 Task: Reply   to Aakash.mishra@softage.net and add a cc to Email0000000002@outlook.com with a subject Subject0000000014 with a message Message0000000014 and with an attachment of Attach0000000004 and upload Attach0000000005 to Onedrive and share. Reply   to Aakash.mishra@softage.net and add a cc to Email0000000002@outlook.com and bcc to Email0000000003@outlook.com@outlook.com with a subject Subject0000000012 with a message Message0000000014 and with an attachment of Attach0000000004 and upload Attach0000000005 to Onedrive and share. Reply   to Email0000000002@outlook.com with a subject Subject0000000015 with a message Message0000000014 and with an attachment of Attach0000000004 and upload Attach0000000005 to Onedrive and share. Reply   to Aakash.mishra@softage.net and add a cc to Email0000000002@outlook.com with a subject Subject0000000015 with a message Message0000000014 and with an attachment of Attach0000000004 and upload Attach0000000005 to Onedrive and share. Reply   to Aakash.mishra@softage.net and add a cc to Email0000000002@outlook.com and bcc to Email0000000003@outlook.com@outlook.com with a subject Subject0000000015 with a message Message0000000014 and with an attachment of Attach0000000004 and upload Attach0000000005 to Onedrive and share
Action: Mouse moved to (134, 171)
Screenshot: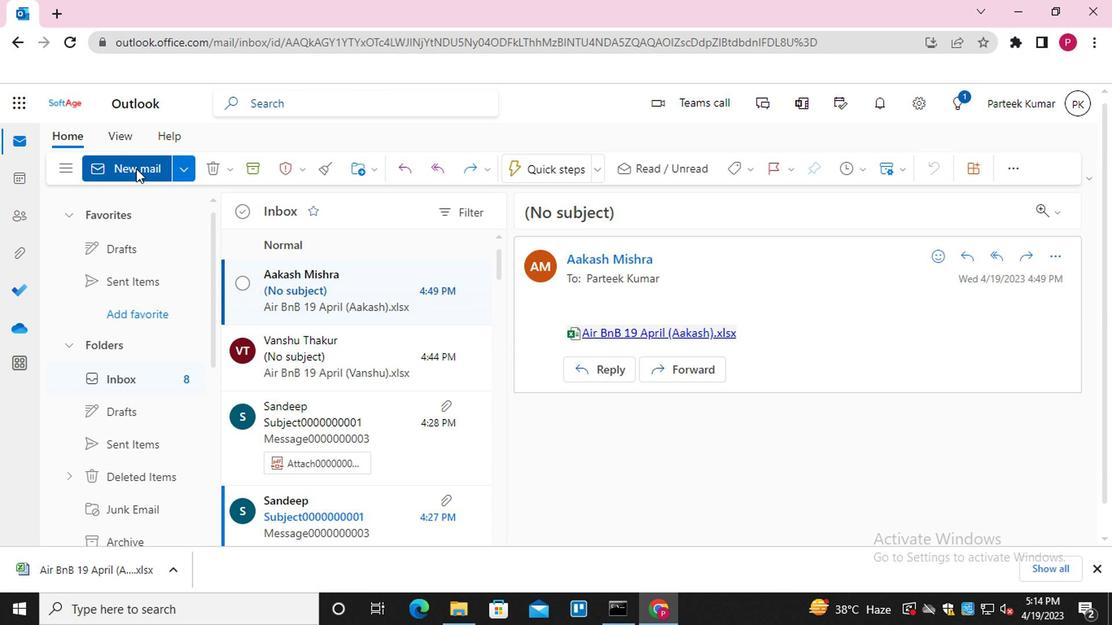 
Action: Mouse pressed left at (134, 171)
Screenshot: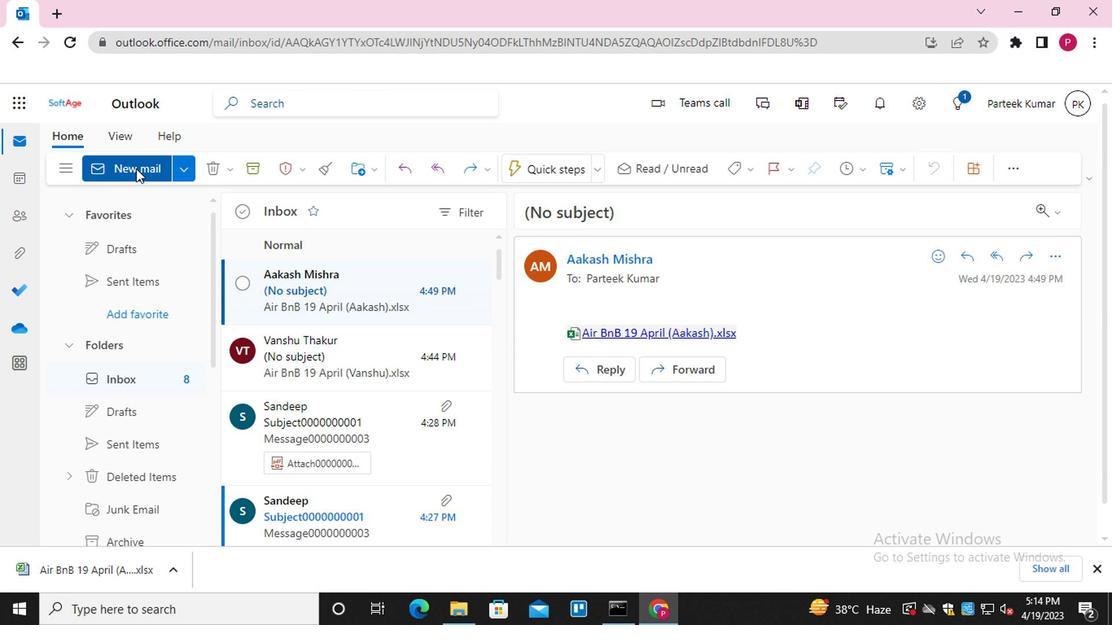 
Action: Mouse moved to (141, 382)
Screenshot: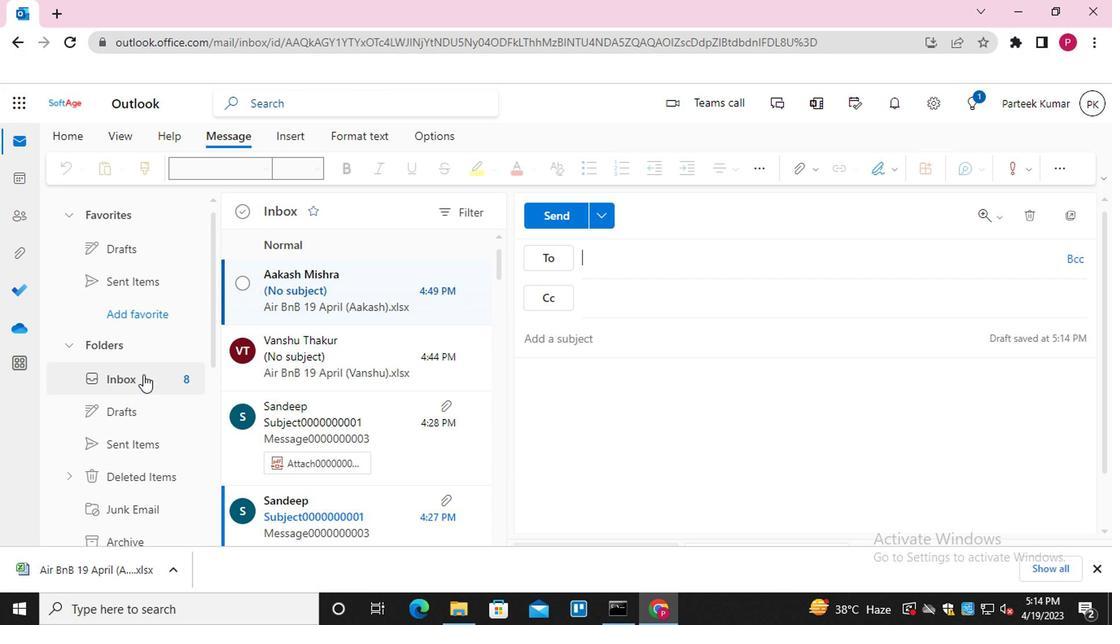 
Action: Mouse pressed left at (141, 382)
Screenshot: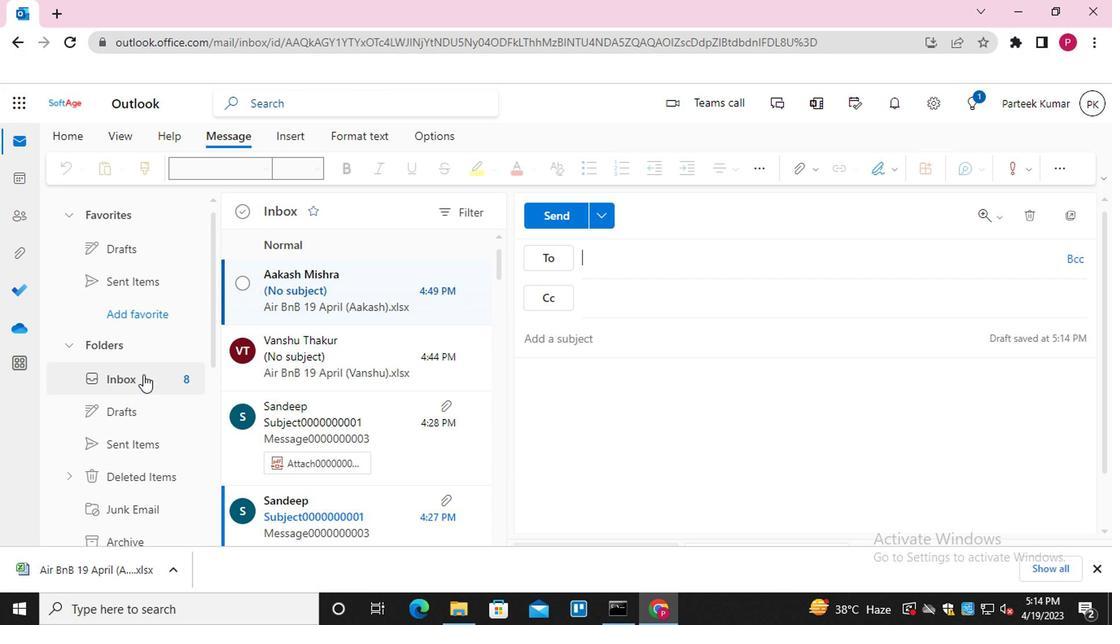 
Action: Mouse moved to (318, 243)
Screenshot: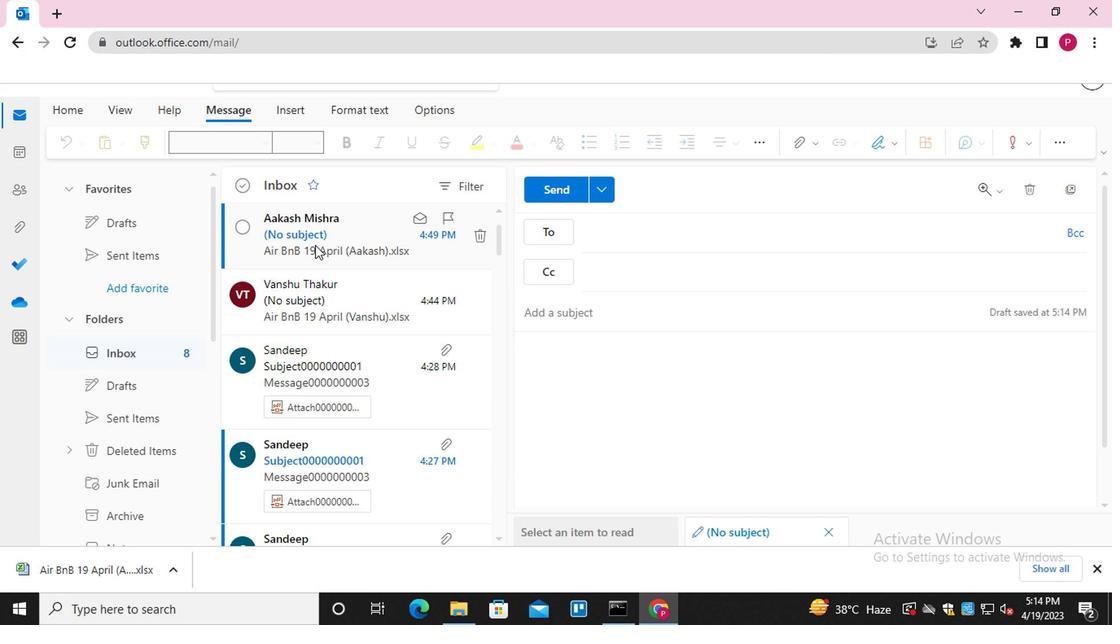 
Action: Mouse pressed left at (318, 243)
Screenshot: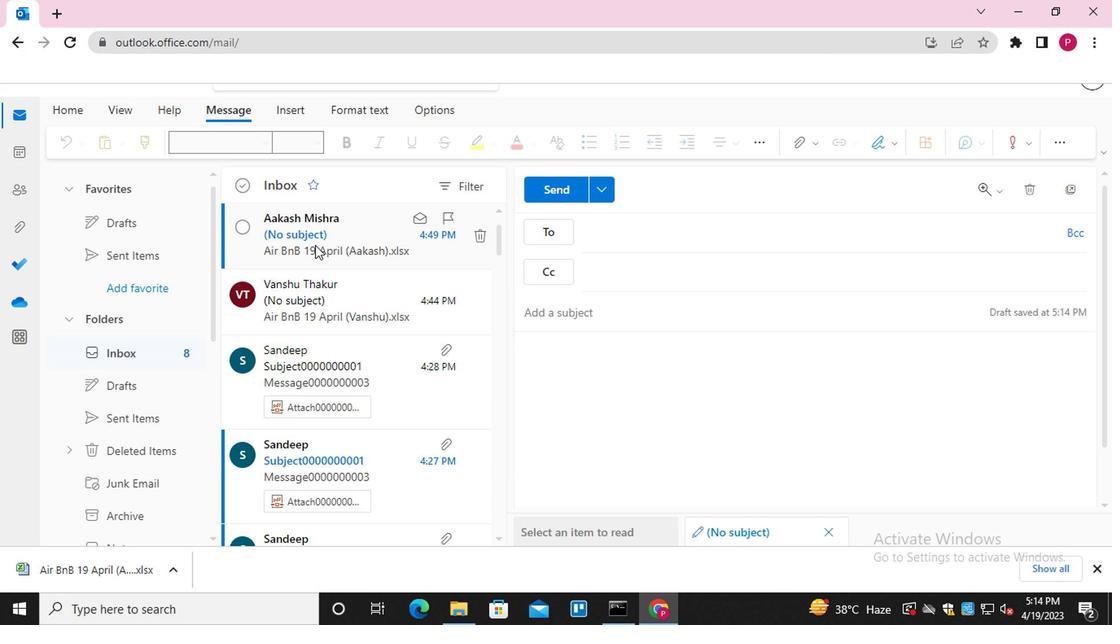 
Action: Mouse moved to (970, 232)
Screenshot: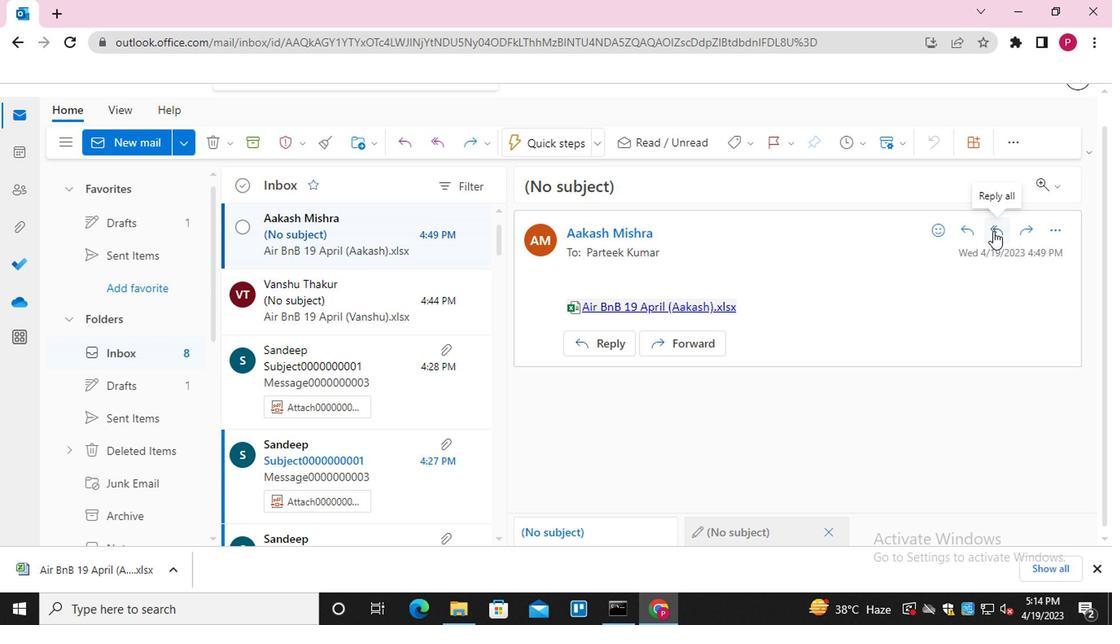 
Action: Mouse pressed left at (970, 232)
Screenshot: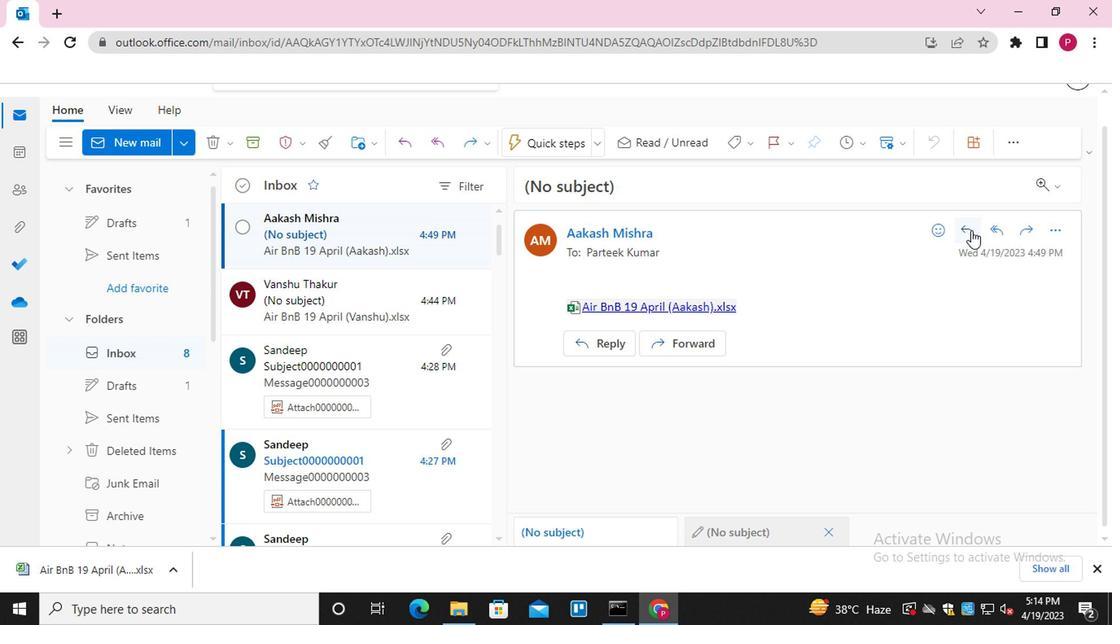 
Action: Mouse moved to (534, 478)
Screenshot: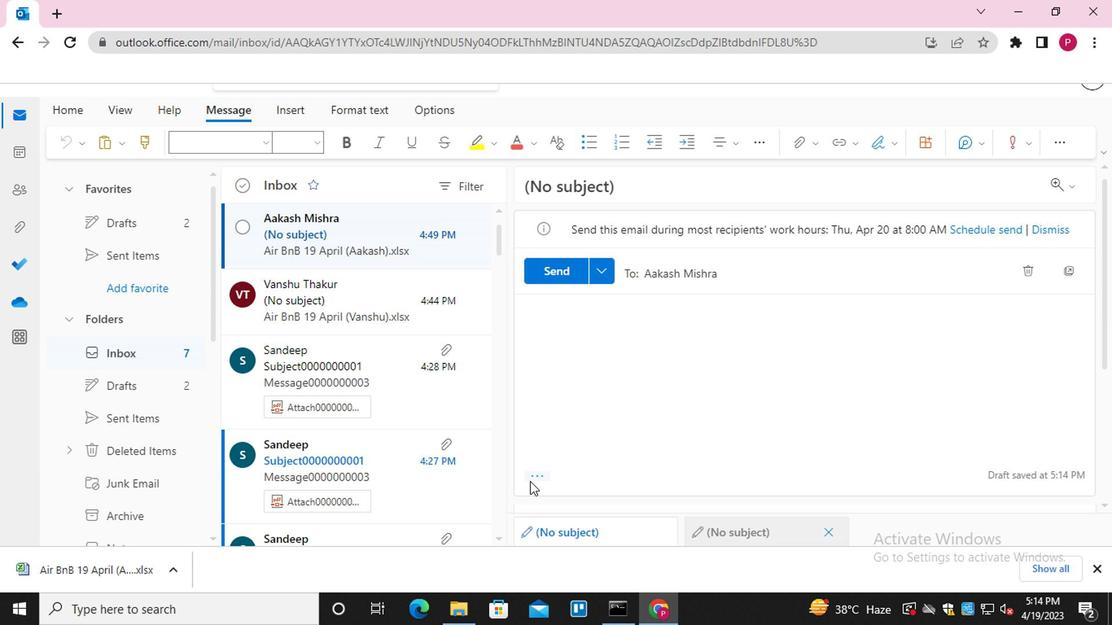 
Action: Mouse pressed left at (534, 478)
Screenshot: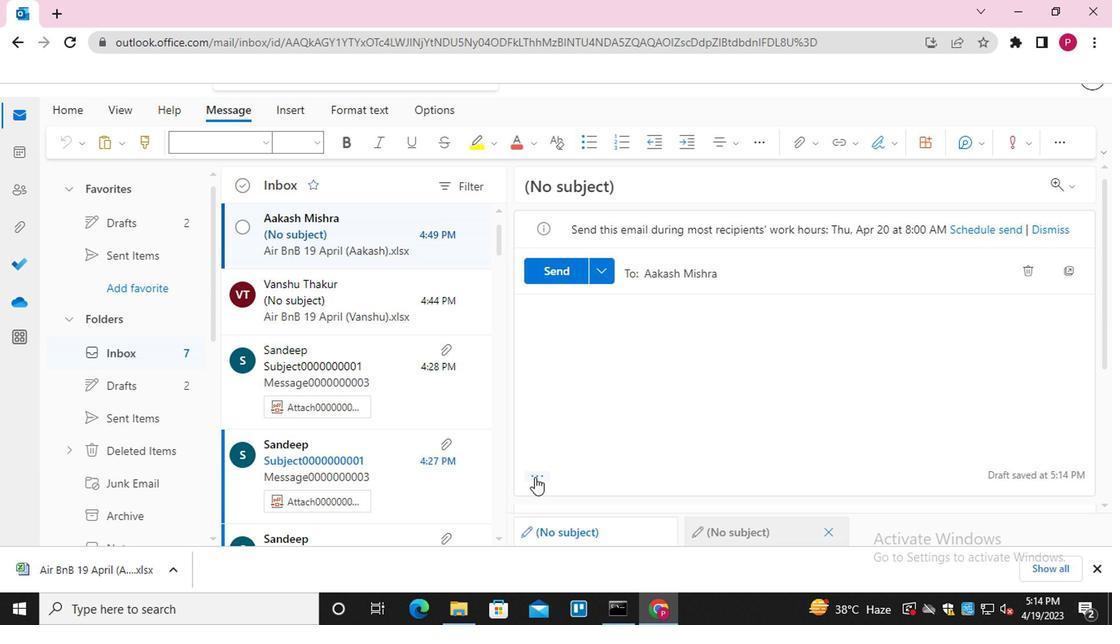 
Action: Mouse moved to (767, 230)
Screenshot: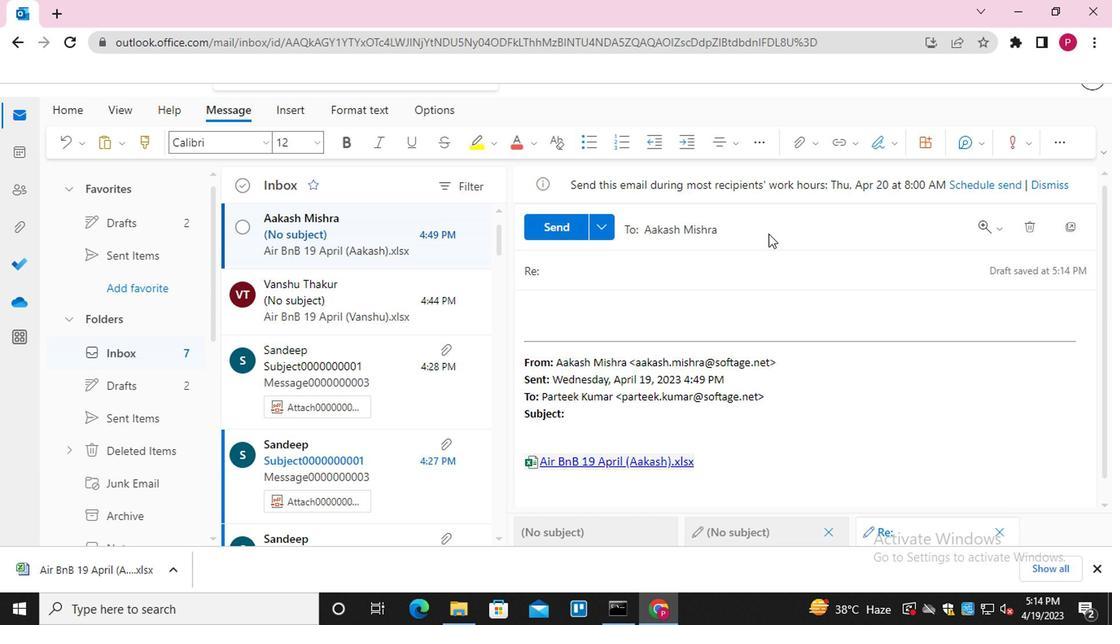 
Action: Mouse pressed left at (767, 230)
Screenshot: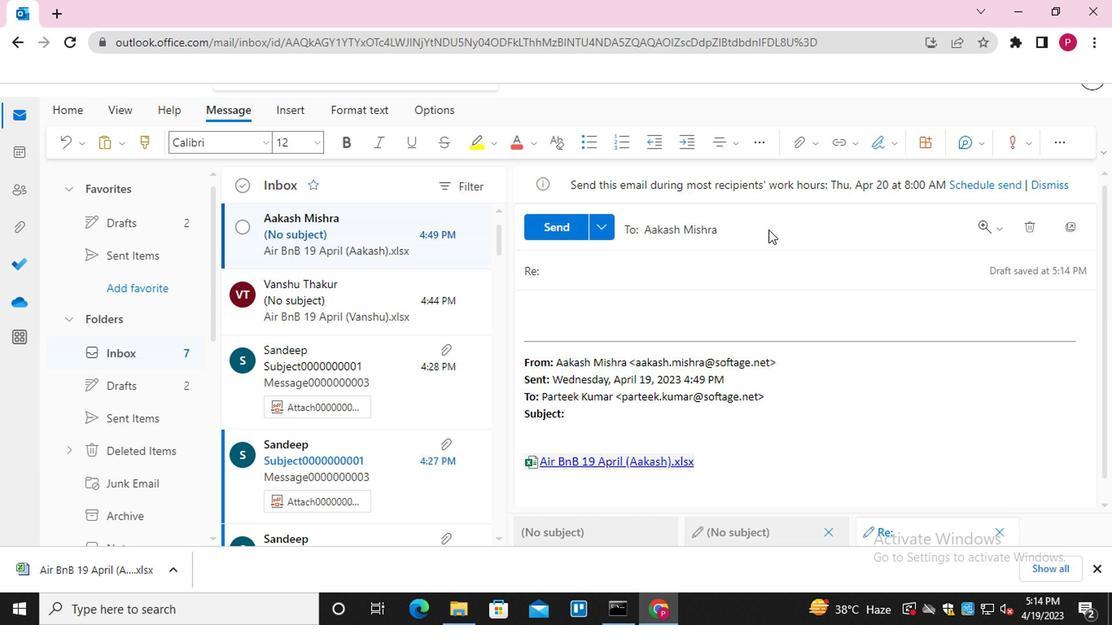 
Action: Mouse moved to (626, 316)
Screenshot: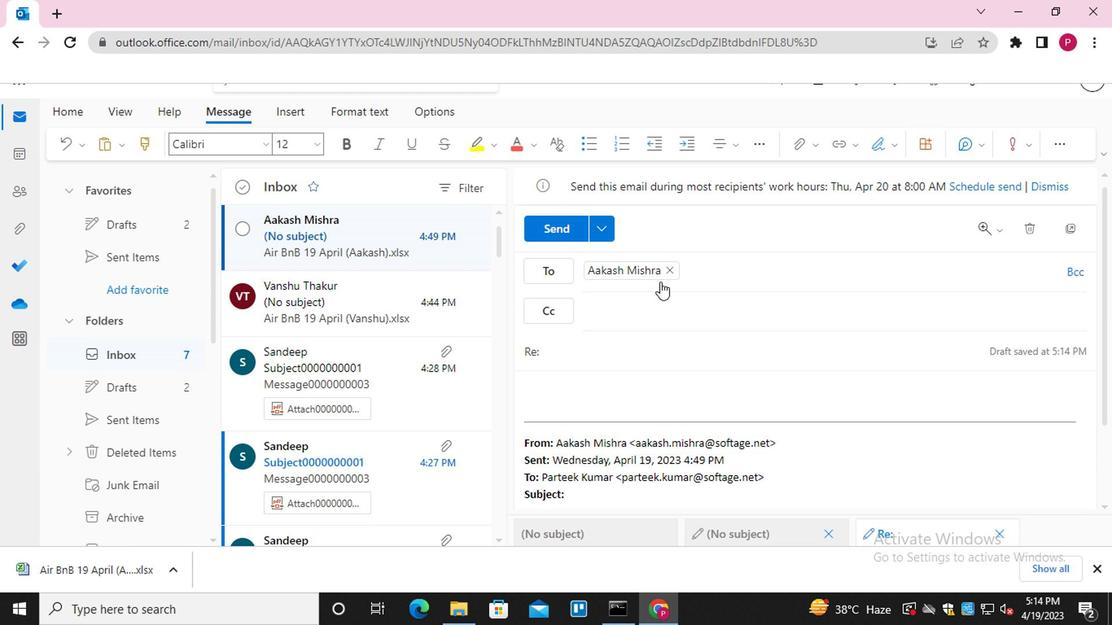 
Action: Mouse pressed left at (626, 316)
Screenshot: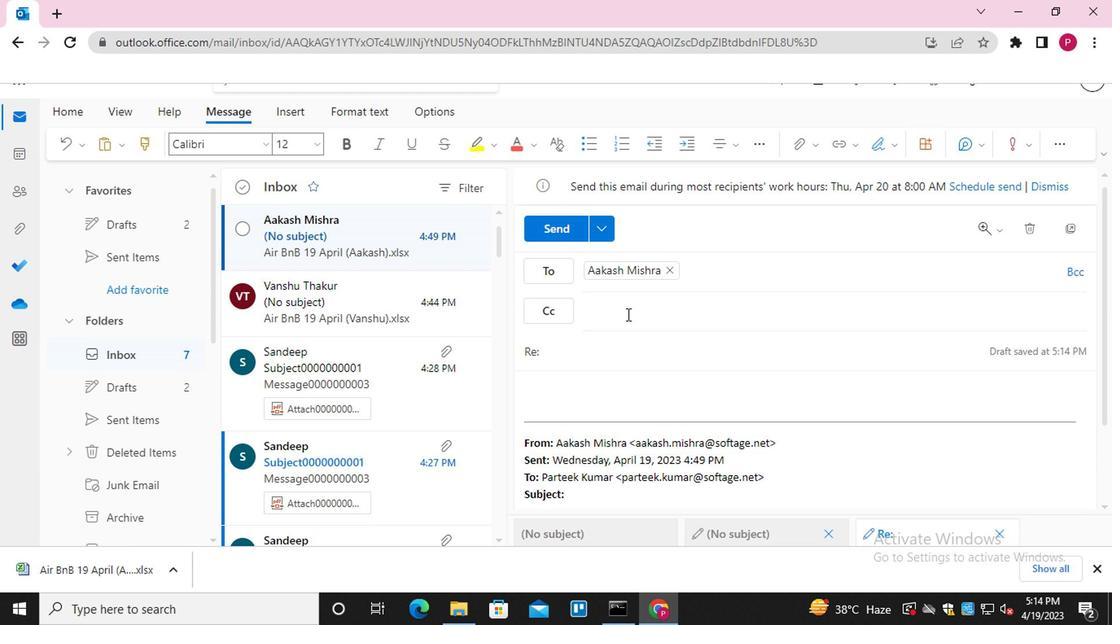 
Action: Key pressed <Key.shift>EMAIL<<96>><<96>><Key.backspace><Key.backspace>000000000<Key.num_lock>2<Key.shift>@OUTLOOK.COM<Key.enter>
Screenshot: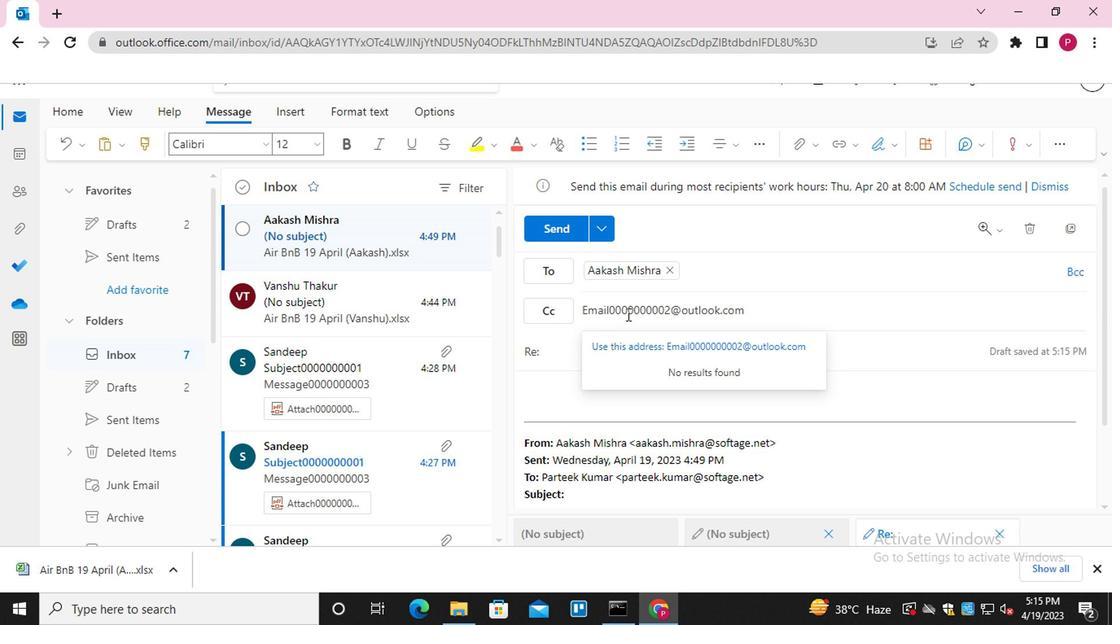 
Action: Mouse moved to (577, 383)
Screenshot: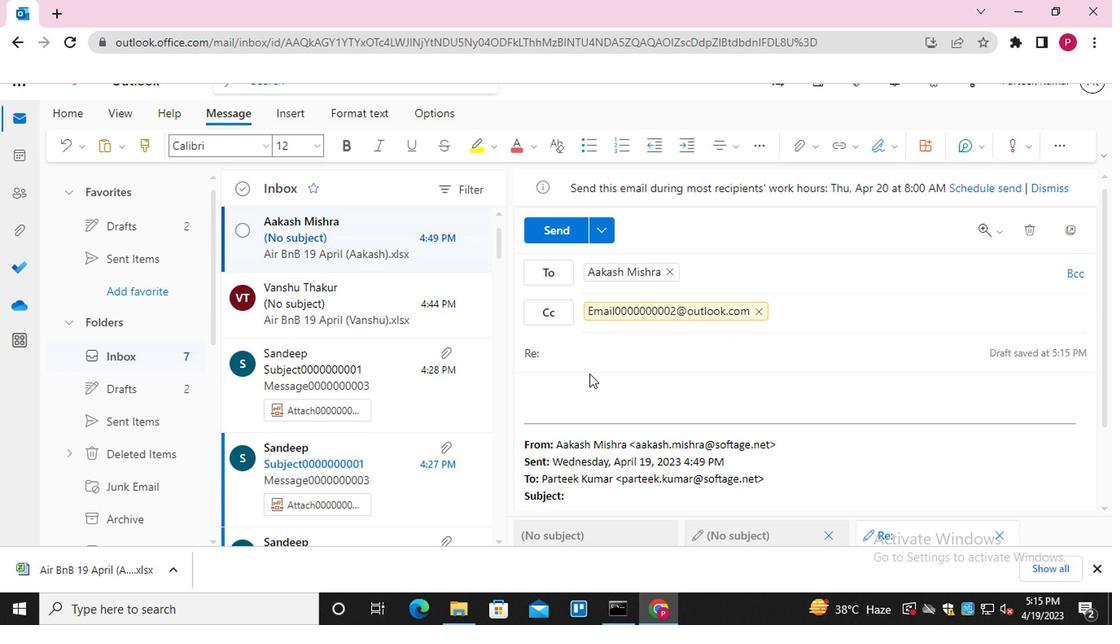
Action: Mouse pressed left at (577, 383)
Screenshot: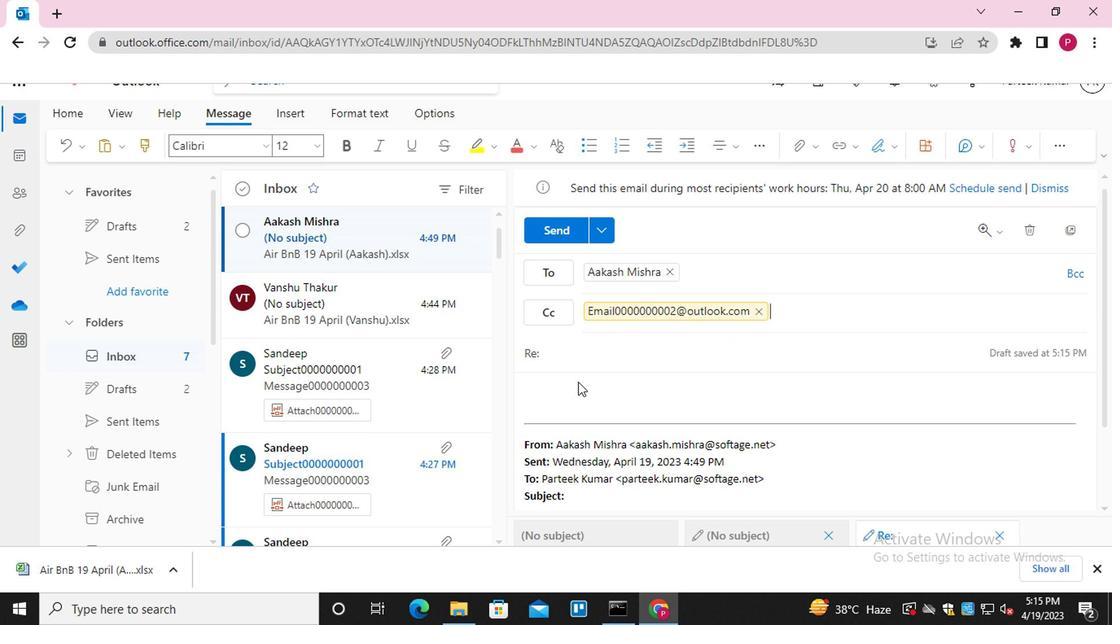 
Action: Mouse moved to (575, 387)
Screenshot: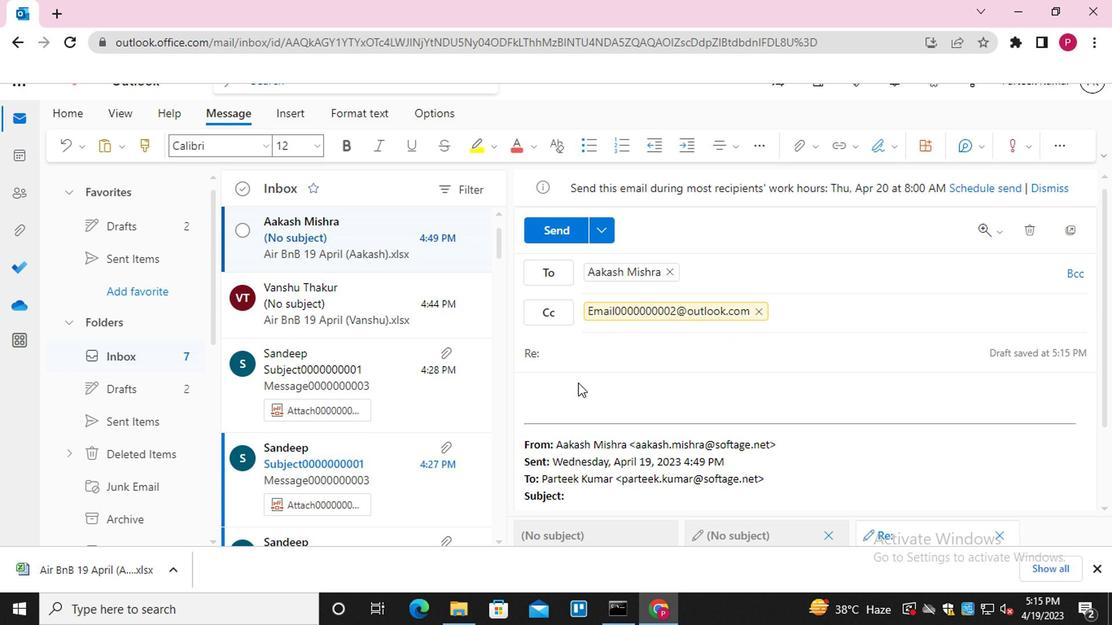 
Action: Mouse pressed left at (575, 387)
Screenshot: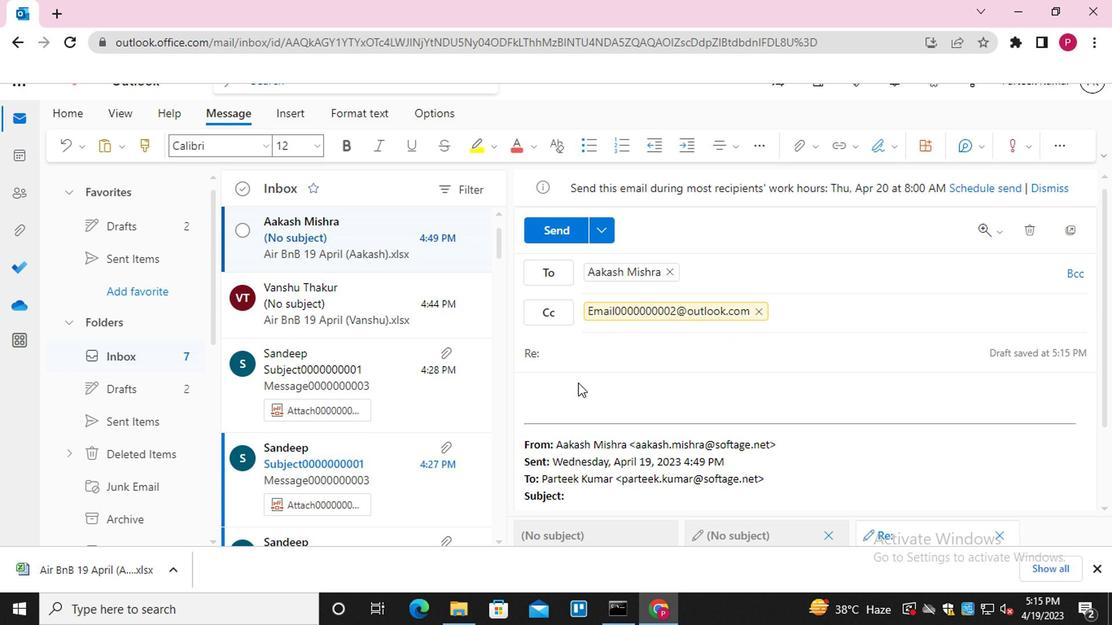 
Action: Mouse moved to (571, 398)
Screenshot: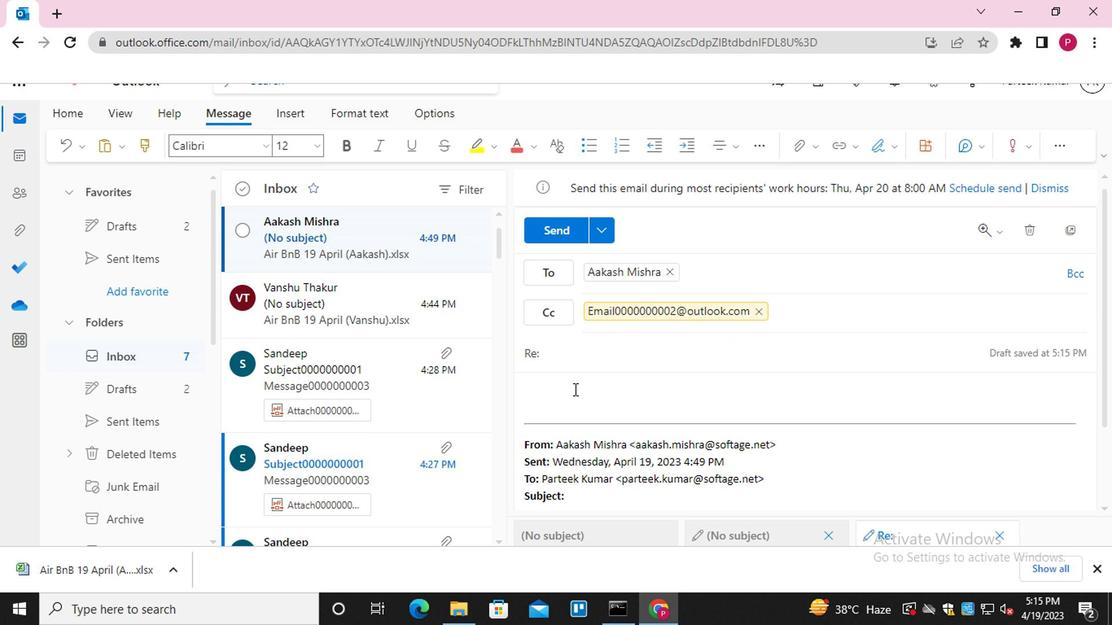 
Action: Mouse pressed left at (571, 398)
Screenshot: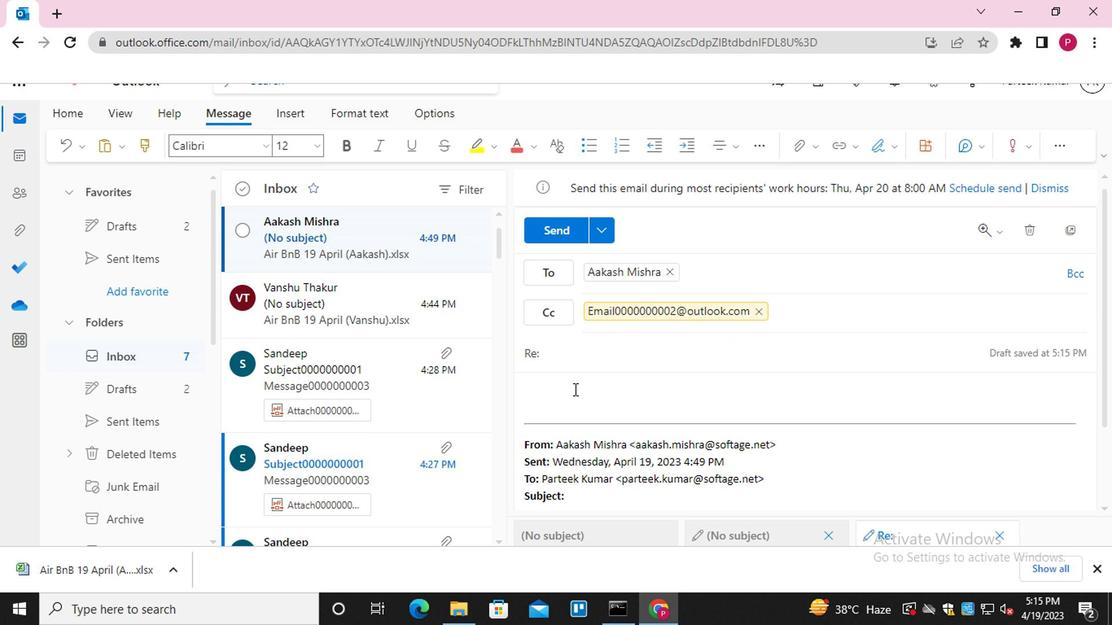 
Action: Mouse moved to (617, 355)
Screenshot: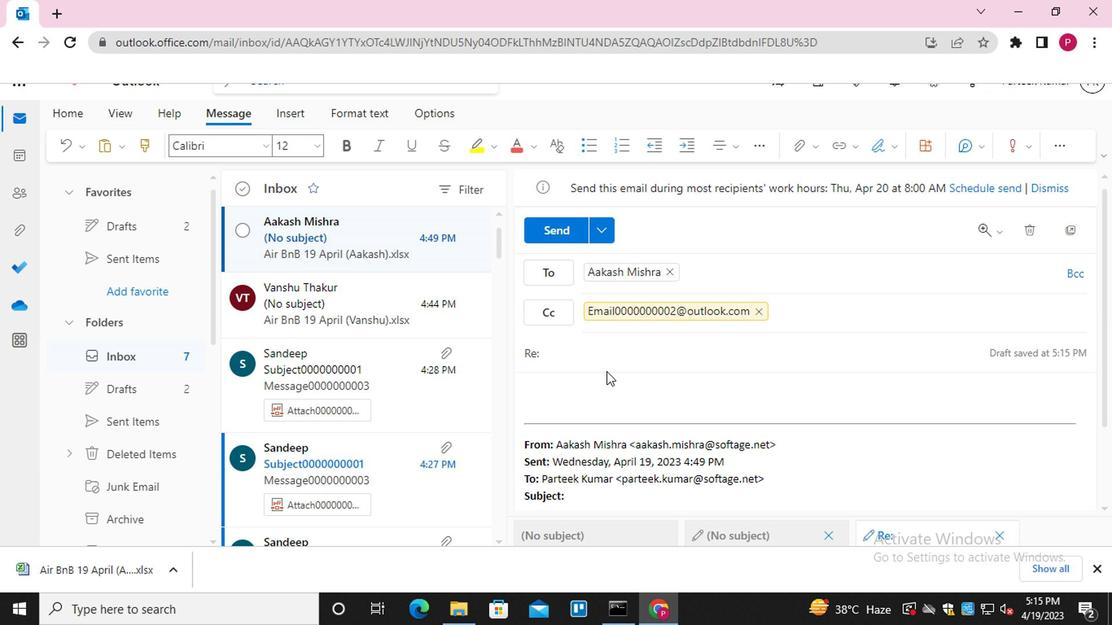 
Action: Mouse pressed left at (617, 355)
Screenshot: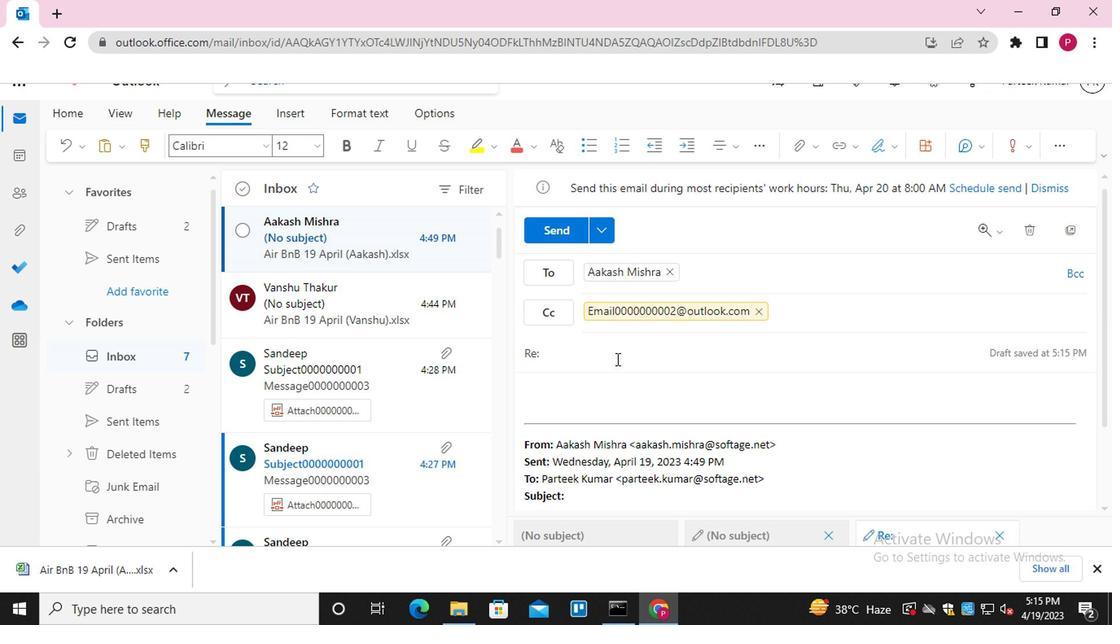 
Action: Mouse moved to (622, 349)
Screenshot: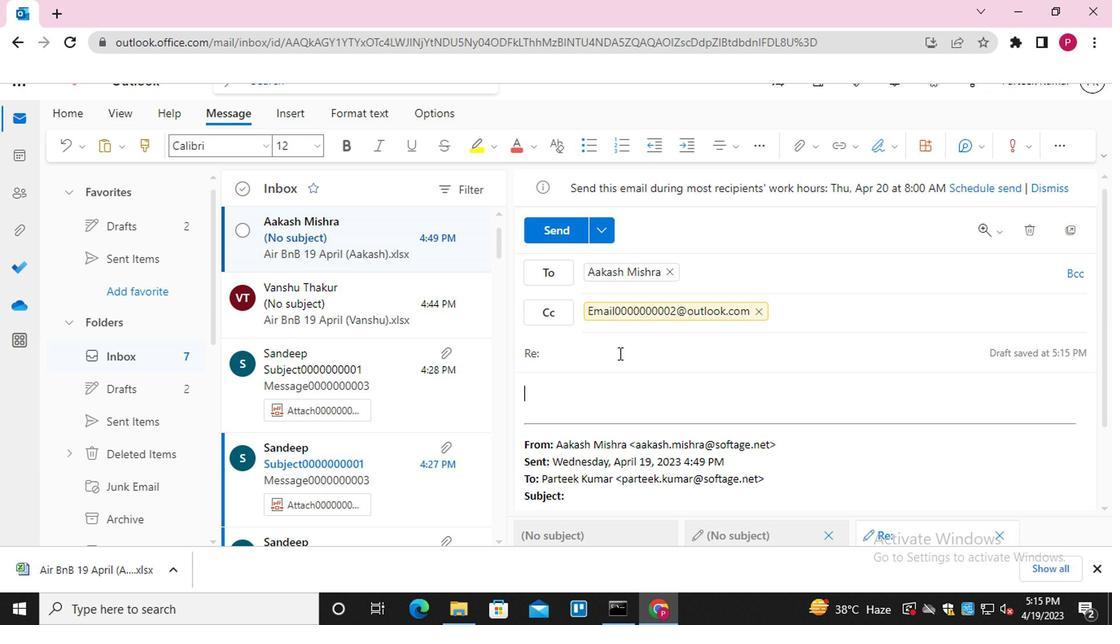 
Action: Key pressed <Key.shift>SUBJJ<Key.backspace>ECT0000000014
Screenshot: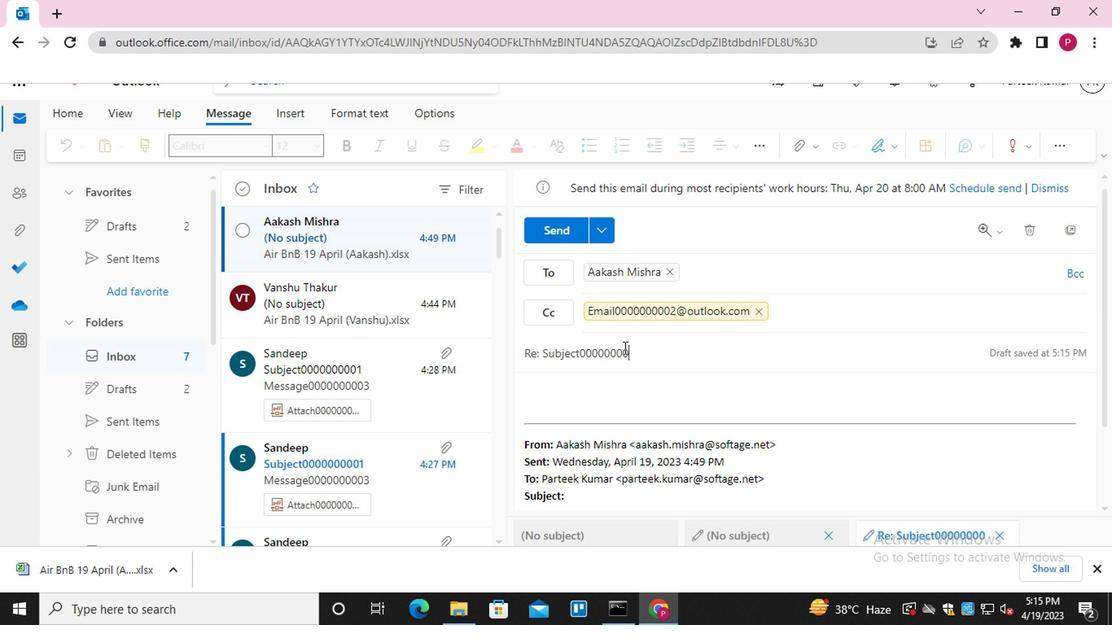 
Action: Mouse moved to (587, 382)
Screenshot: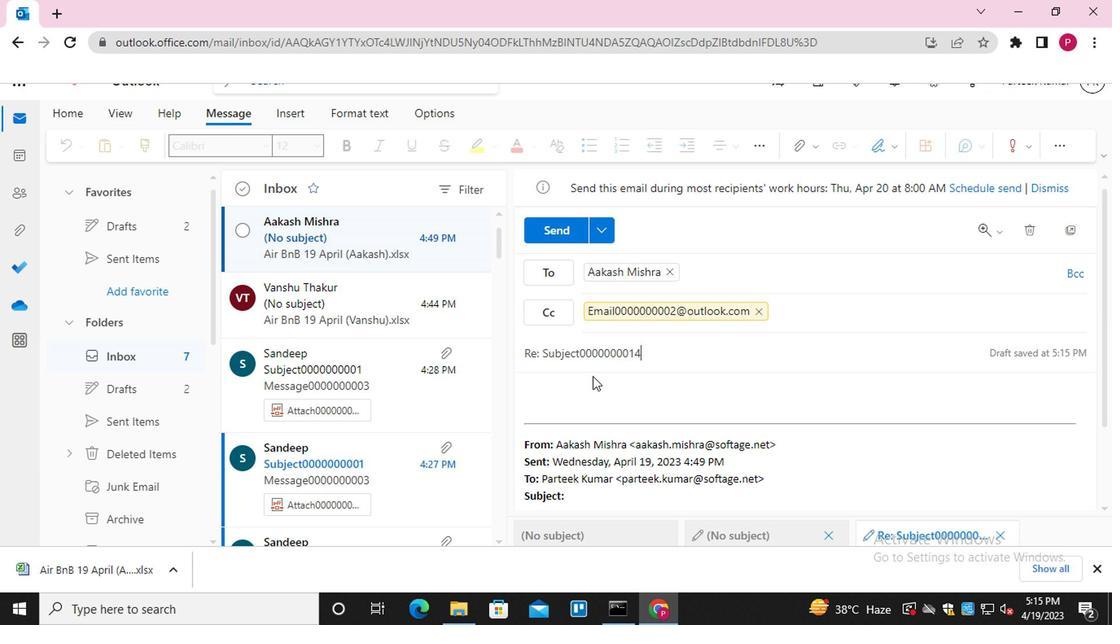
Action: Mouse pressed left at (587, 382)
Screenshot: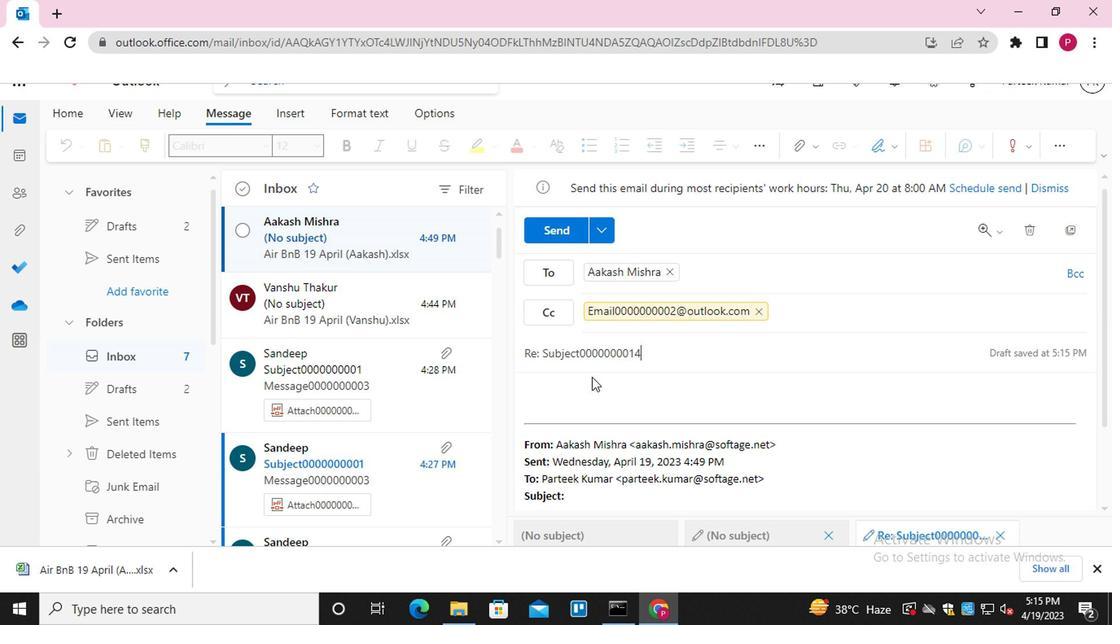 
Action: Mouse moved to (574, 389)
Screenshot: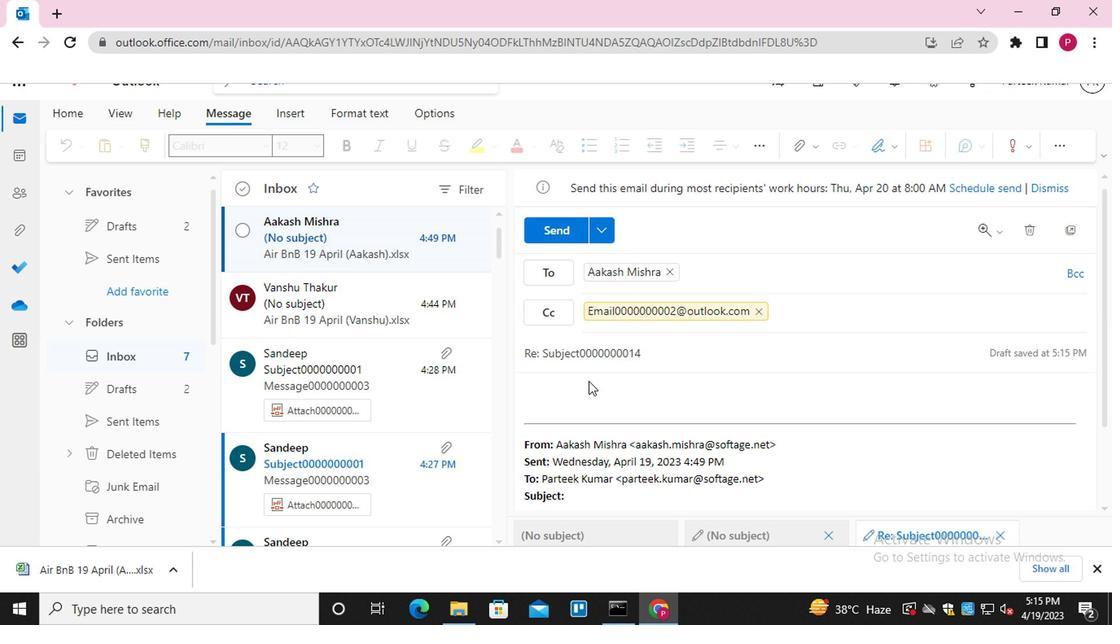 
Action: Mouse pressed left at (574, 389)
Screenshot: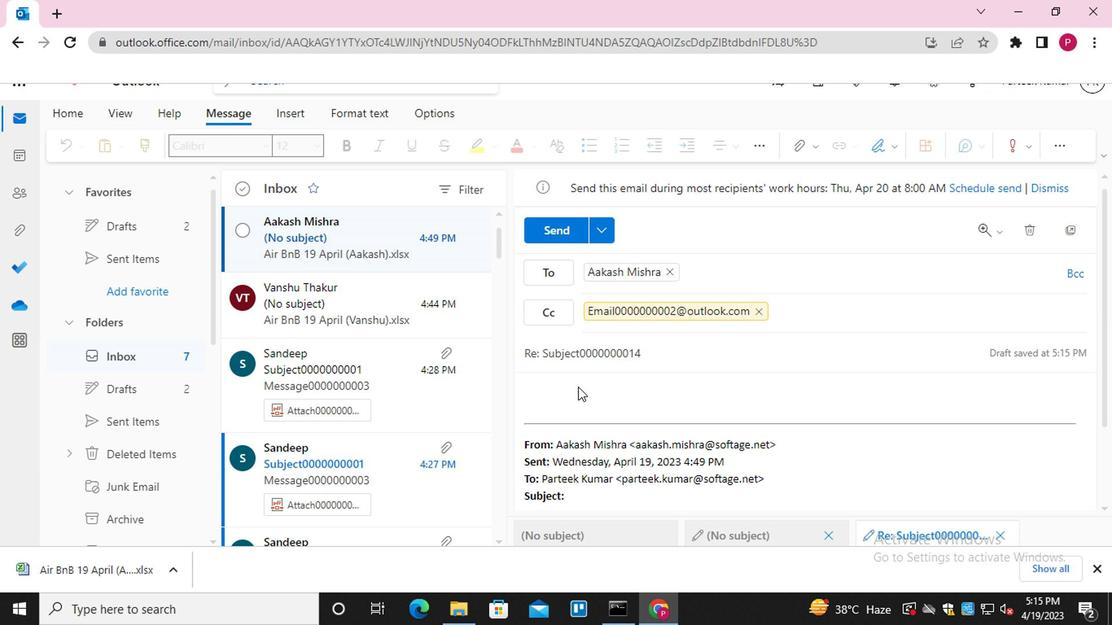 
Action: Key pressed <Key.shift>MESSAGE0000000014
Screenshot: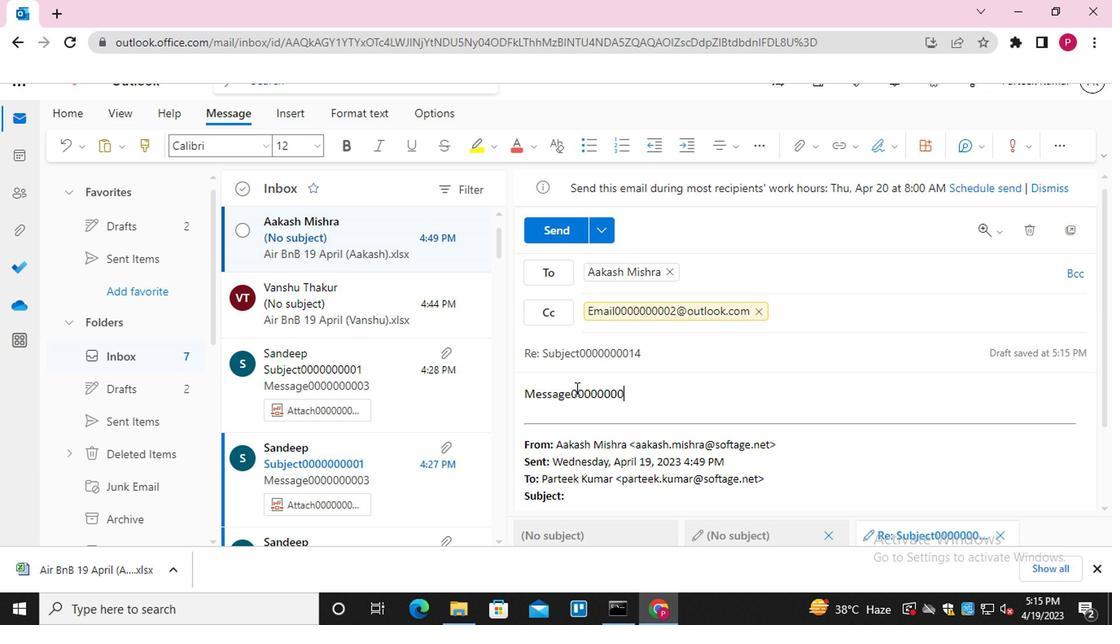 
Action: Mouse moved to (804, 151)
Screenshot: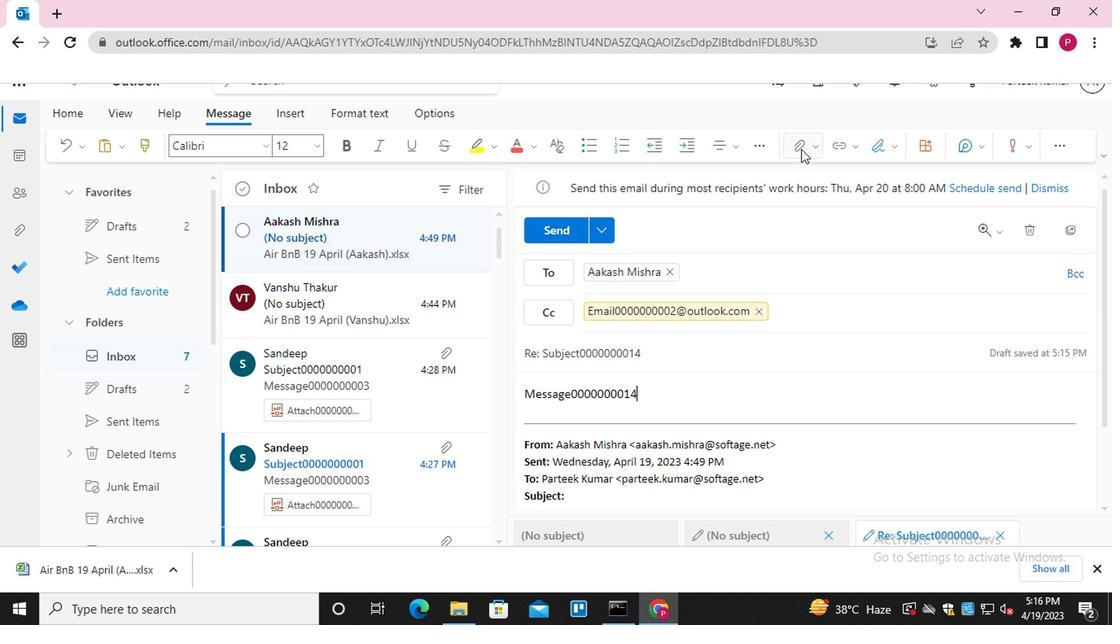 
Action: Mouse pressed left at (804, 151)
Screenshot: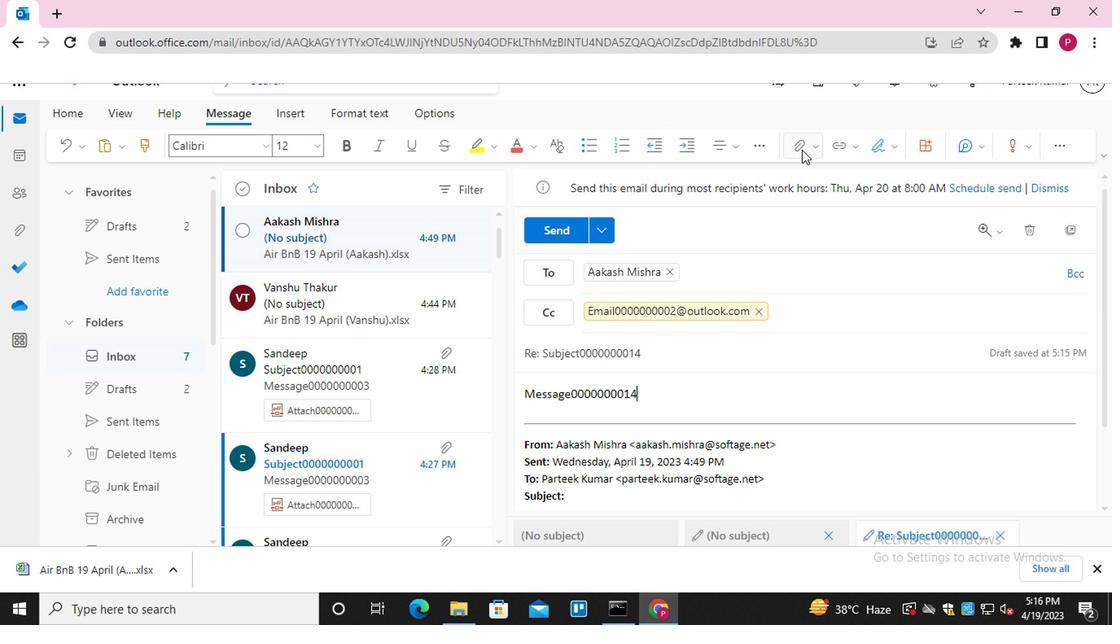 
Action: Mouse moved to (705, 187)
Screenshot: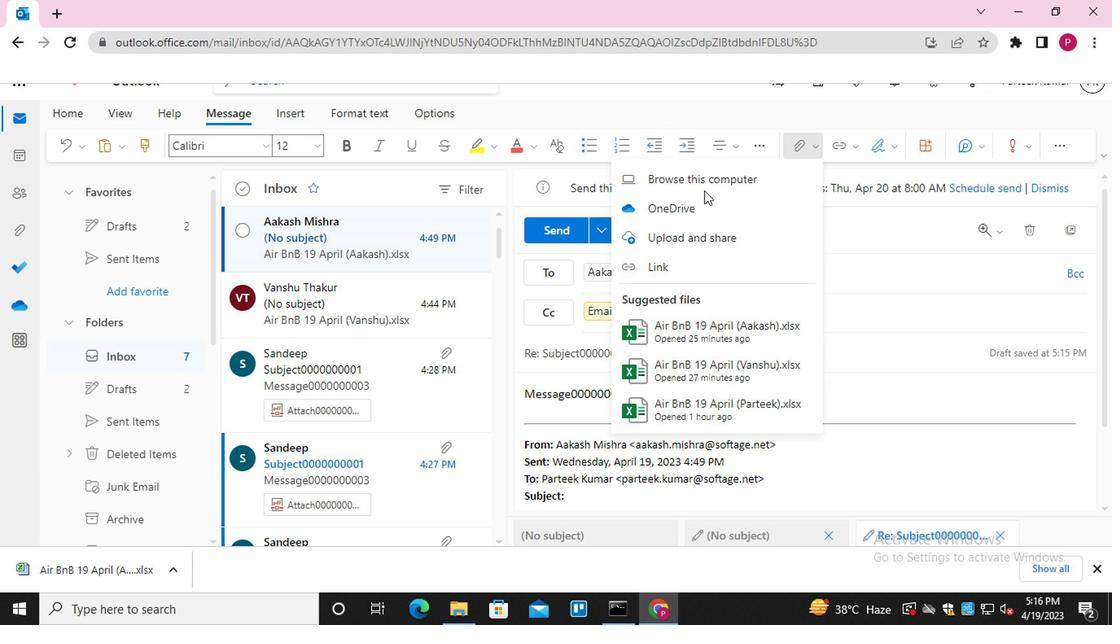 
Action: Mouse pressed left at (705, 187)
Screenshot: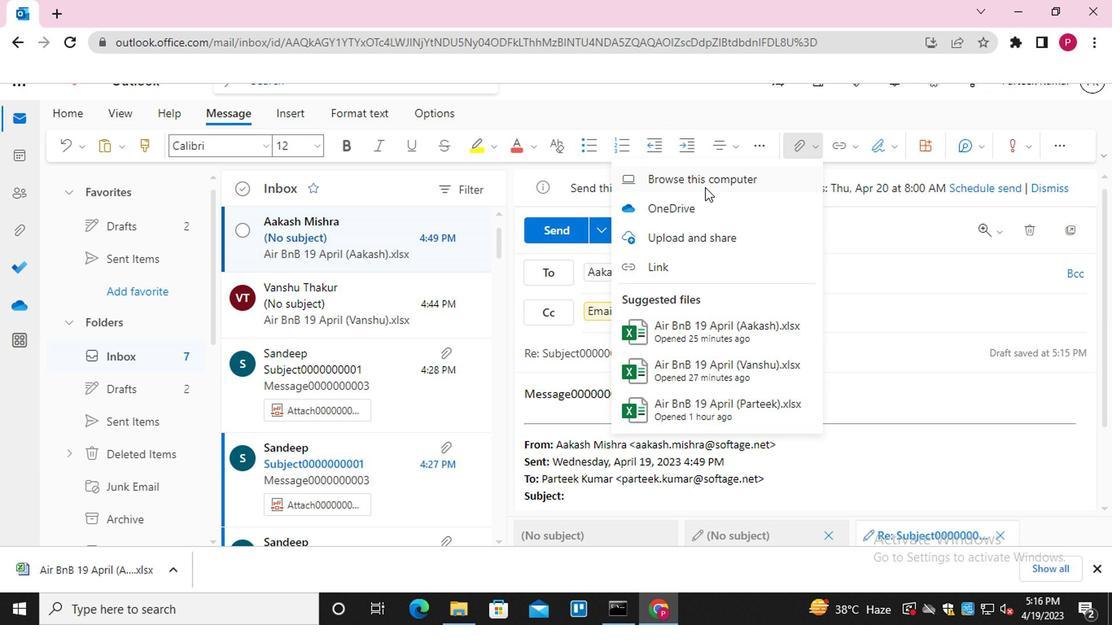
Action: Mouse moved to (293, 118)
Screenshot: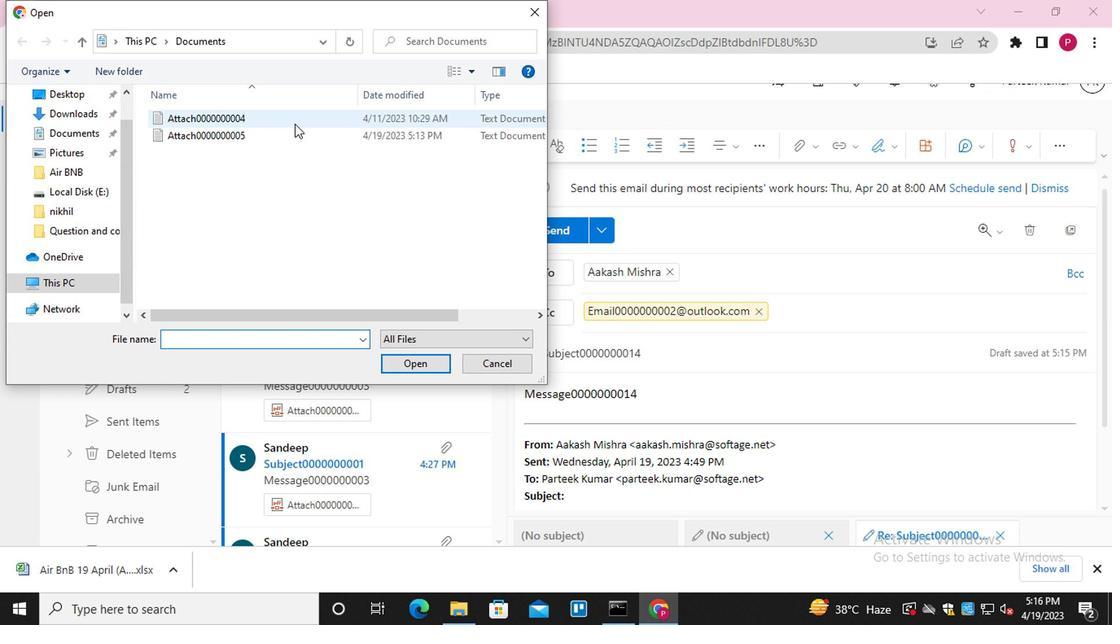 
Action: Mouse pressed left at (293, 118)
Screenshot: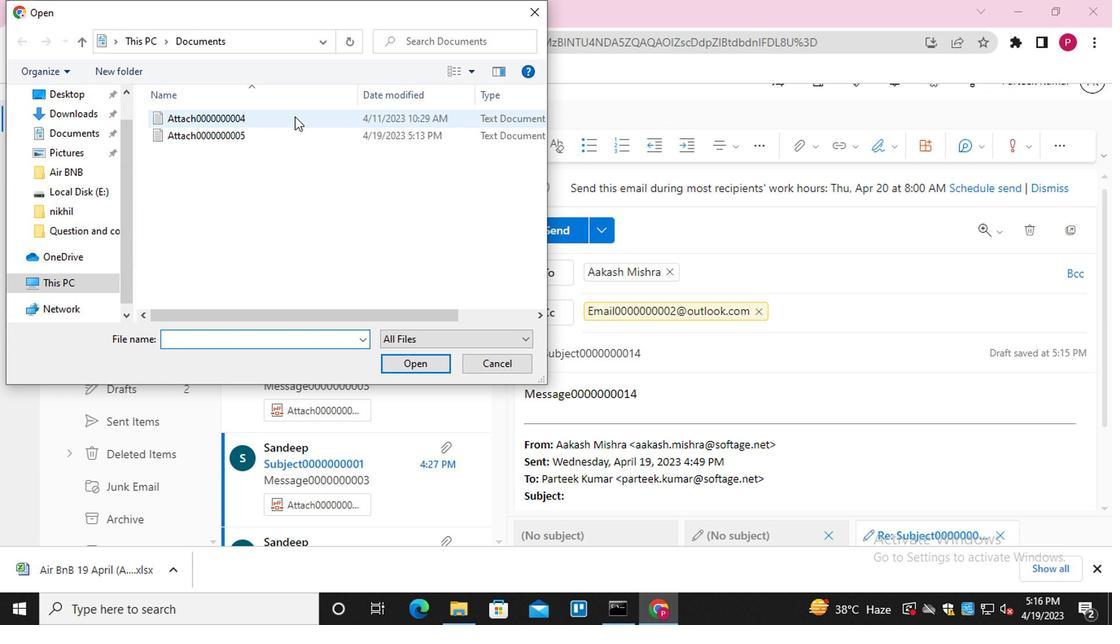 
Action: Mouse moved to (421, 365)
Screenshot: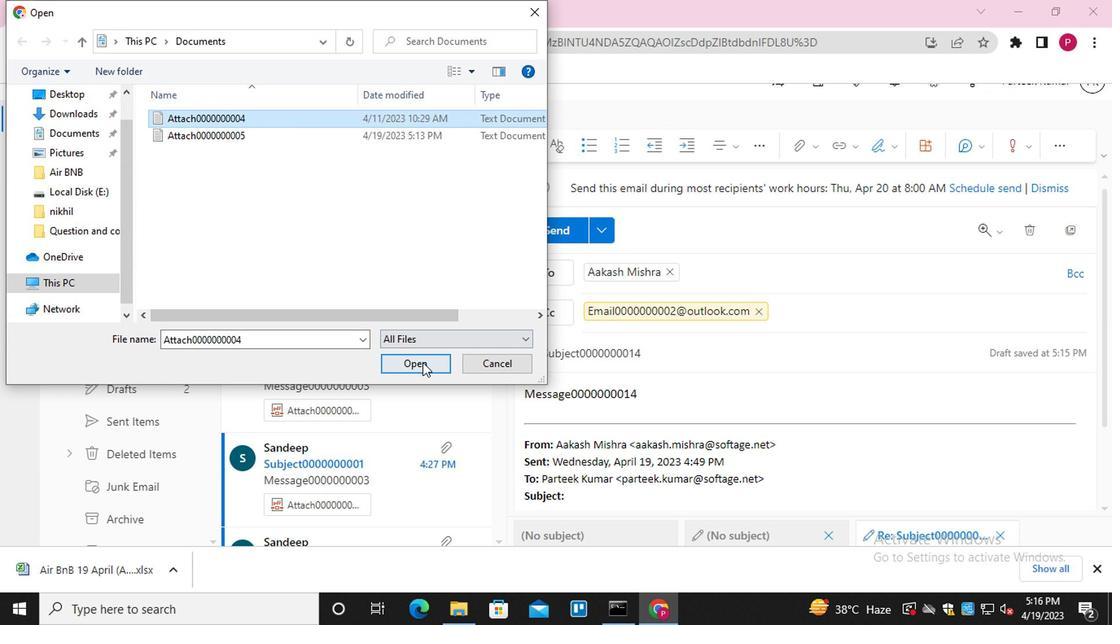 
Action: Mouse pressed left at (421, 365)
Screenshot: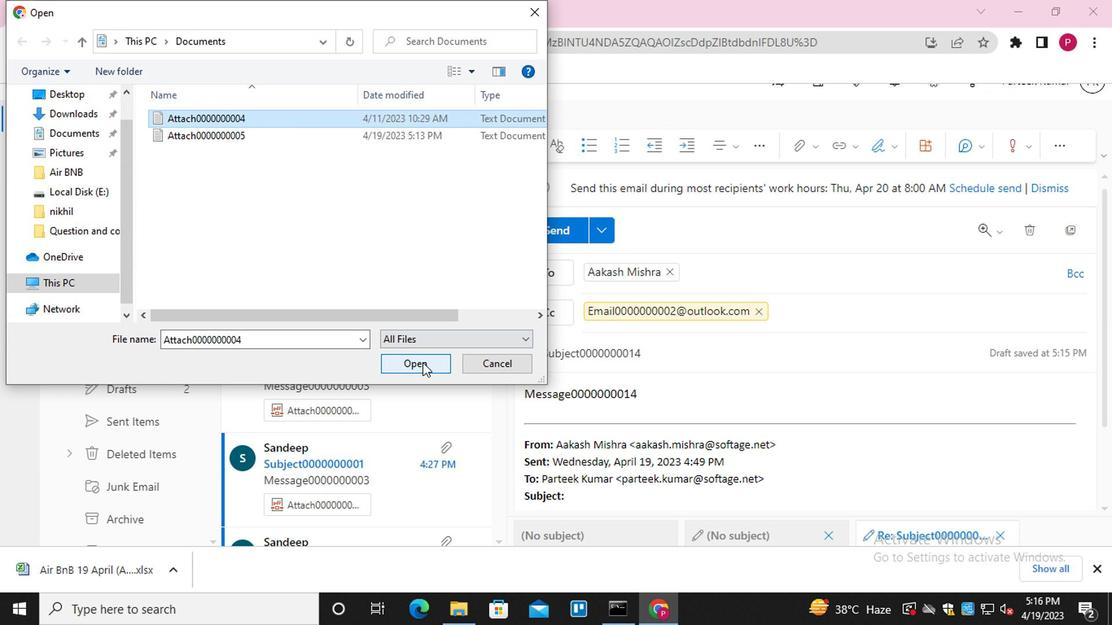 
Action: Mouse moved to (793, 150)
Screenshot: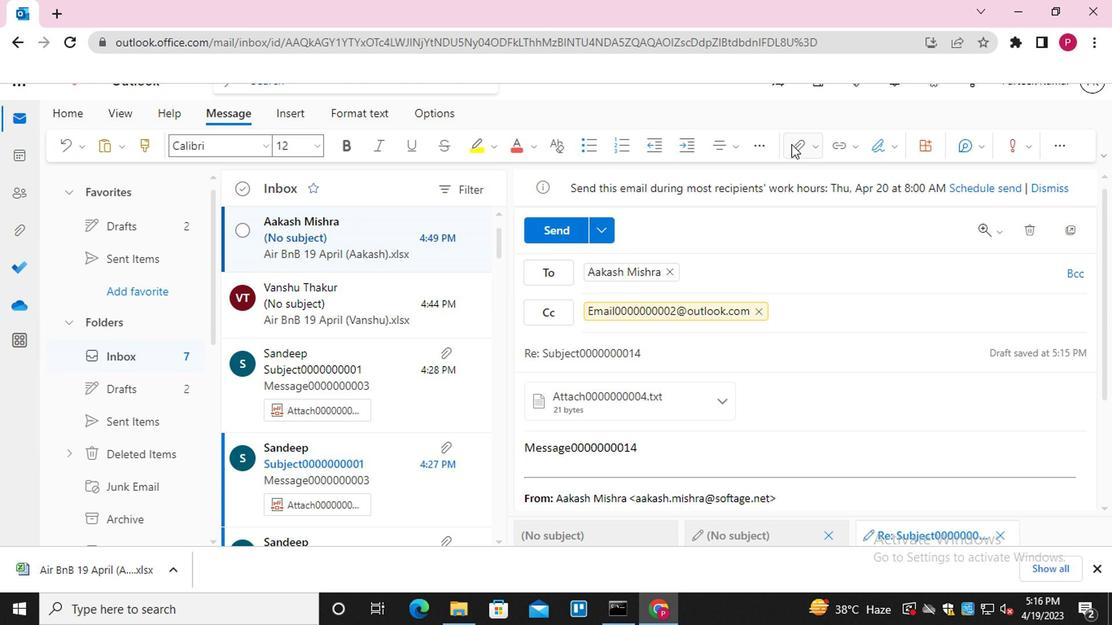 
Action: Mouse pressed left at (793, 150)
Screenshot: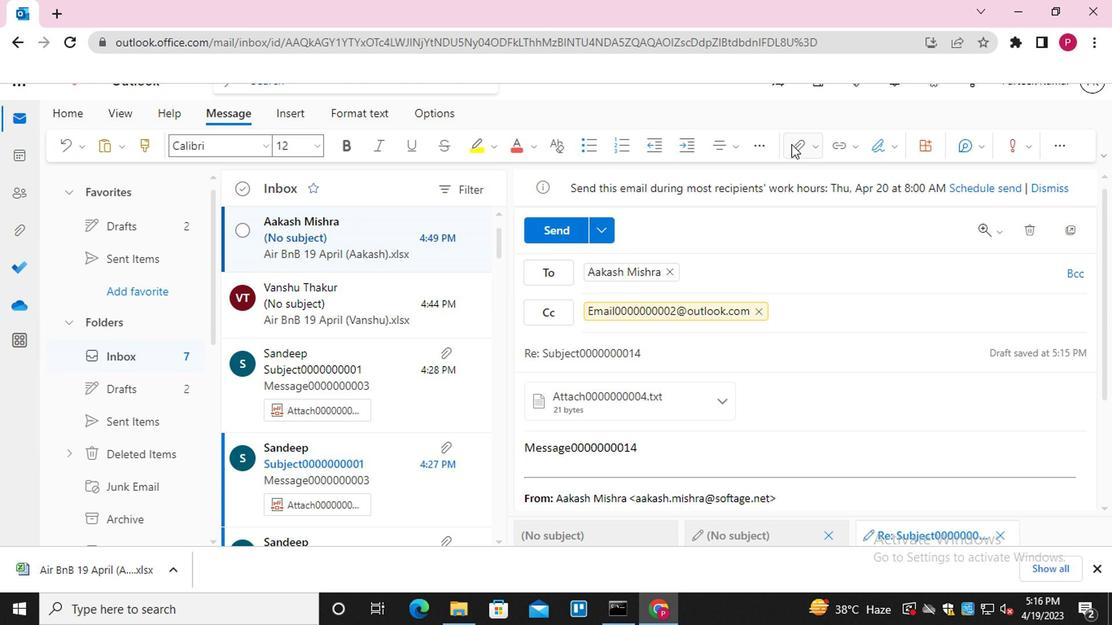 
Action: Mouse moved to (682, 244)
Screenshot: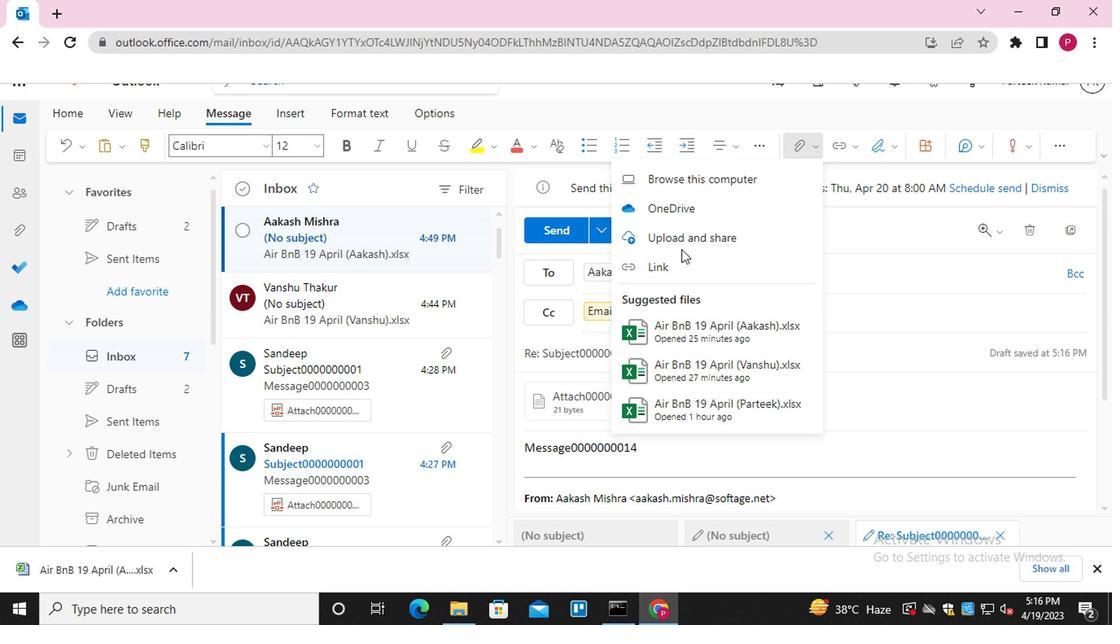 
Action: Mouse pressed left at (682, 244)
Screenshot: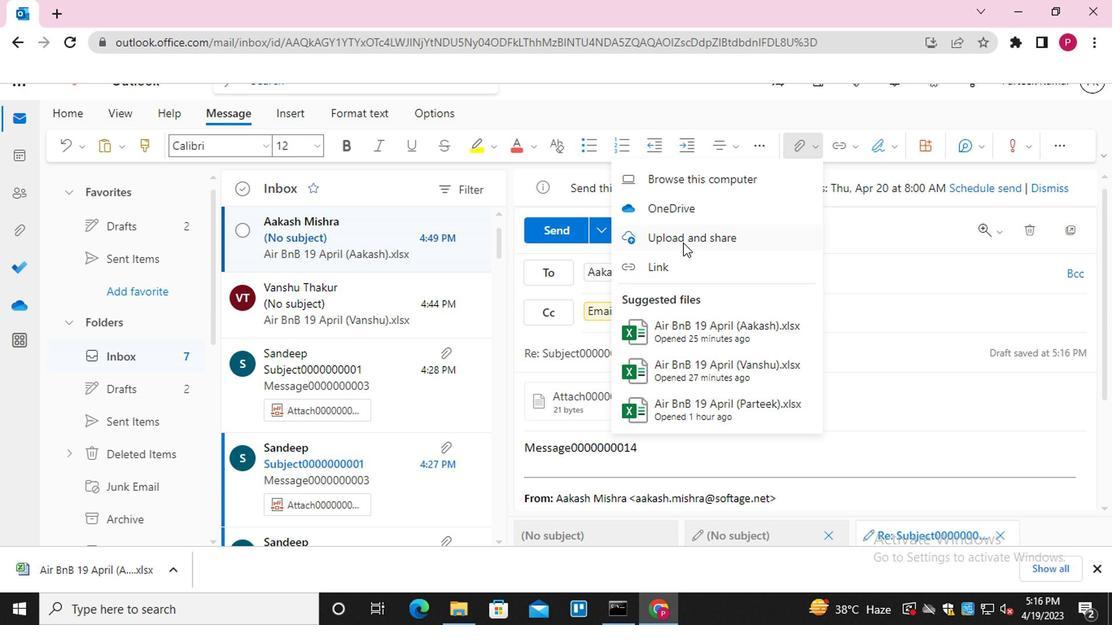 
Action: Mouse moved to (293, 142)
Screenshot: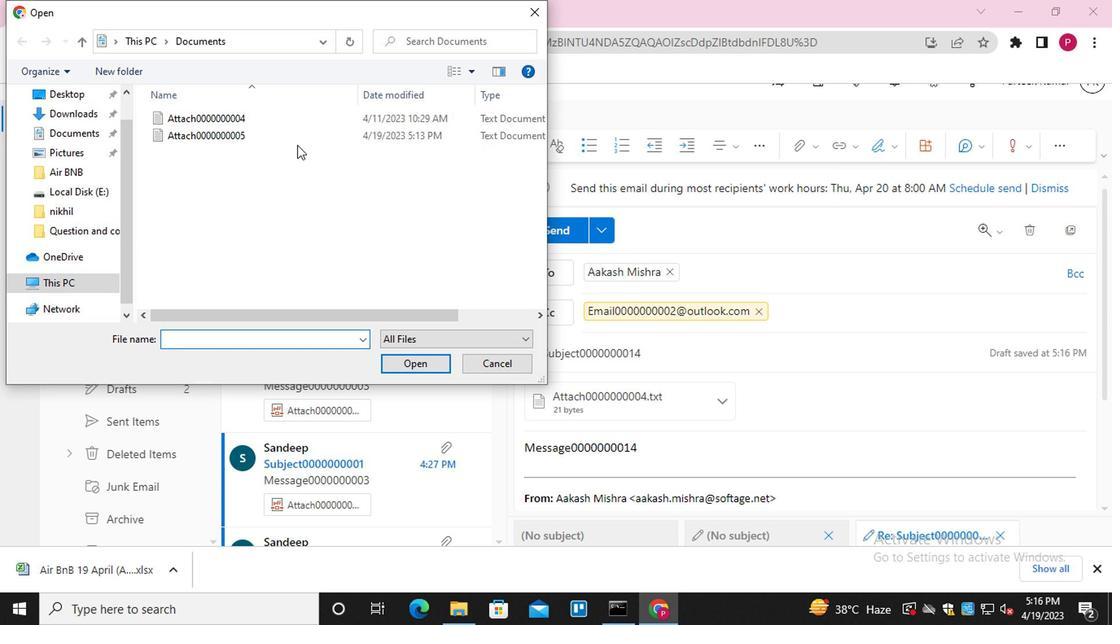 
Action: Mouse pressed left at (293, 142)
Screenshot: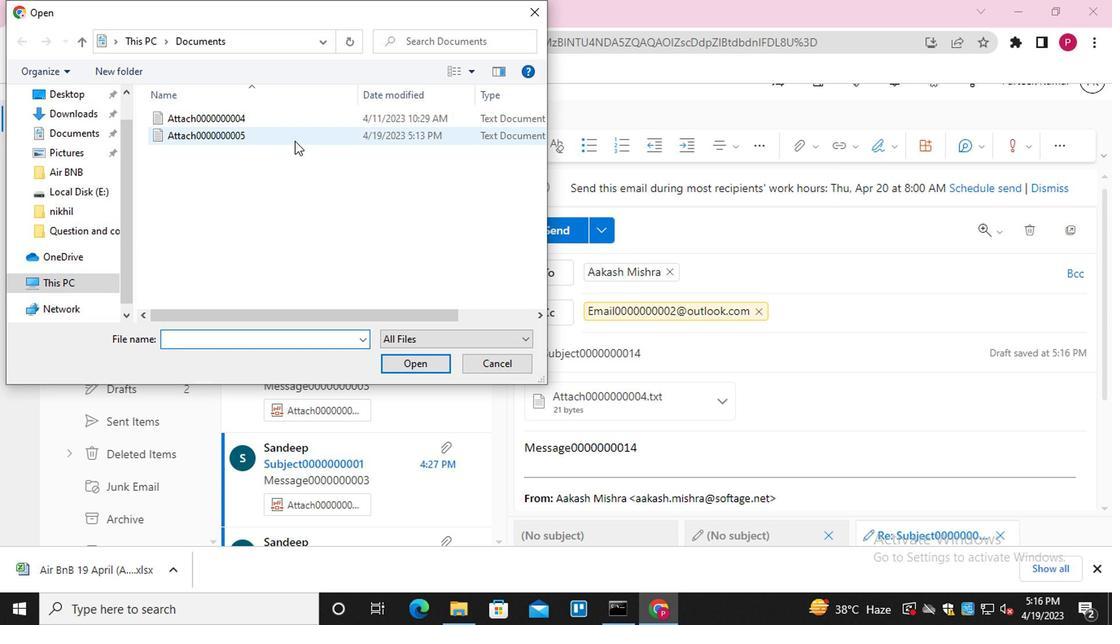
Action: Mouse moved to (403, 365)
Screenshot: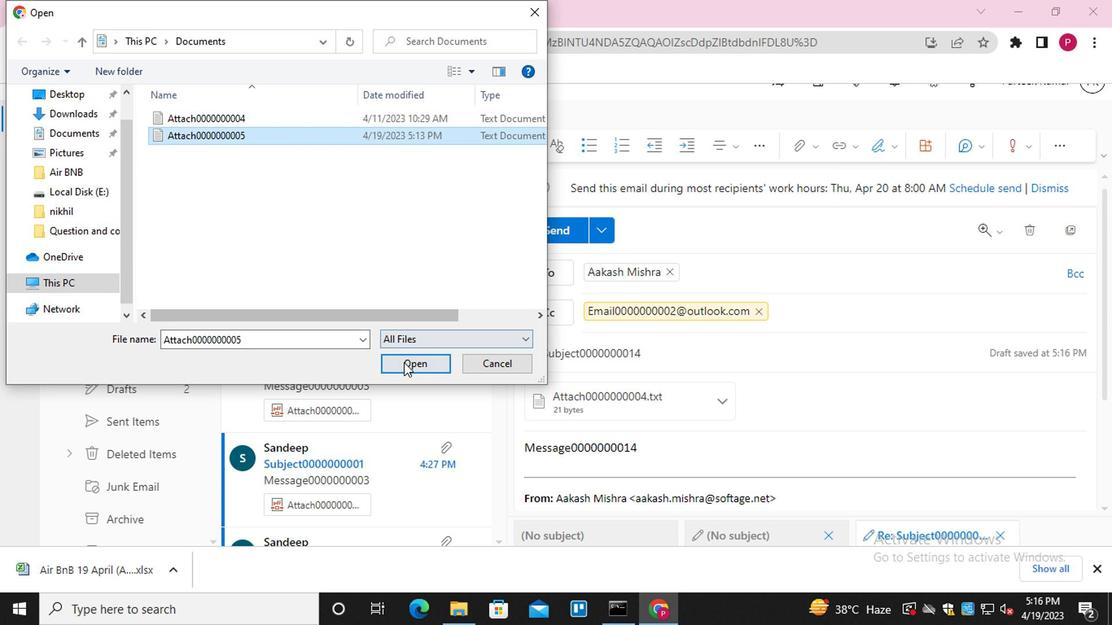 
Action: Mouse pressed left at (403, 365)
Screenshot: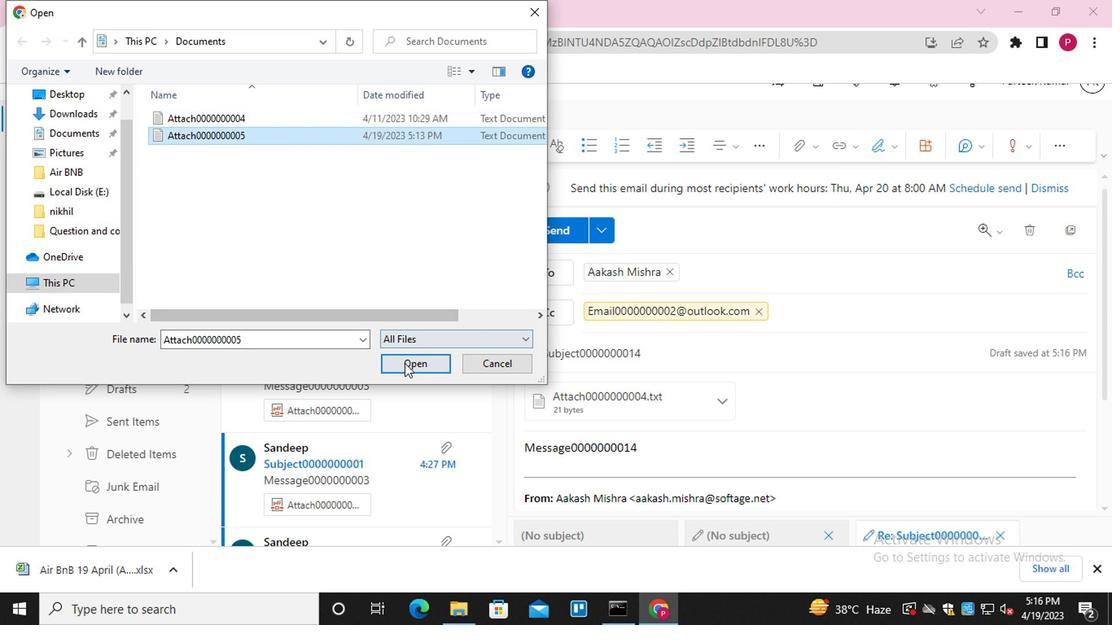 
Action: Mouse moved to (586, 379)
Screenshot: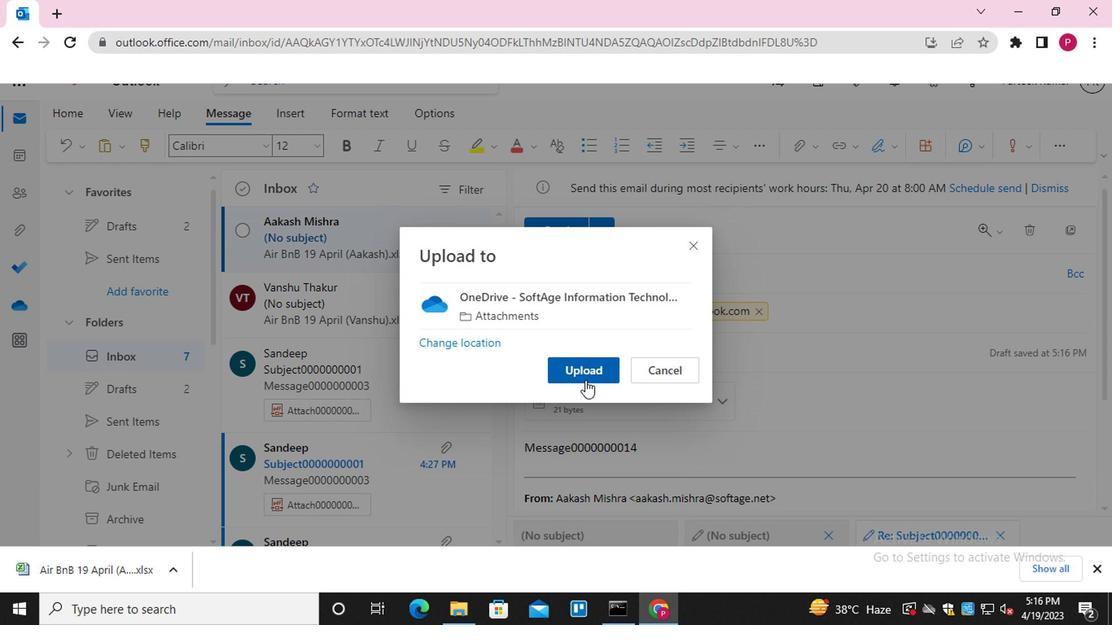 
Action: Mouse pressed left at (586, 379)
Screenshot: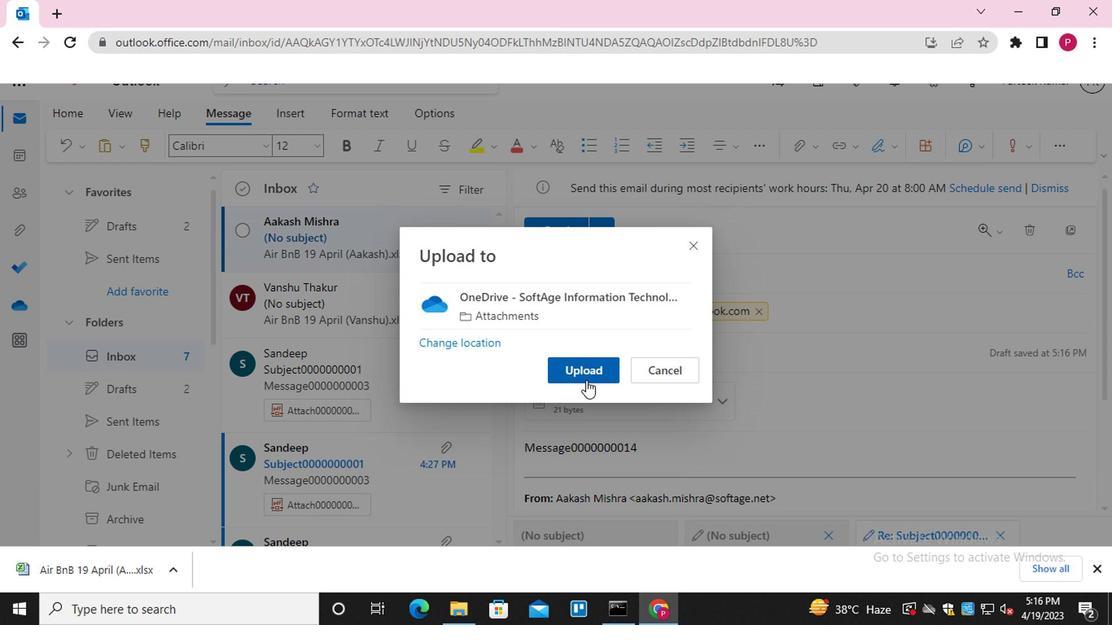 
Action: Mouse moved to (558, 229)
Screenshot: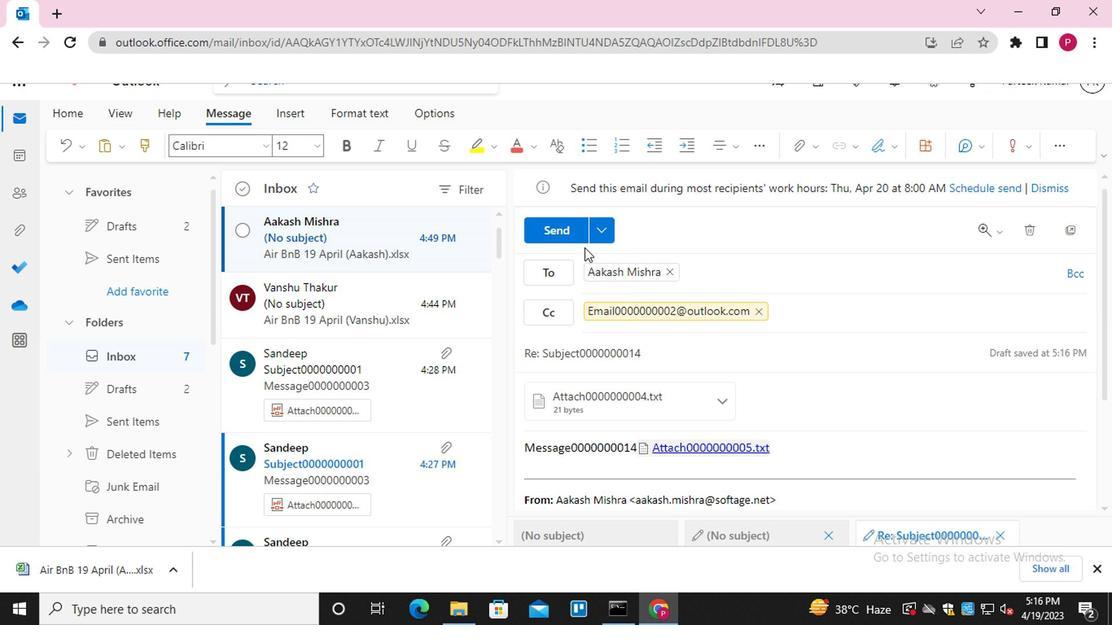 
Action: Mouse pressed left at (558, 229)
Screenshot: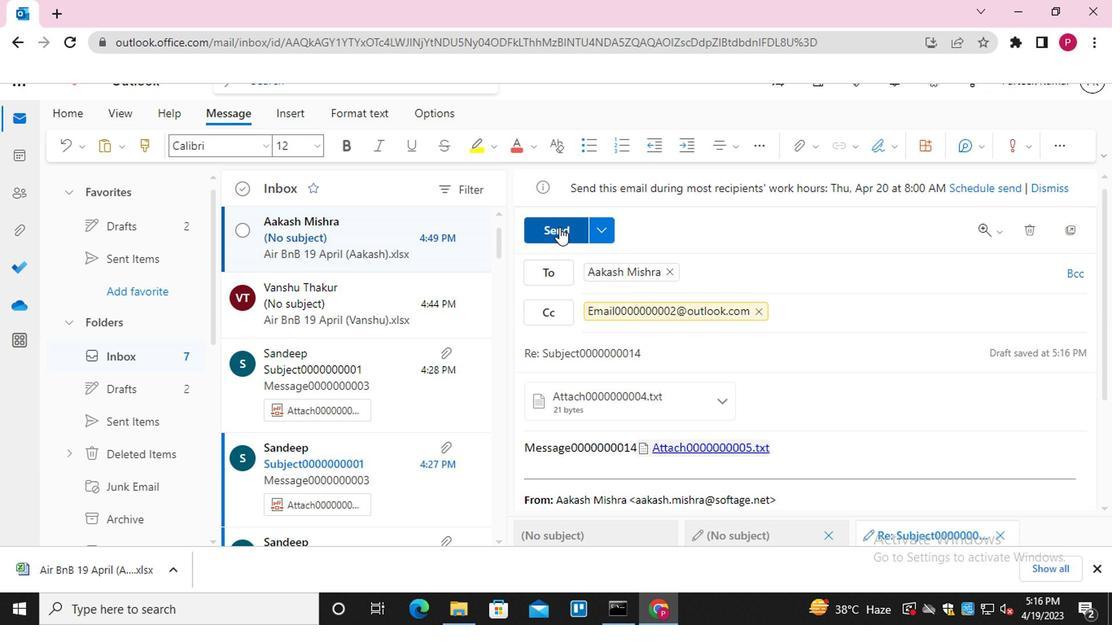 
Action: Mouse moved to (321, 359)
Screenshot: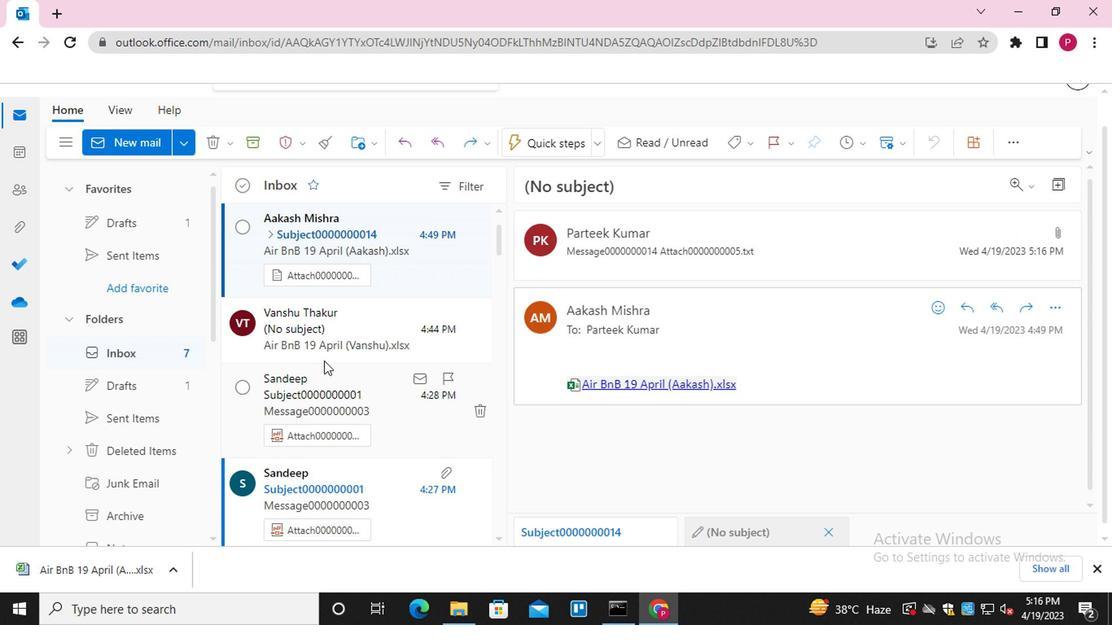 
Action: Mouse scrolled (321, 359) with delta (0, 0)
Screenshot: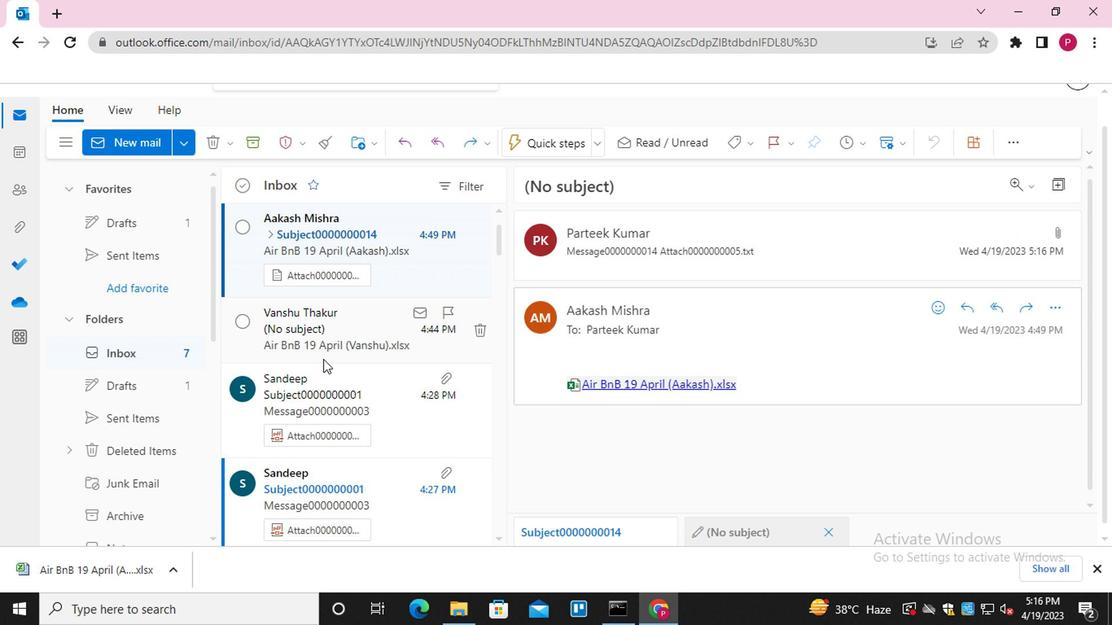 
Action: Mouse scrolled (321, 359) with delta (0, 0)
Screenshot: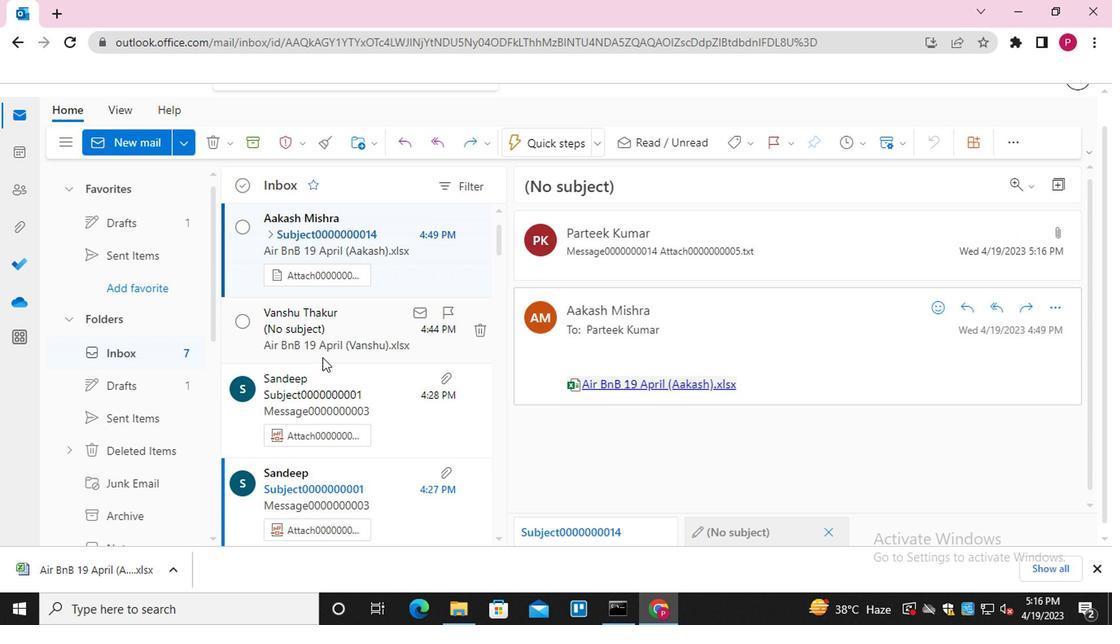 
Action: Mouse scrolled (321, 359) with delta (0, 0)
Screenshot: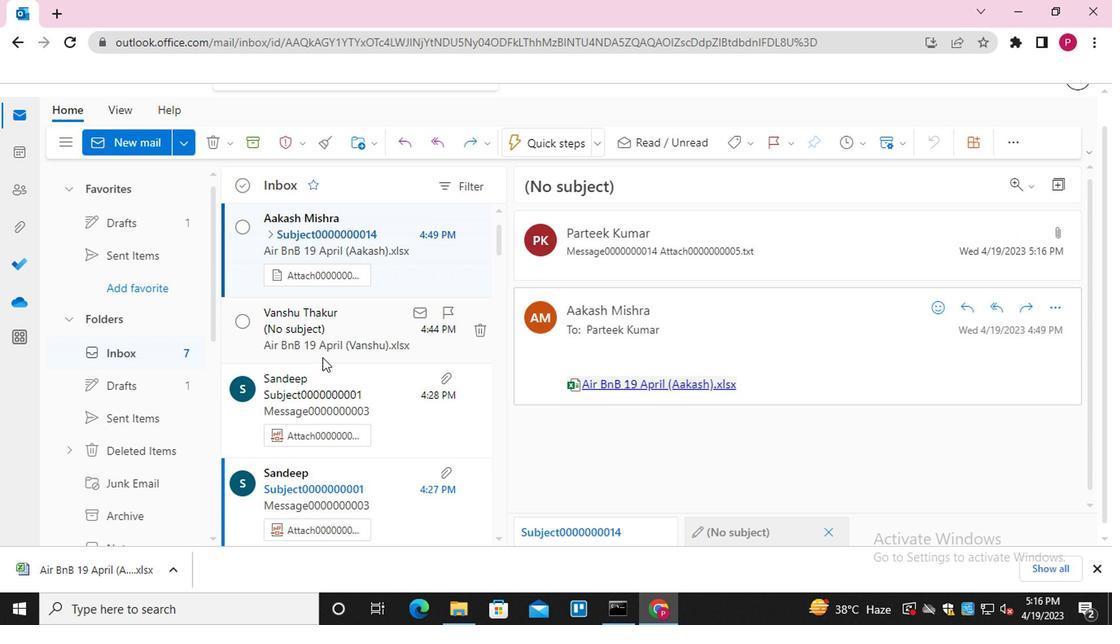 
Action: Mouse moved to (318, 407)
Screenshot: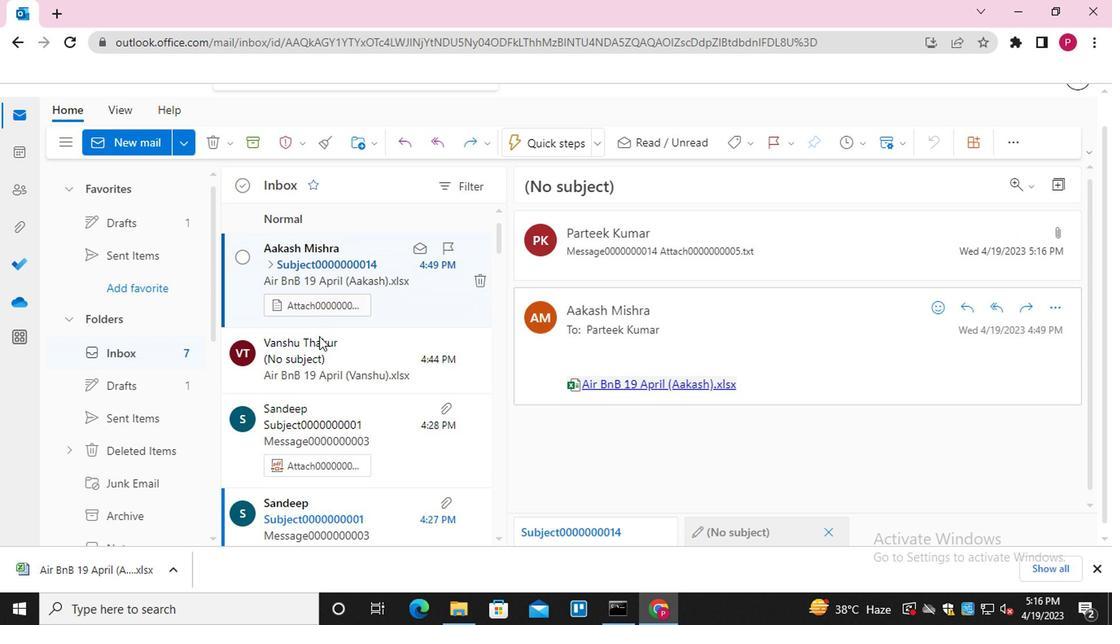 
Action: Mouse scrolled (318, 406) with delta (0, -1)
Screenshot: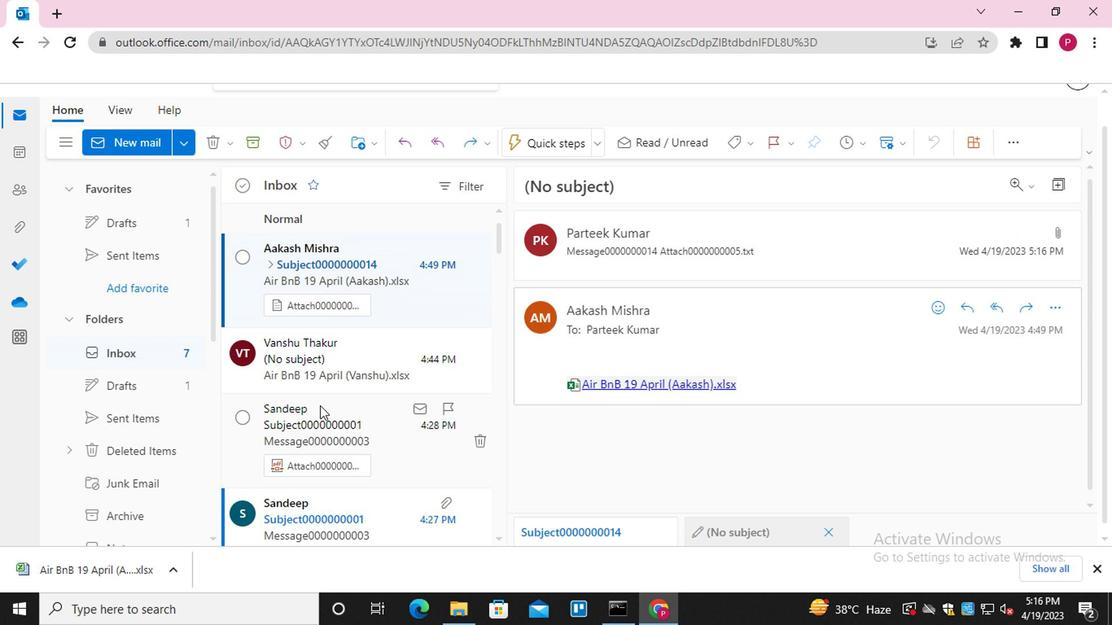 
Action: Mouse moved to (318, 407)
Screenshot: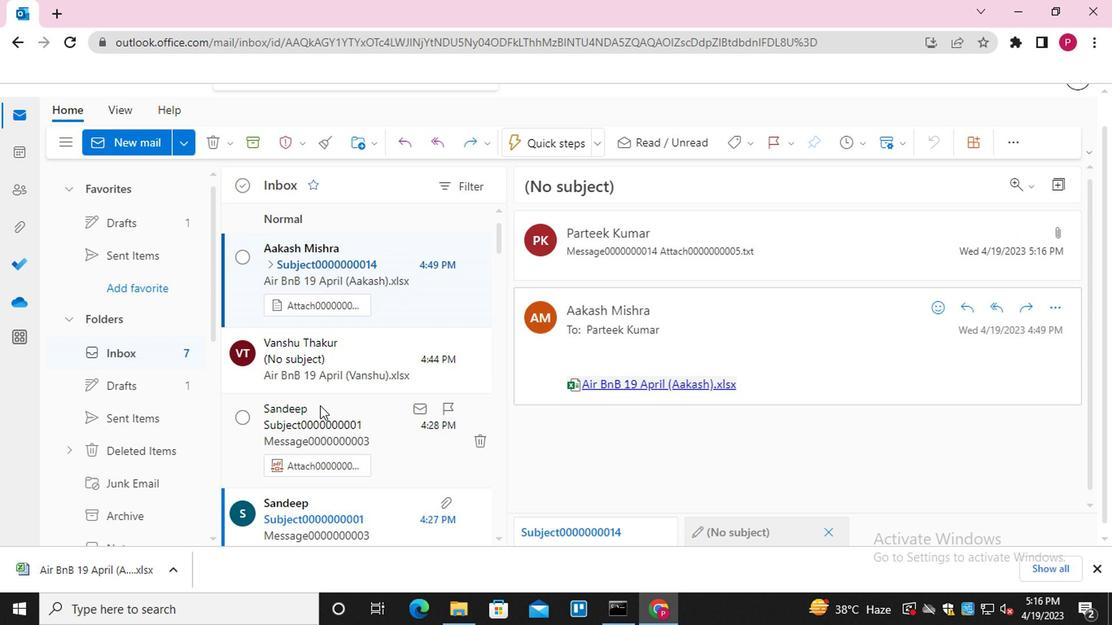 
Action: Mouse scrolled (318, 407) with delta (0, 0)
Screenshot: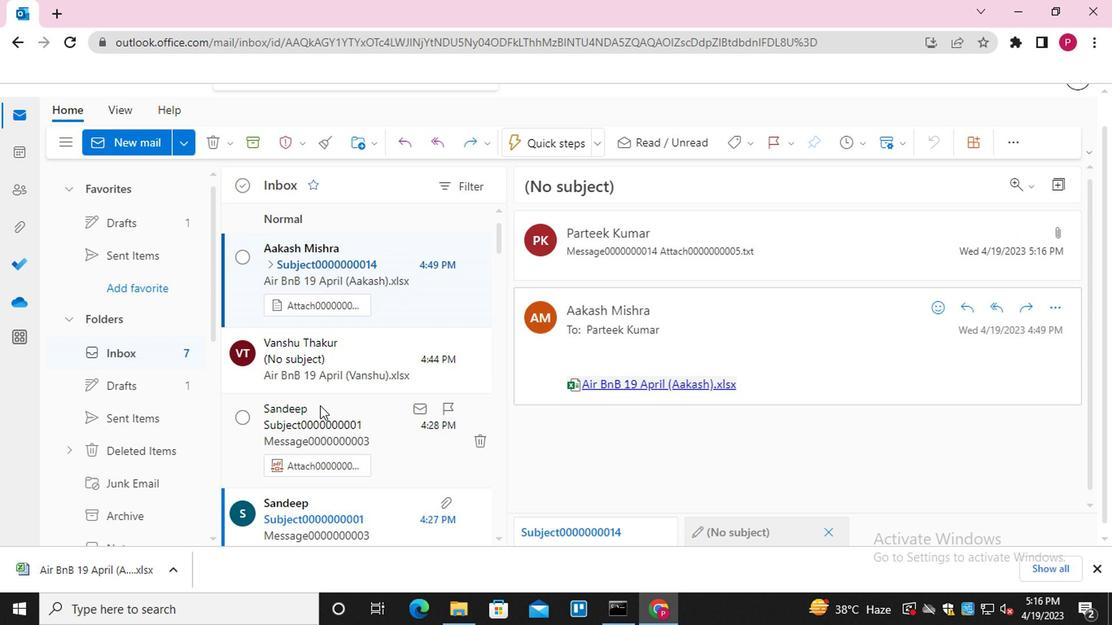 
Action: Mouse scrolled (318, 407) with delta (0, 0)
Screenshot: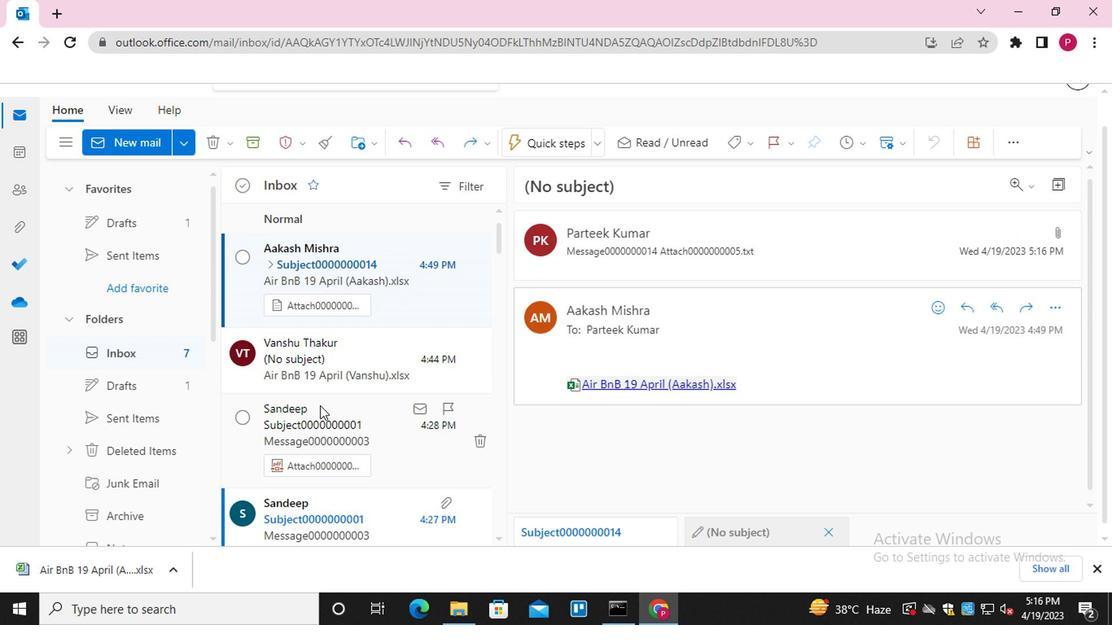
Action: Mouse moved to (330, 388)
Screenshot: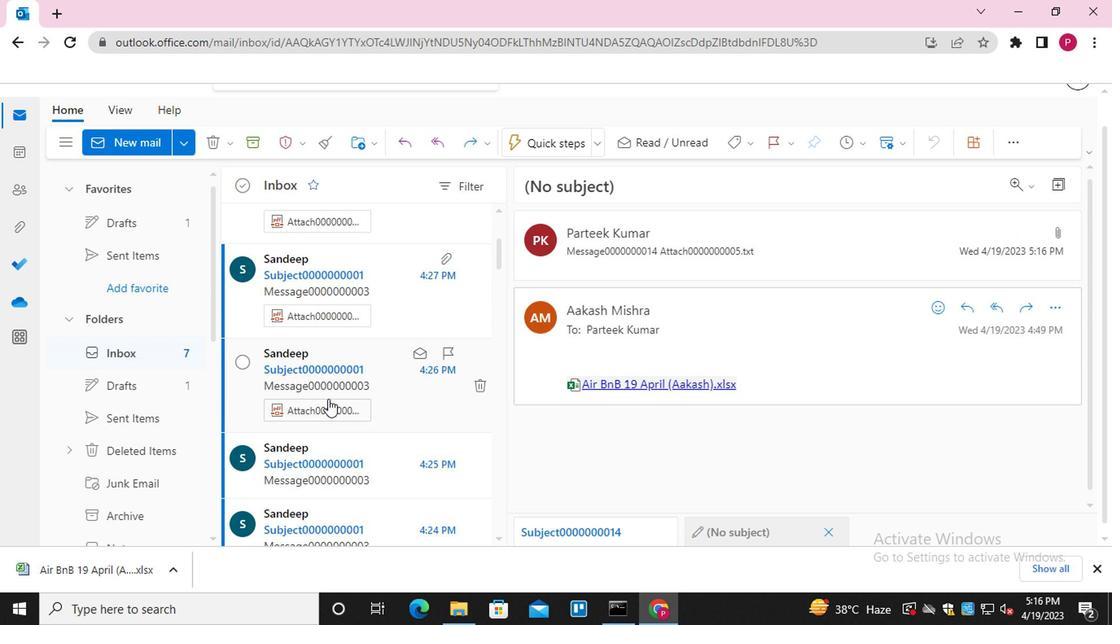 
Action: Mouse scrolled (330, 387) with delta (0, 0)
Screenshot: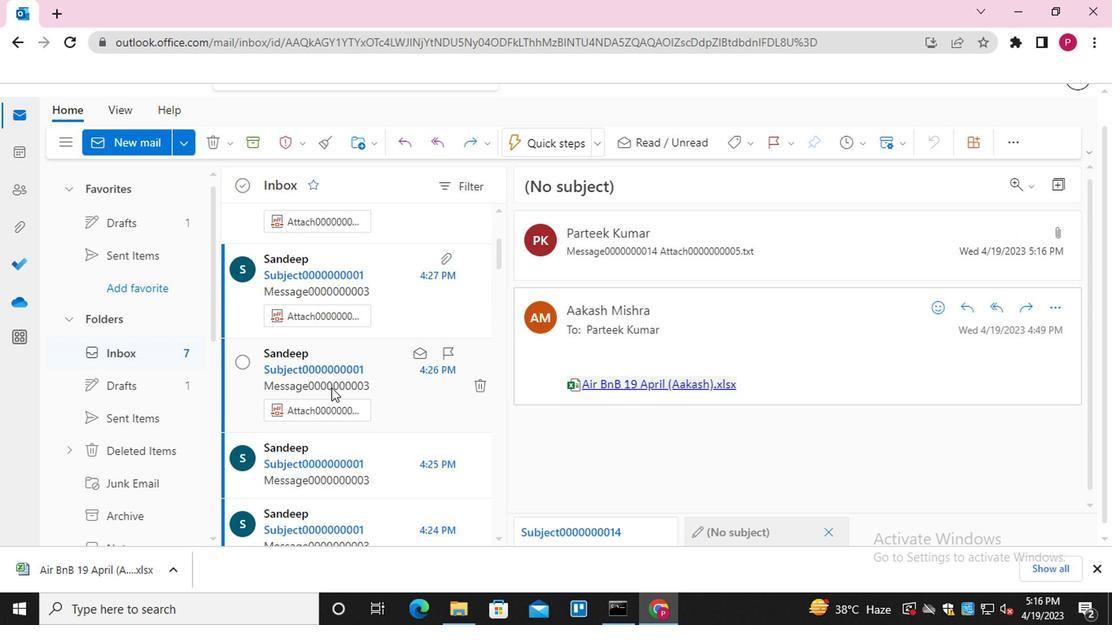 
Action: Mouse scrolled (330, 387) with delta (0, 0)
Screenshot: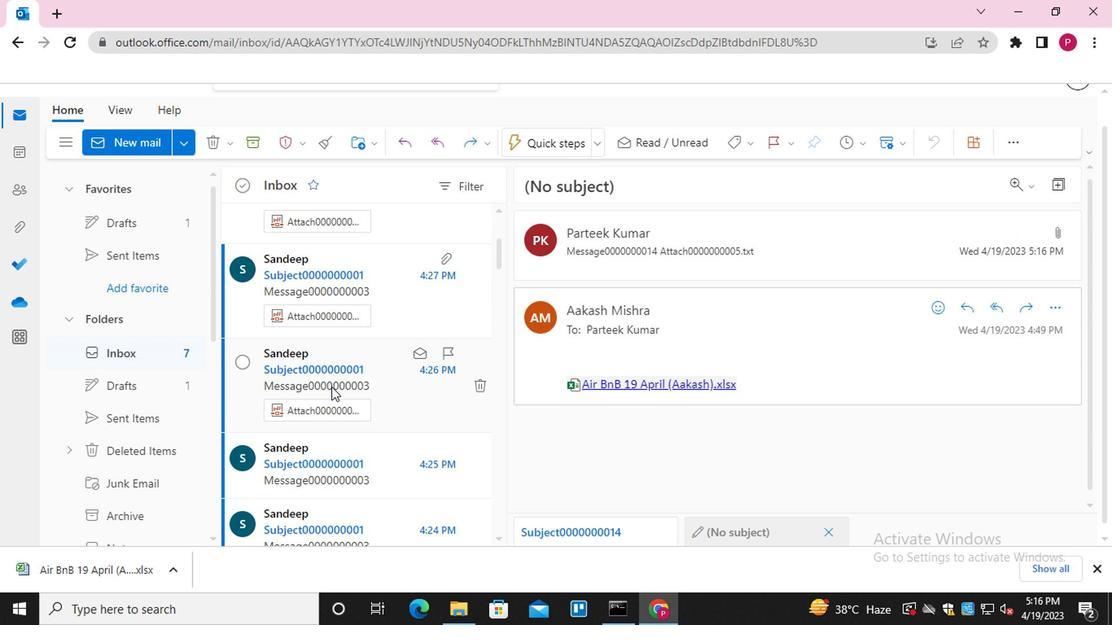 
Action: Mouse scrolled (330, 387) with delta (0, 0)
Screenshot: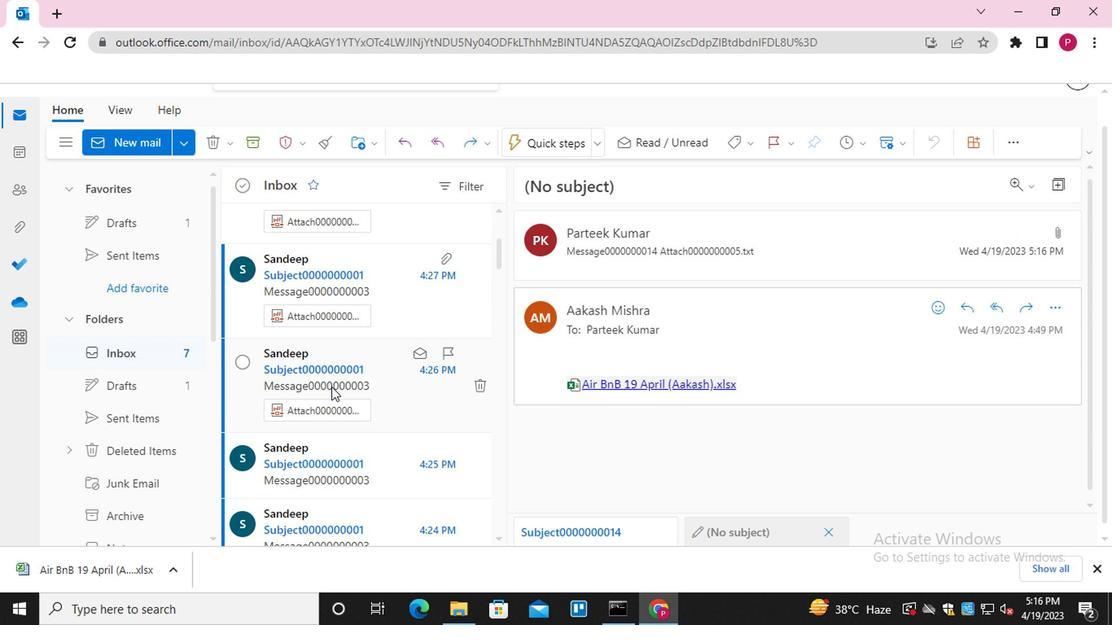 
Action: Mouse moved to (329, 391)
Screenshot: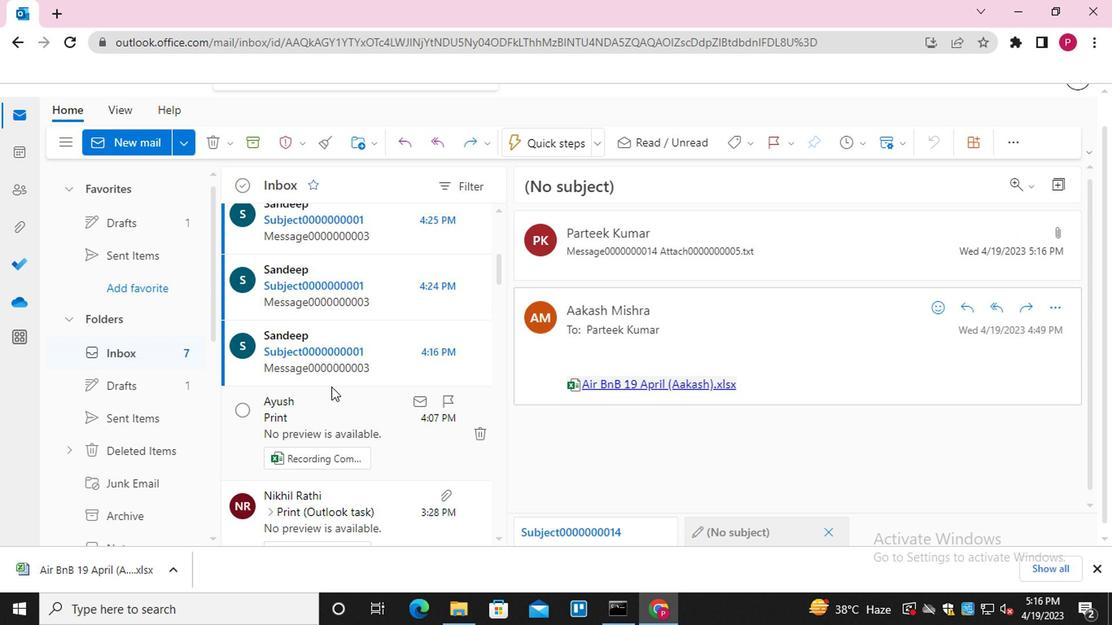 
Action: Mouse scrolled (329, 392) with delta (0, 0)
Screenshot: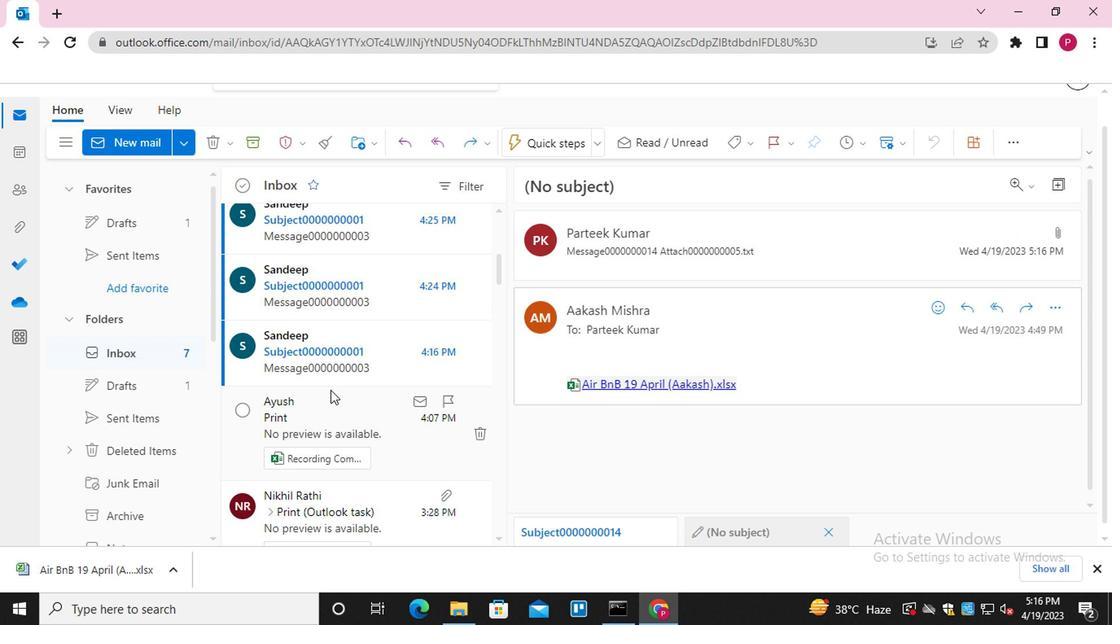 
Action: Mouse scrolled (329, 392) with delta (0, 0)
Screenshot: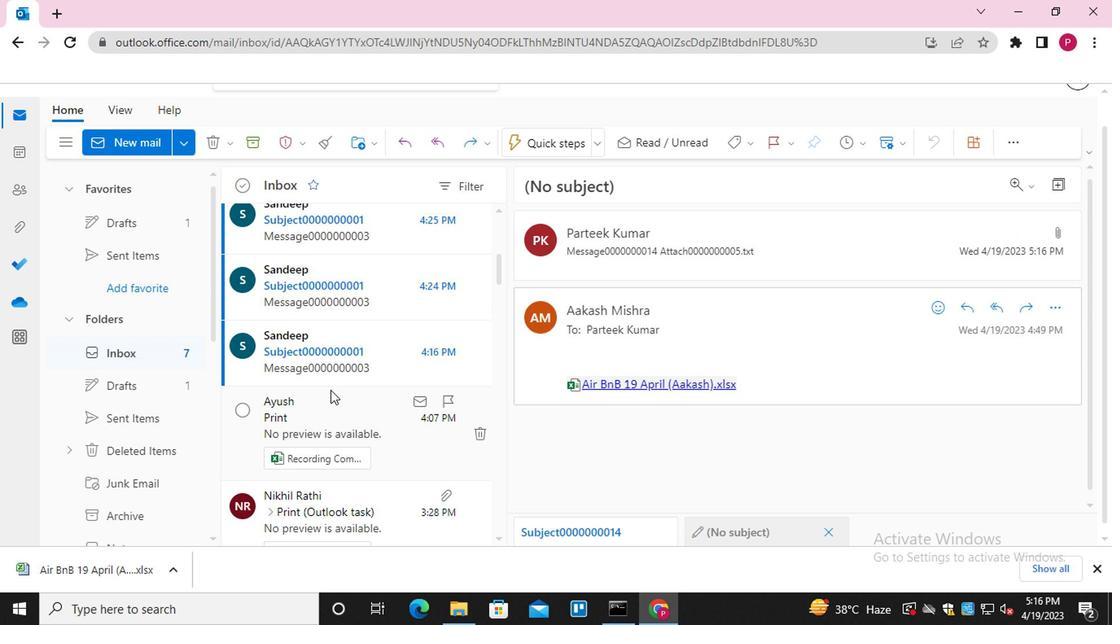 
Action: Mouse scrolled (329, 392) with delta (0, 0)
Screenshot: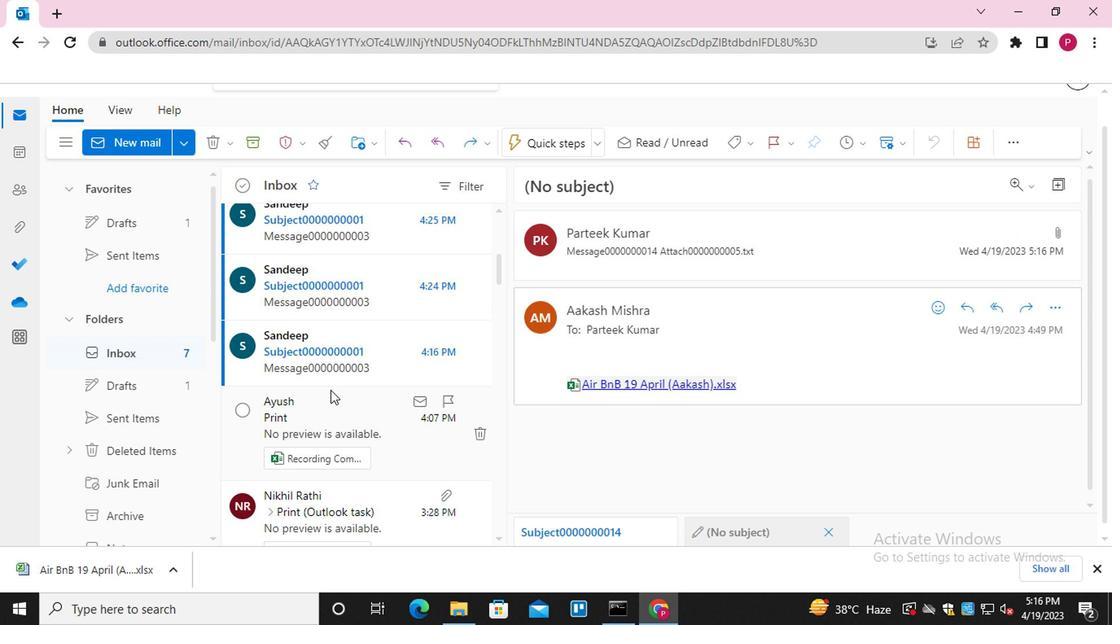 
Action: Mouse scrolled (329, 392) with delta (0, 0)
Screenshot: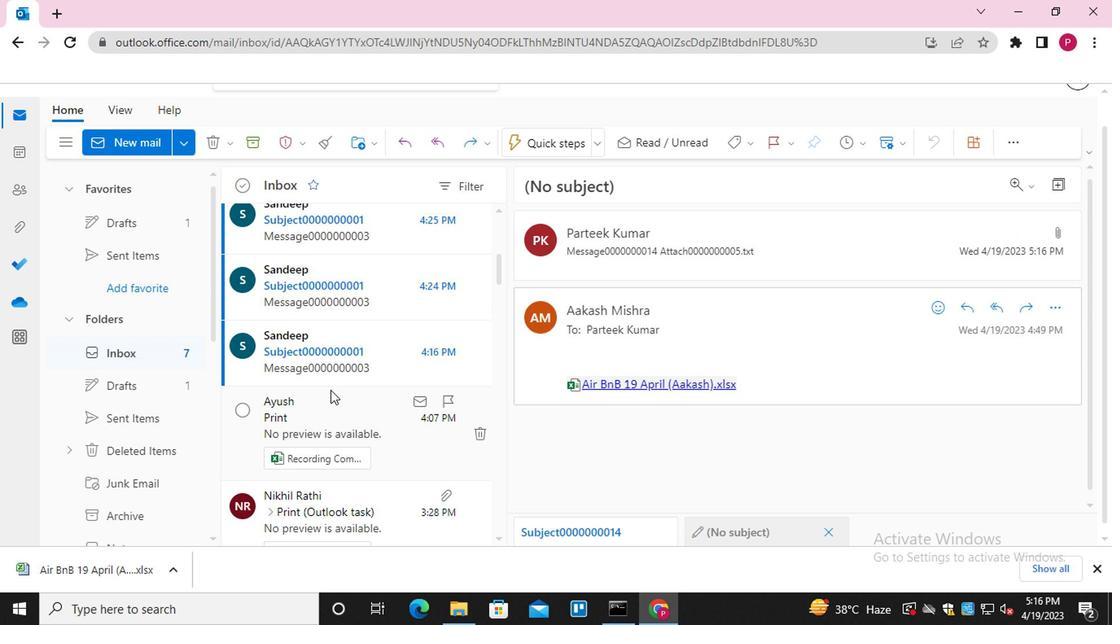 
Action: Mouse scrolled (329, 392) with delta (0, 0)
Screenshot: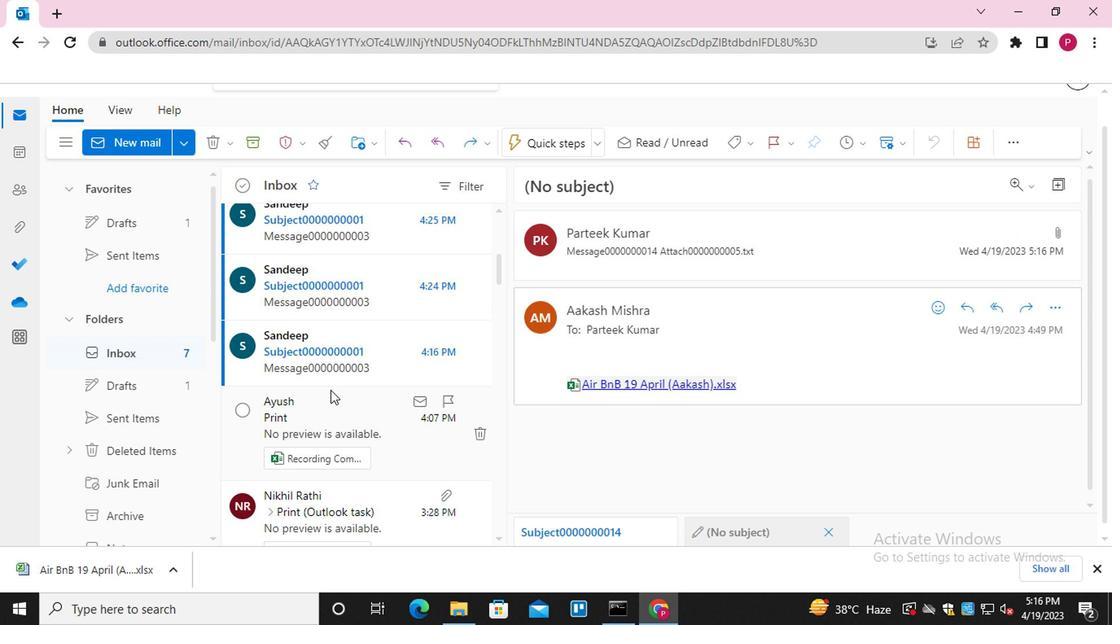
Action: Mouse scrolled (329, 392) with delta (0, 0)
Screenshot: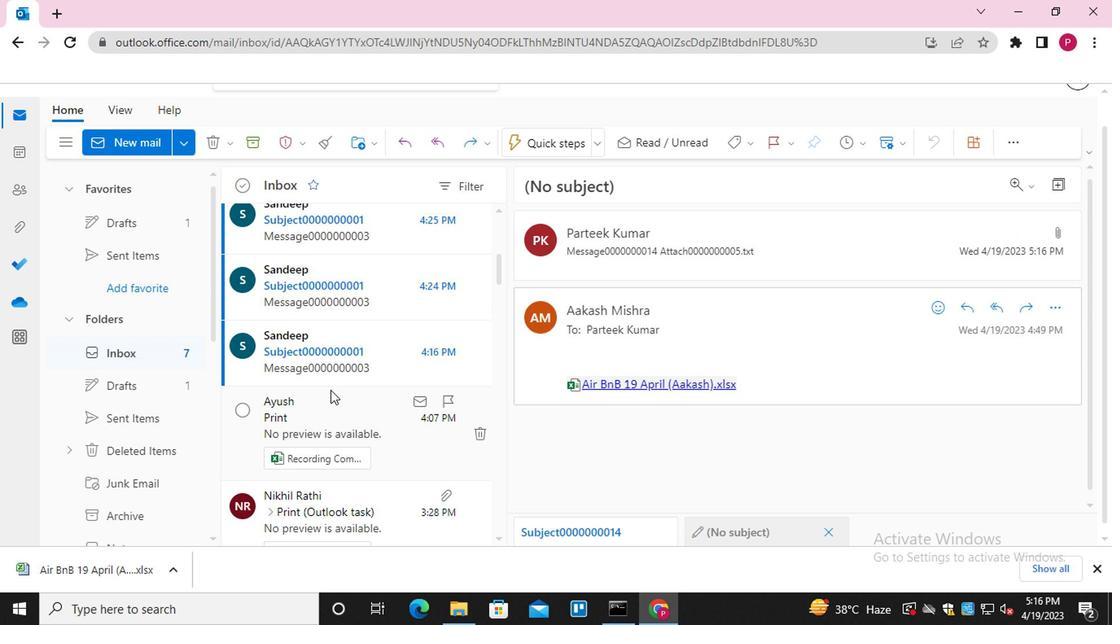 
Action: Mouse moved to (380, 264)
Screenshot: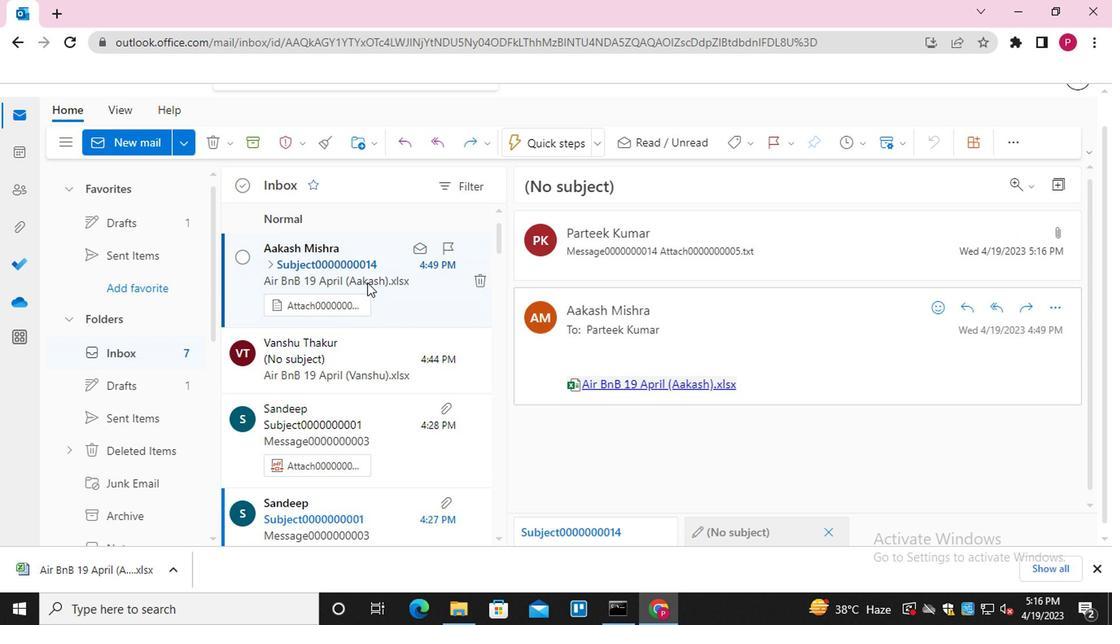 
Action: Mouse pressed left at (380, 264)
Screenshot: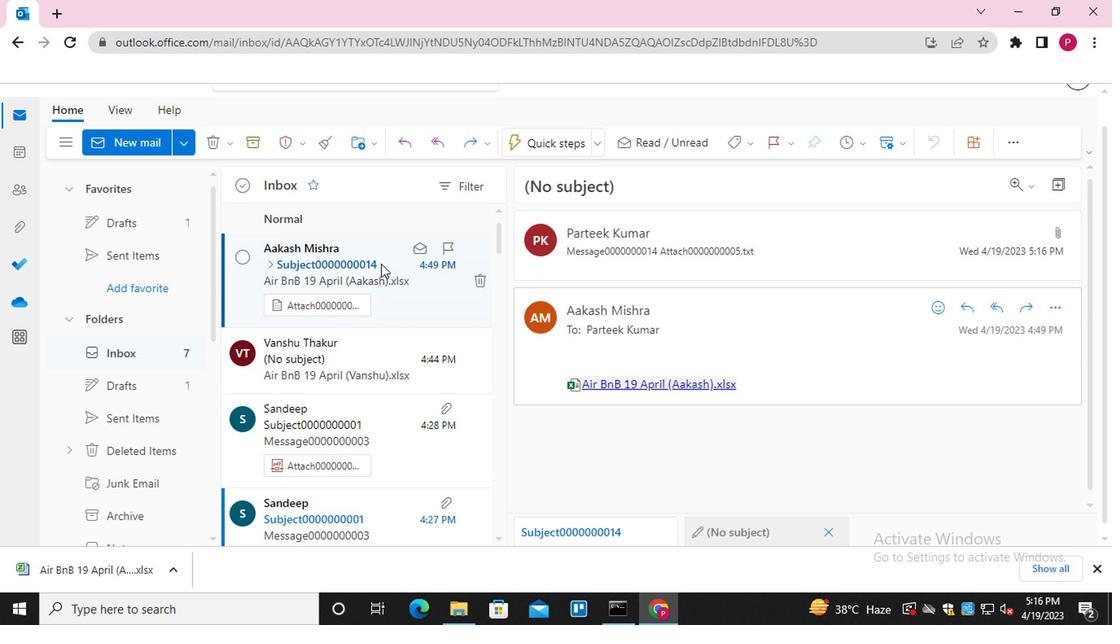 
Action: Mouse moved to (964, 311)
Screenshot: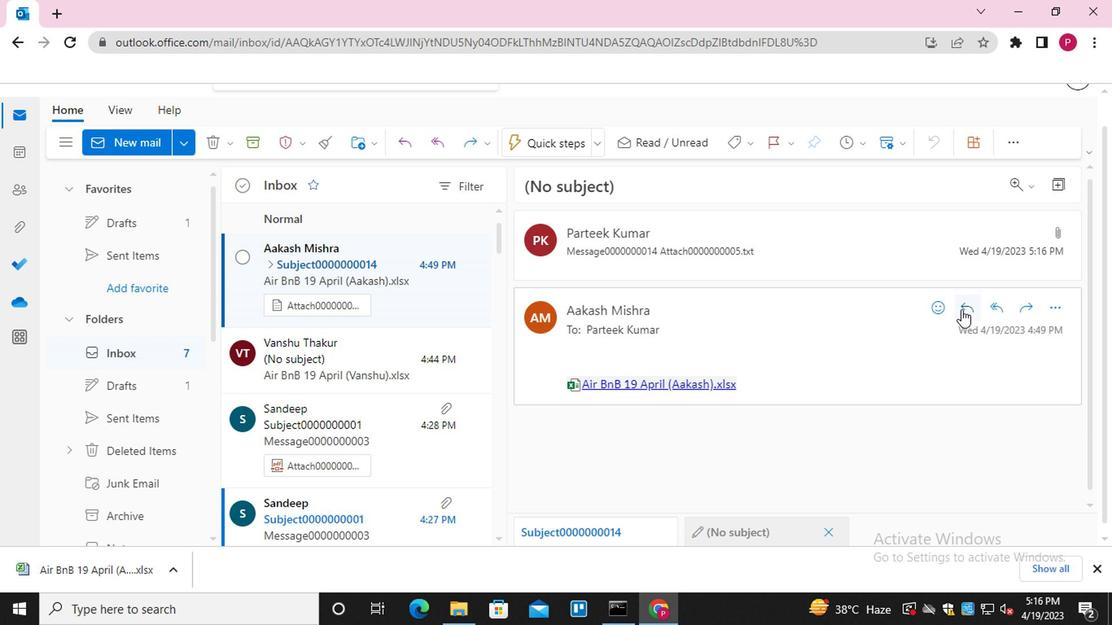 
Action: Mouse pressed left at (964, 311)
Screenshot: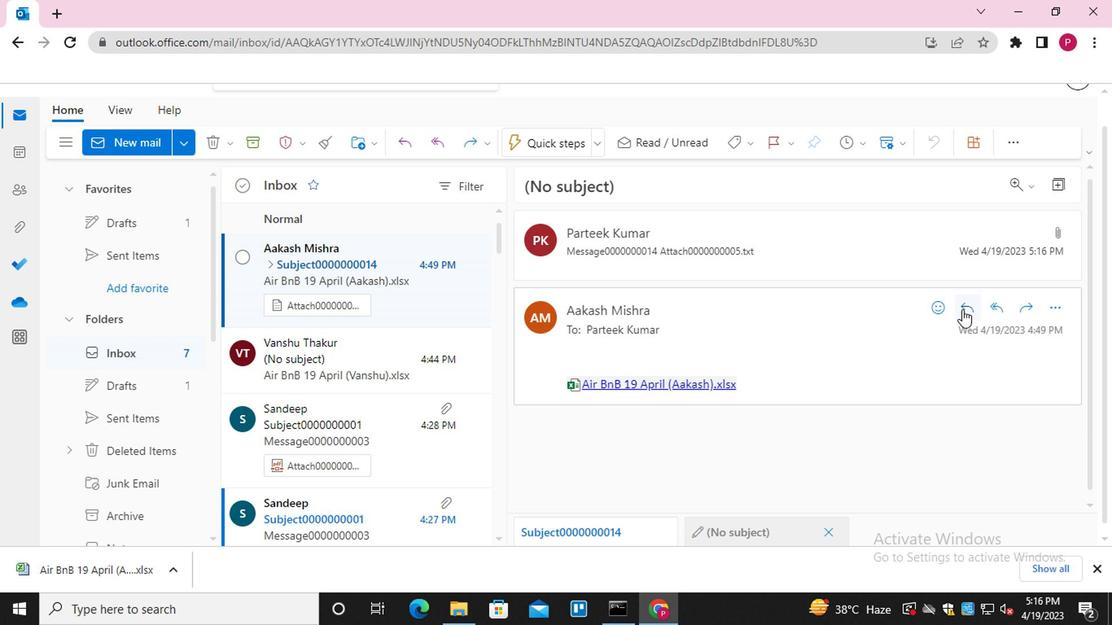 
Action: Mouse moved to (536, 490)
Screenshot: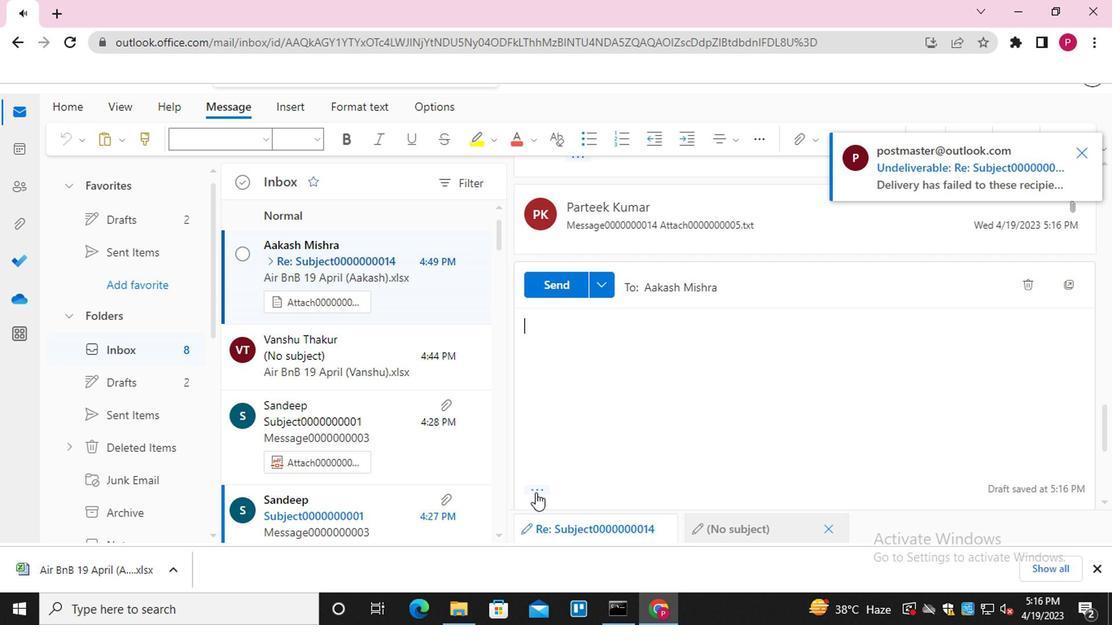 
Action: Mouse pressed left at (536, 490)
Screenshot: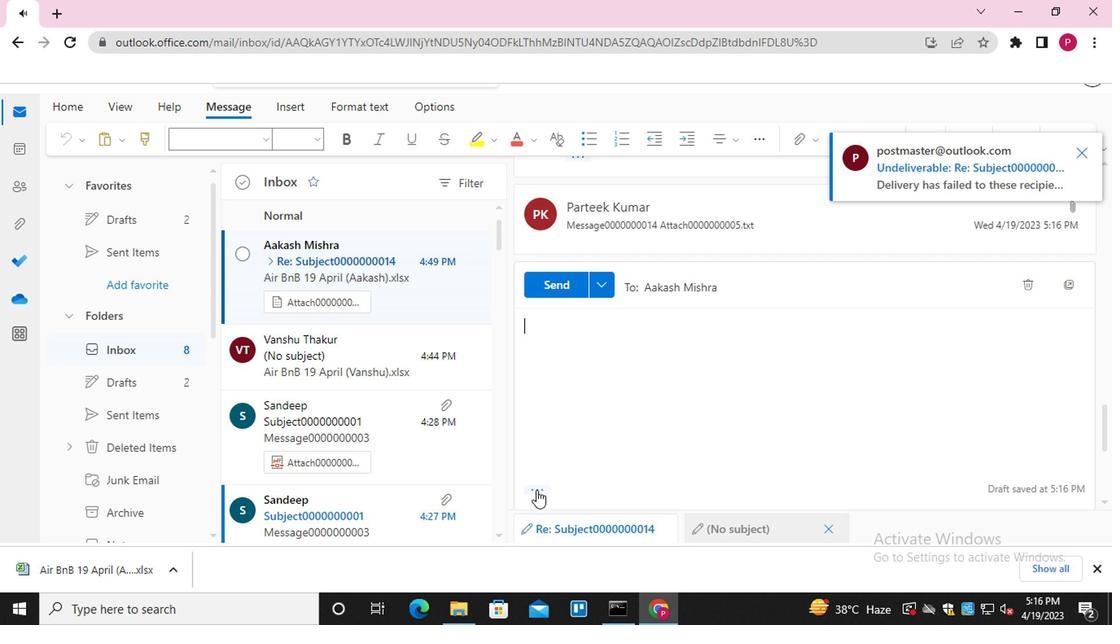 
Action: Mouse moved to (739, 193)
Screenshot: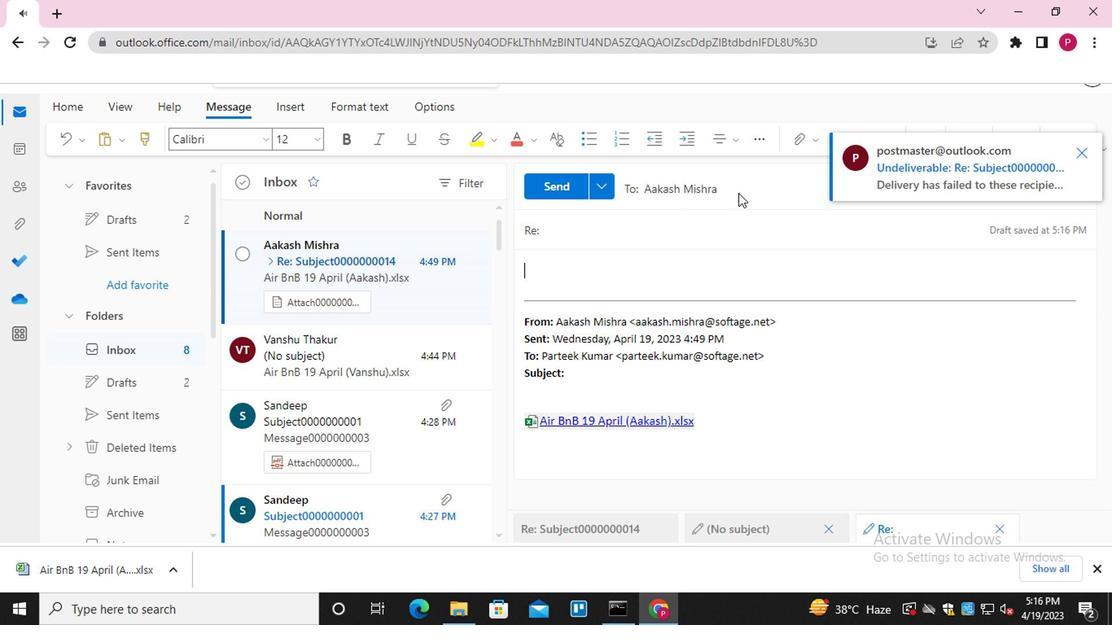 
Action: Mouse pressed left at (739, 193)
Screenshot: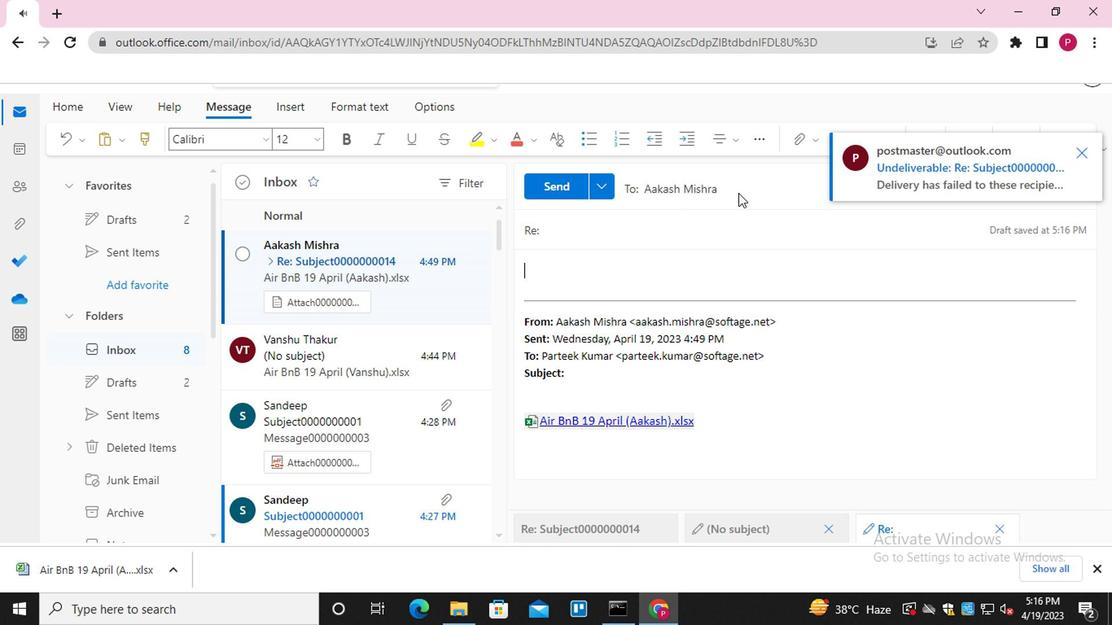 
Action: Mouse moved to (734, 229)
Screenshot: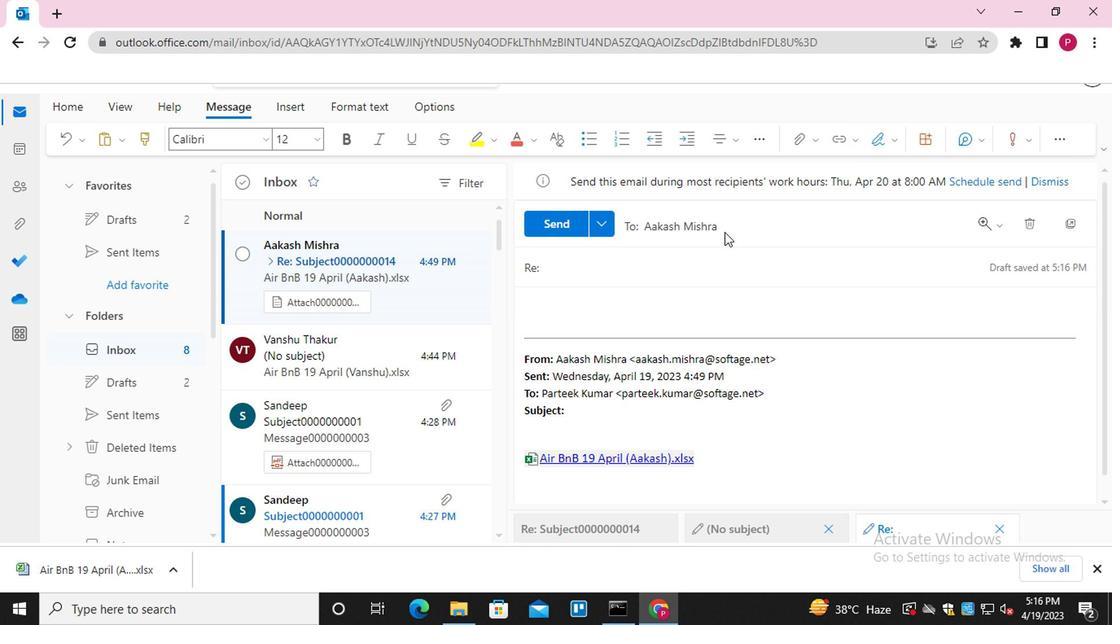 
Action: Mouse pressed left at (734, 229)
Screenshot: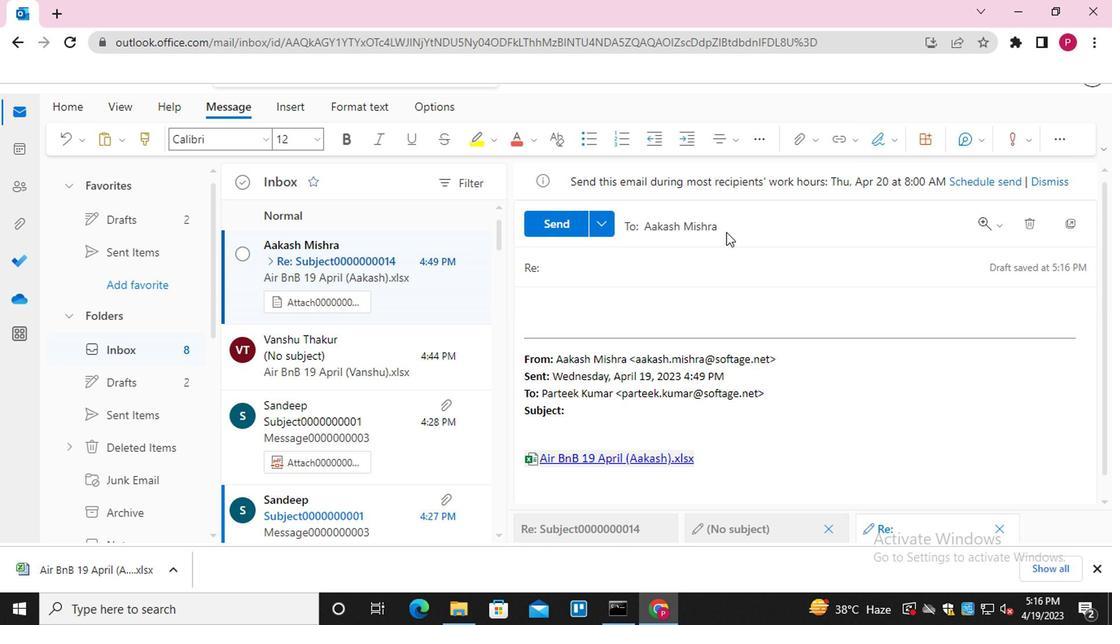 
Action: Mouse moved to (627, 315)
Screenshot: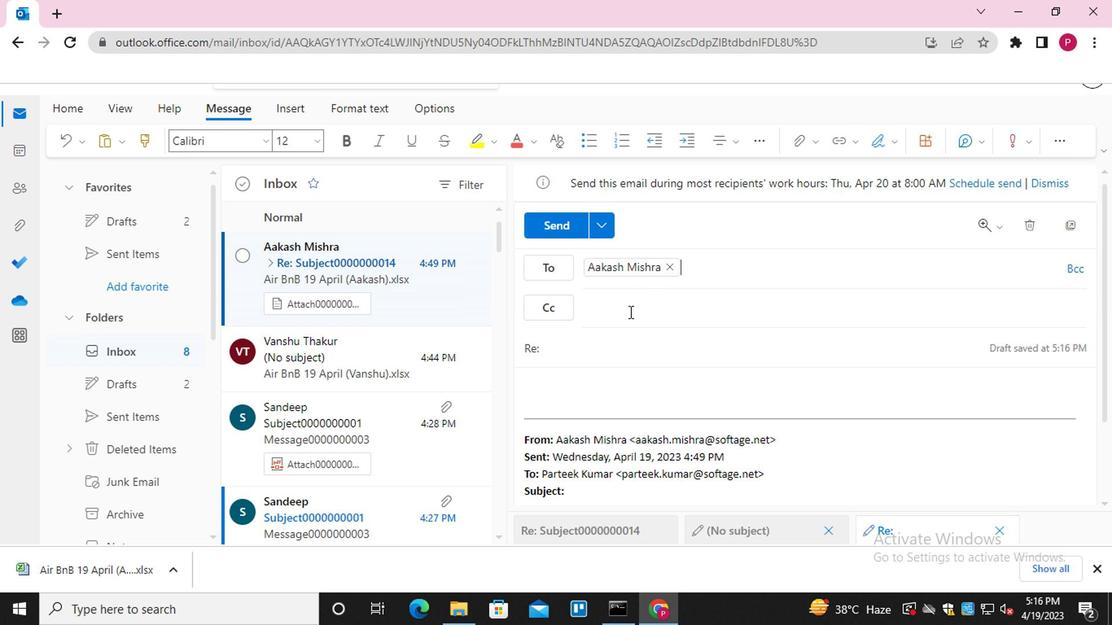 
Action: Mouse pressed left at (627, 315)
Screenshot: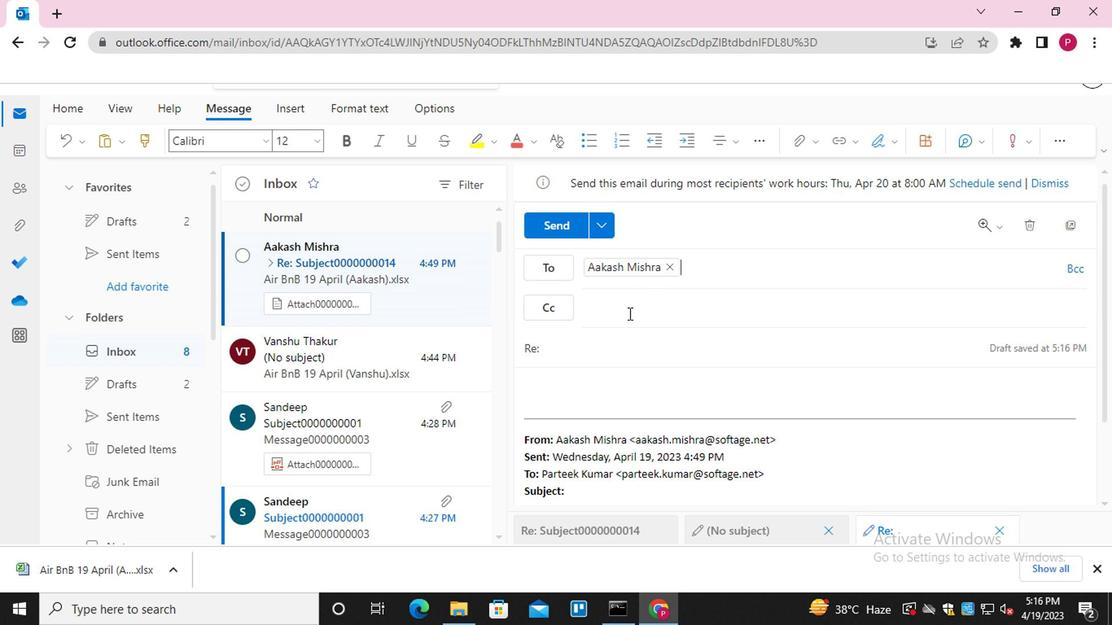 
Action: Key pressed <Key.shift>EMAIL0000000002<Key.shift>@OUTLOOK.COM<Key.enter>
Screenshot: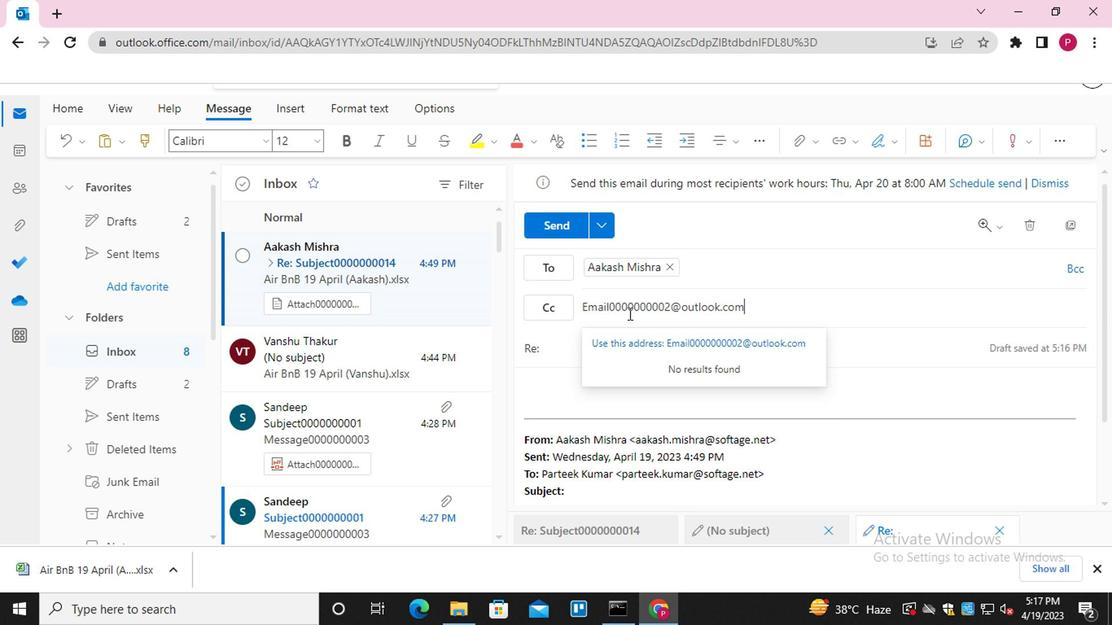 
Action: Mouse moved to (590, 352)
Screenshot: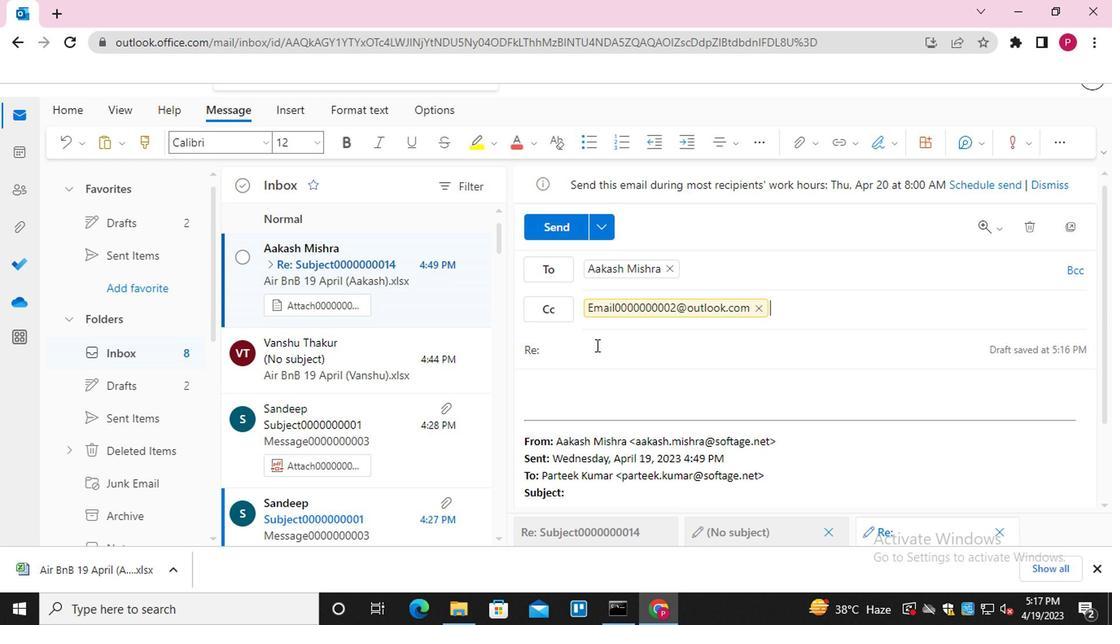 
Action: Mouse pressed left at (590, 352)
Screenshot: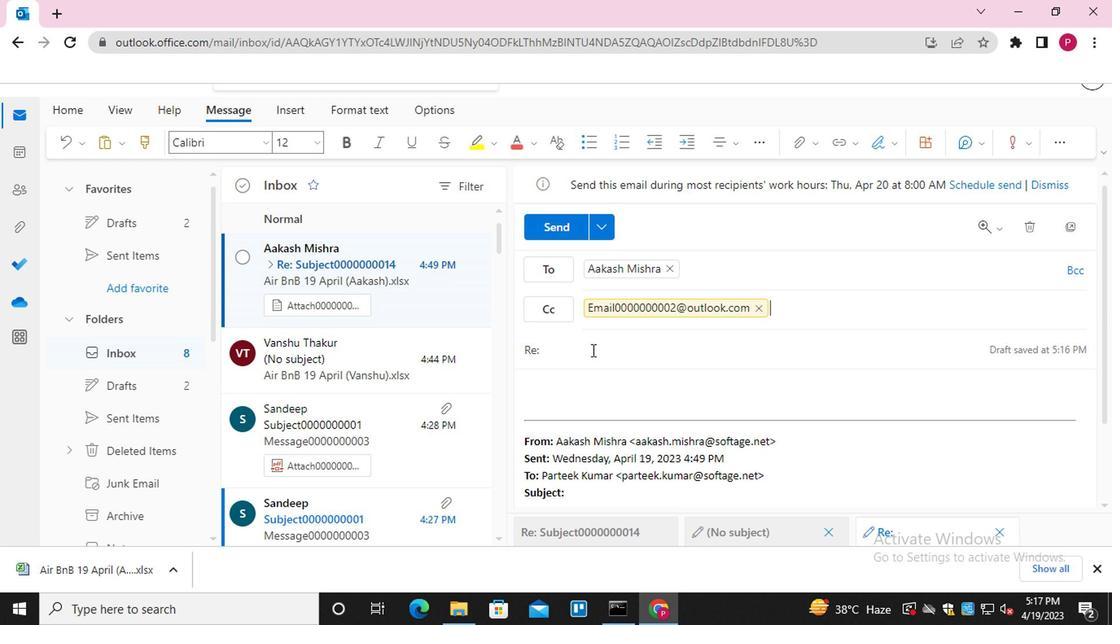 
Action: Mouse moved to (1077, 270)
Screenshot: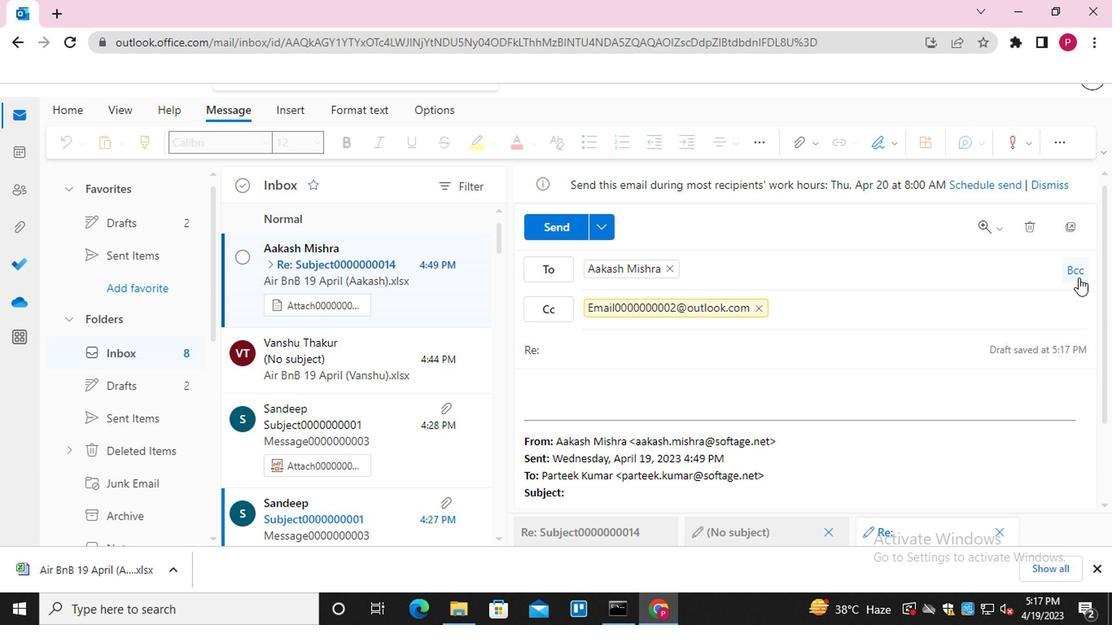 
Action: Mouse pressed left at (1077, 270)
Screenshot: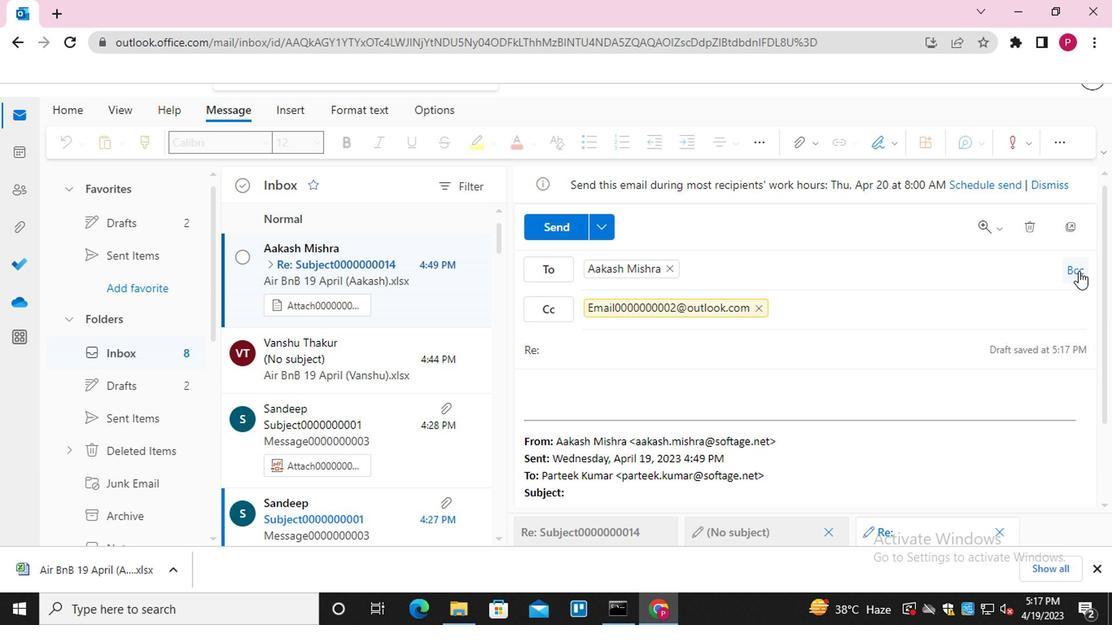 
Action: Mouse moved to (677, 355)
Screenshot: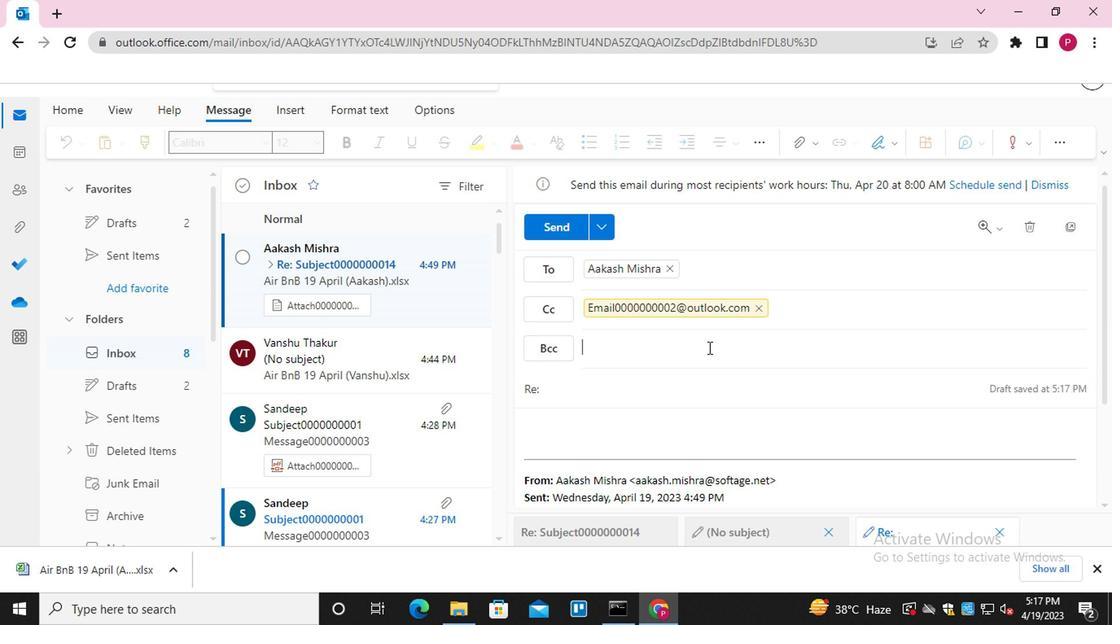 
Action: Key pressed <Key.shift><Key.shift><Key.shift><Key.shift><Key.shift><Key.shift><Key.shift>EMAIL0000000003<Key.shift>@OUTLOOK.COM<Key.enter>
Screenshot: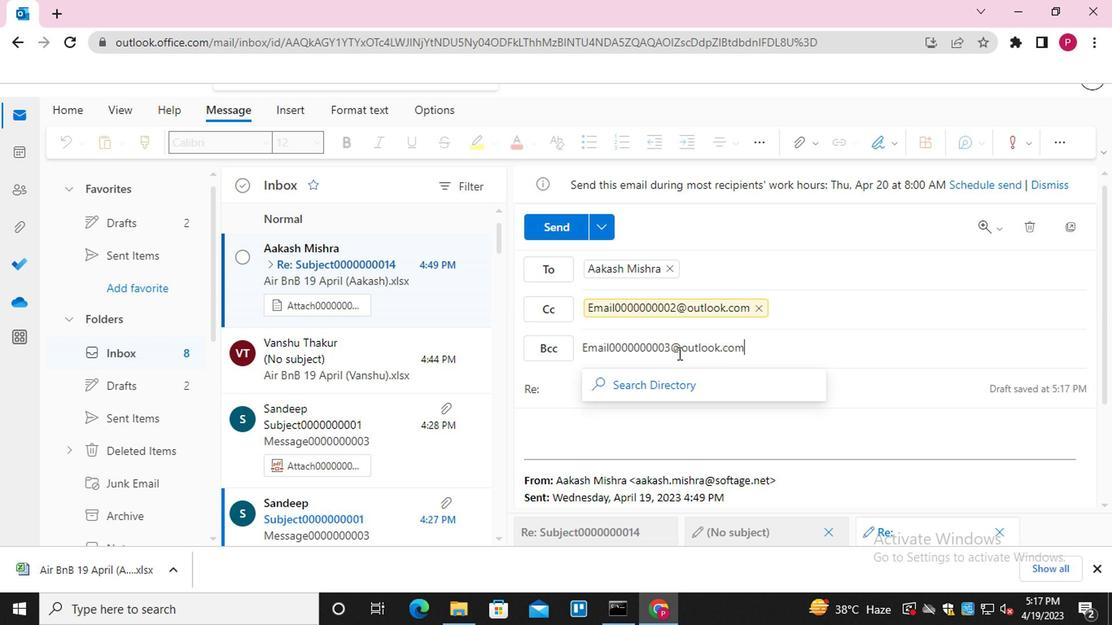 
Action: Mouse moved to (749, 348)
Screenshot: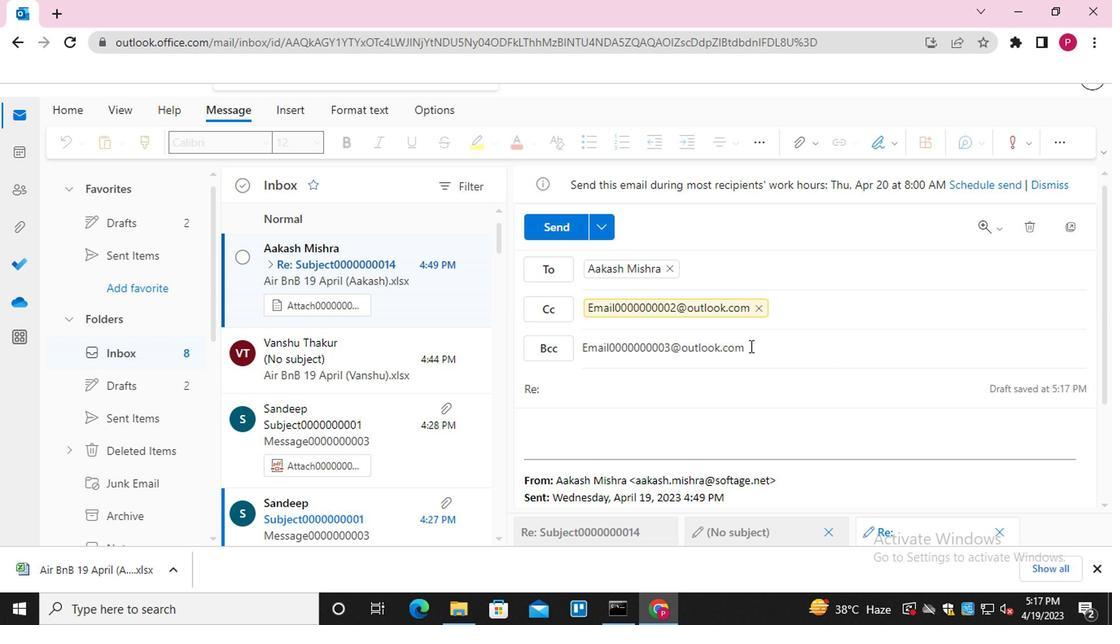 
Action: Mouse pressed left at (749, 348)
Screenshot: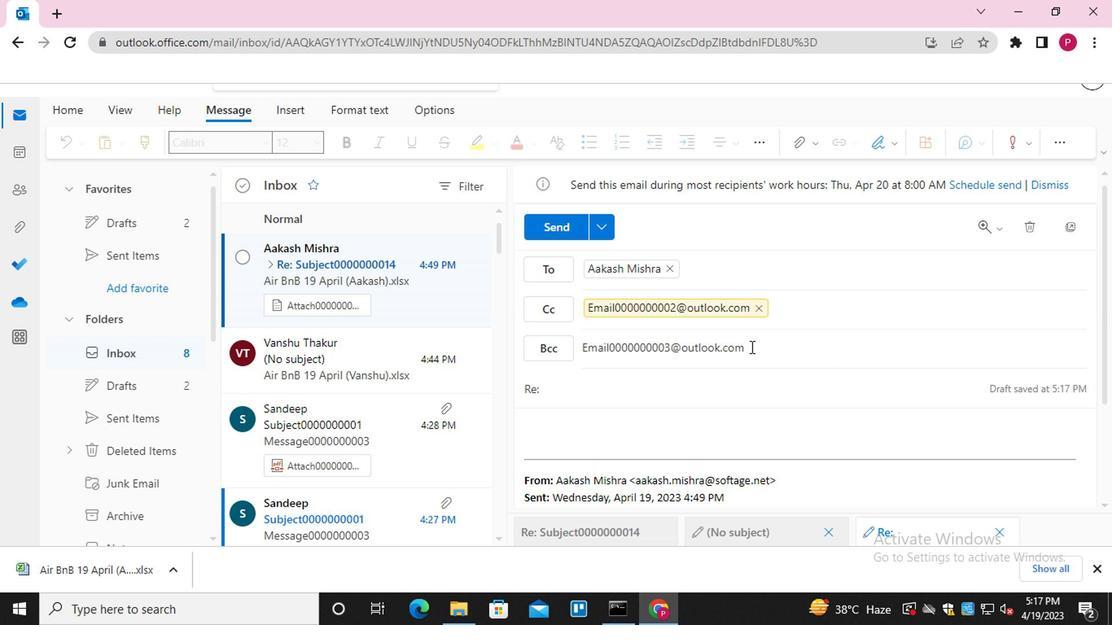 
Action: Mouse moved to (741, 356)
Screenshot: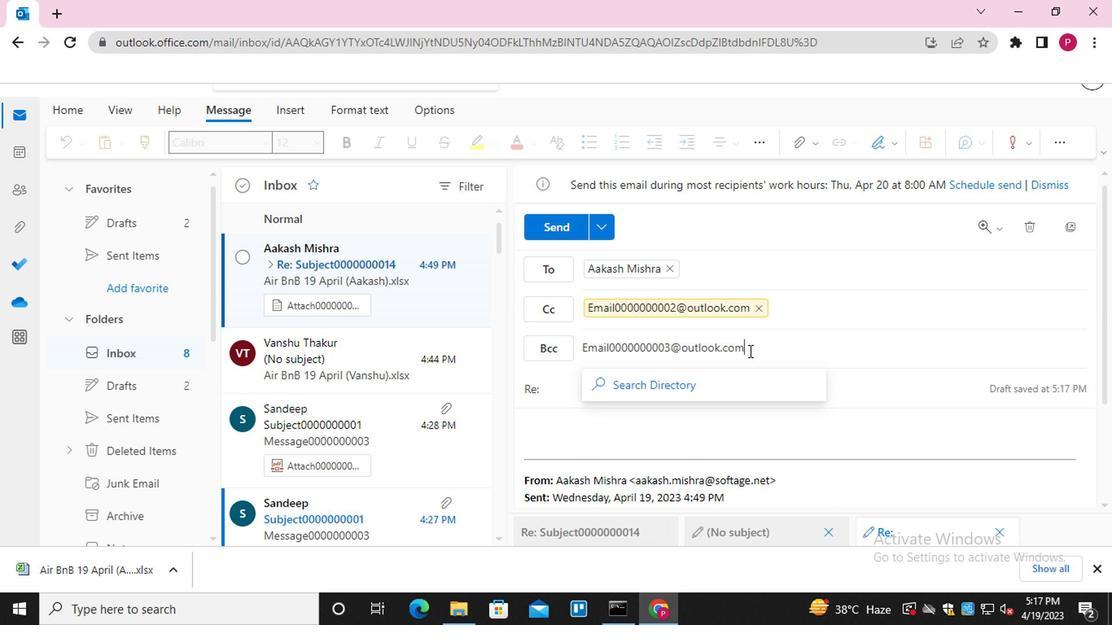 
Action: Key pressed <Key.space><Key.enter><Key.space><Key.enter><Key.space><Key.enter><Key.space><Key.enter><Key.space><Key.enter><Key.space><Key.enter><Key.backspace><Key.backspace><Key.backspace><Key.backspace><Key.backspace><Key.backspace><Key.backspace>M<Key.enter>
Screenshot: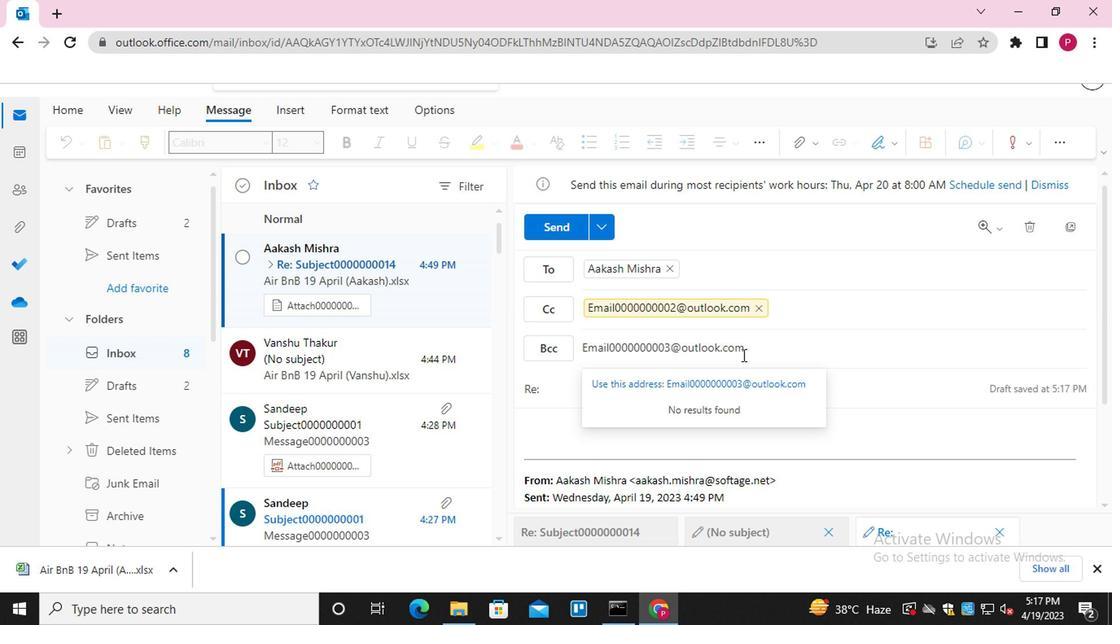 
Action: Mouse moved to (618, 379)
Screenshot: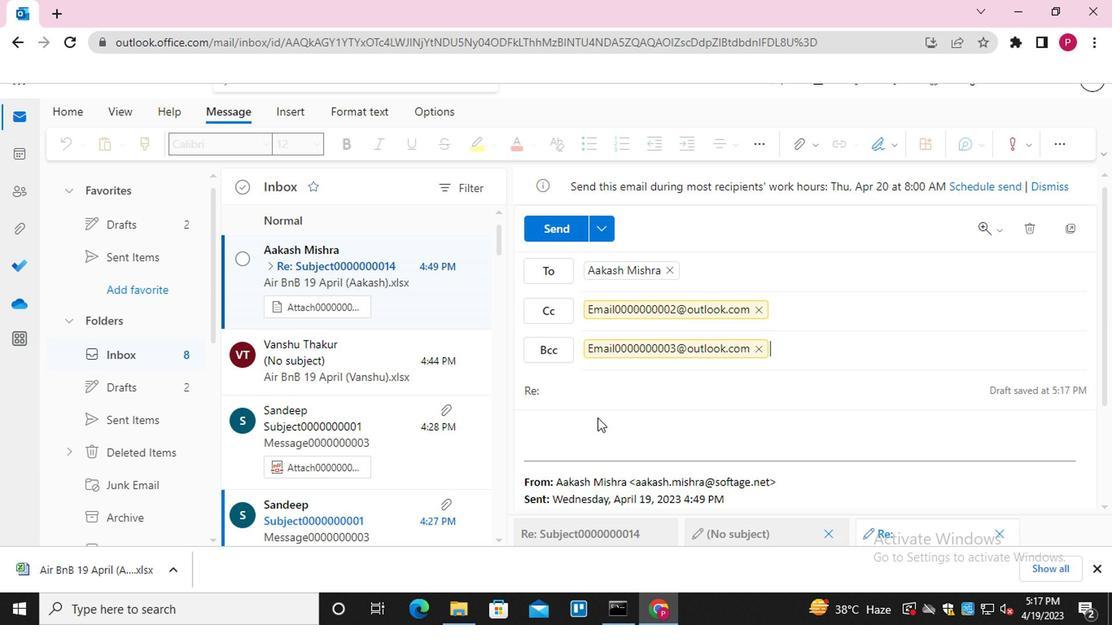 
Action: Mouse pressed left at (618, 379)
Screenshot: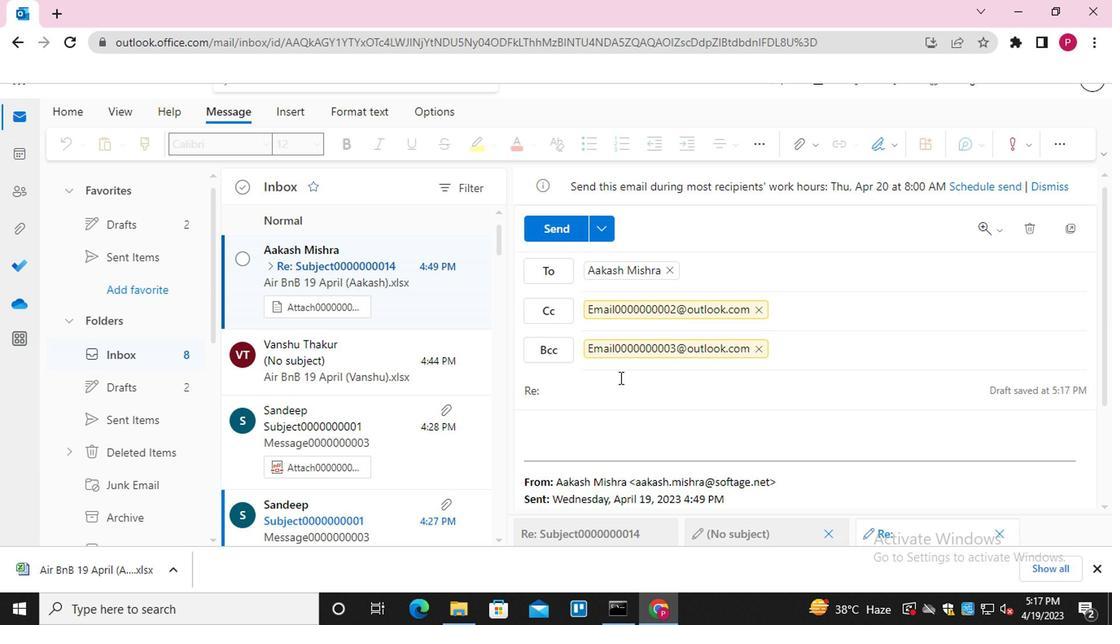 
Action: Mouse moved to (612, 382)
Screenshot: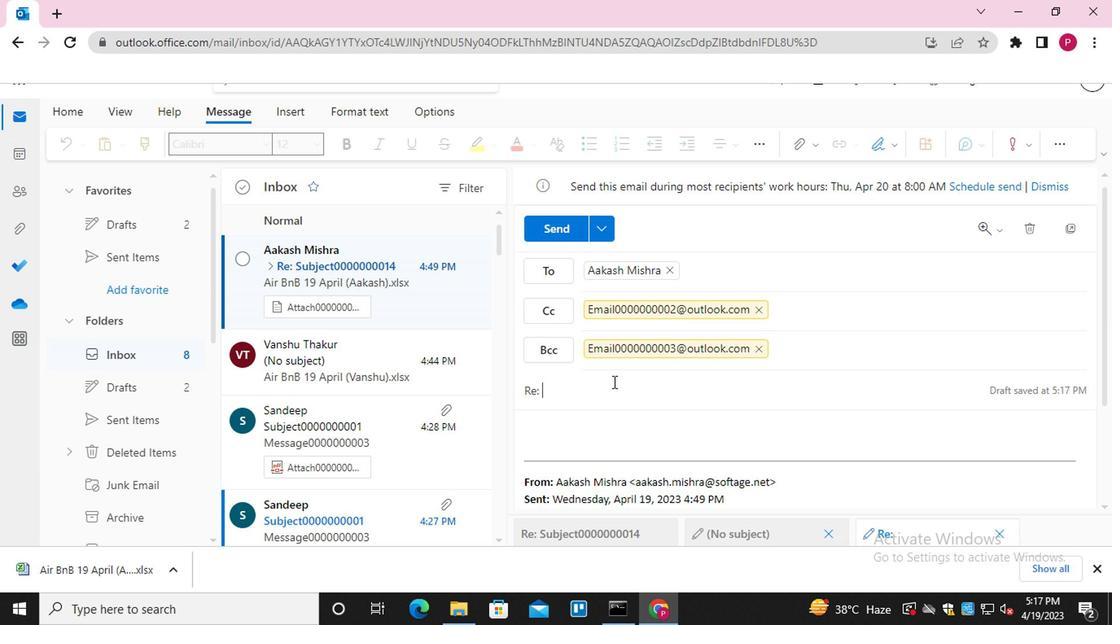 
Action: Key pressed SU<Key.backspace><Key.backspace><Key.shift>SUBJECT0000000012
Screenshot: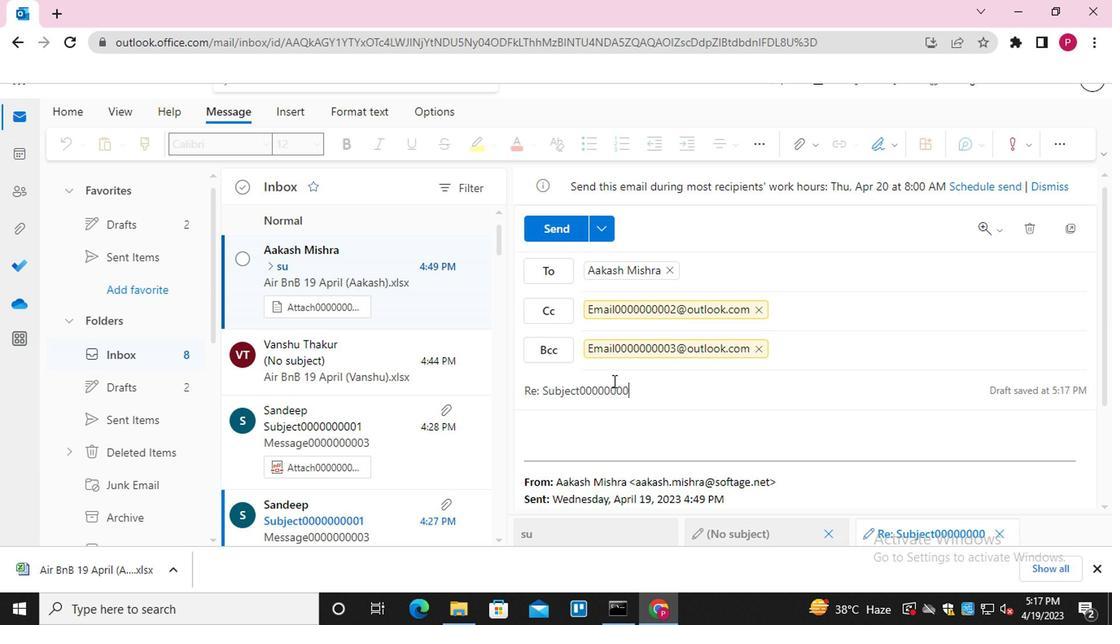 
Action: Mouse moved to (589, 430)
Screenshot: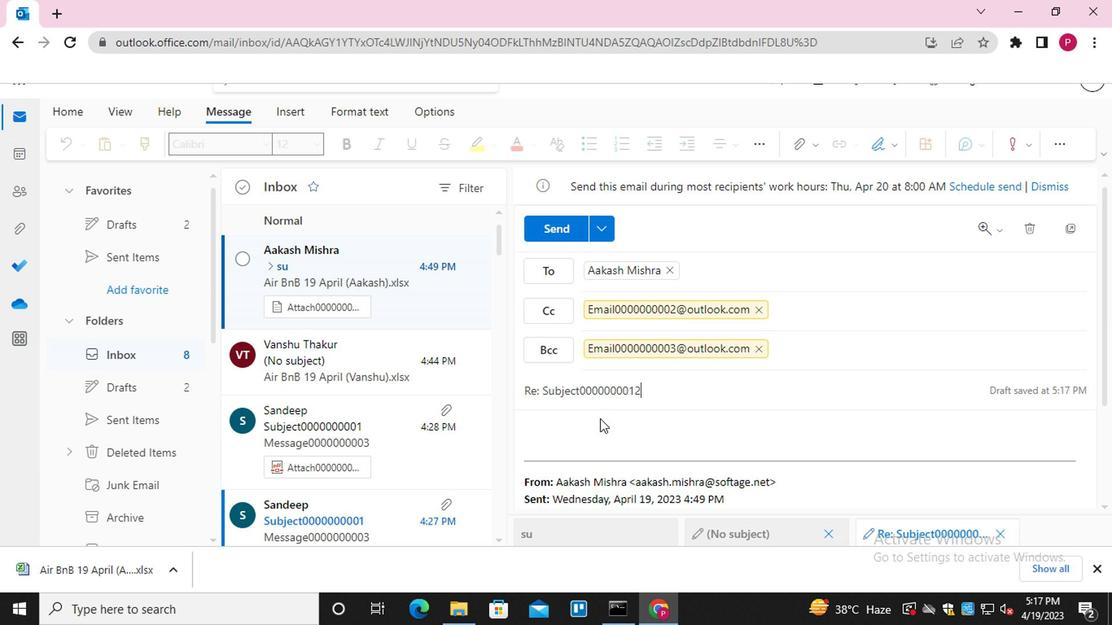 
Action: Mouse pressed left at (589, 430)
Screenshot: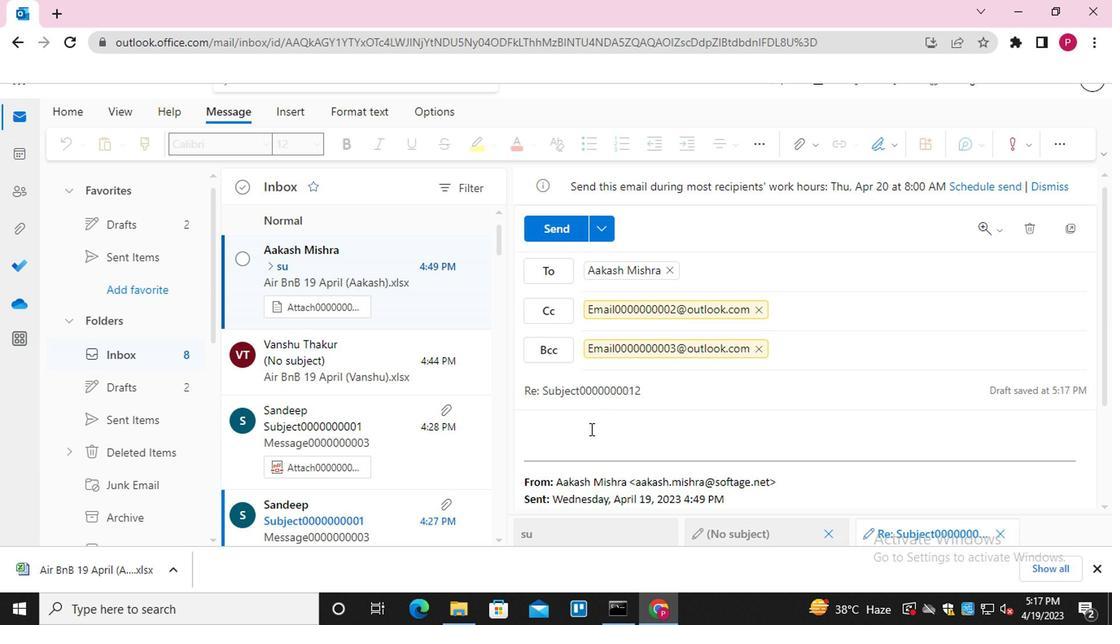 
Action: Mouse moved to (583, 436)
Screenshot: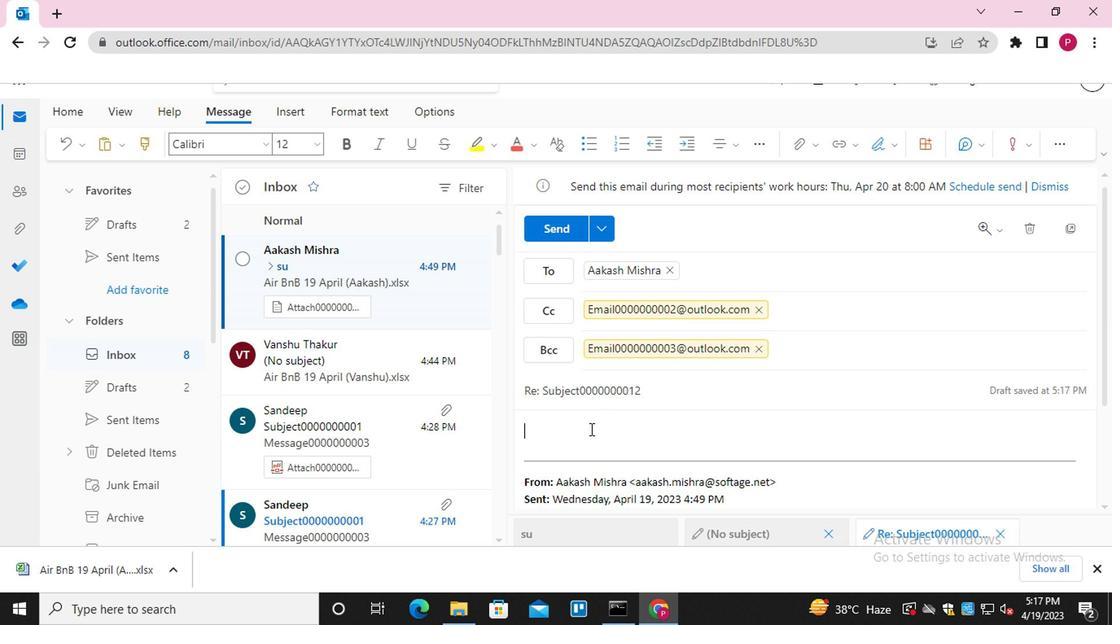 
Action: Key pressed <Key.shift>MESSAGE0000000014
Screenshot: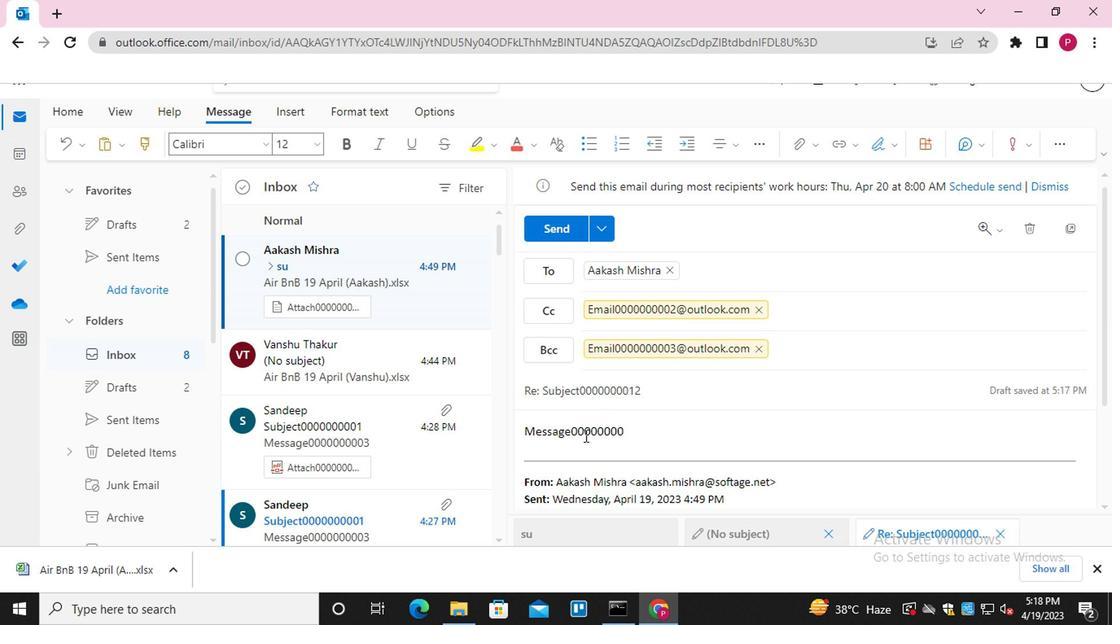 
Action: Mouse moved to (799, 146)
Screenshot: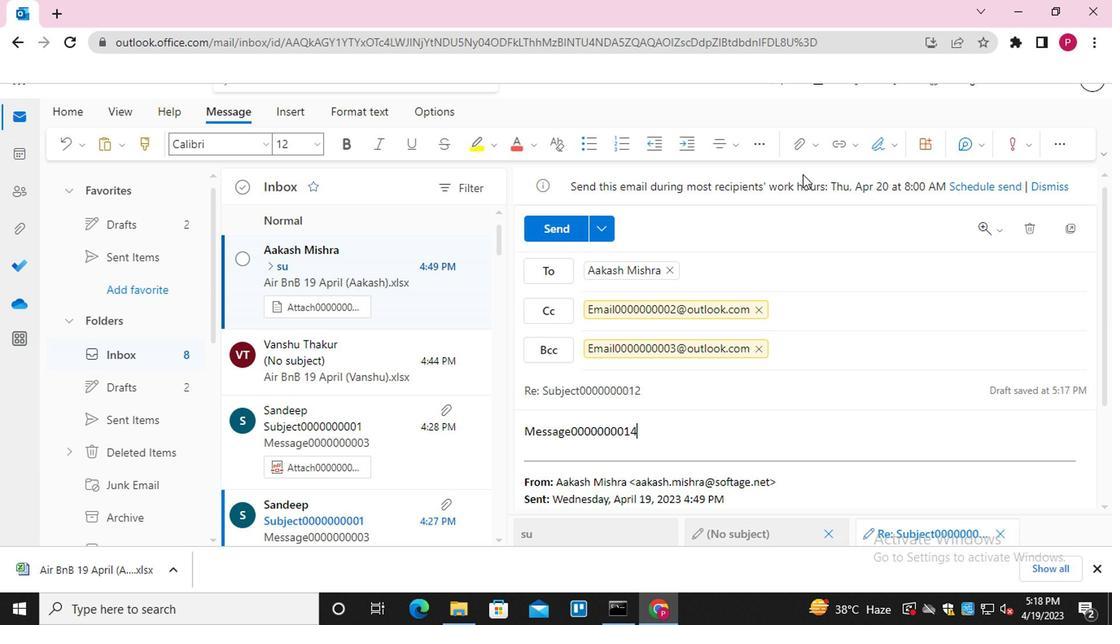 
Action: Mouse pressed left at (799, 146)
Screenshot: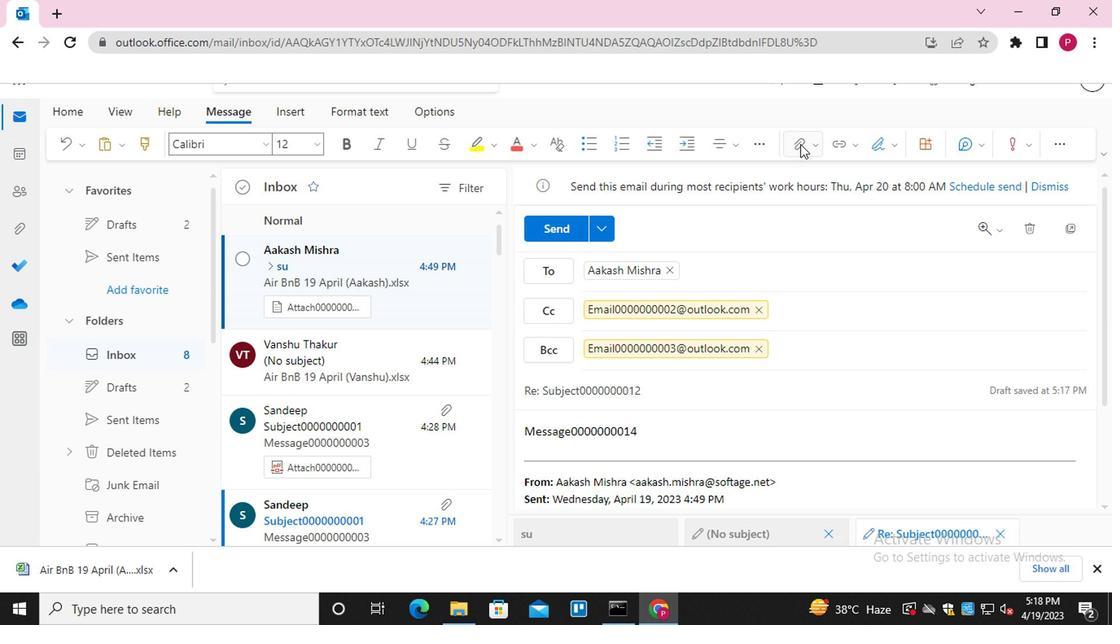
Action: Mouse moved to (735, 184)
Screenshot: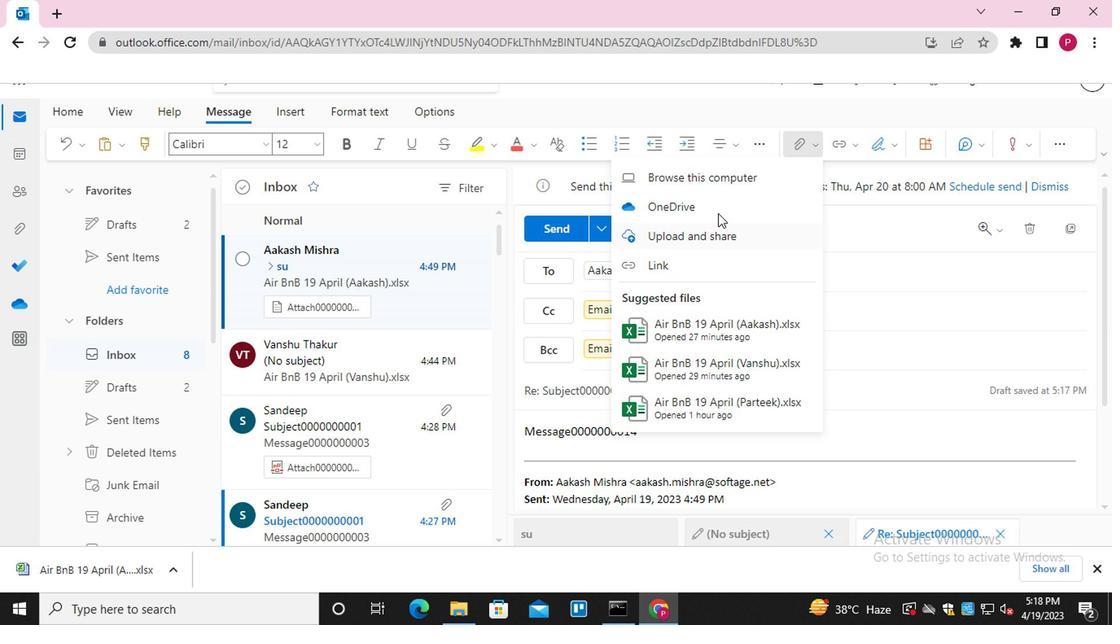 
Action: Mouse pressed left at (735, 184)
Screenshot: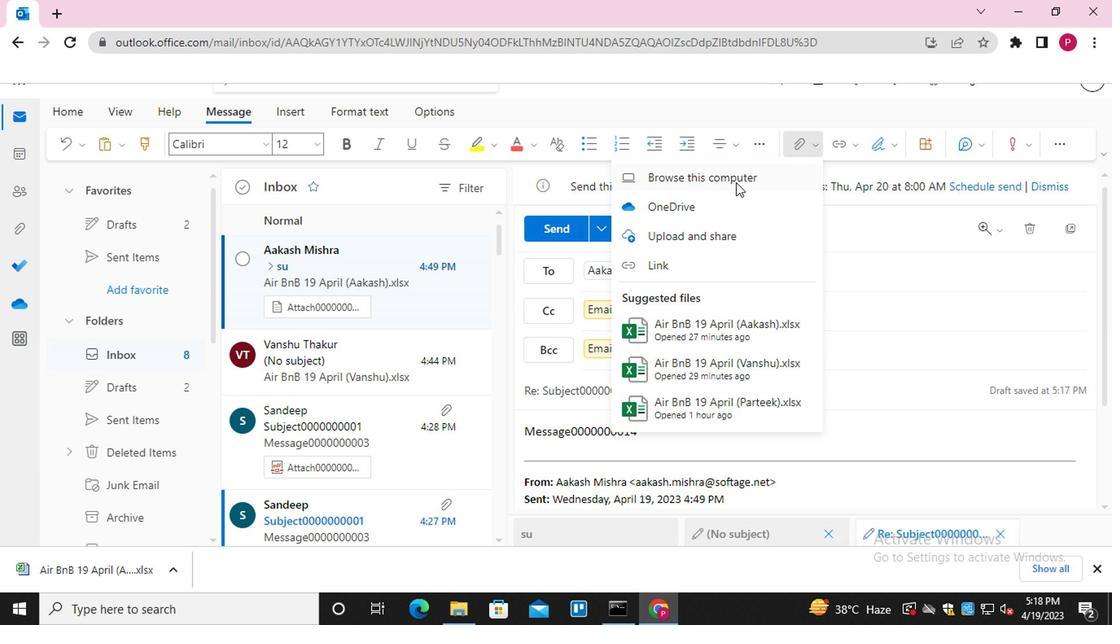 
Action: Mouse moved to (270, 120)
Screenshot: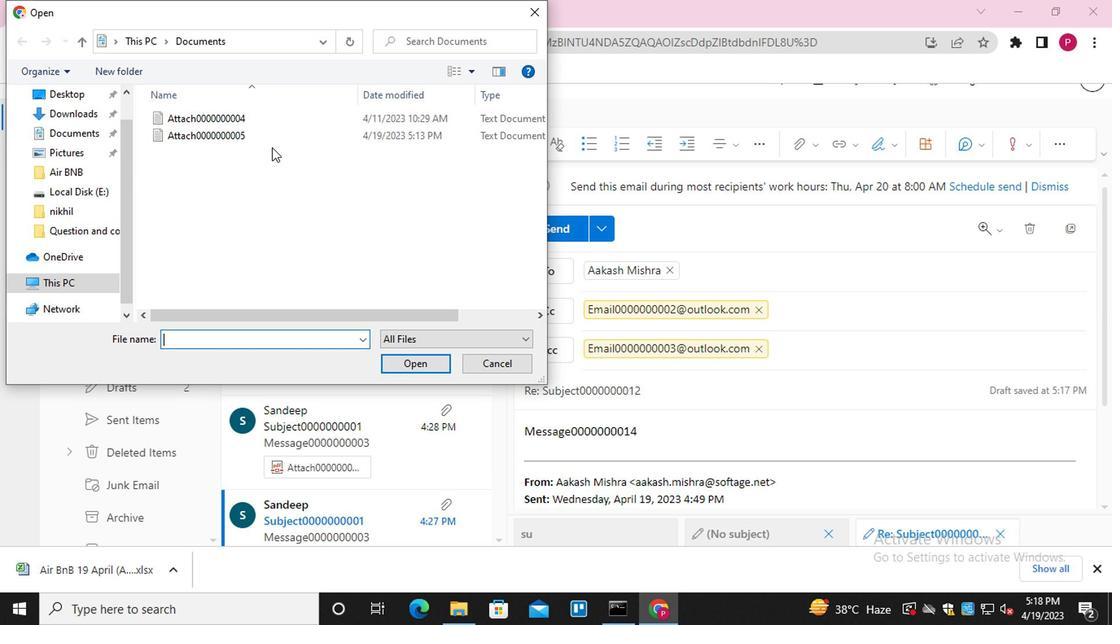 
Action: Mouse pressed left at (270, 120)
Screenshot: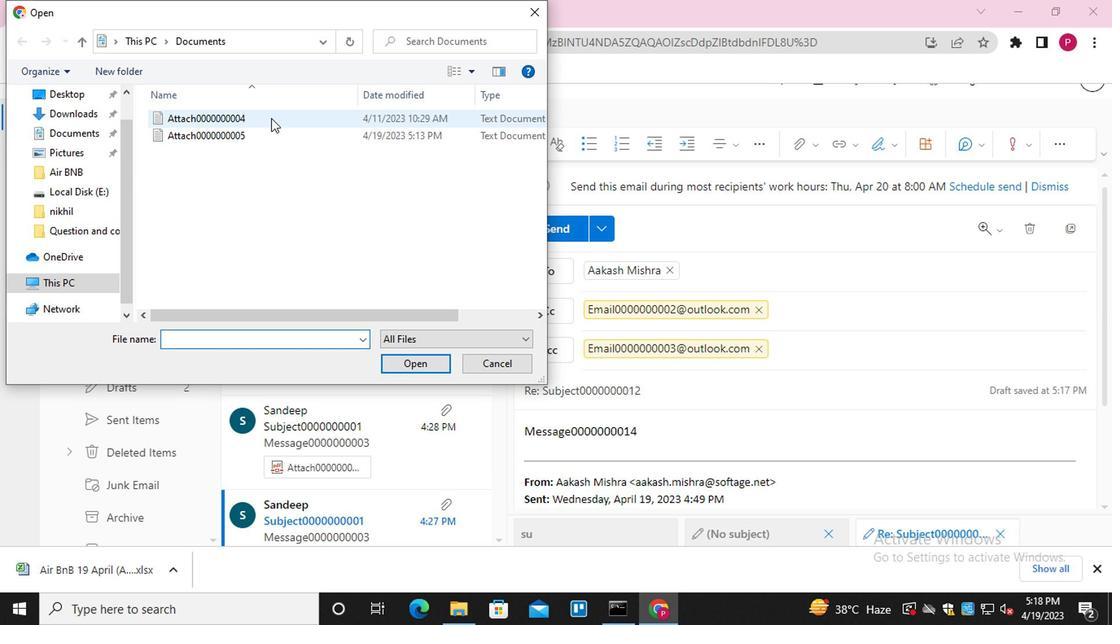 
Action: Mouse moved to (398, 366)
Screenshot: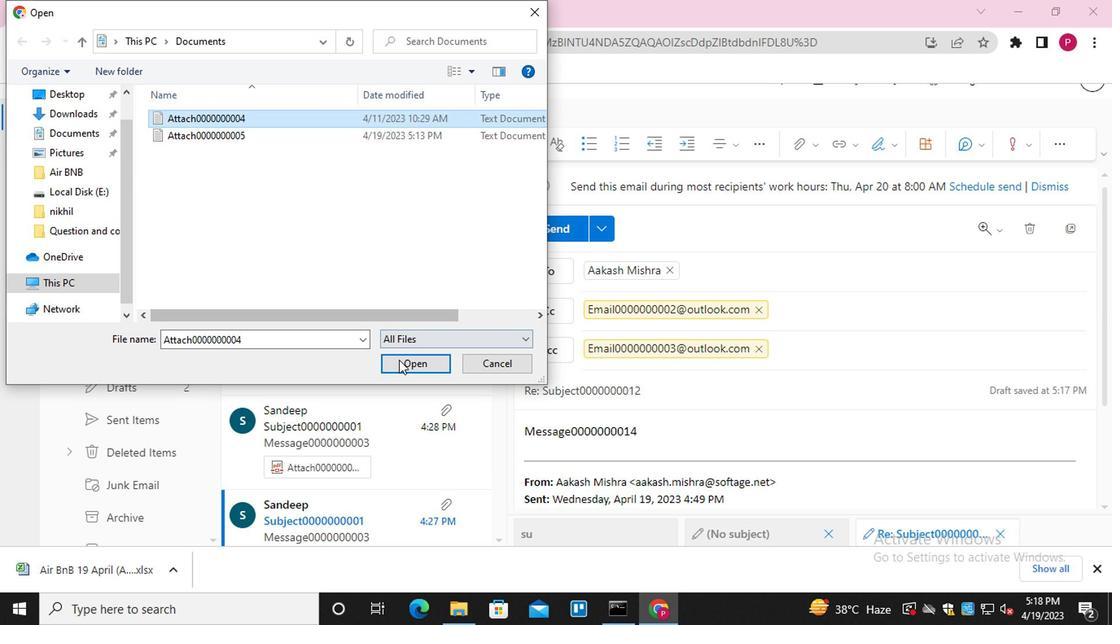 
Action: Mouse pressed left at (398, 366)
Screenshot: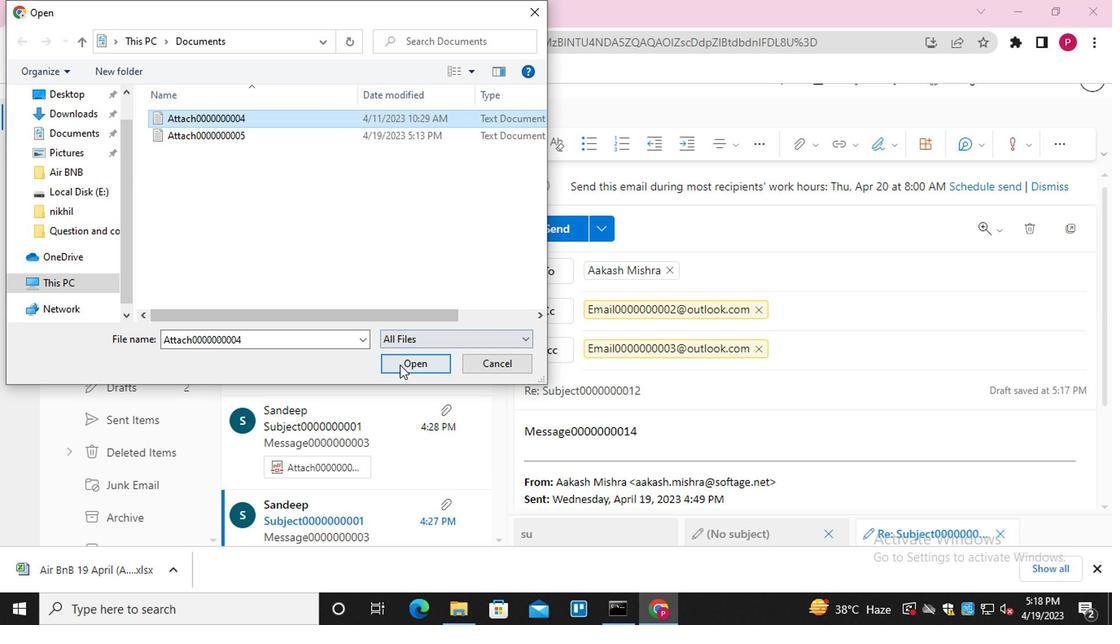 
Action: Mouse moved to (801, 146)
Screenshot: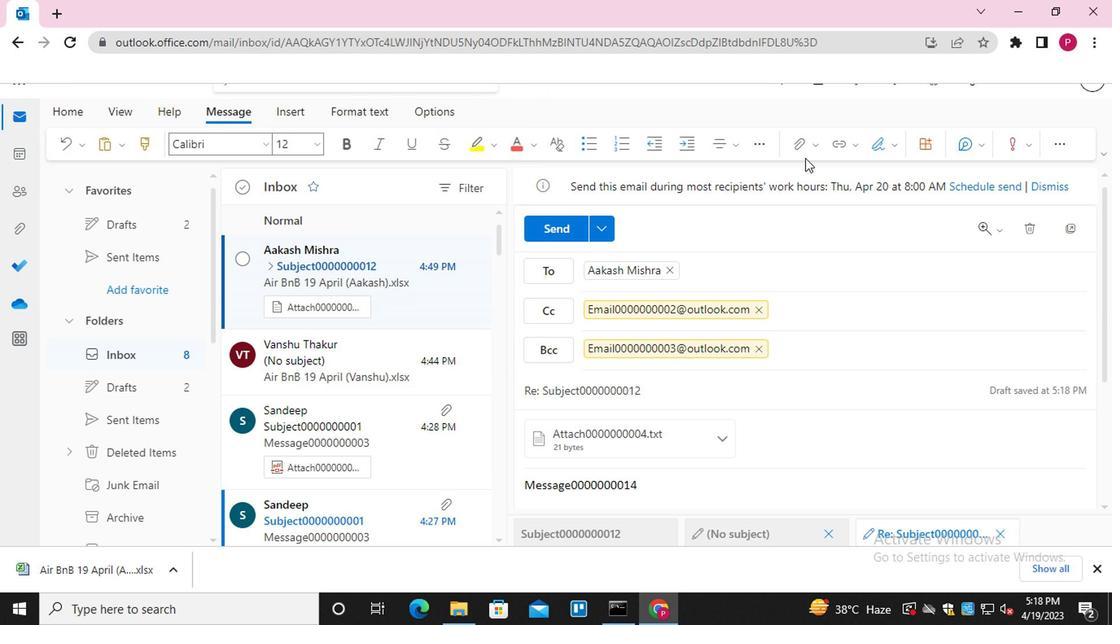 
Action: Mouse pressed left at (801, 146)
Screenshot: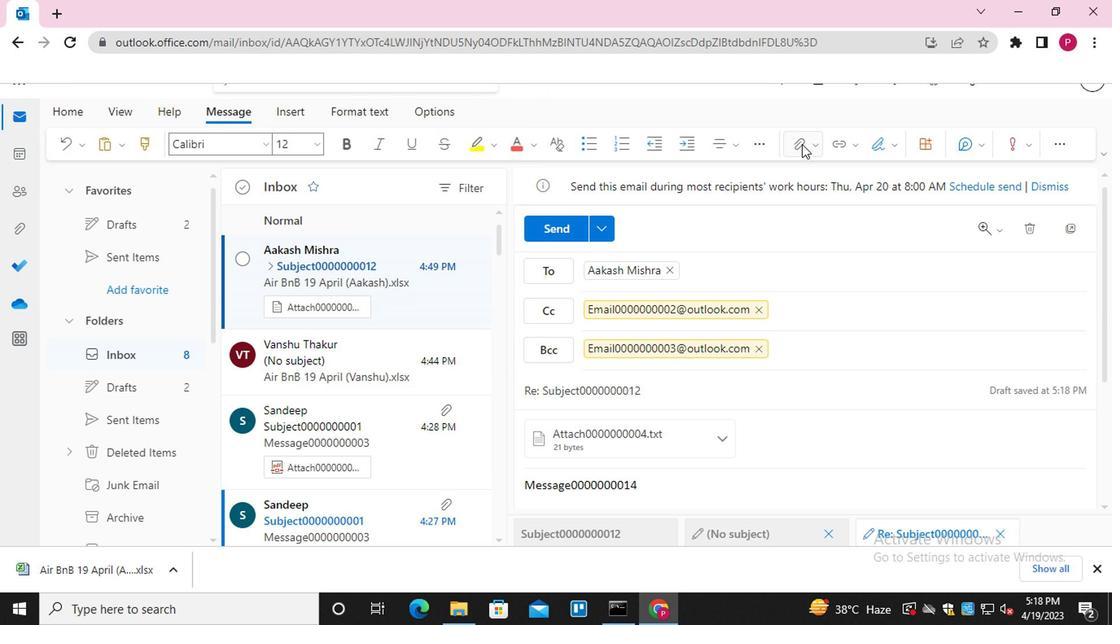 
Action: Mouse moved to (677, 236)
Screenshot: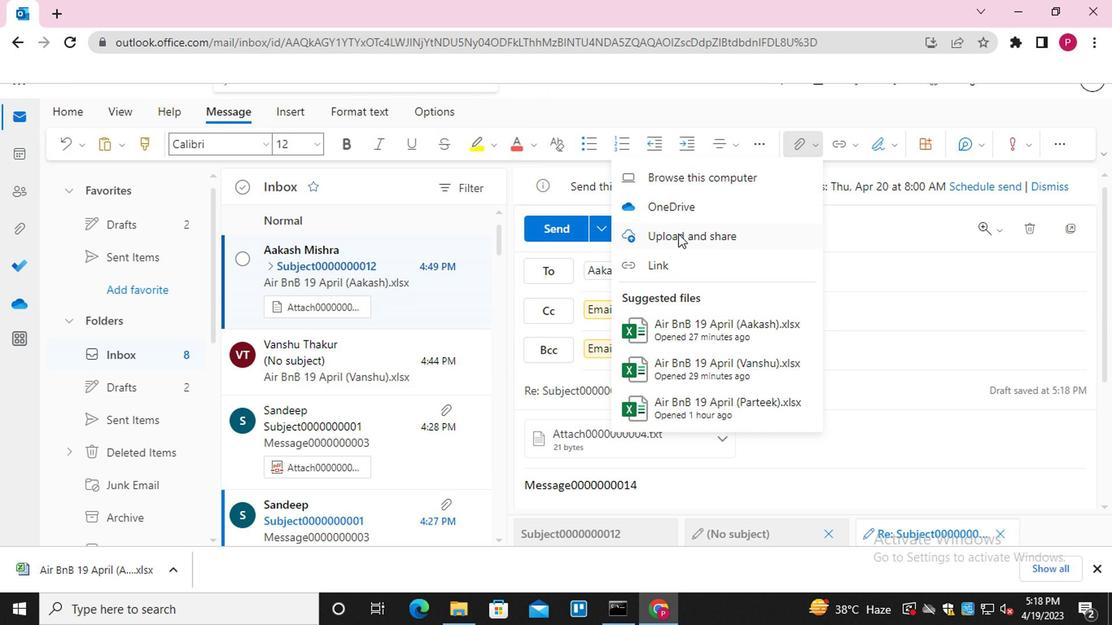 
Action: Mouse pressed left at (677, 236)
Screenshot: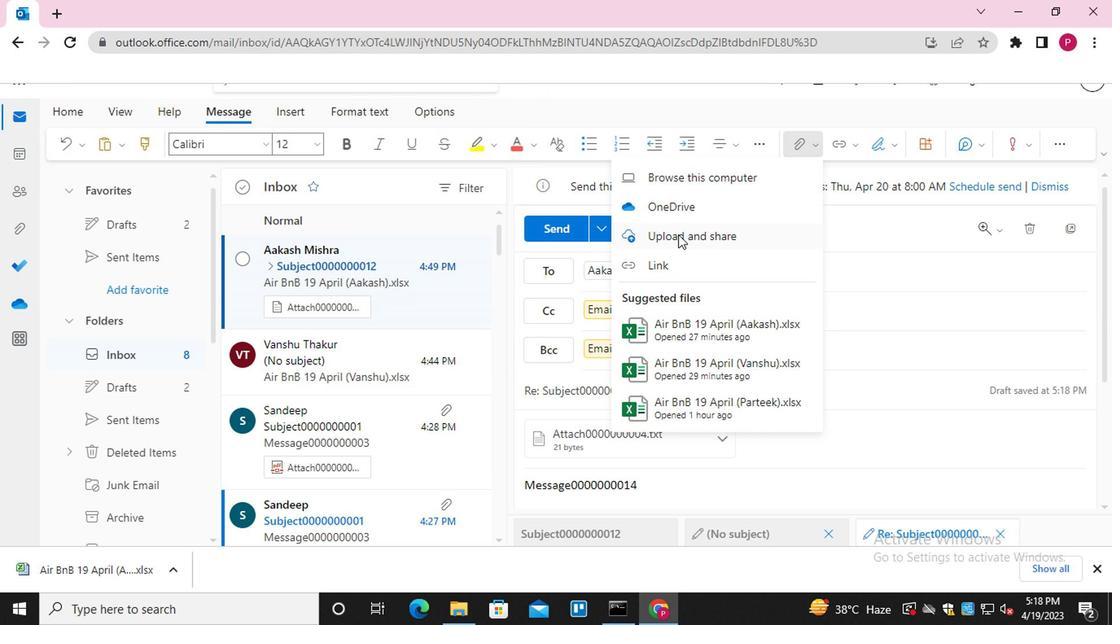 
Action: Mouse moved to (277, 132)
Screenshot: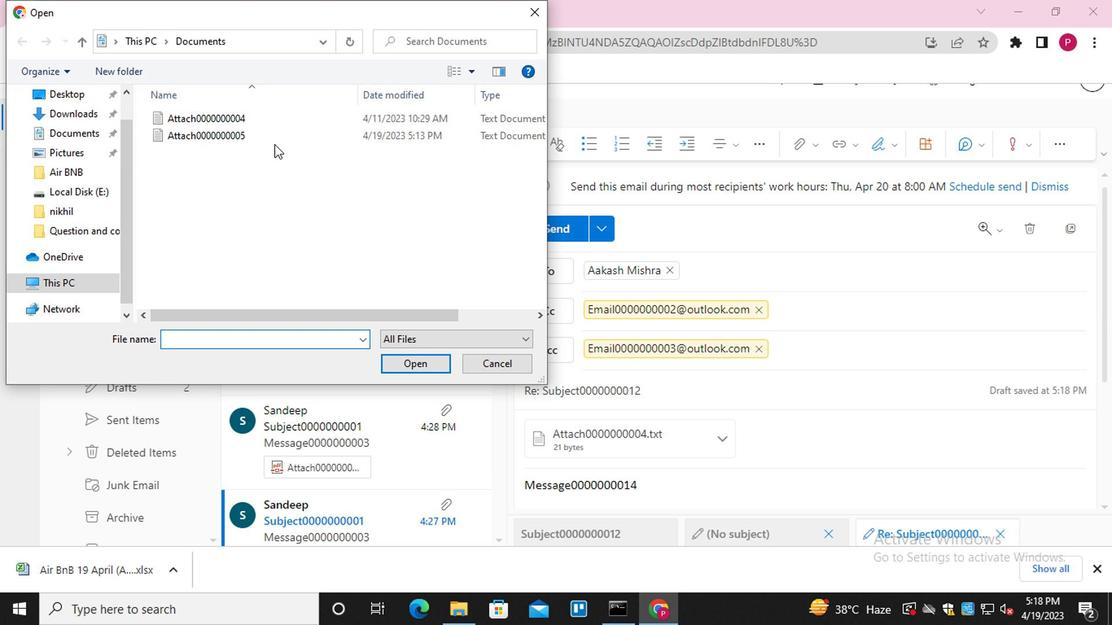 
Action: Mouse pressed left at (277, 132)
Screenshot: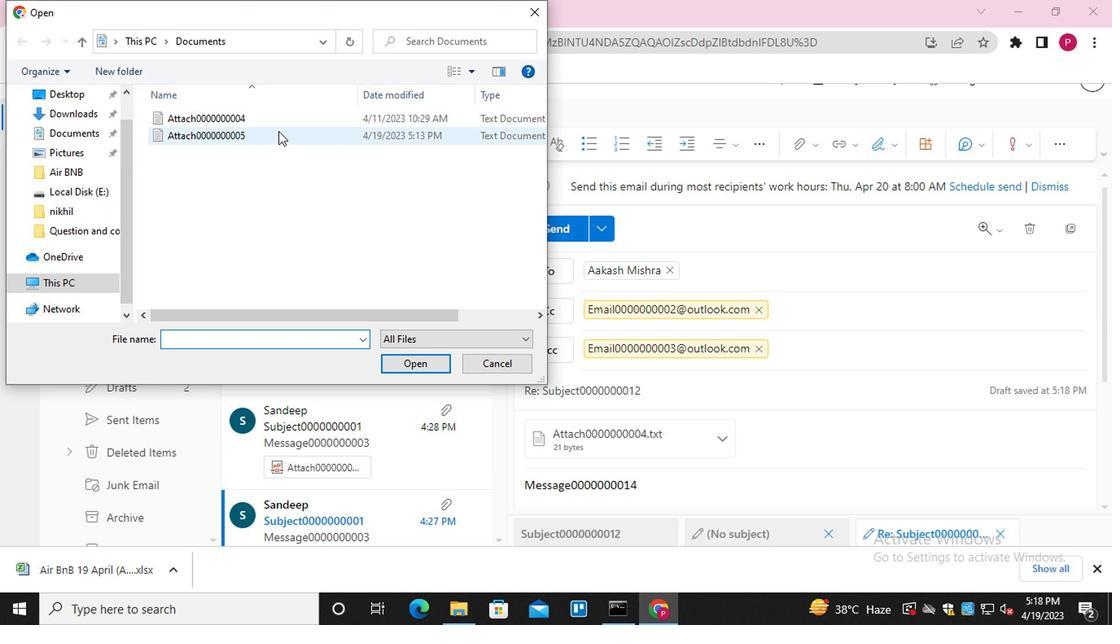 
Action: Mouse moved to (418, 367)
Screenshot: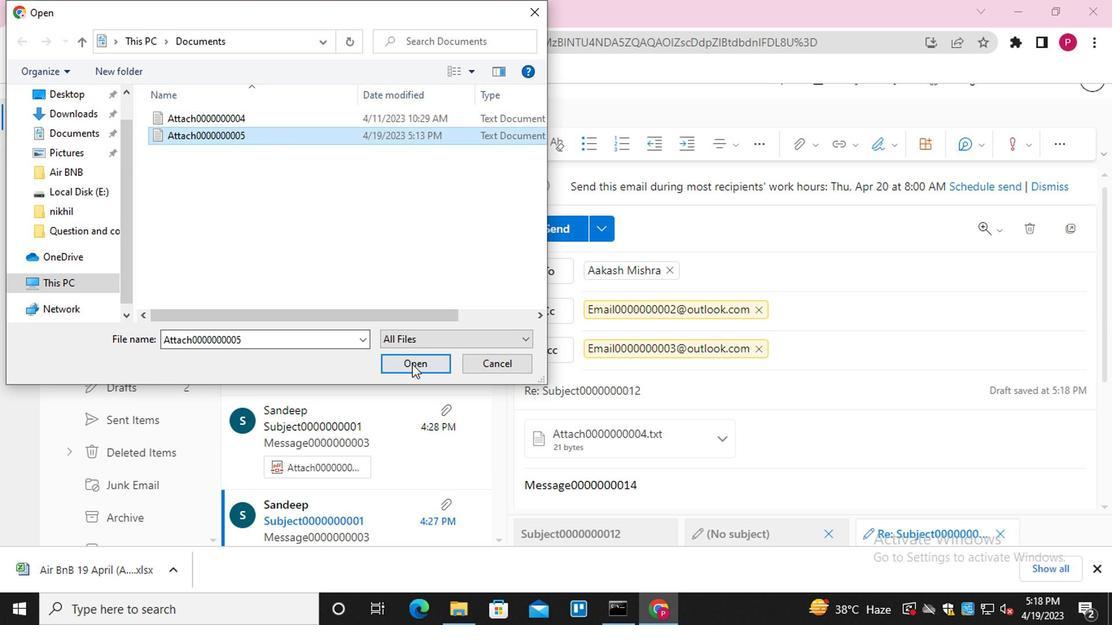 
Action: Mouse pressed left at (418, 367)
Screenshot: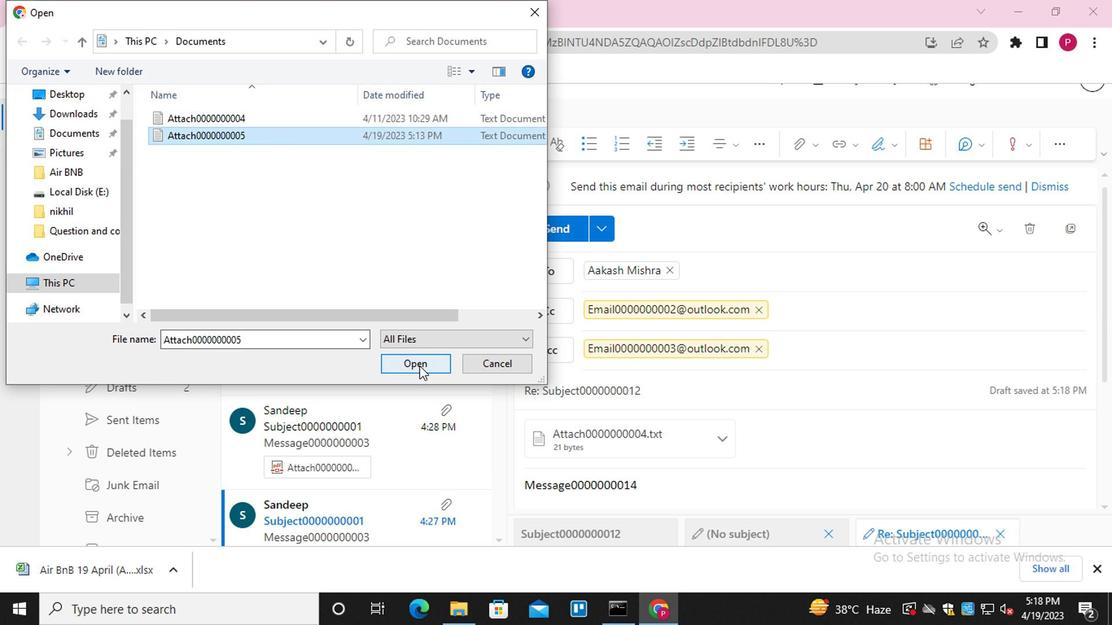 
Action: Mouse moved to (586, 367)
Screenshot: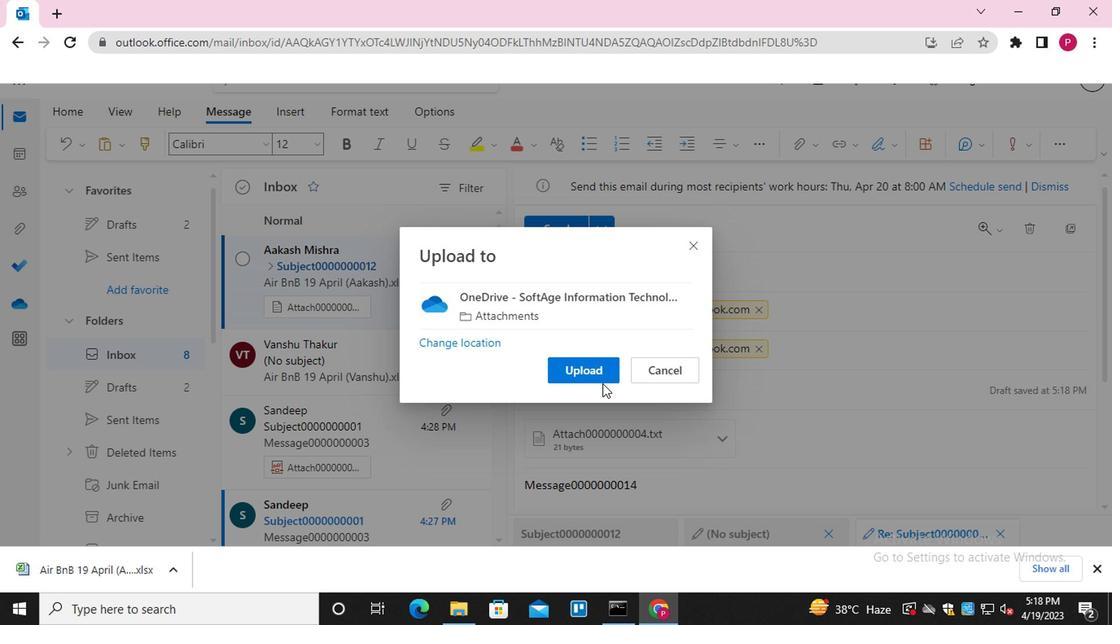 
Action: Mouse pressed left at (586, 367)
Screenshot: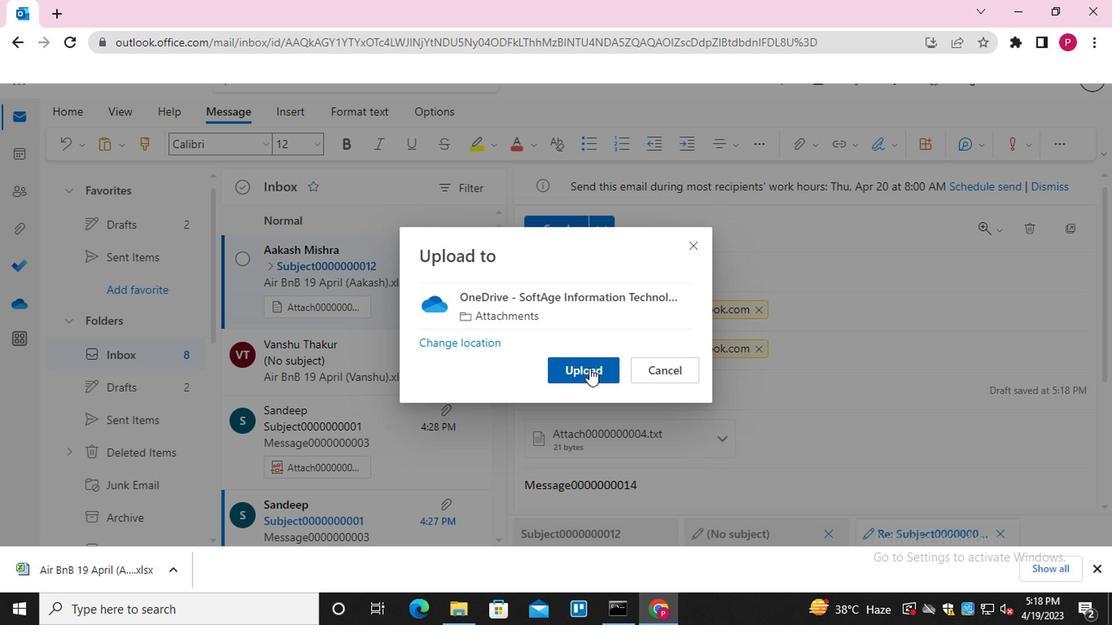 
Action: Mouse moved to (561, 230)
Screenshot: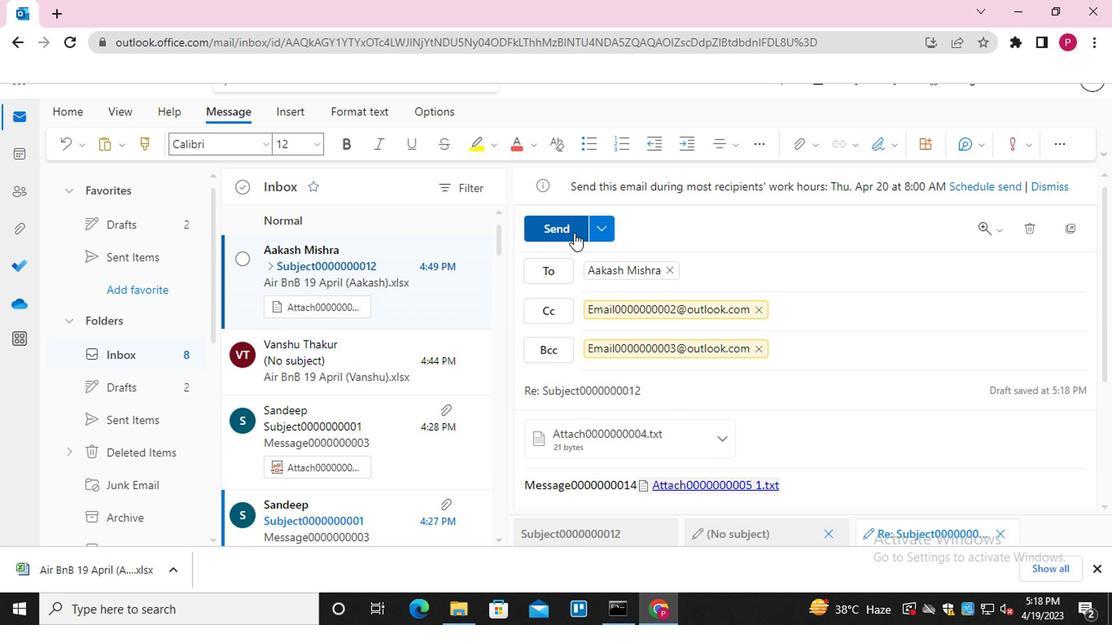 
Action: Mouse pressed left at (561, 230)
Screenshot: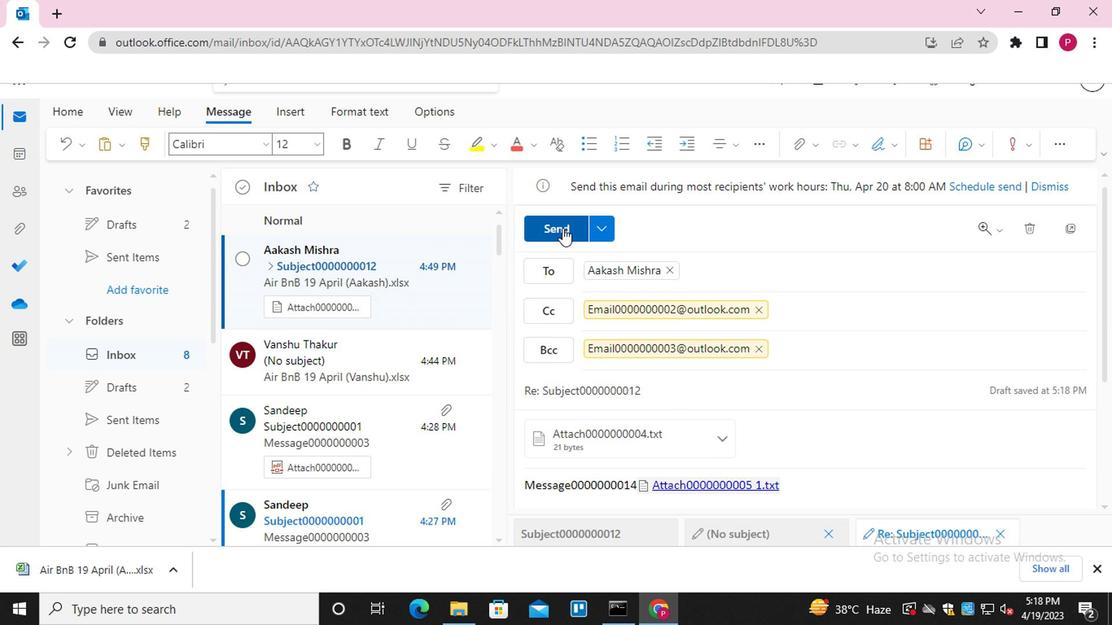 
Action: Mouse moved to (305, 369)
Screenshot: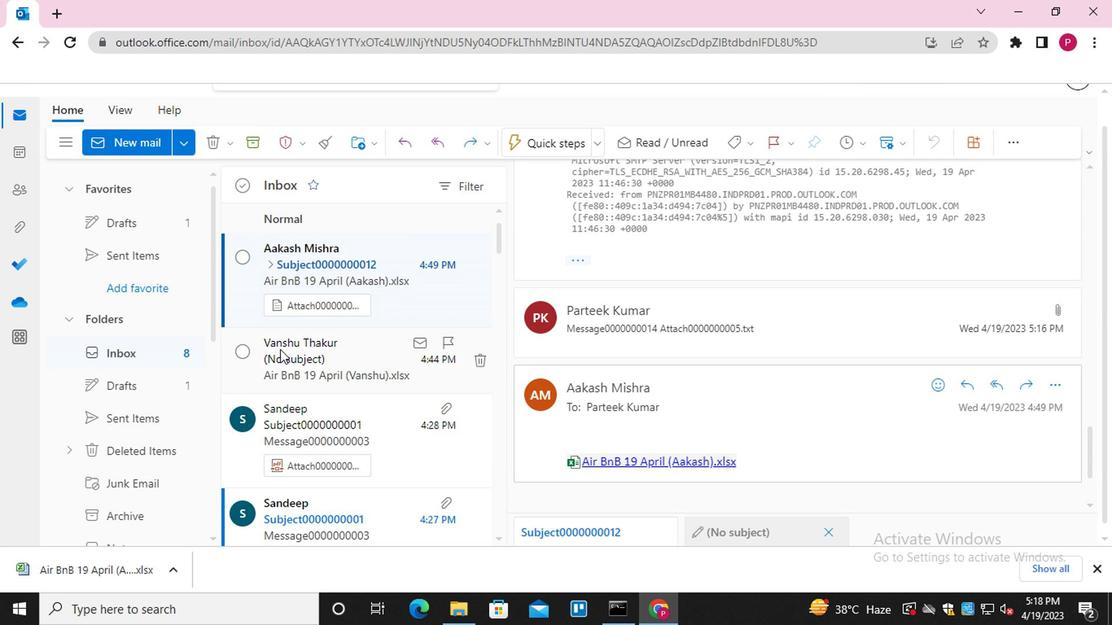 
Action: Mouse pressed left at (305, 369)
Screenshot: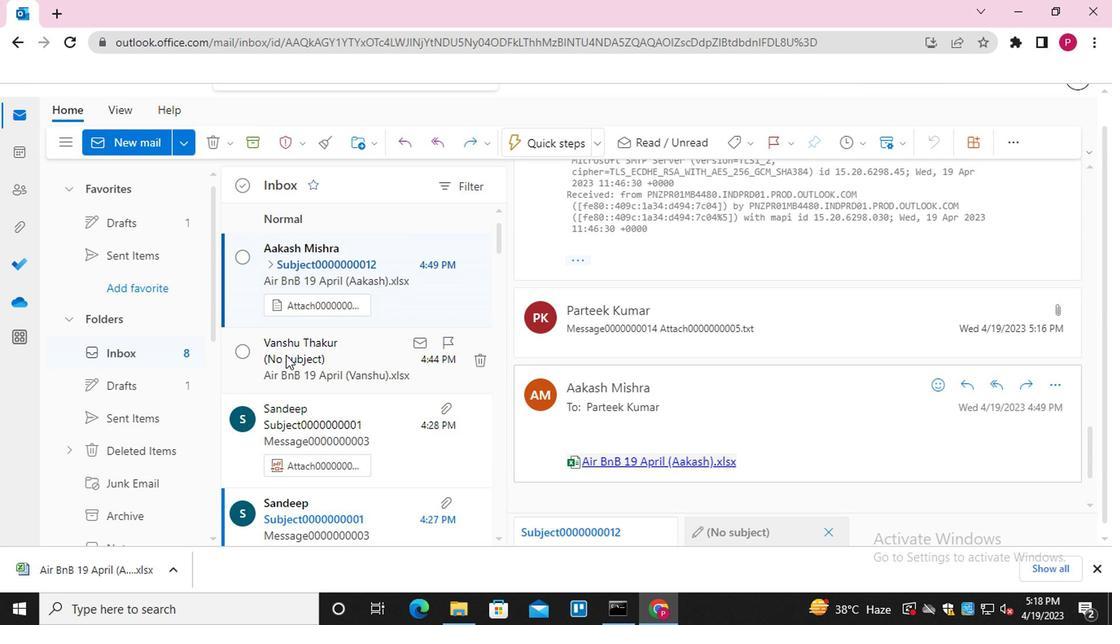 
Action: Mouse moved to (325, 442)
Screenshot: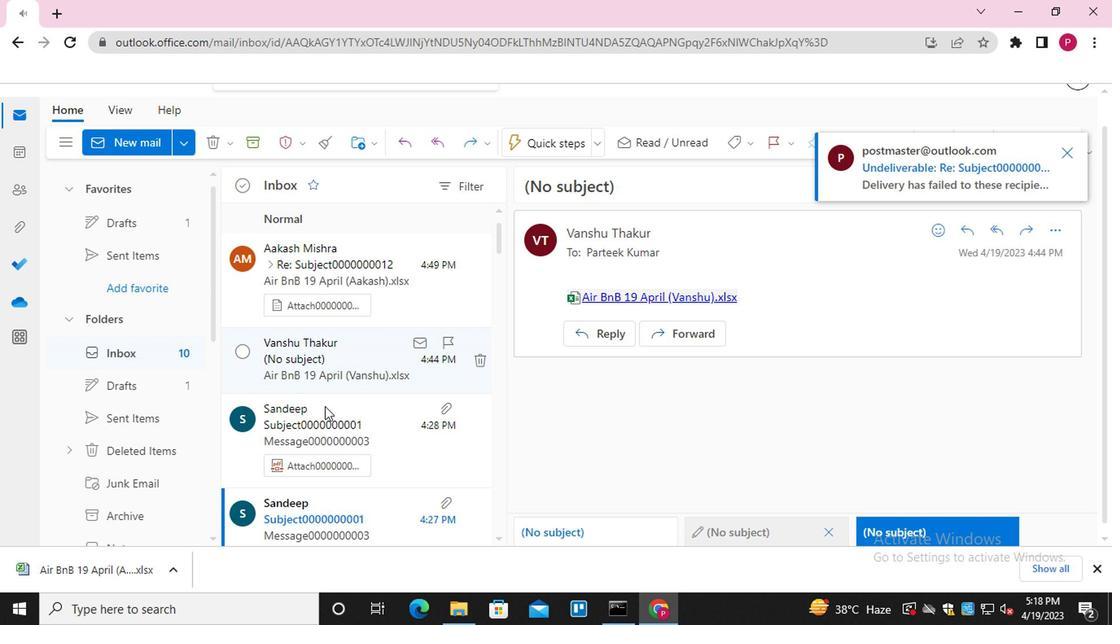 
Action: Mouse pressed left at (325, 442)
Screenshot: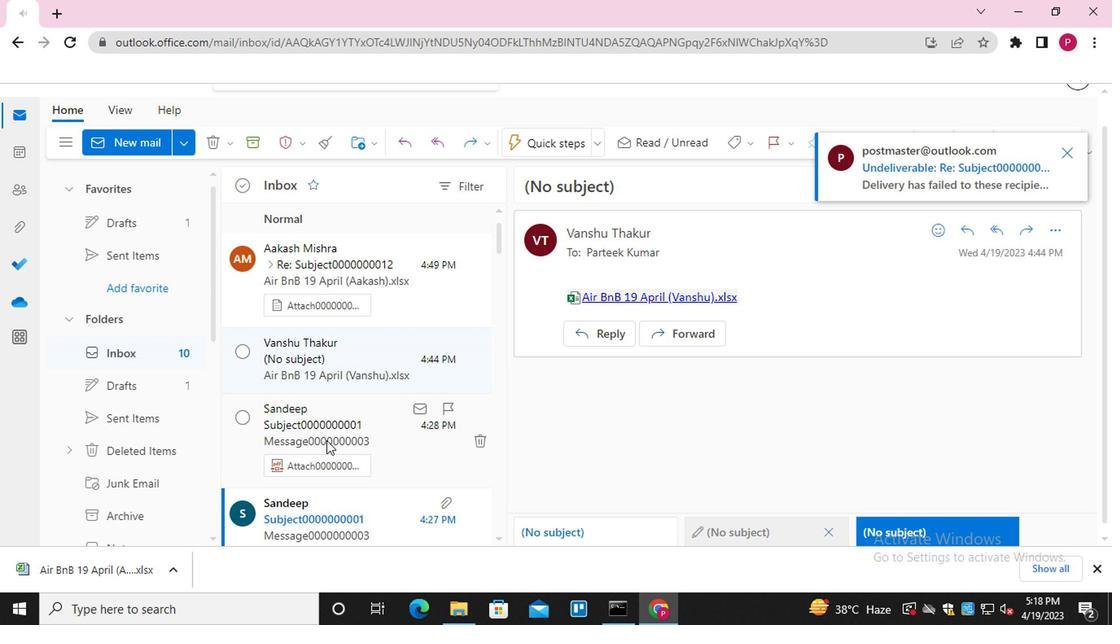 
Action: Mouse moved to (965, 253)
Screenshot: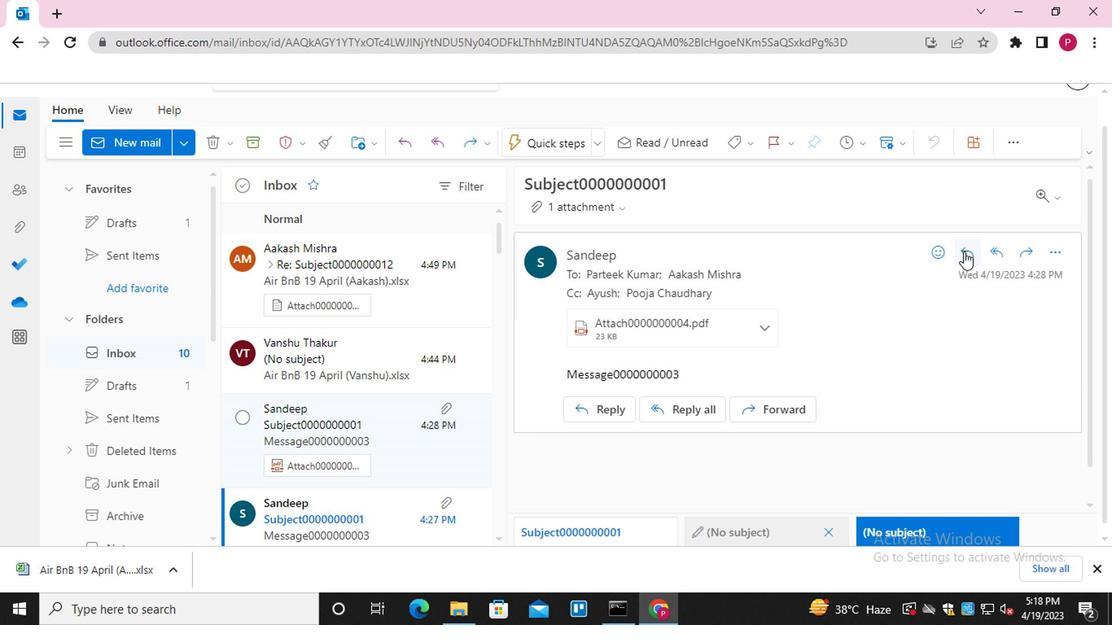 
Action: Mouse pressed left at (965, 253)
Screenshot: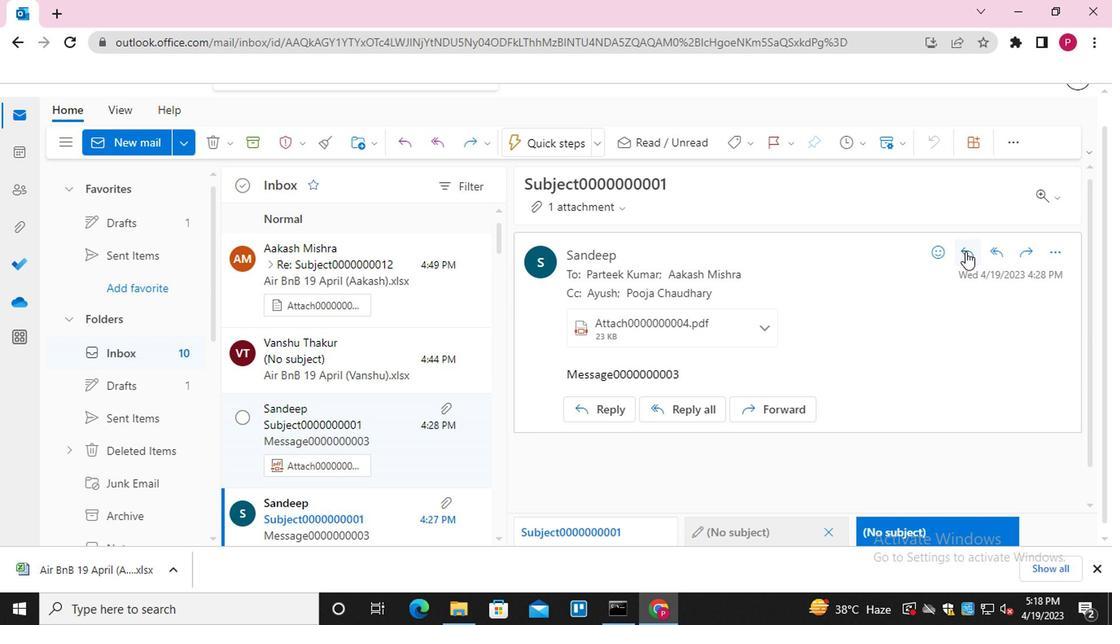 
Action: Mouse moved to (541, 462)
Screenshot: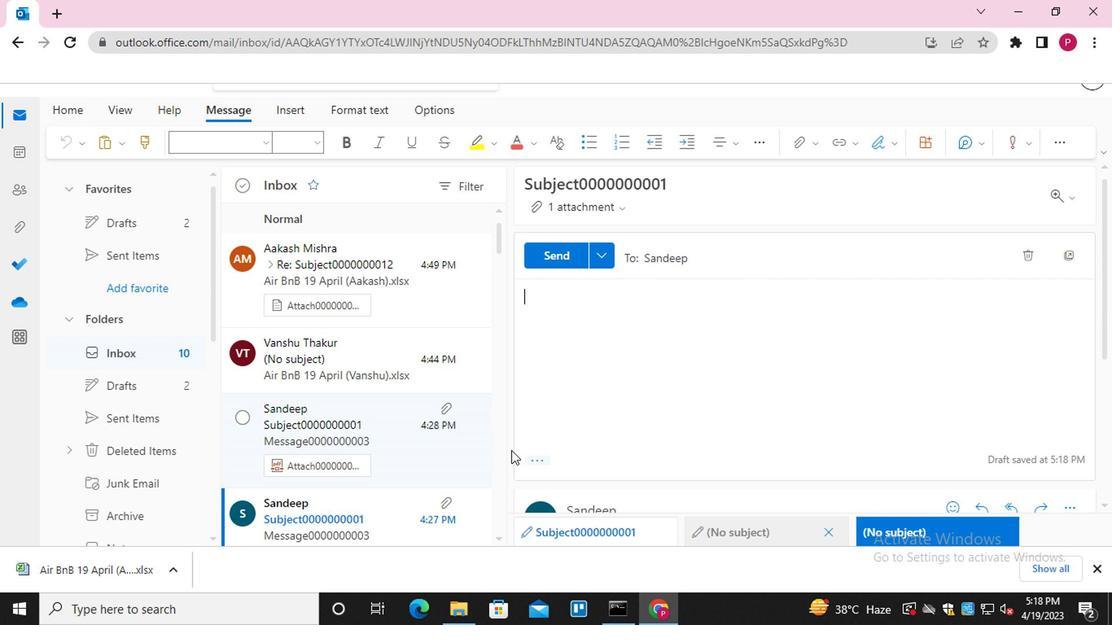 
Action: Mouse pressed left at (541, 462)
Screenshot: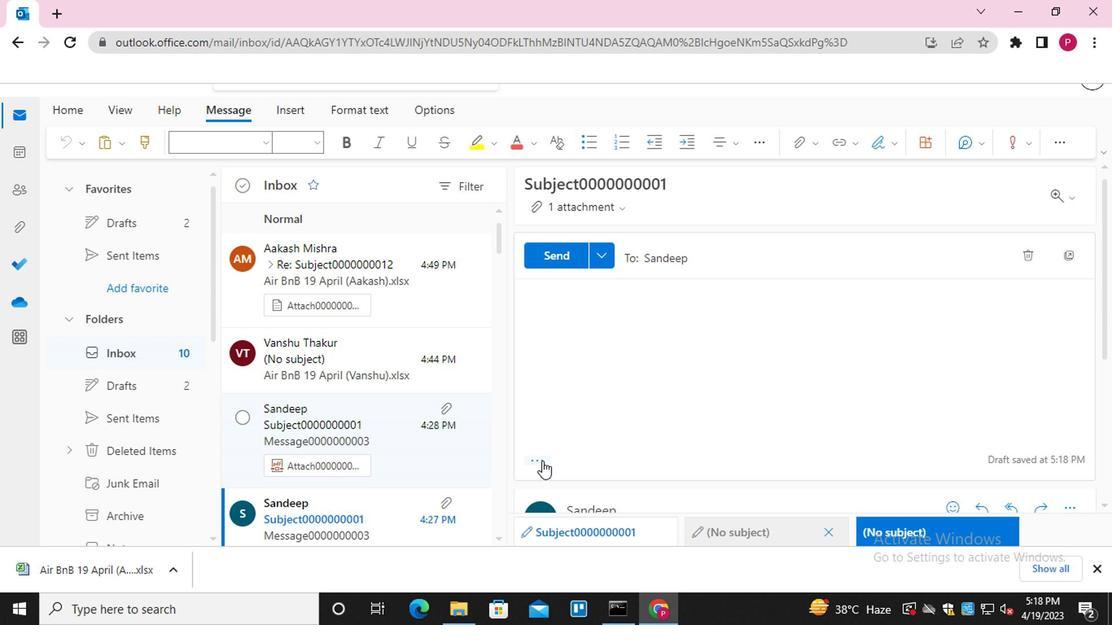 
Action: Mouse moved to (661, 268)
Screenshot: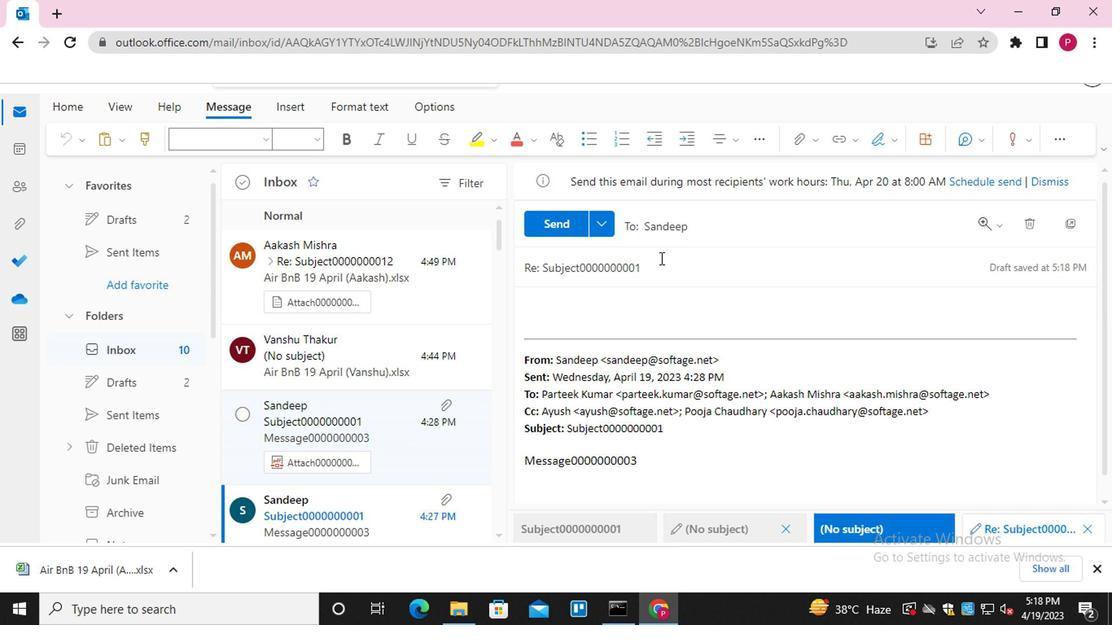
Action: Mouse pressed left at (661, 268)
Screenshot: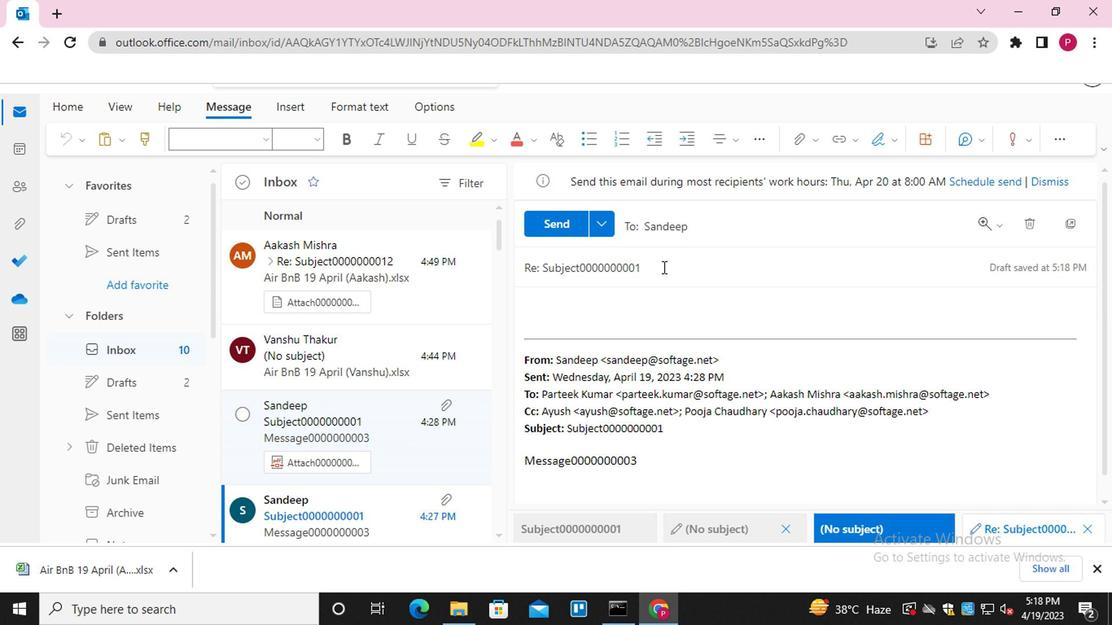 
Action: Mouse moved to (536, 274)
Screenshot: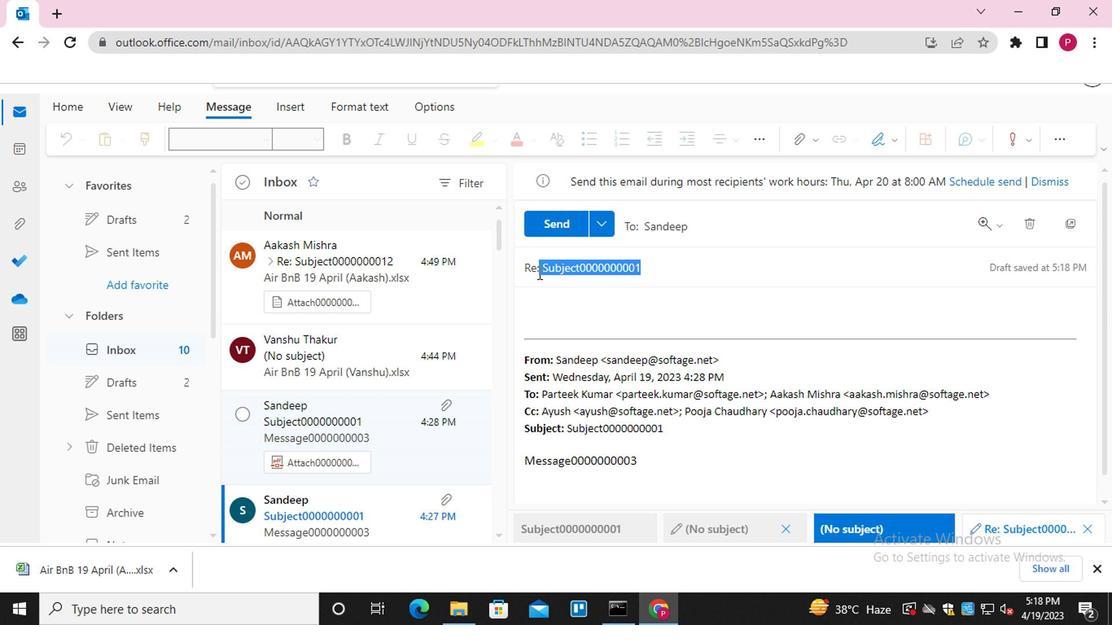
Action: Key pressed <Key.shift>SUBJECT0000000015
Screenshot: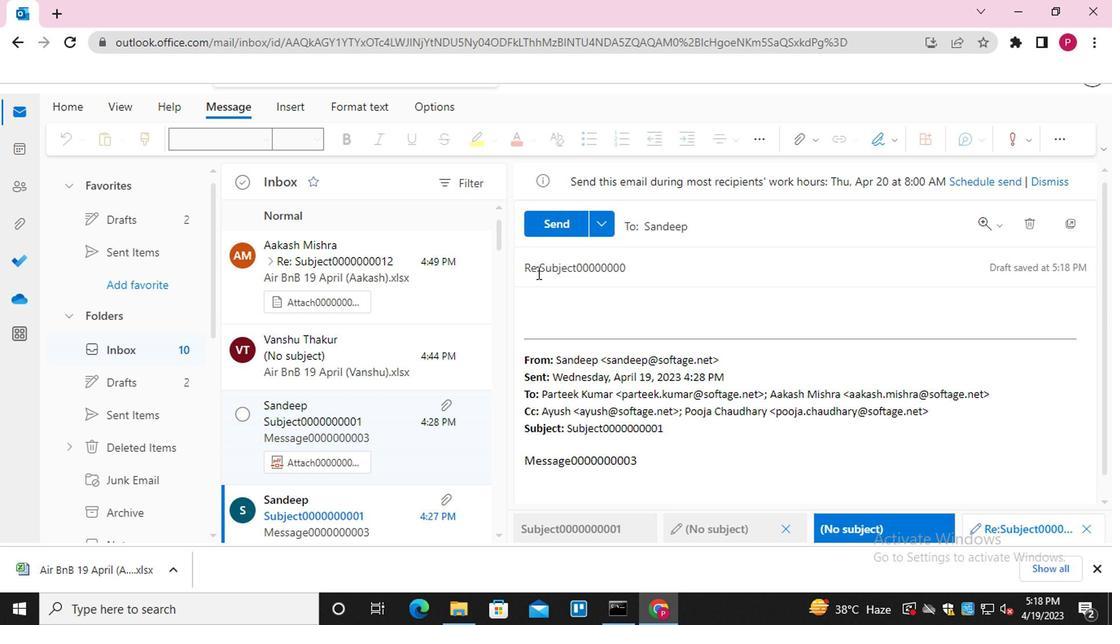 
Action: Mouse moved to (586, 319)
Screenshot: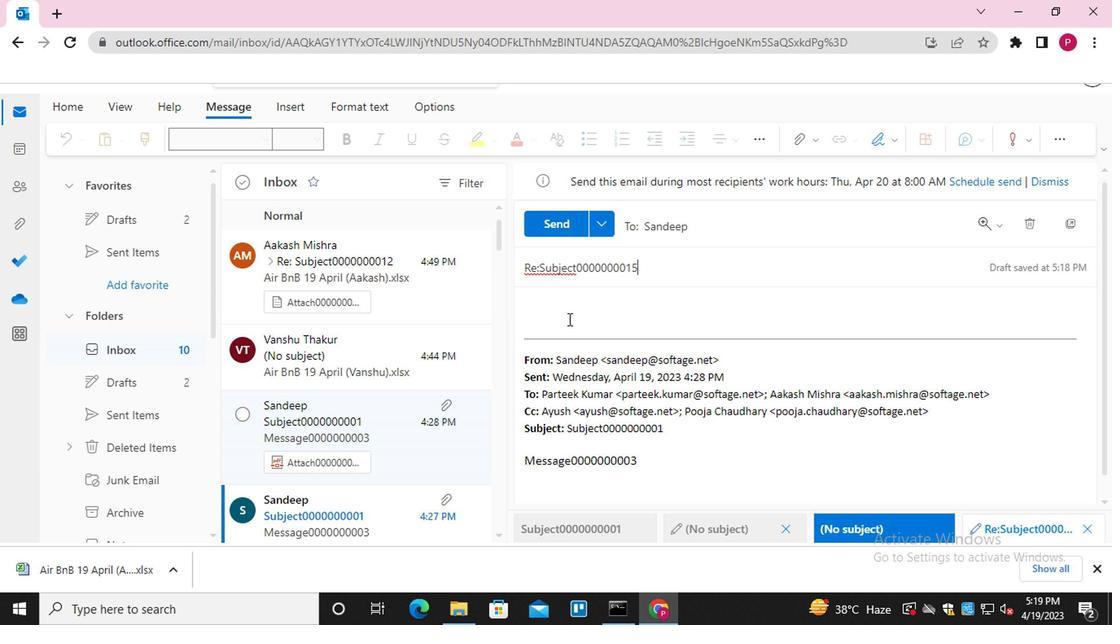 
Action: Mouse pressed left at (586, 319)
Screenshot: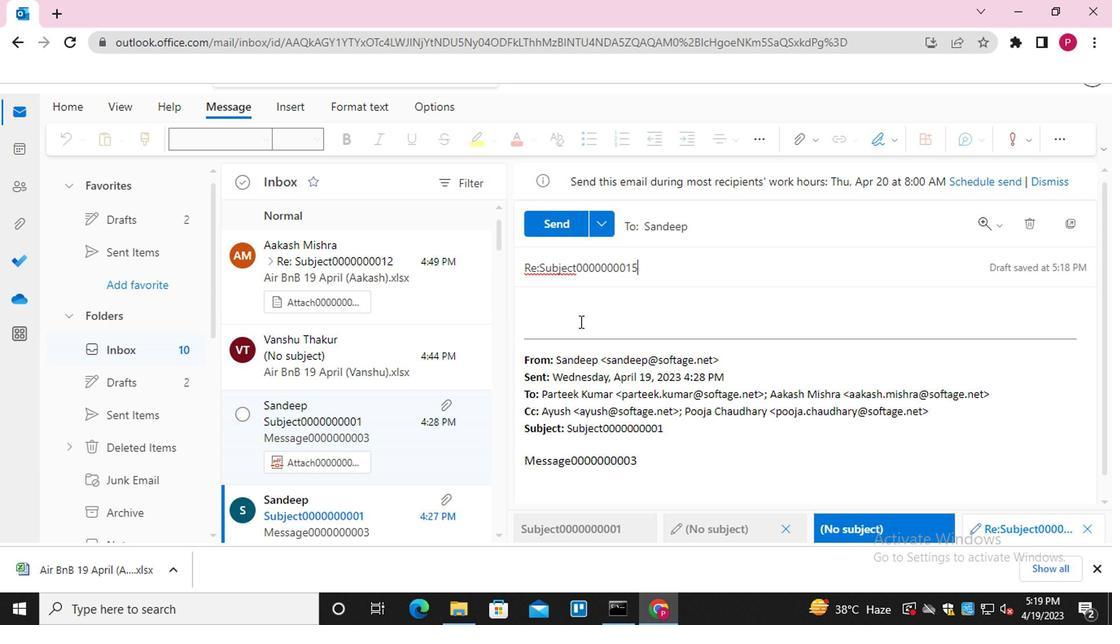 
Action: Mouse moved to (583, 320)
Screenshot: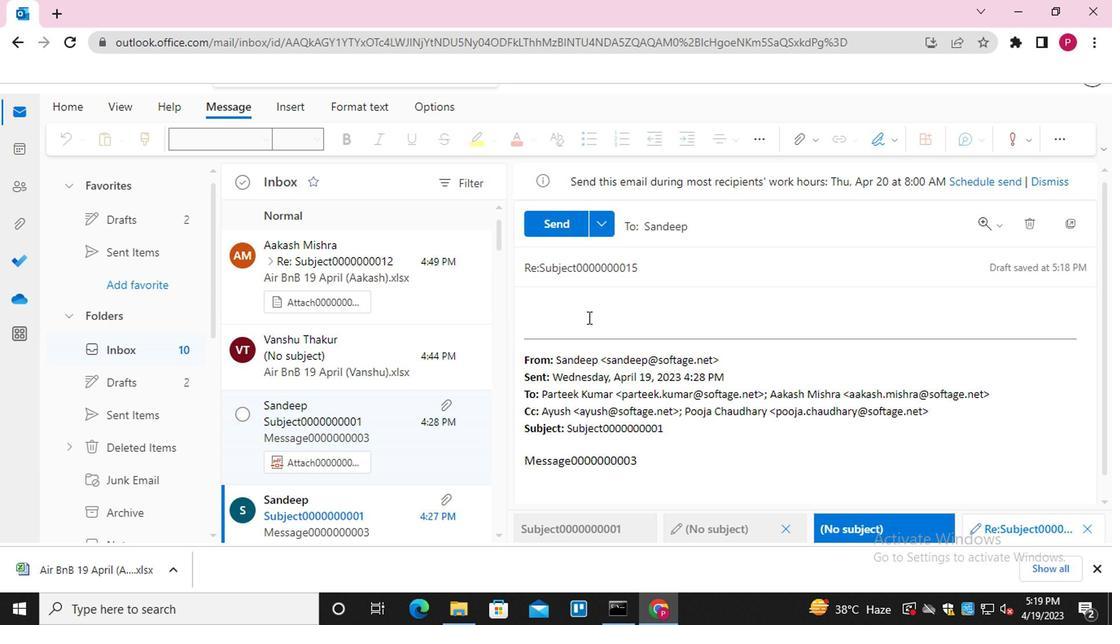 
Action: Key pressed <Key.shift>MESSAGE0000000014
Screenshot: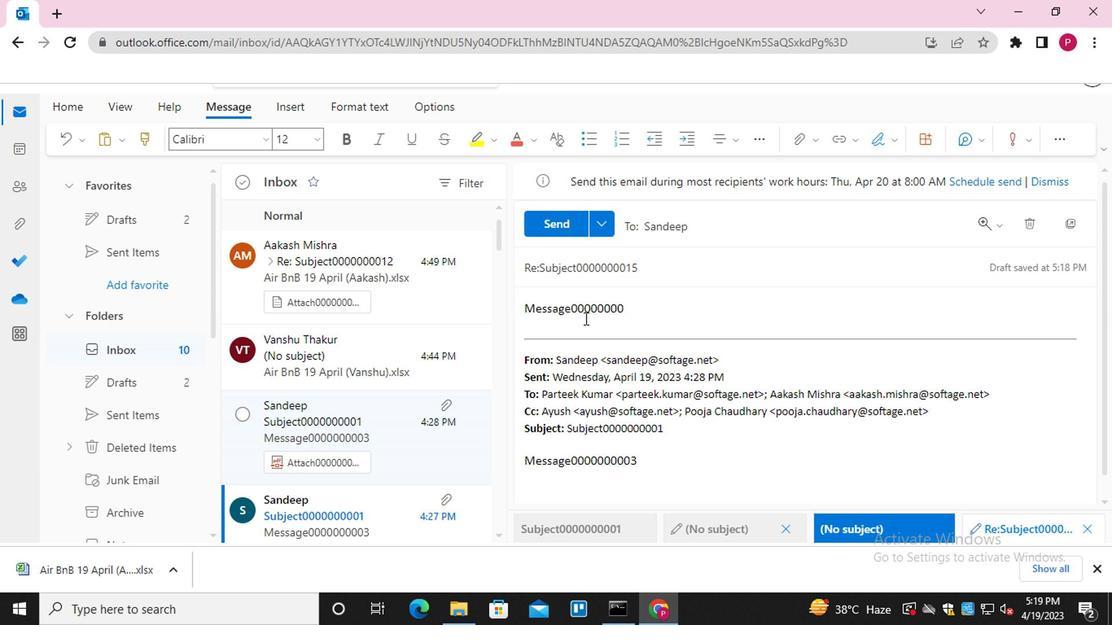 
Action: Mouse moved to (797, 138)
Screenshot: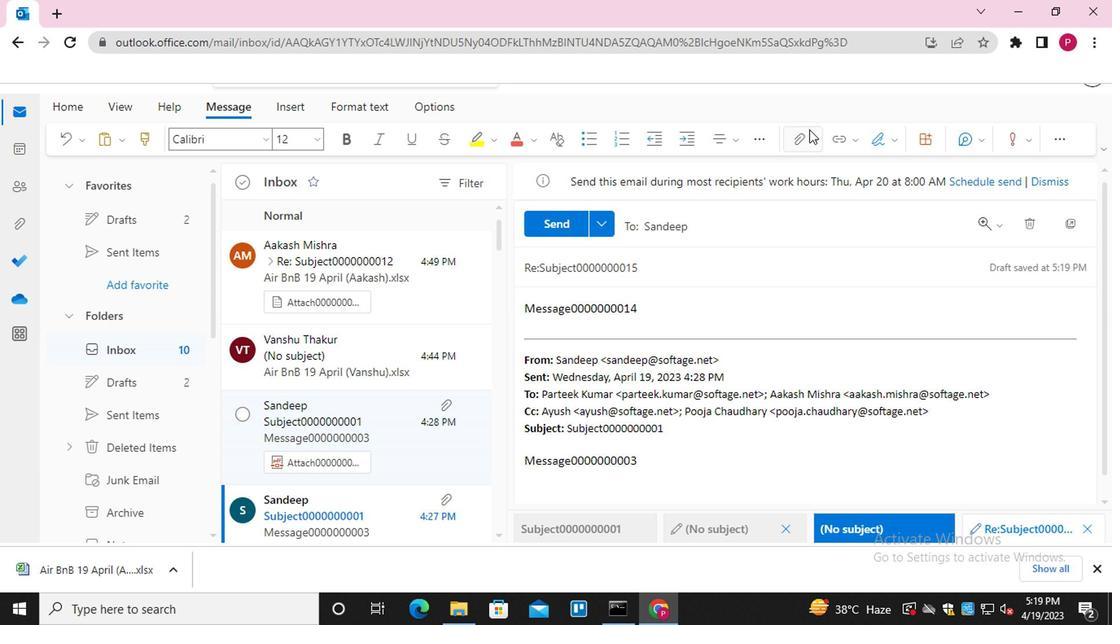 
Action: Mouse pressed left at (797, 138)
Screenshot: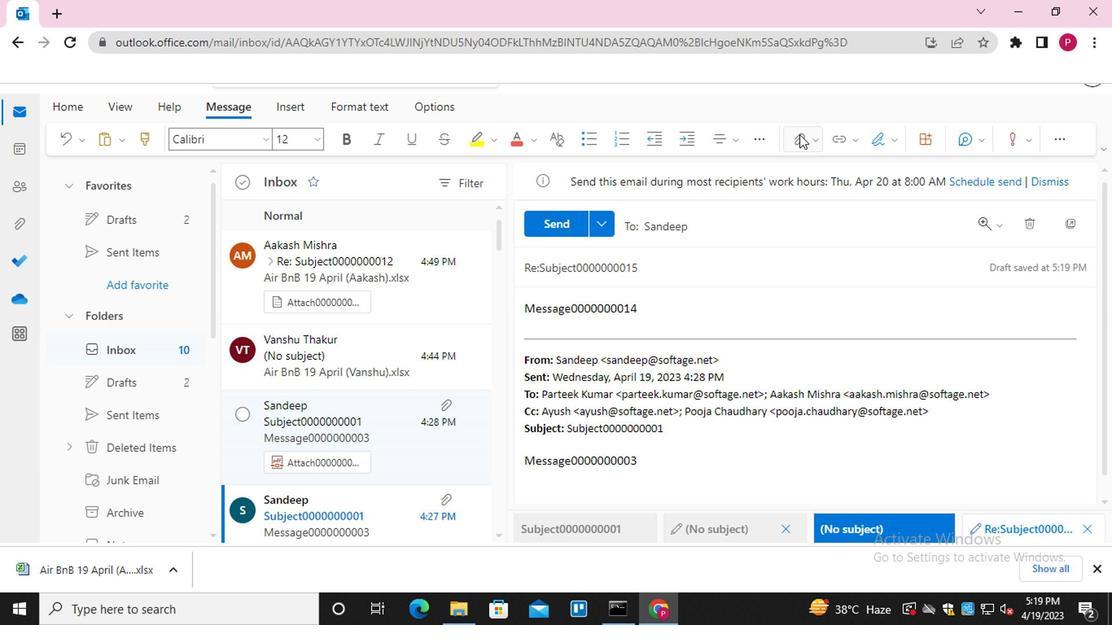 
Action: Mouse moved to (727, 171)
Screenshot: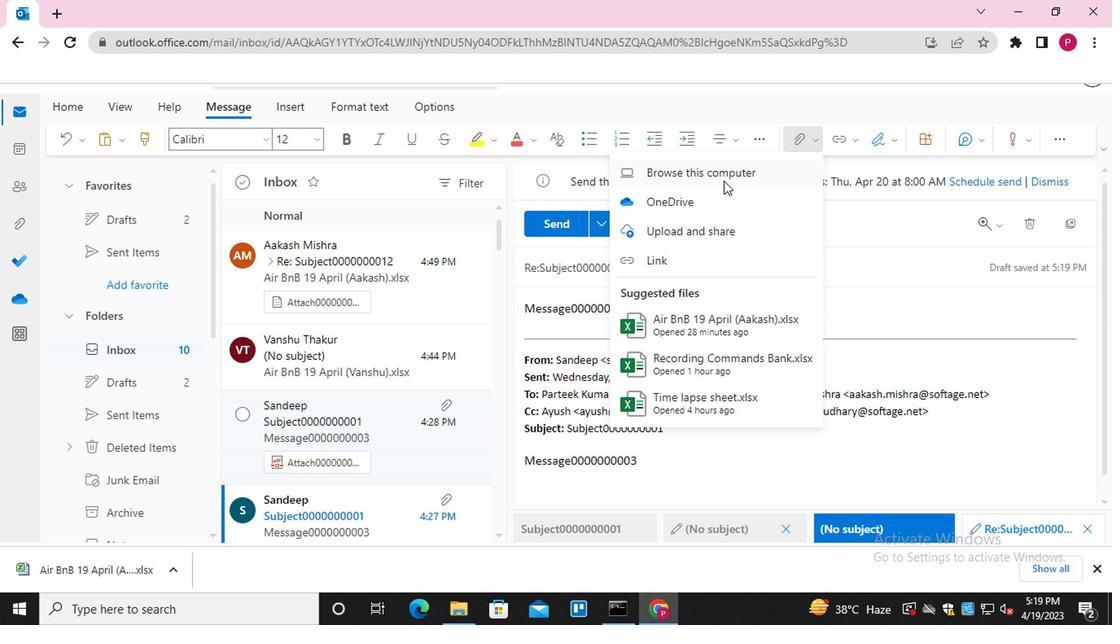 
Action: Mouse pressed left at (727, 171)
Screenshot: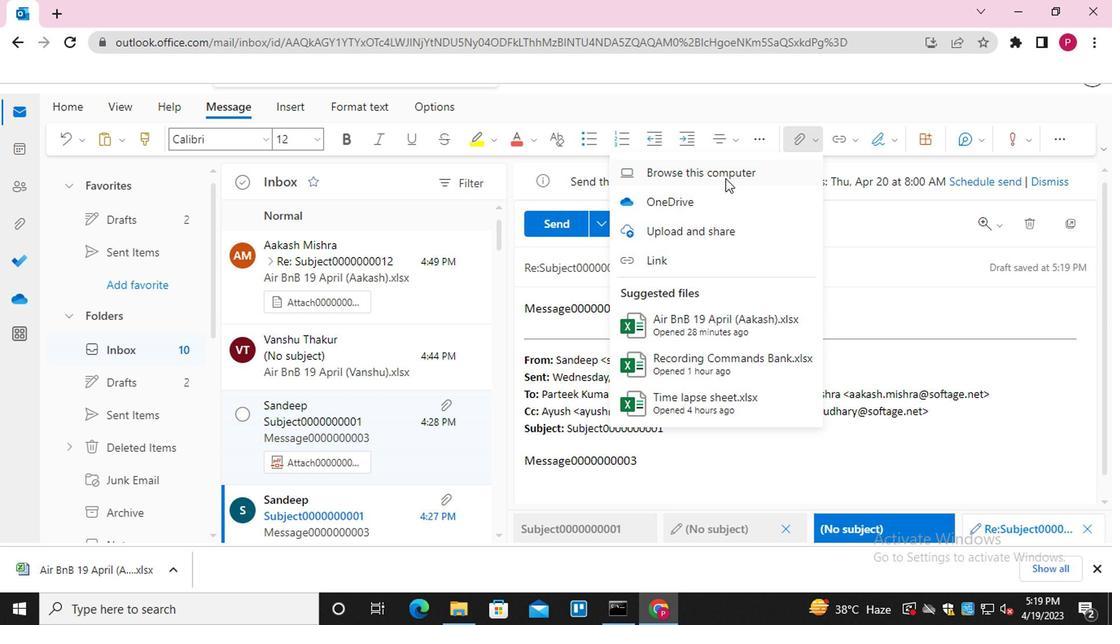 
Action: Mouse moved to (262, 120)
Screenshot: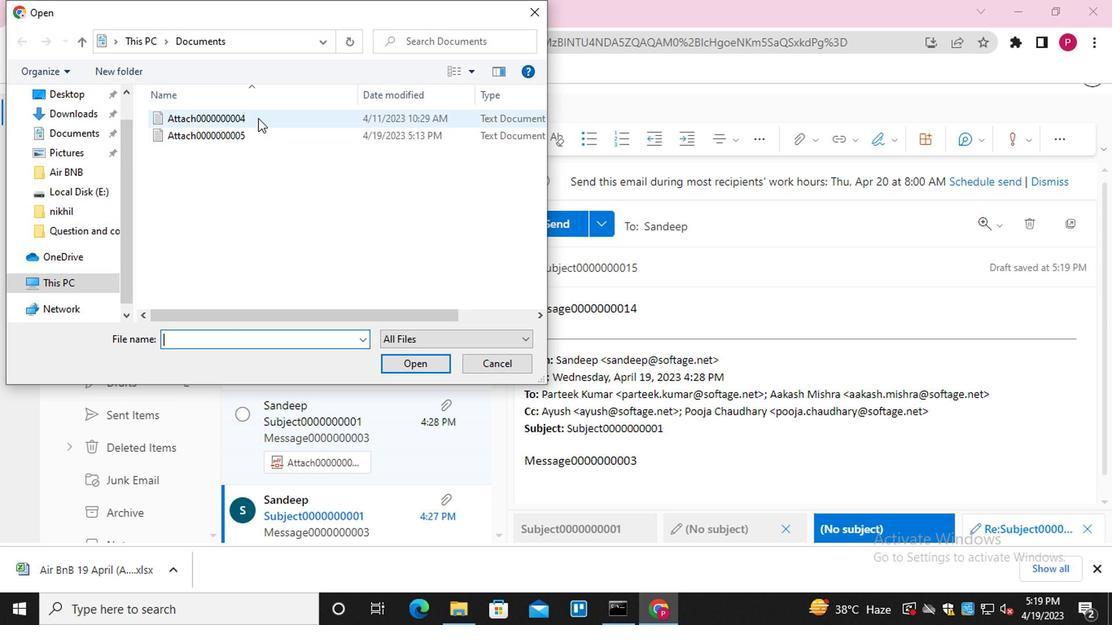
Action: Mouse pressed left at (262, 120)
Screenshot: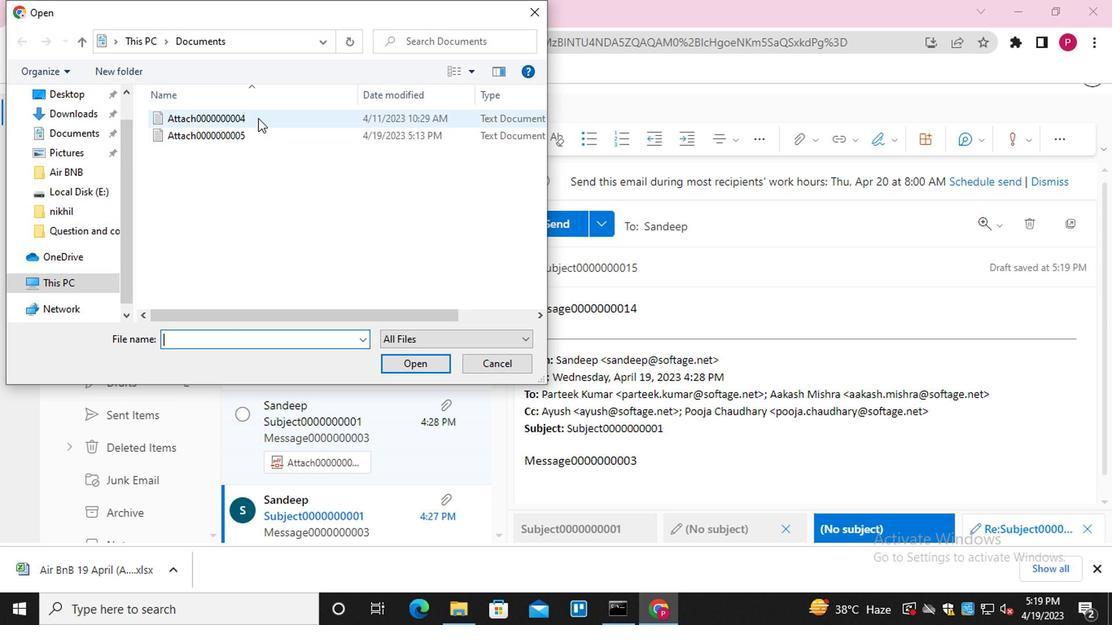 
Action: Mouse moved to (409, 367)
Screenshot: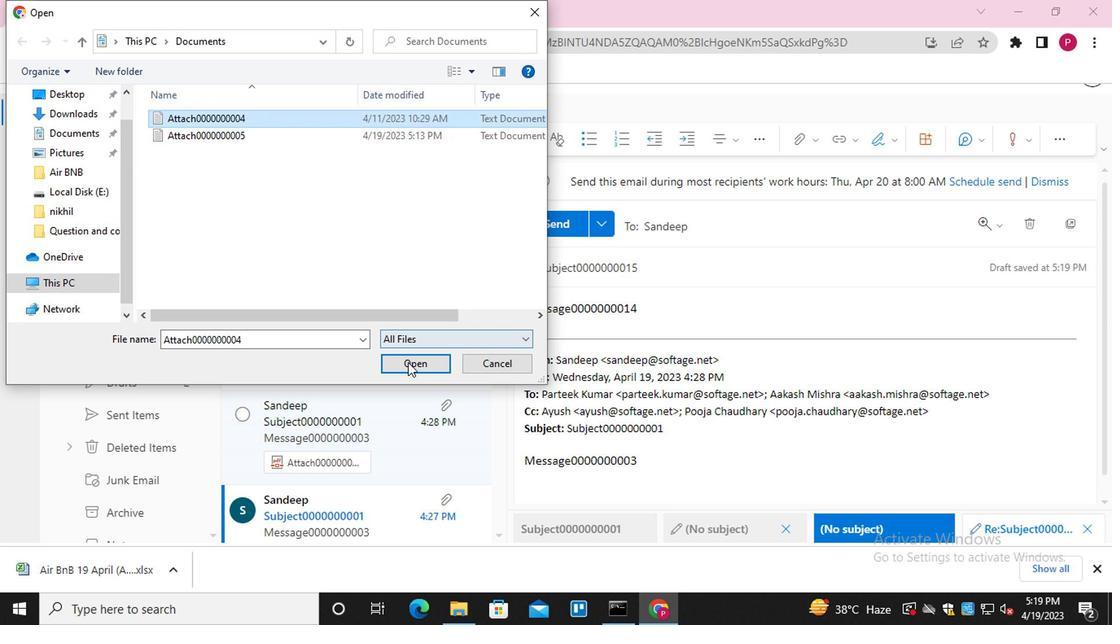 
Action: Mouse pressed left at (409, 367)
Screenshot: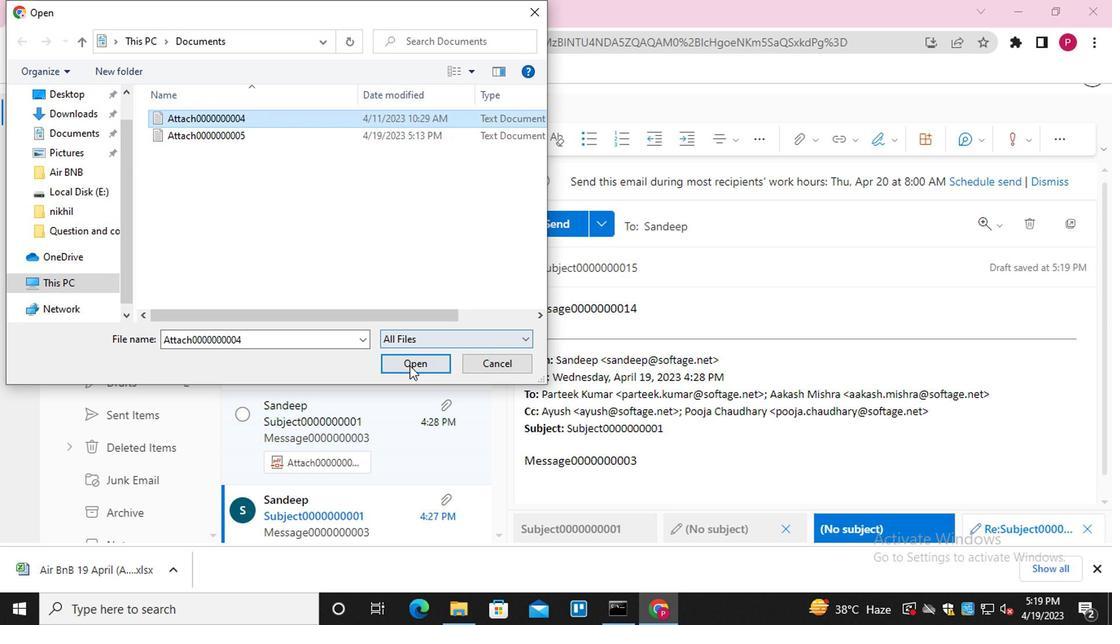 
Action: Mouse moved to (799, 144)
Screenshot: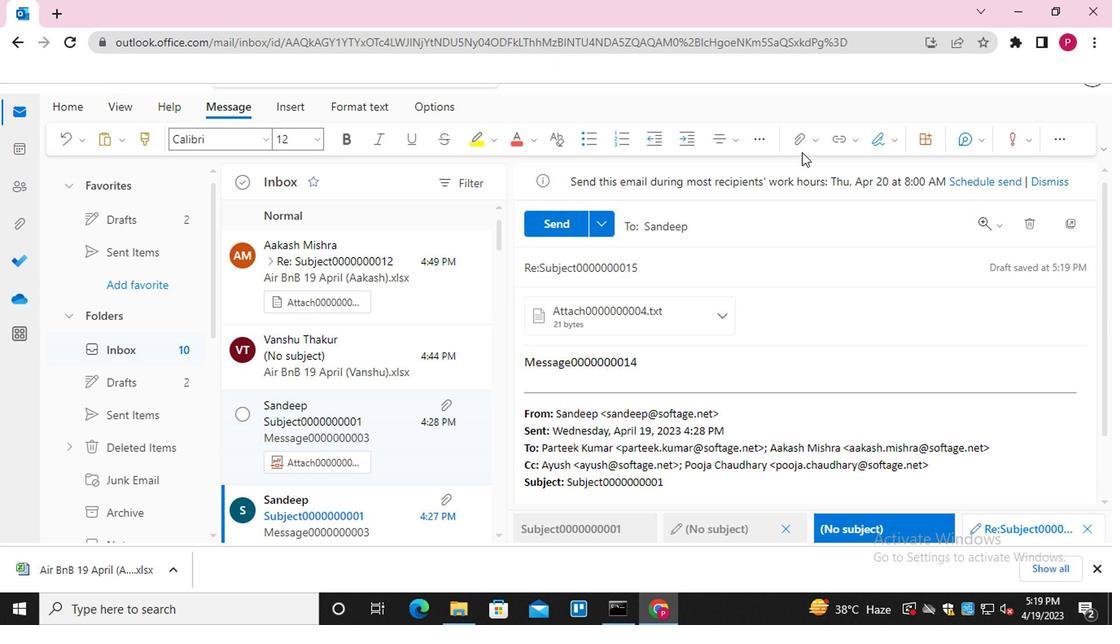 
Action: Mouse pressed left at (799, 144)
Screenshot: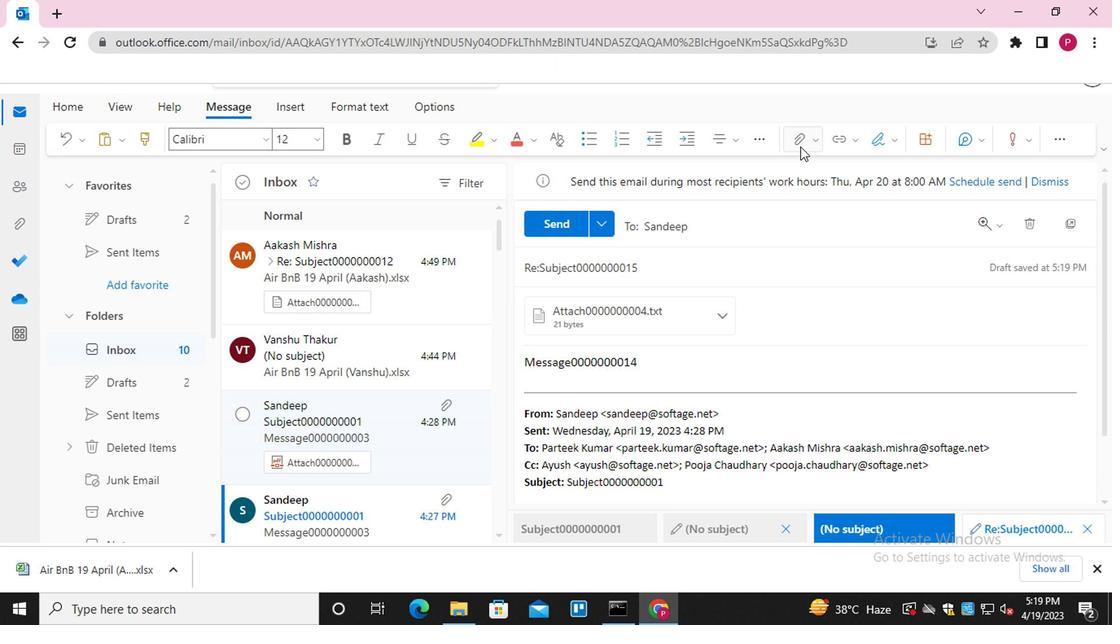 
Action: Mouse moved to (687, 234)
Screenshot: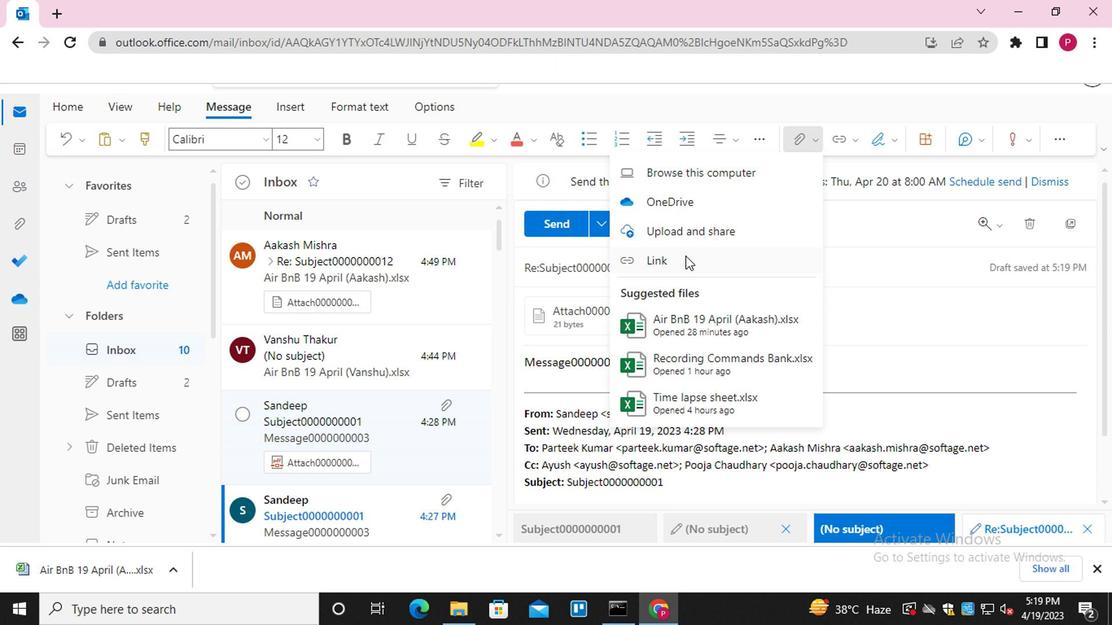 
Action: Mouse pressed left at (687, 234)
Screenshot: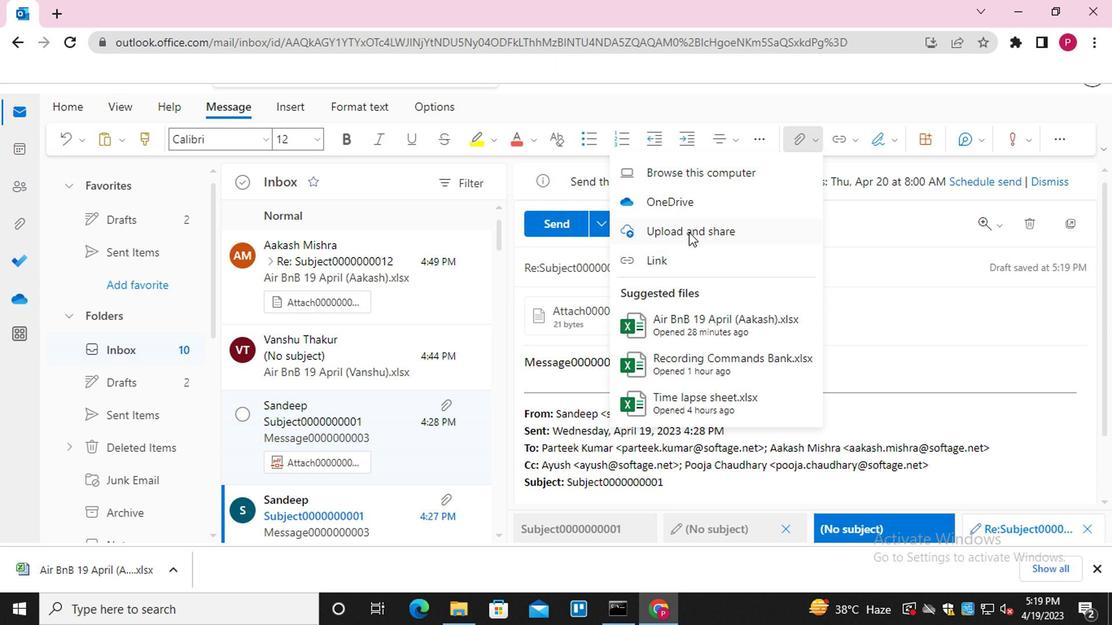 
Action: Mouse moved to (316, 138)
Screenshot: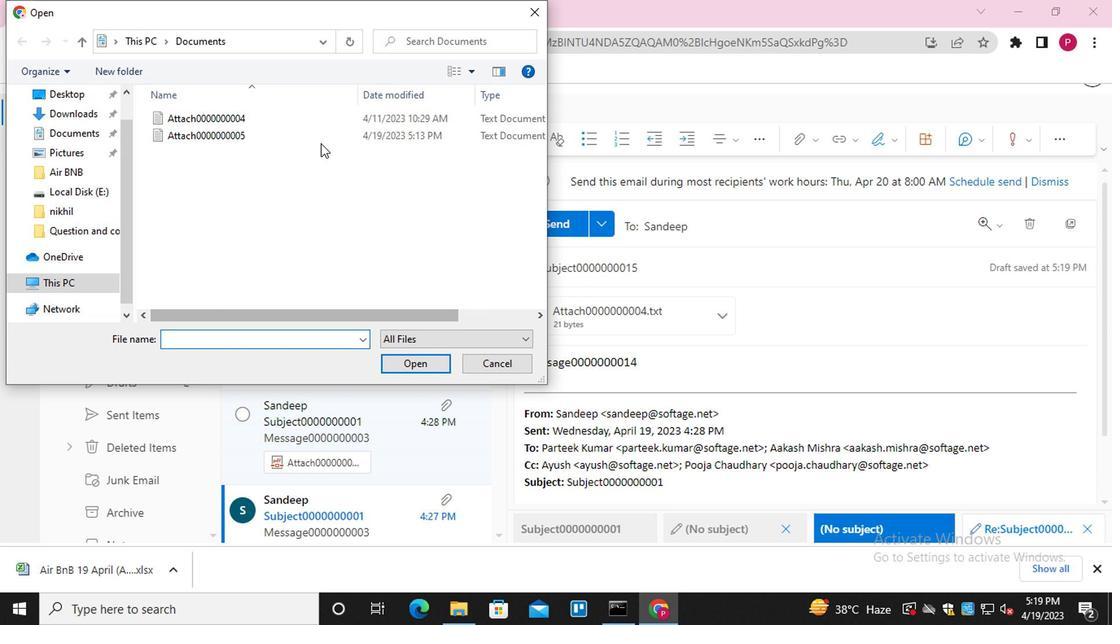 
Action: Mouse pressed left at (316, 138)
Screenshot: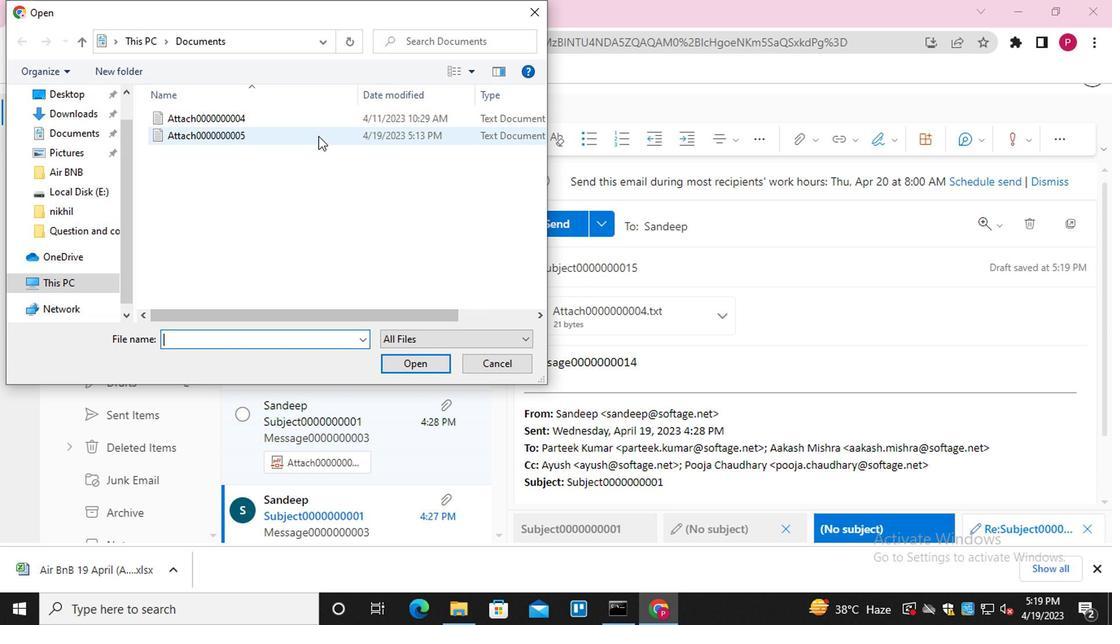 
Action: Mouse moved to (410, 373)
Screenshot: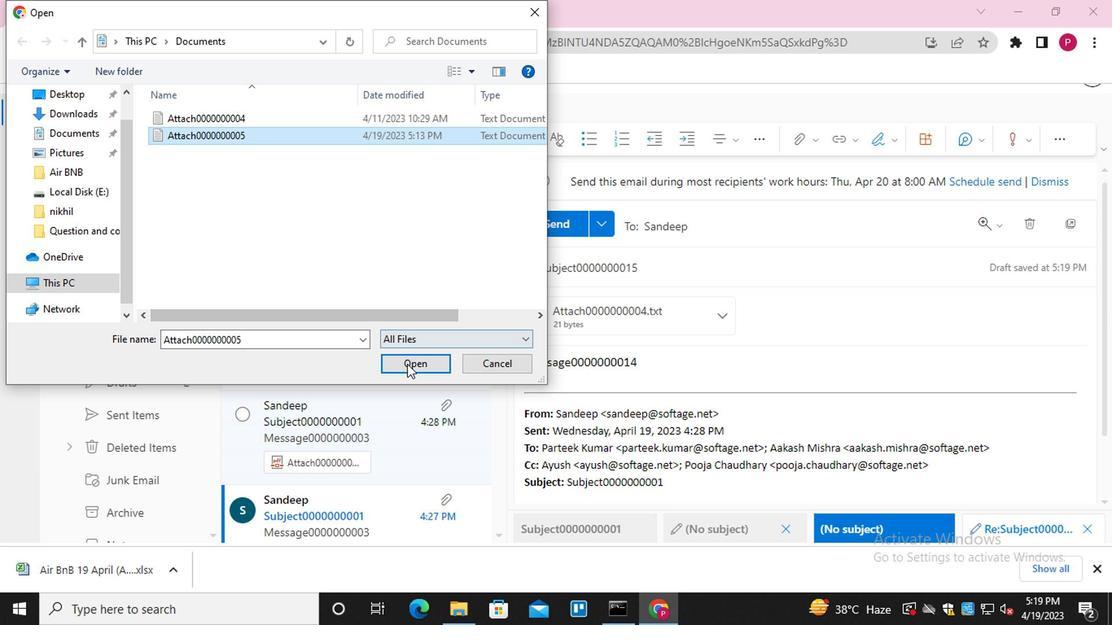 
Action: Mouse pressed left at (410, 373)
Screenshot: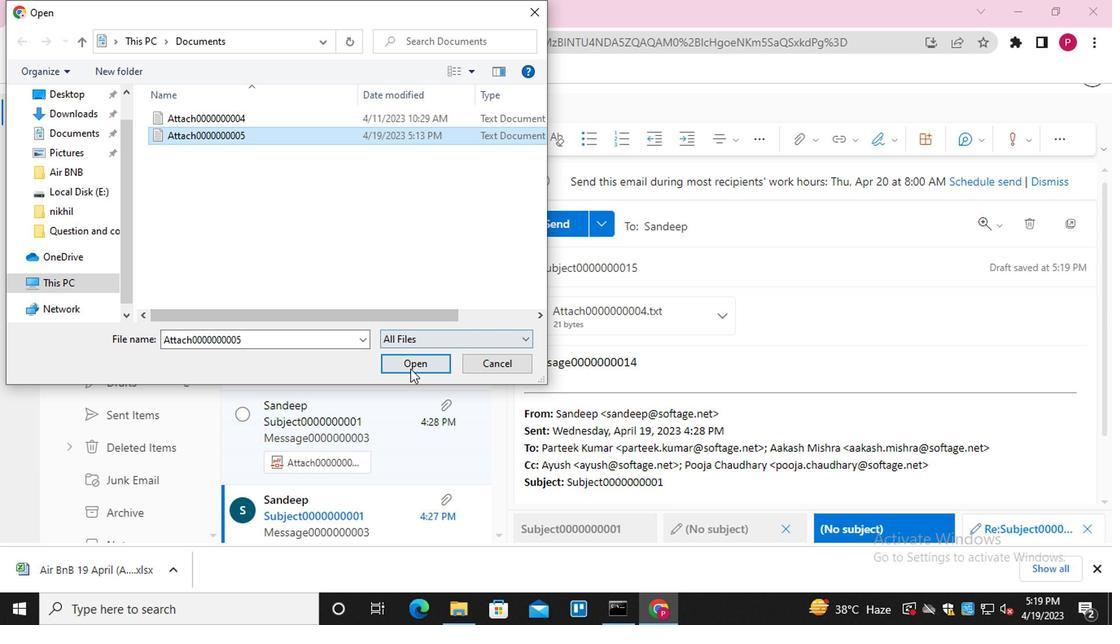 
Action: Mouse moved to (589, 371)
Screenshot: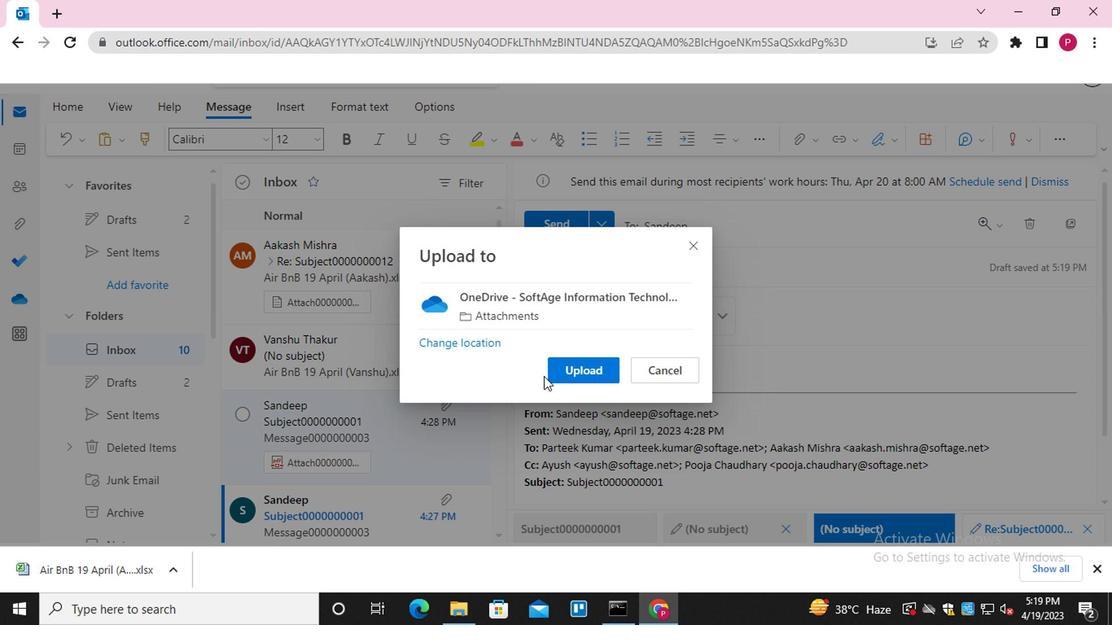
Action: Mouse pressed left at (589, 371)
Screenshot: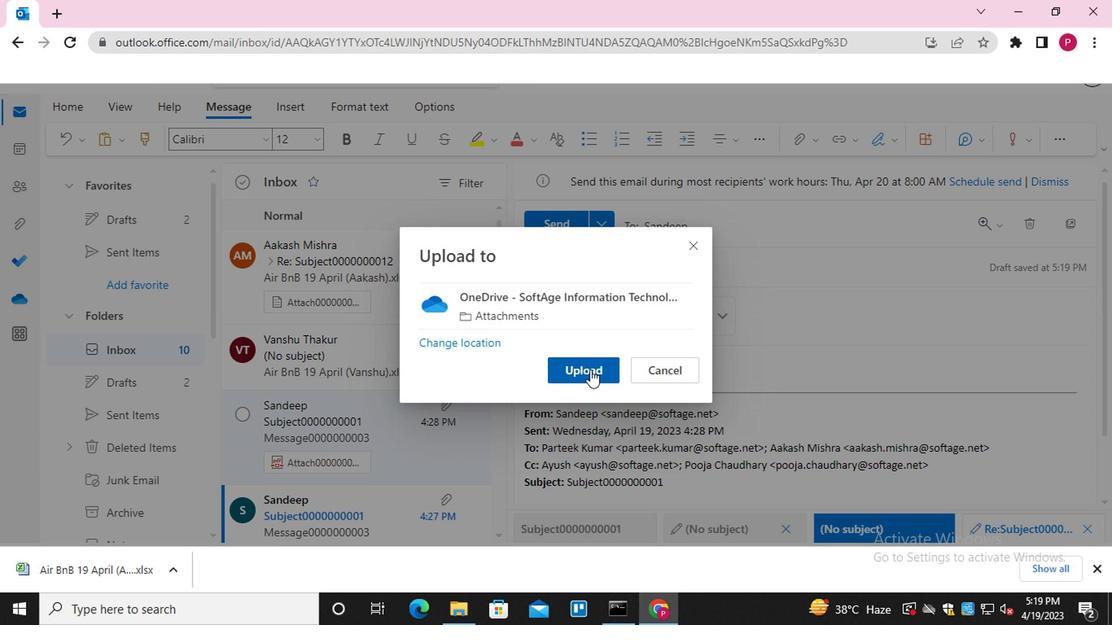 
Action: Mouse moved to (563, 231)
Screenshot: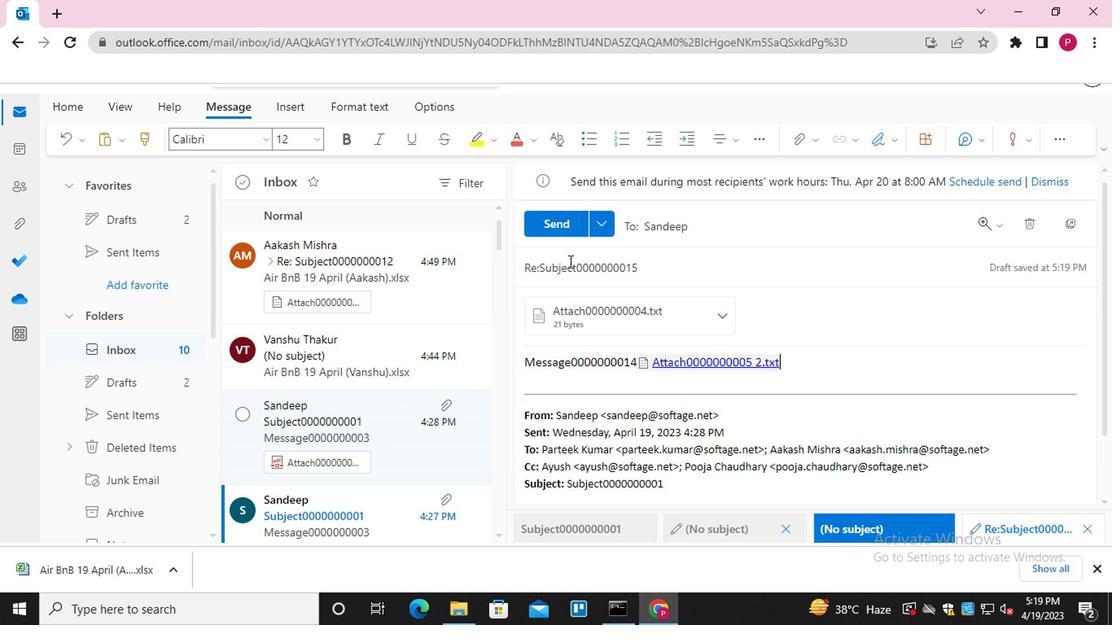 
Action: Mouse pressed left at (563, 231)
Screenshot: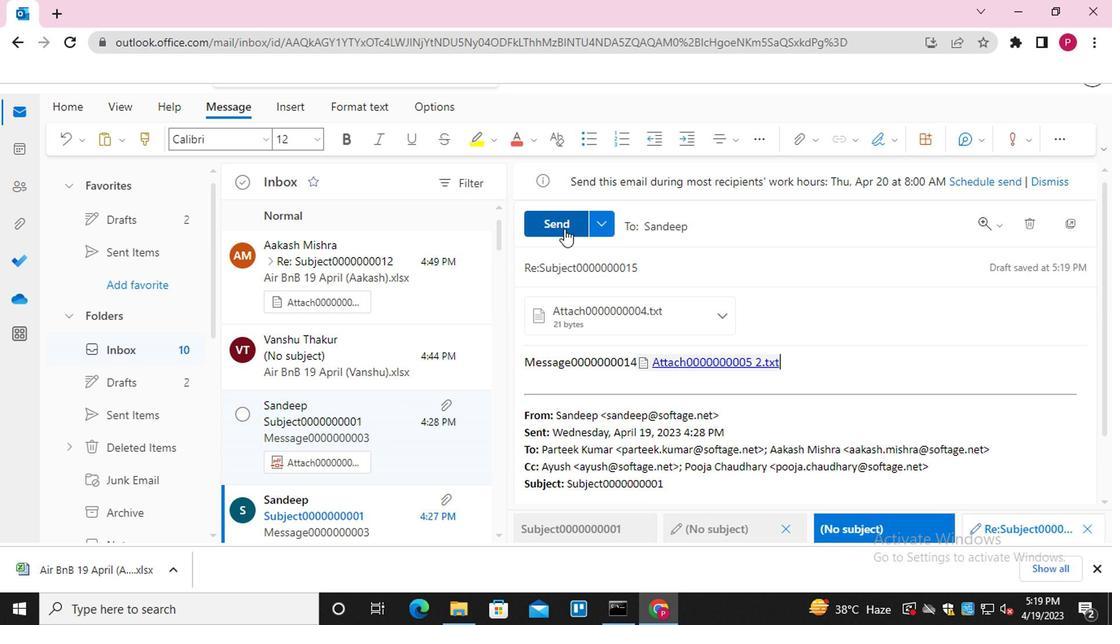 
Action: Mouse moved to (348, 261)
Screenshot: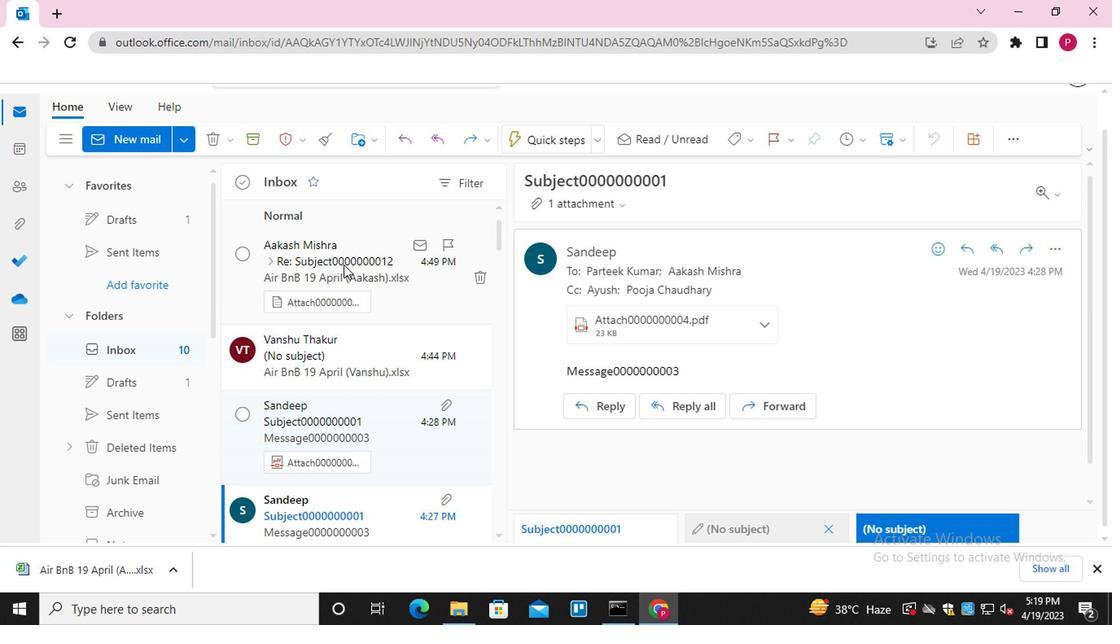 
Action: Mouse pressed left at (348, 261)
Screenshot: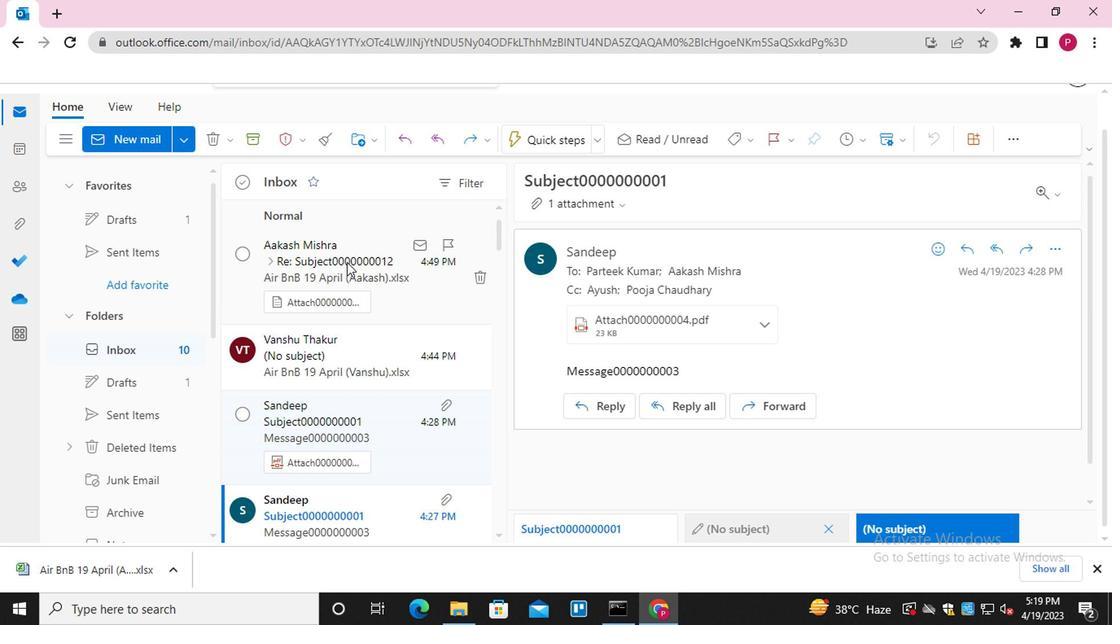 
Action: Mouse moved to (961, 302)
Screenshot: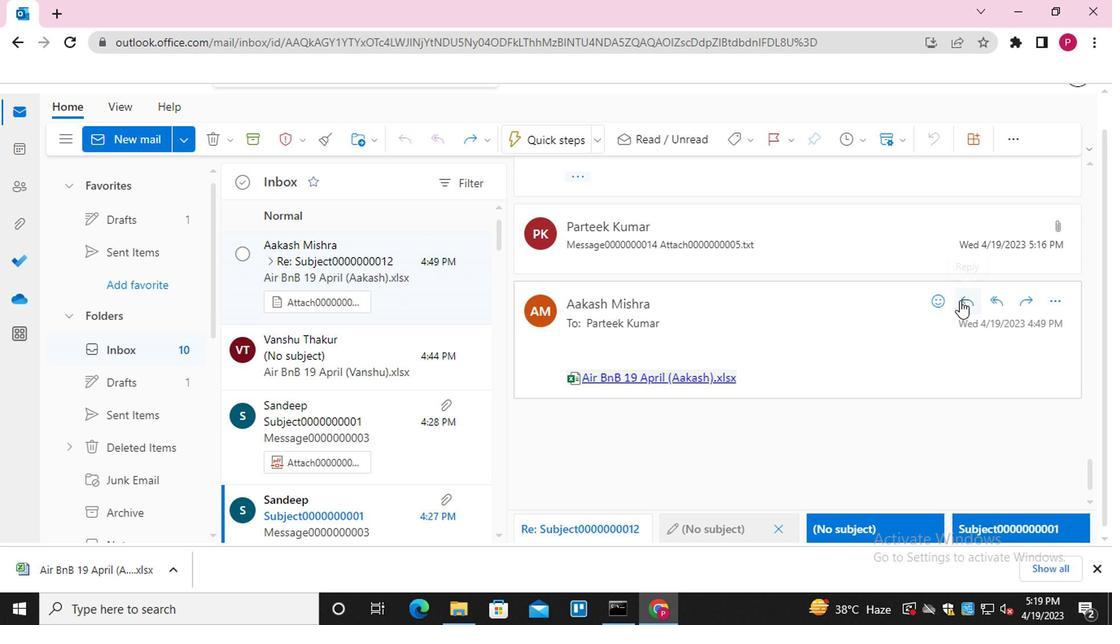 
Action: Mouse pressed left at (961, 302)
Screenshot: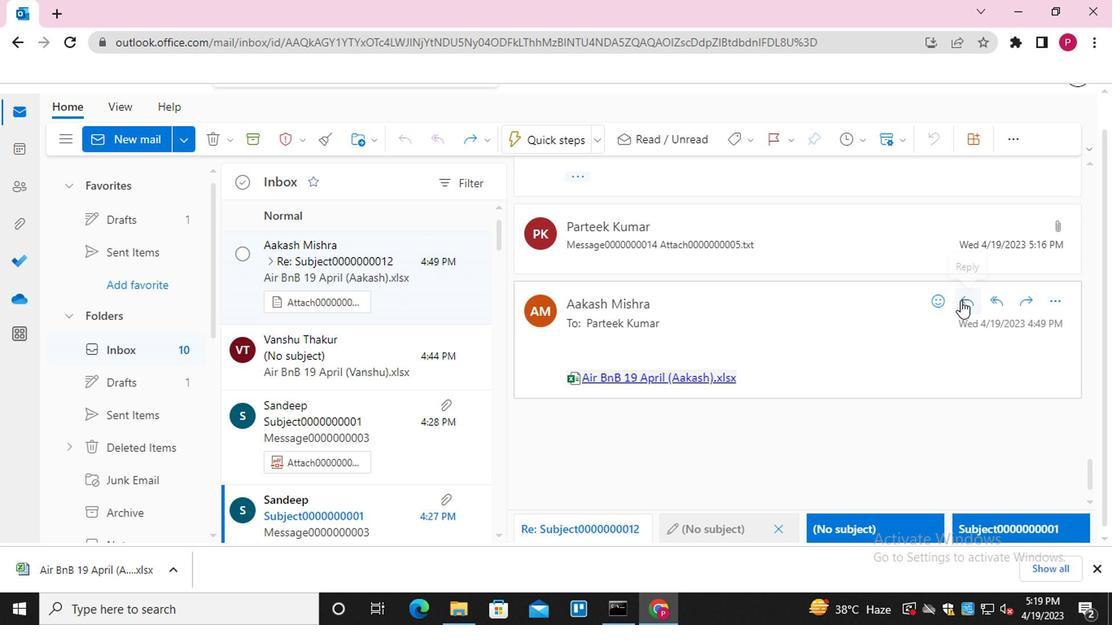 
Action: Mouse moved to (535, 488)
Screenshot: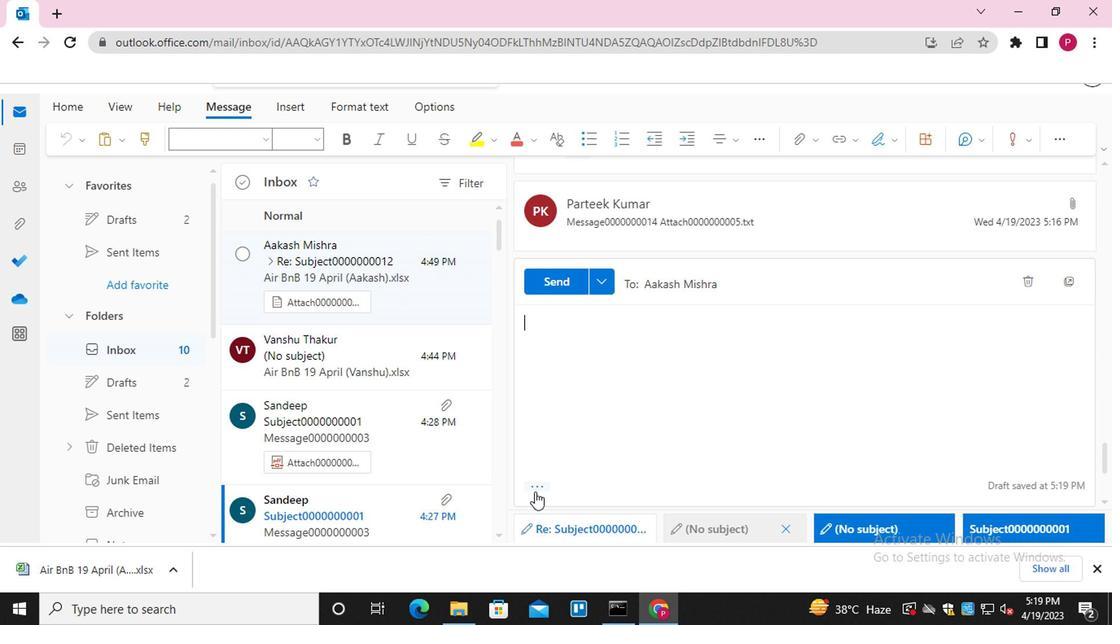 
Action: Mouse pressed left at (535, 488)
Screenshot: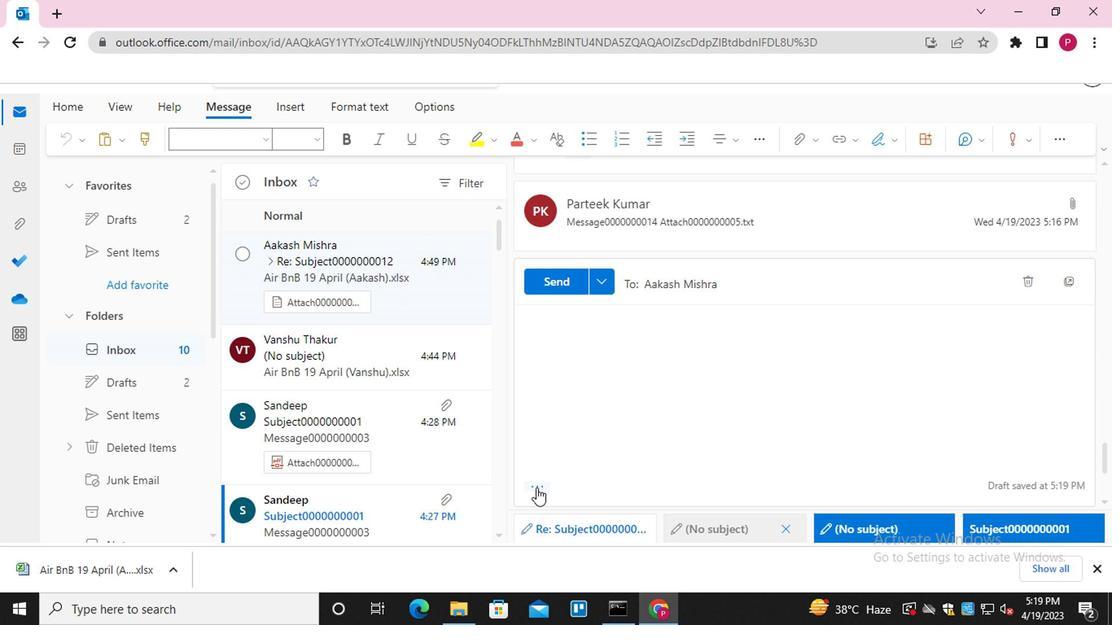 
Action: Mouse moved to (749, 193)
Screenshot: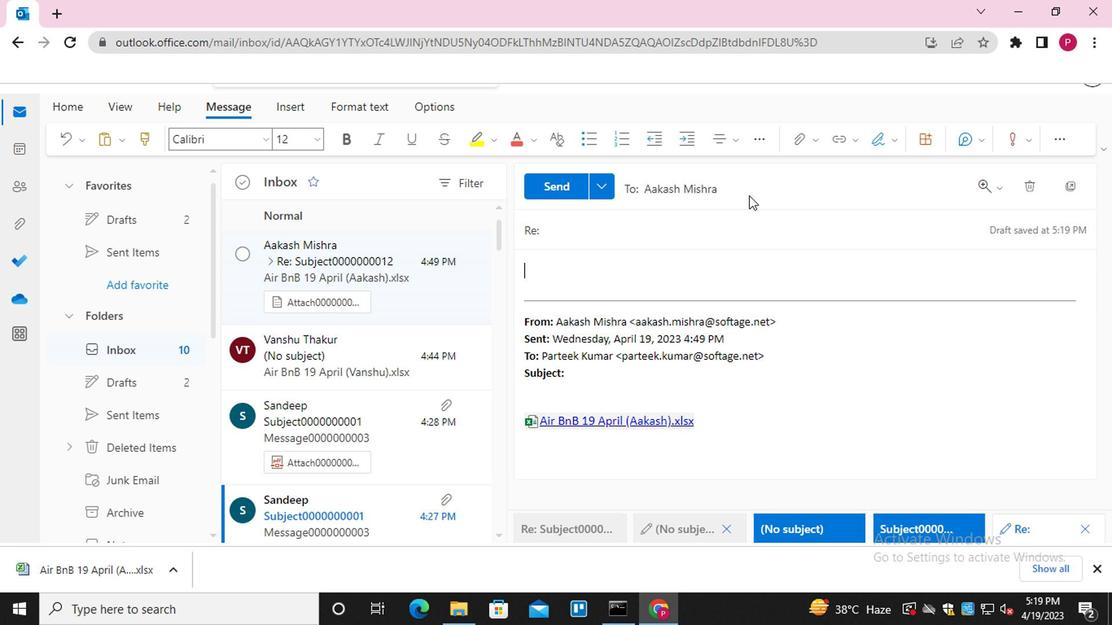 
Action: Mouse pressed left at (749, 193)
Screenshot: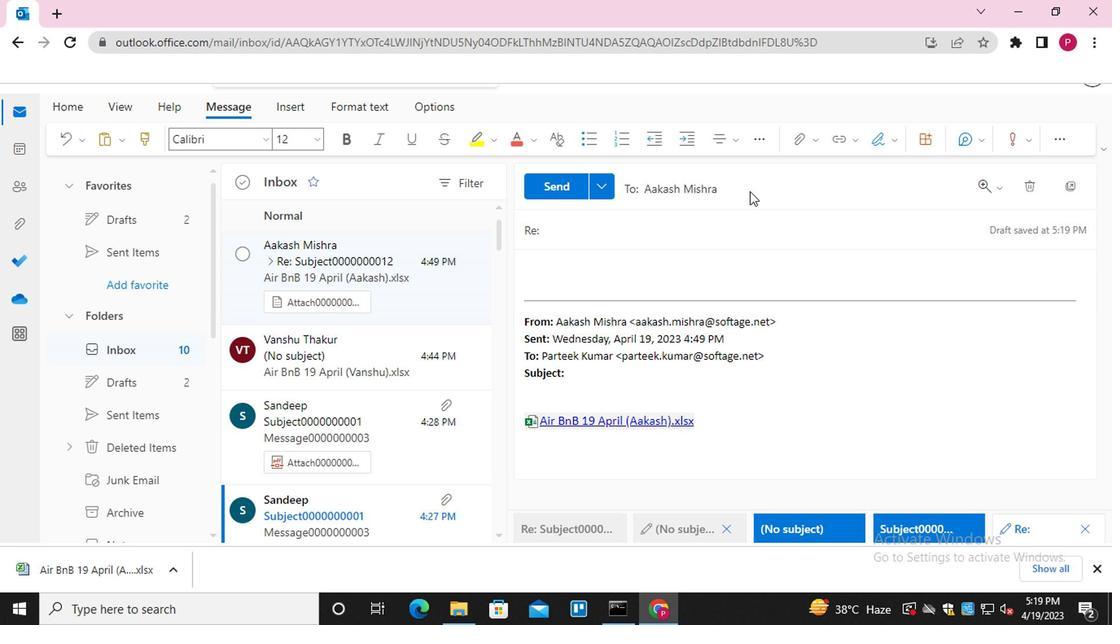 
Action: Mouse moved to (631, 271)
Screenshot: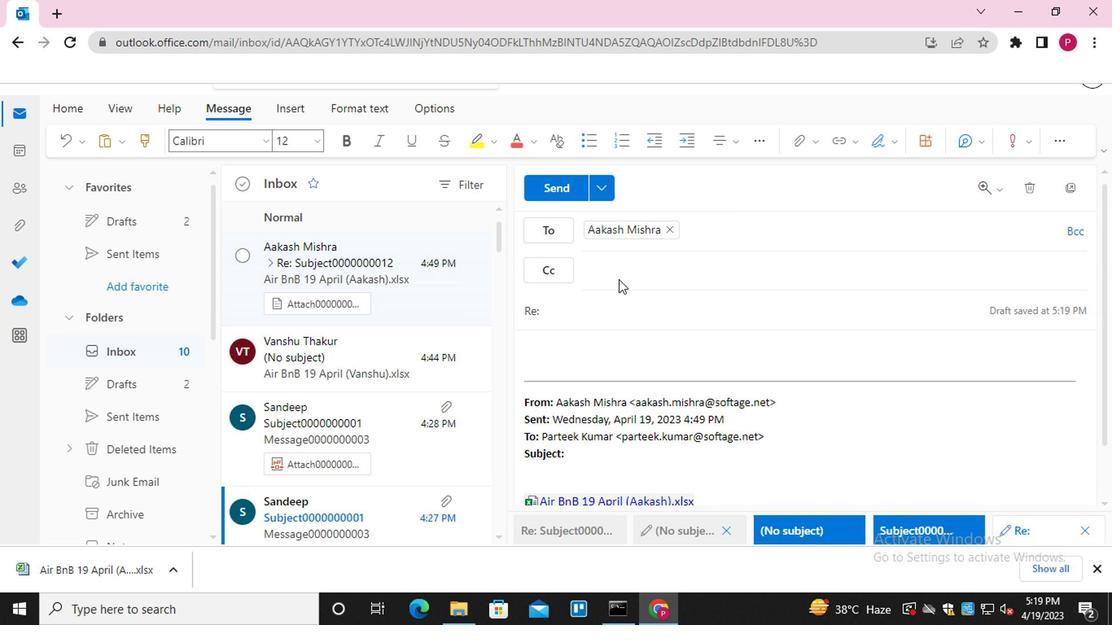 
Action: Mouse pressed left at (631, 271)
Screenshot: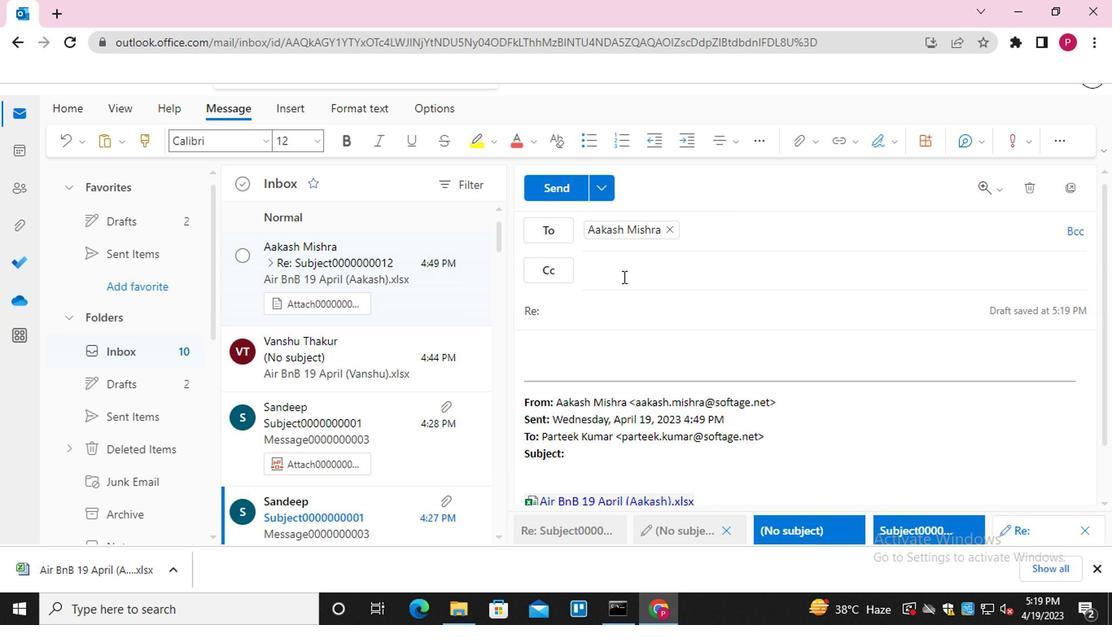 
Action: Mouse moved to (631, 271)
Screenshot: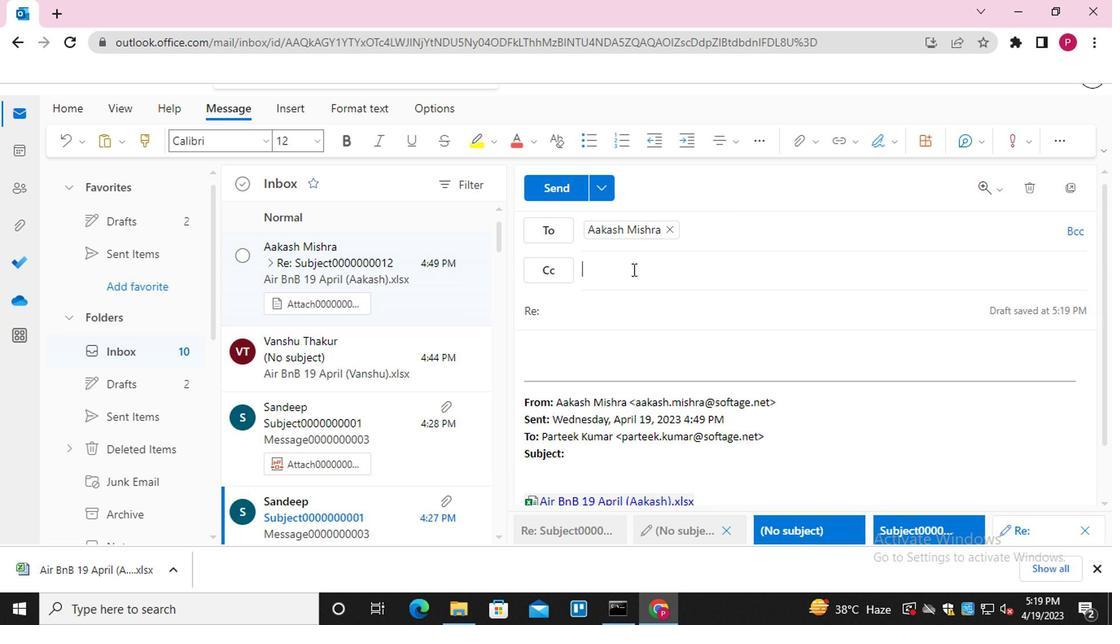 
Action: Key pressed <Key.shift><Key.shift><Key.shift><Key.shift><Key.shift>EMAIL0000000002<Key.enter>
Screenshot: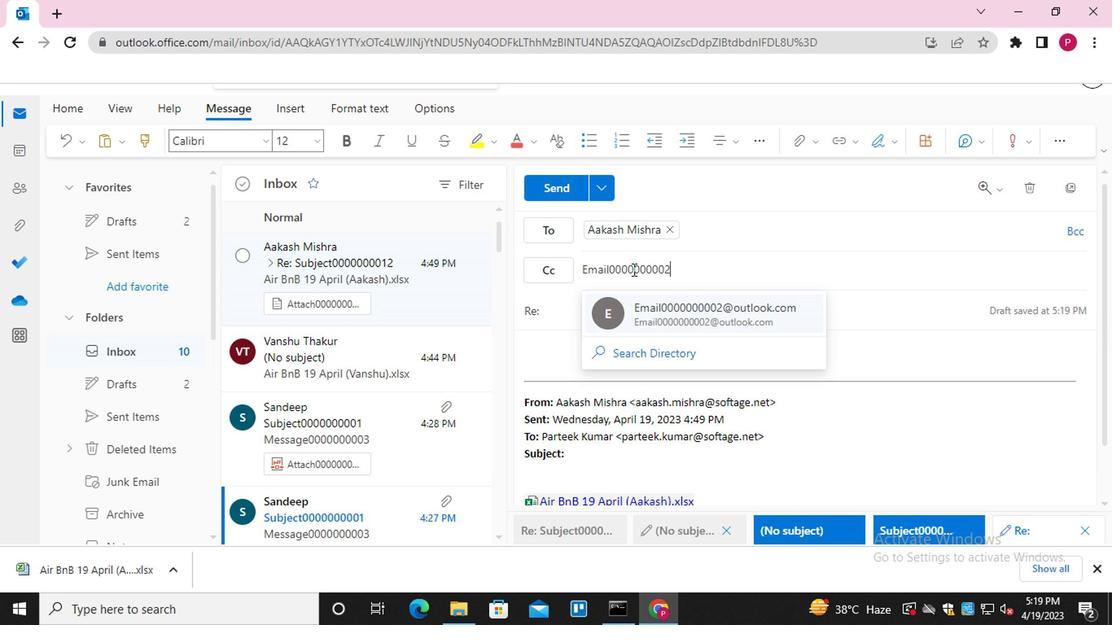 
Action: Mouse moved to (567, 308)
Screenshot: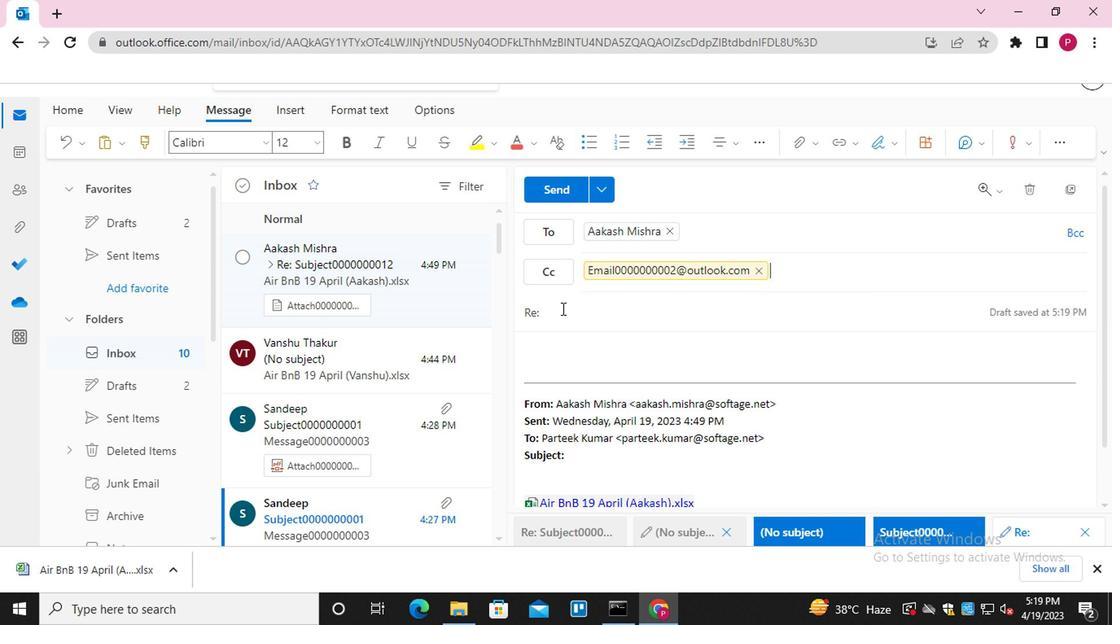 
Action: Mouse pressed left at (567, 308)
Screenshot: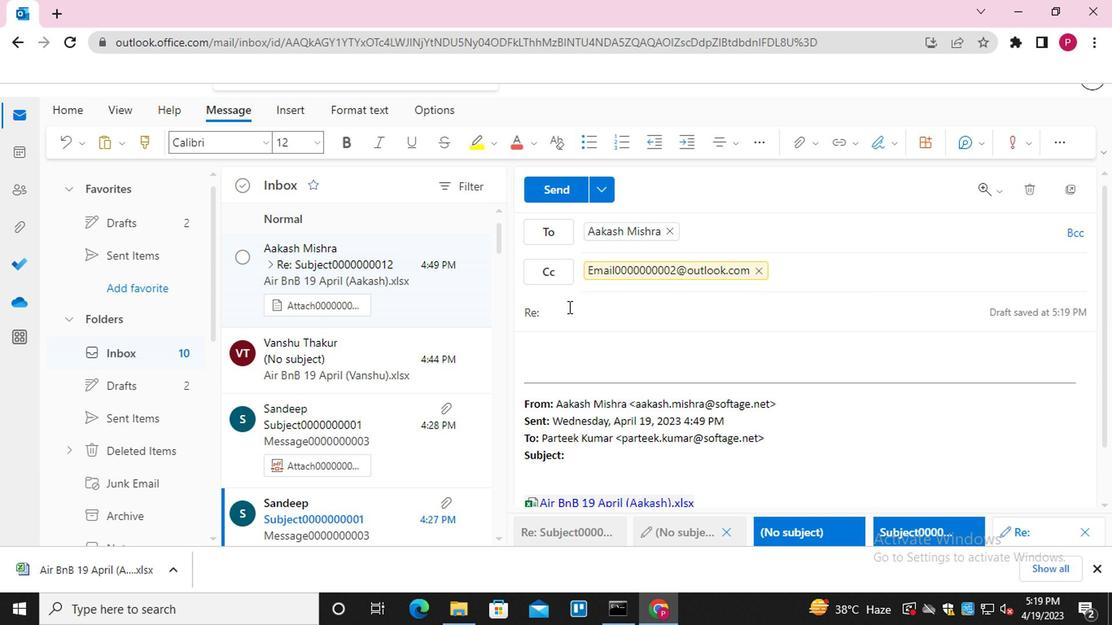 
Action: Key pressed <Key.shift>SUBJECT0000000015
Screenshot: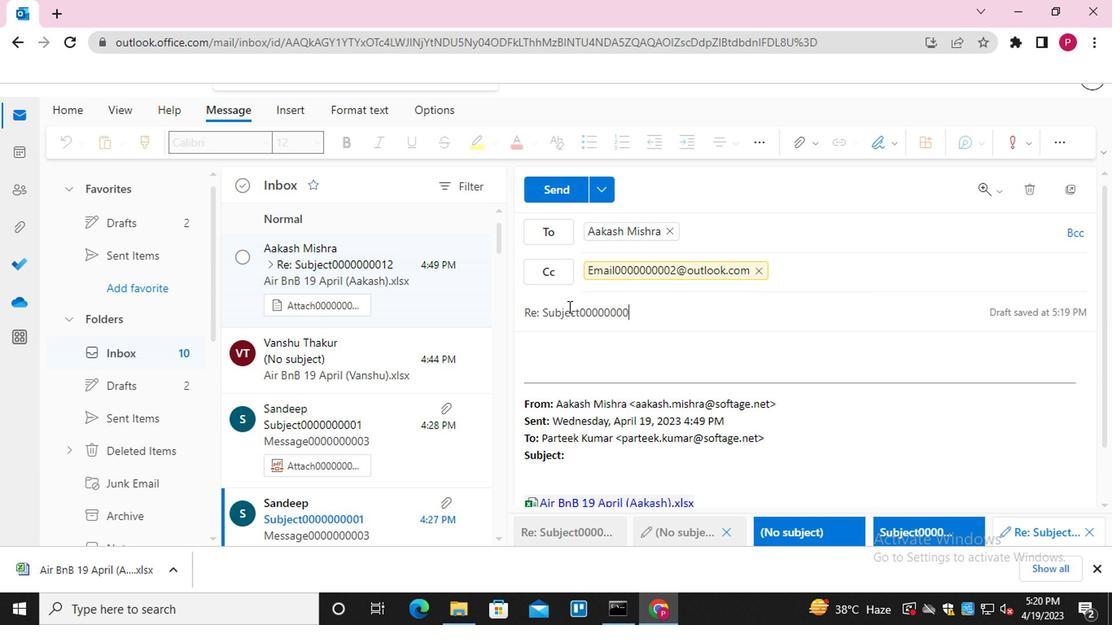 
Action: Mouse moved to (598, 357)
Screenshot: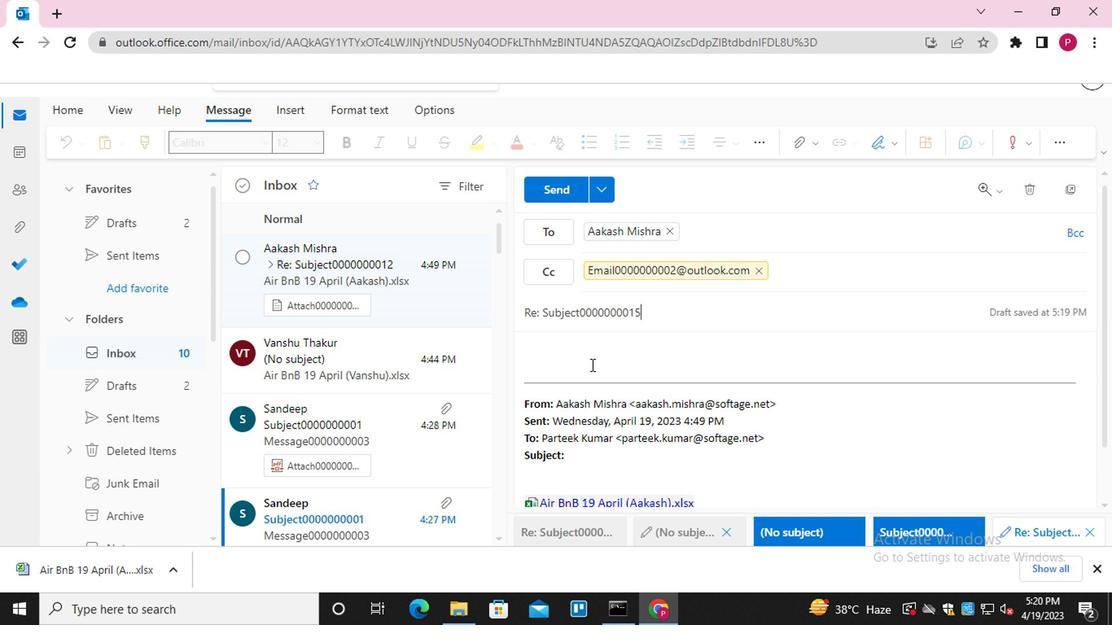 
Action: Mouse pressed left at (598, 357)
Screenshot: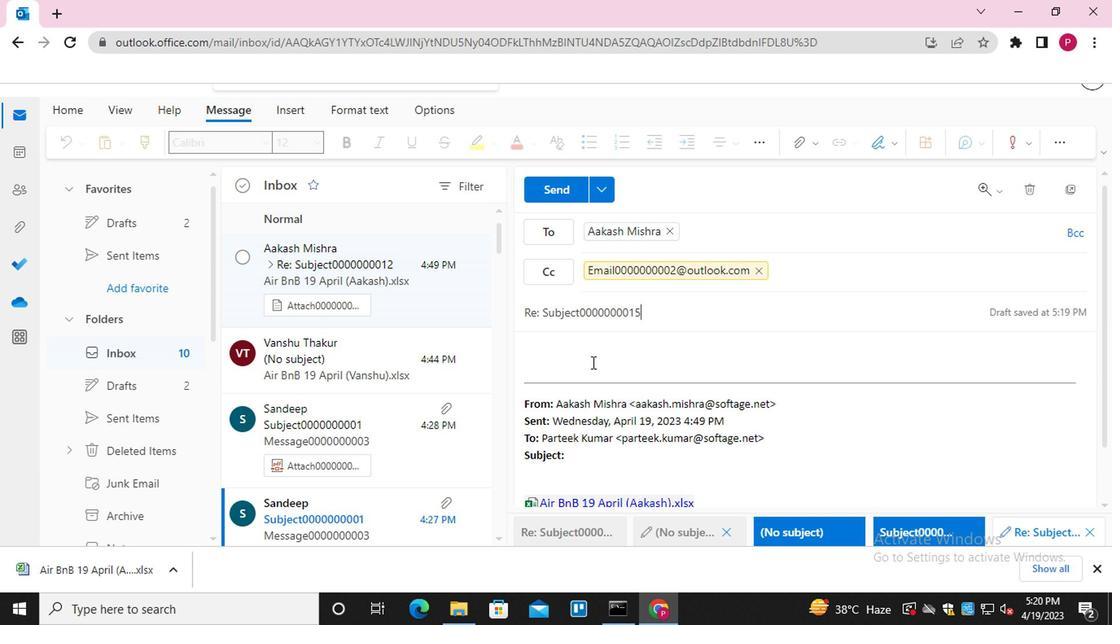 
Action: Mouse moved to (598, 357)
Screenshot: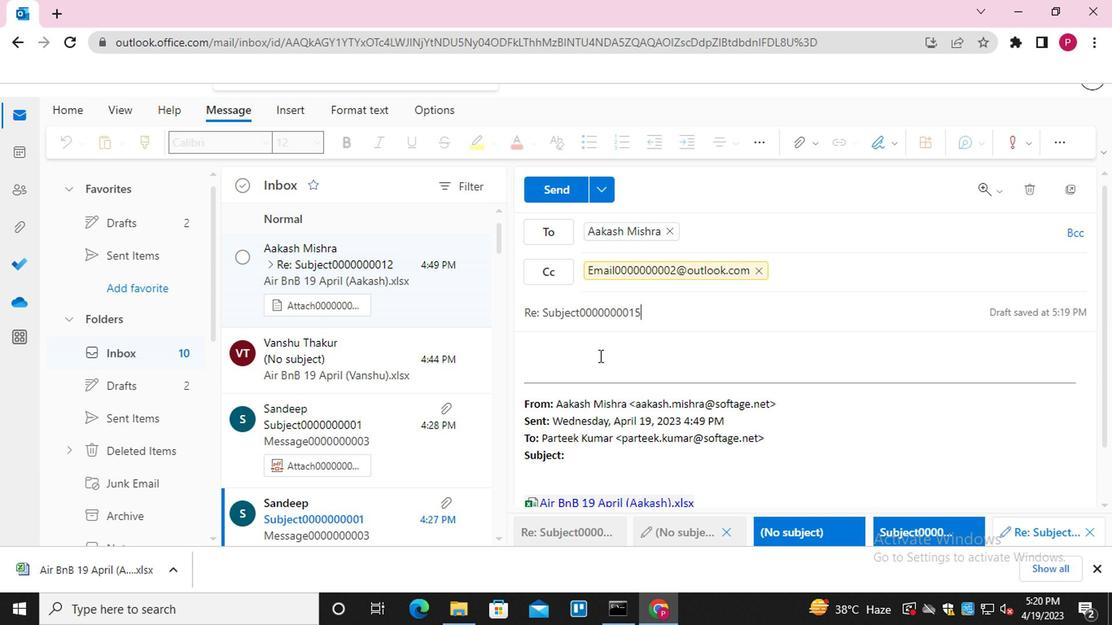 
Action: Key pressed <Key.shift>MESSAGE0000000014
Screenshot: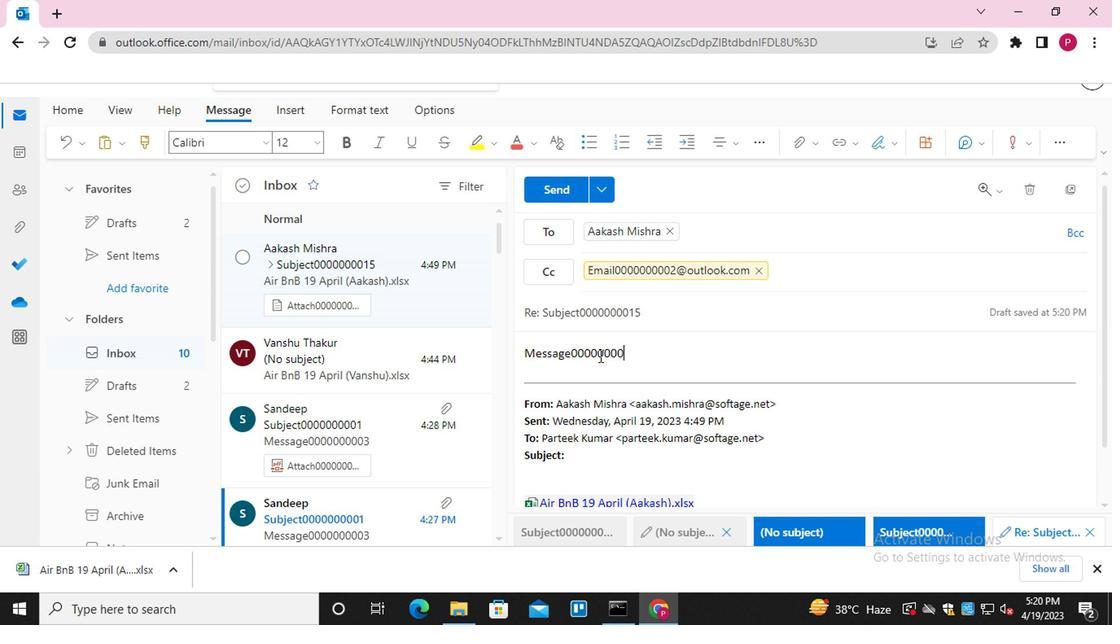
Action: Mouse moved to (787, 141)
Screenshot: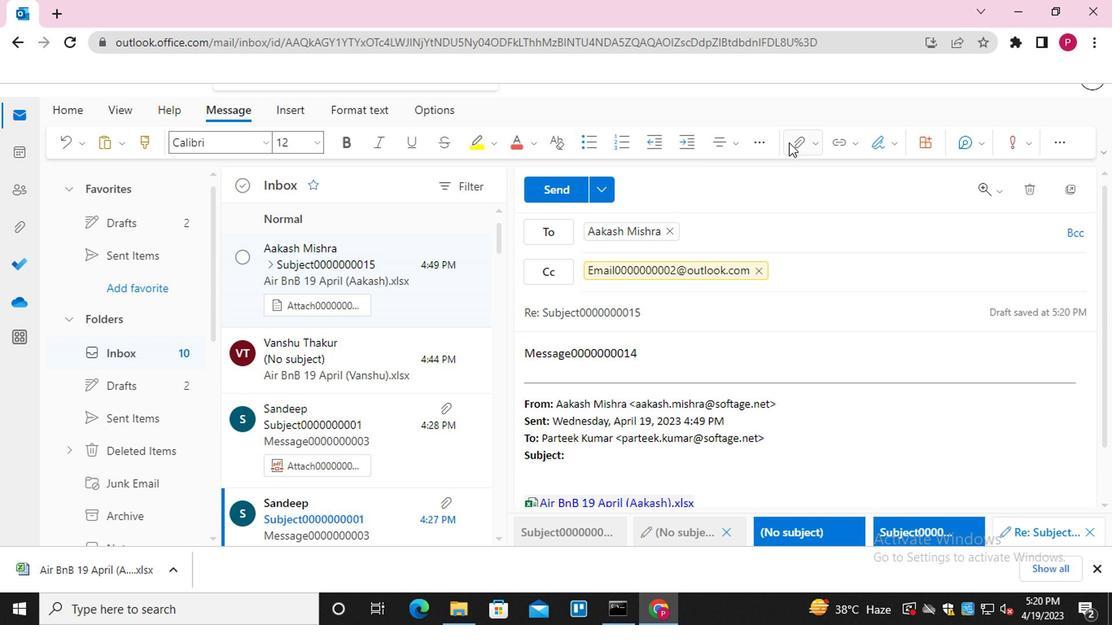 
Action: Mouse pressed left at (787, 141)
Screenshot: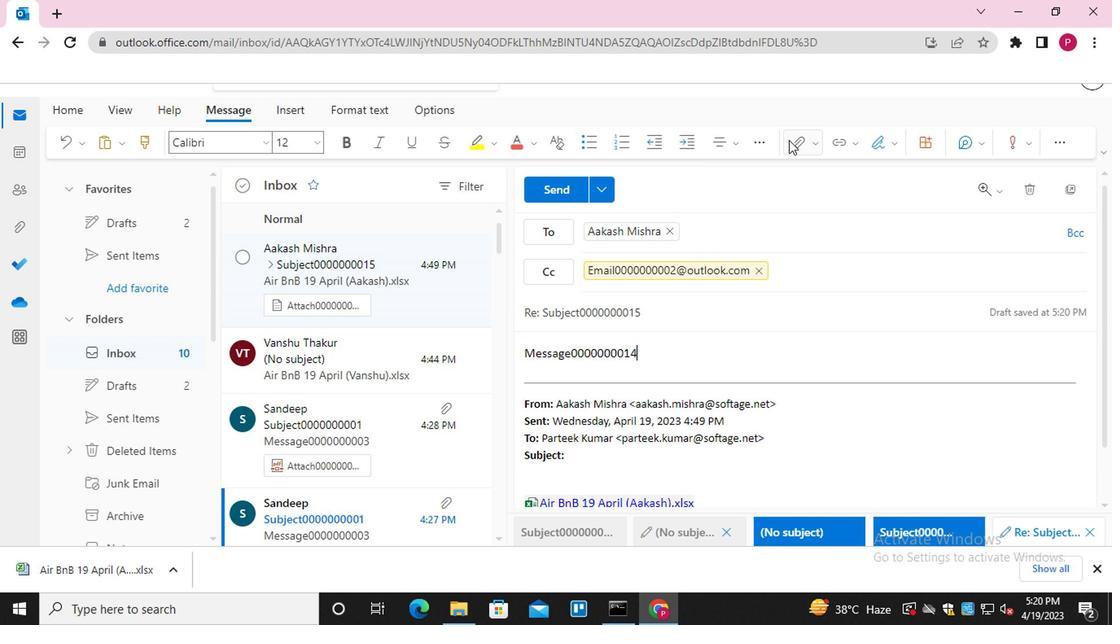 
Action: Mouse moved to (700, 180)
Screenshot: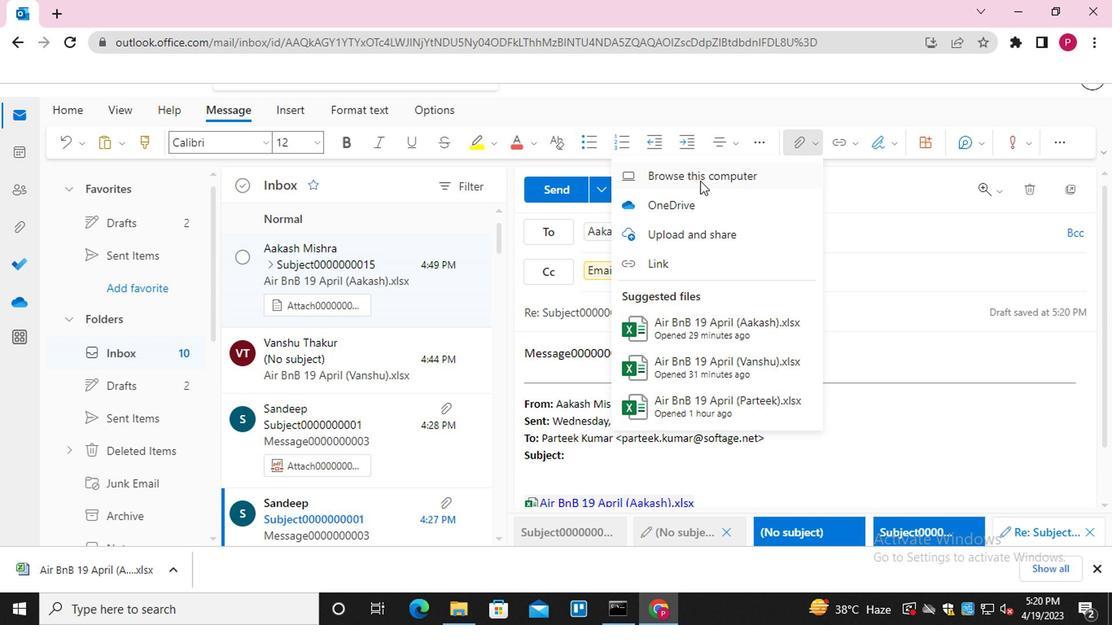 
Action: Mouse pressed left at (700, 180)
Screenshot: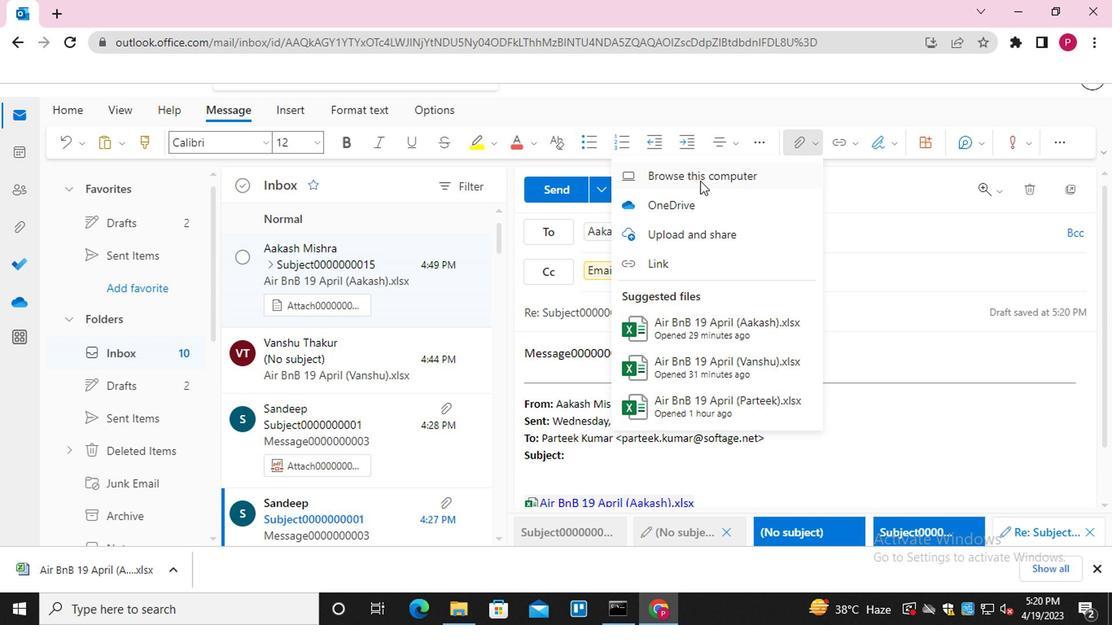
Action: Mouse moved to (329, 122)
Screenshot: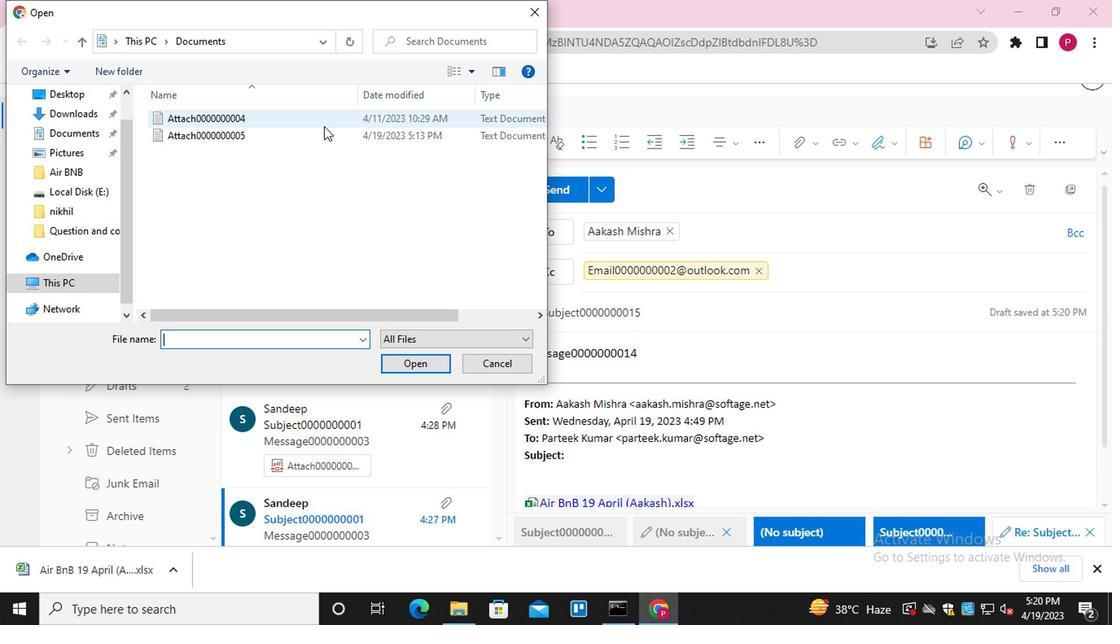 
Action: Mouse pressed left at (329, 122)
Screenshot: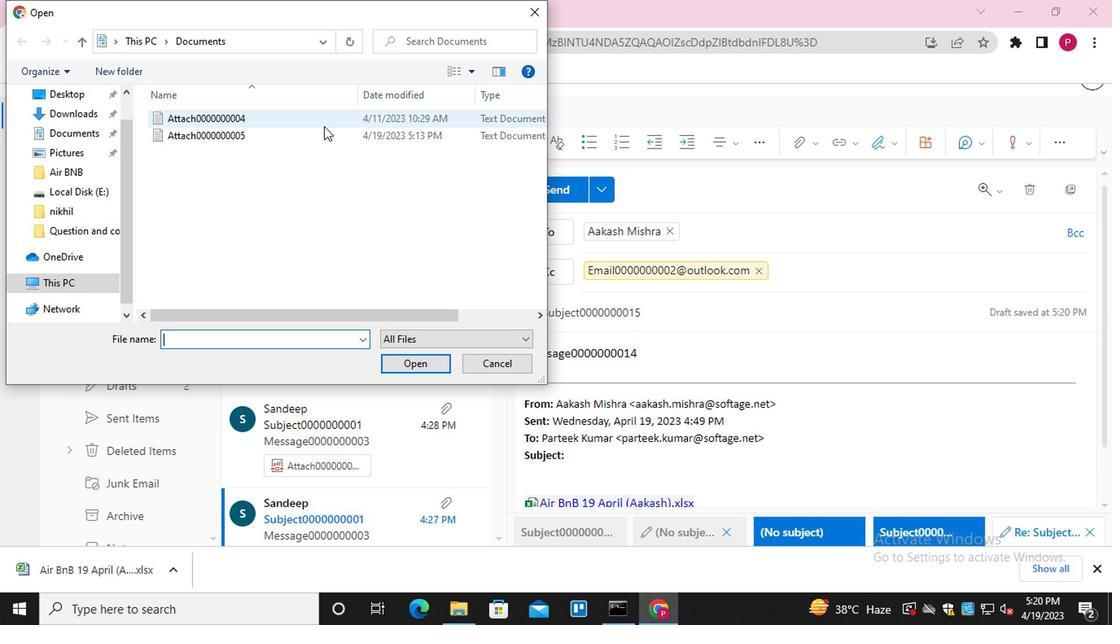 
Action: Mouse moved to (420, 371)
Screenshot: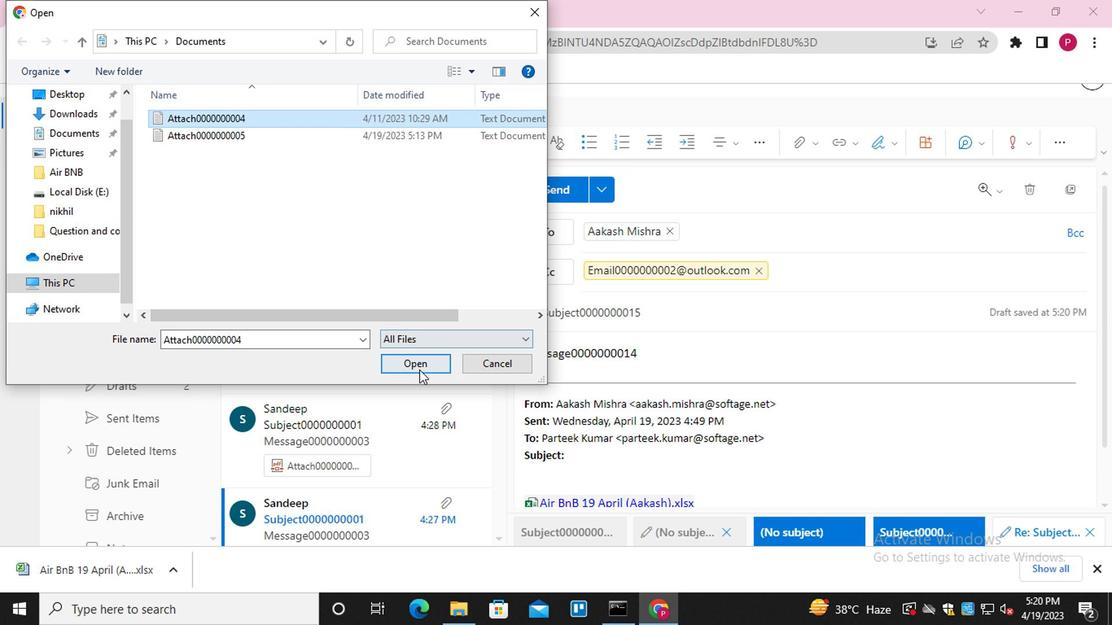 
Action: Mouse pressed left at (420, 371)
Screenshot: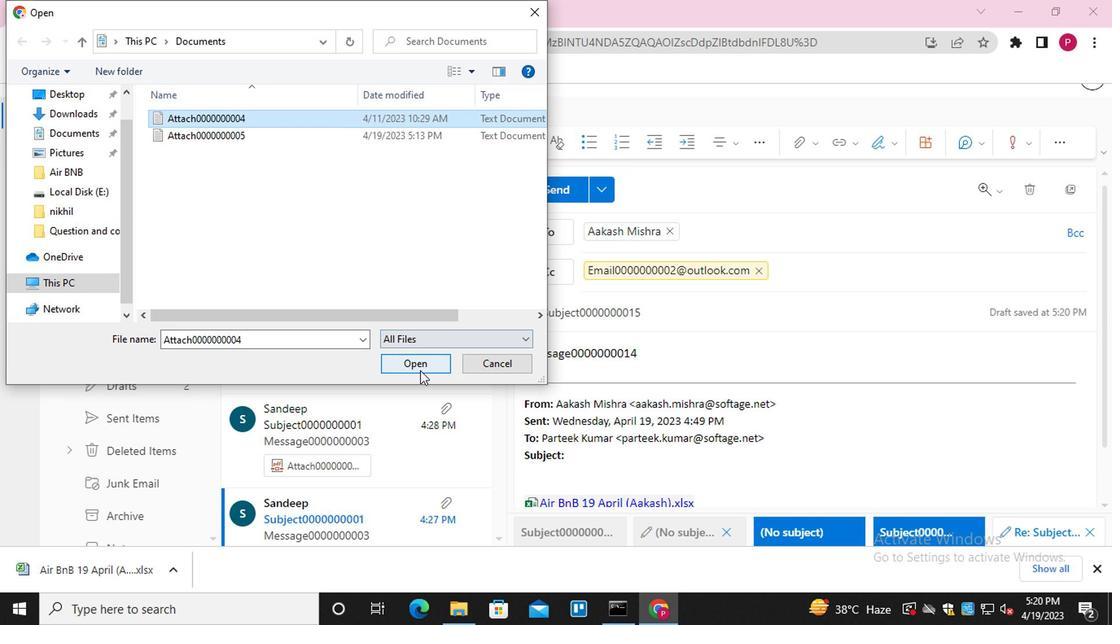 
Action: Mouse moved to (796, 151)
Screenshot: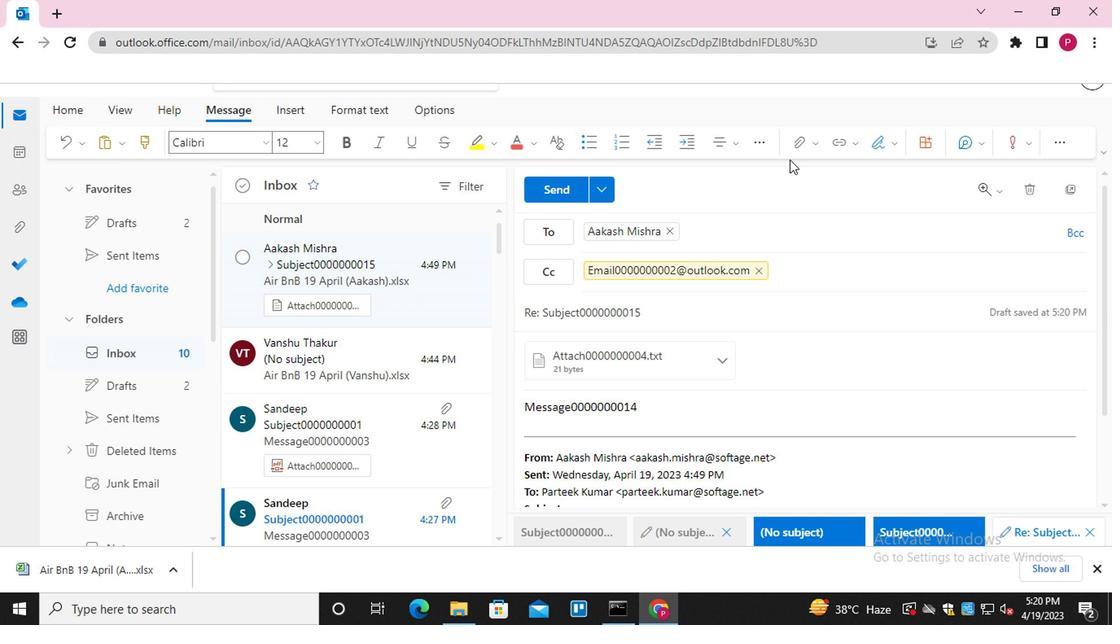 
Action: Mouse pressed left at (796, 151)
Screenshot: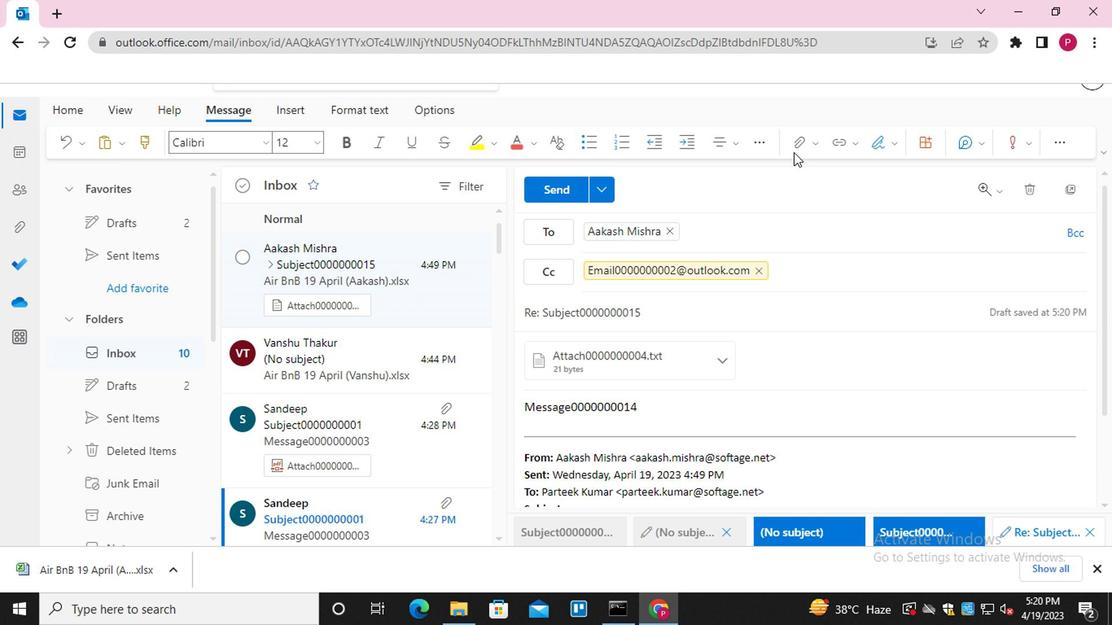 
Action: Mouse moved to (666, 239)
Screenshot: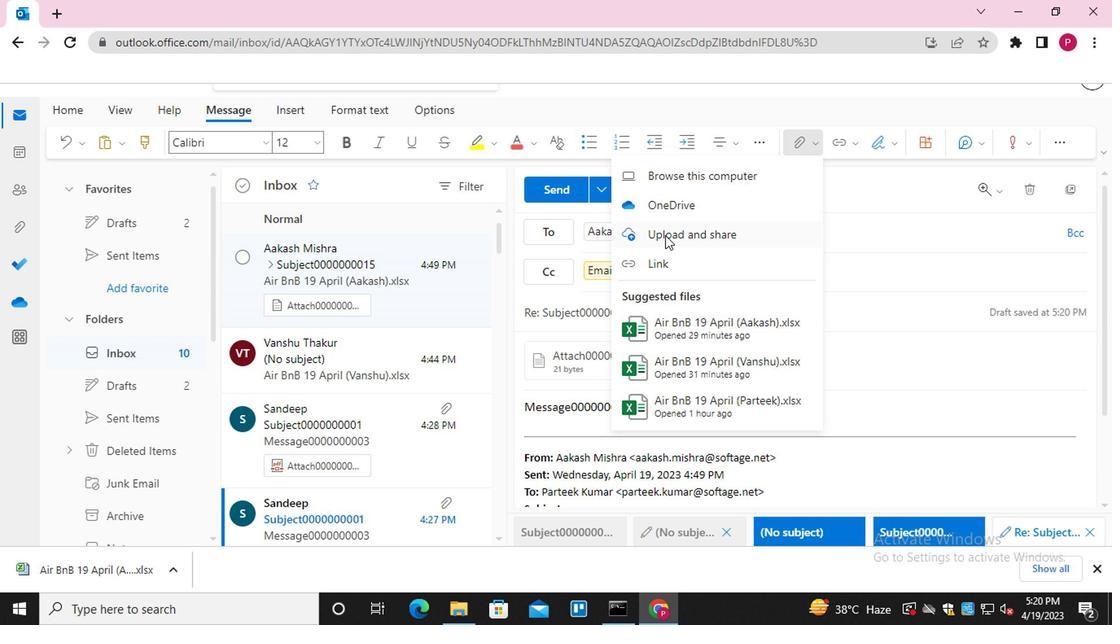 
Action: Mouse pressed left at (666, 239)
Screenshot: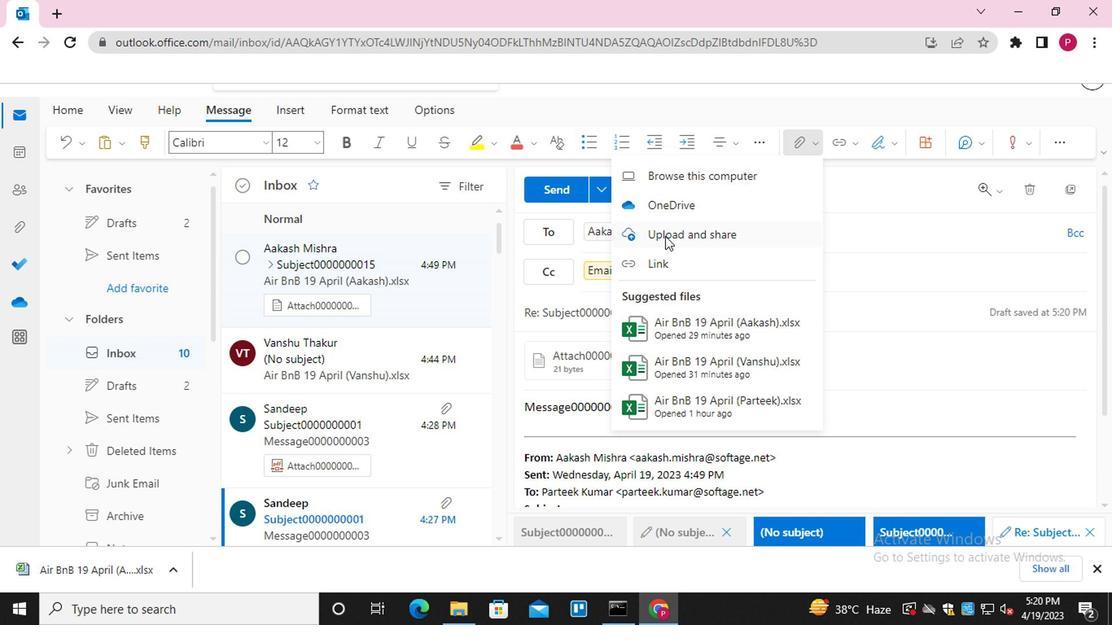 
Action: Mouse moved to (302, 138)
Screenshot: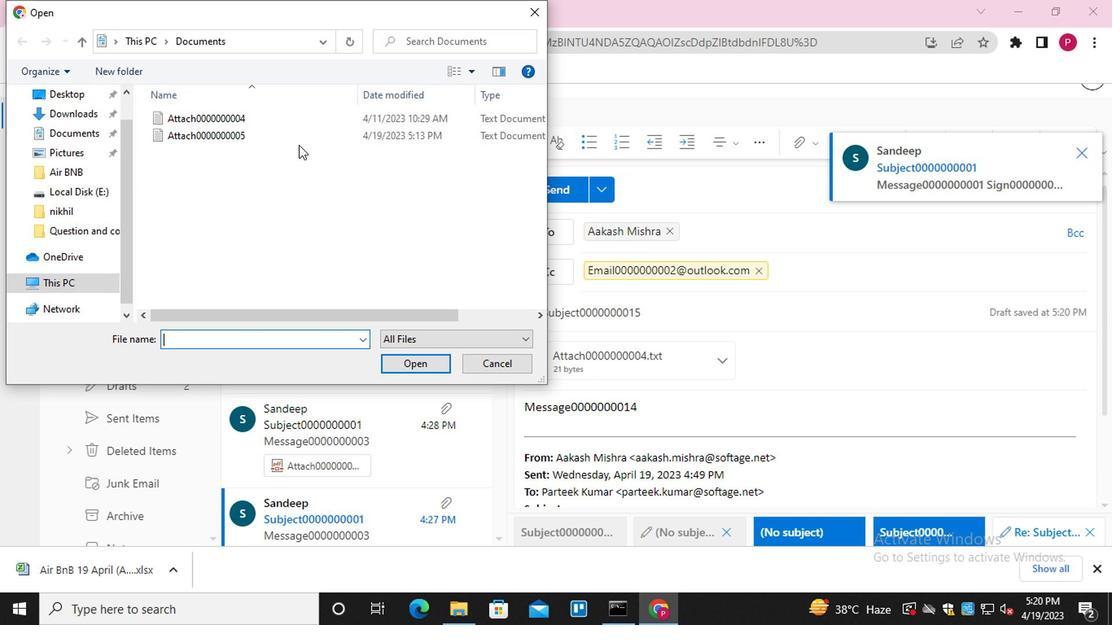 
Action: Mouse pressed left at (302, 138)
Screenshot: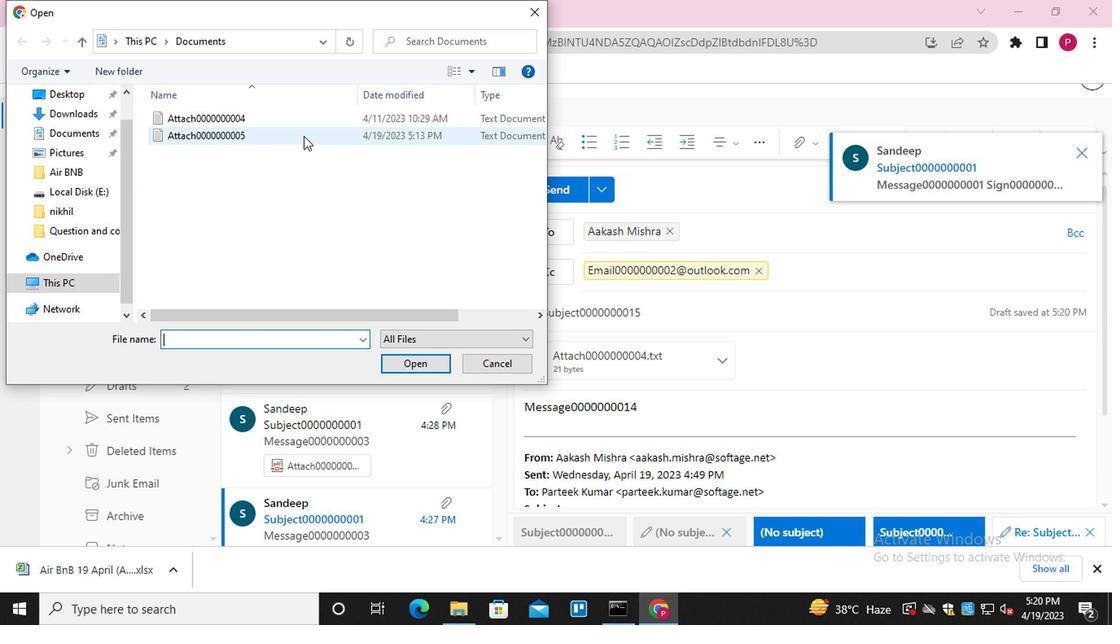 
Action: Mouse moved to (412, 369)
Screenshot: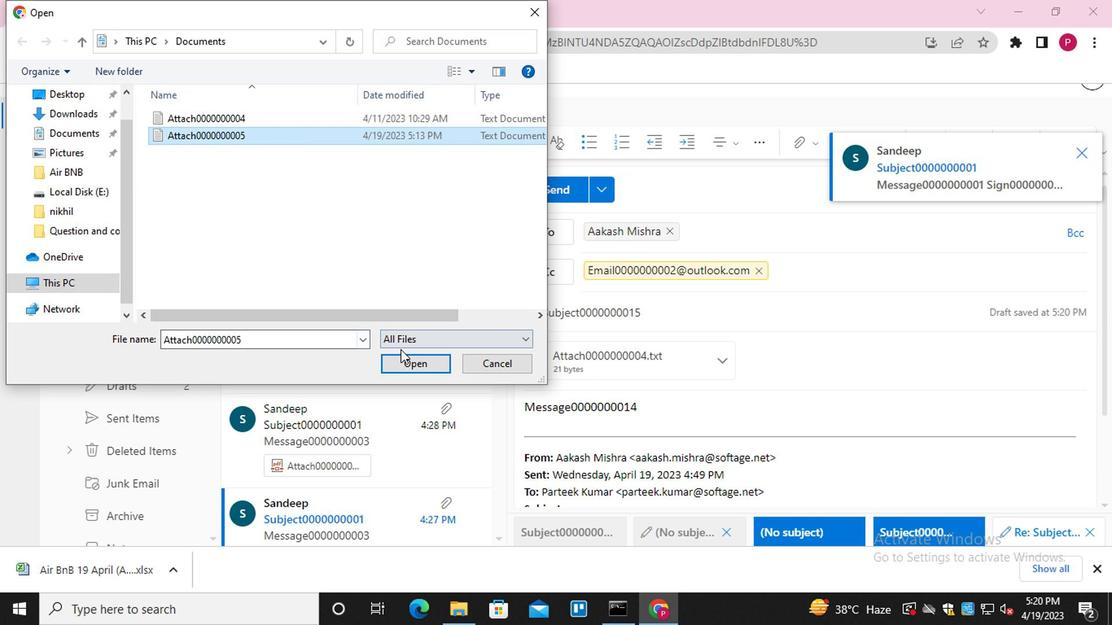 
Action: Mouse pressed left at (412, 369)
Screenshot: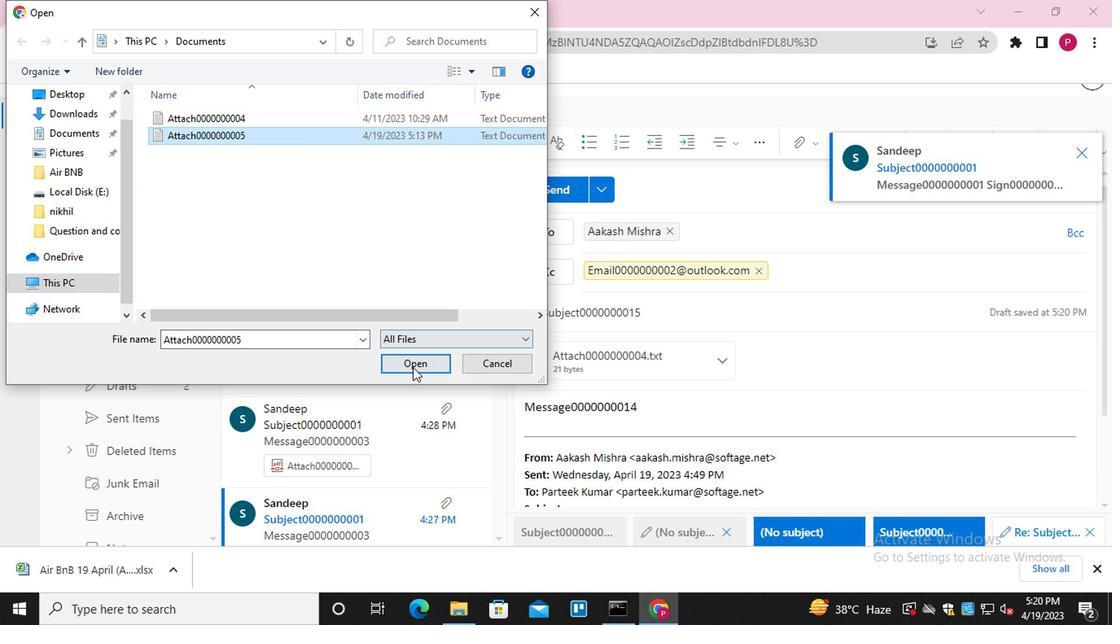 
Action: Mouse moved to (602, 363)
Screenshot: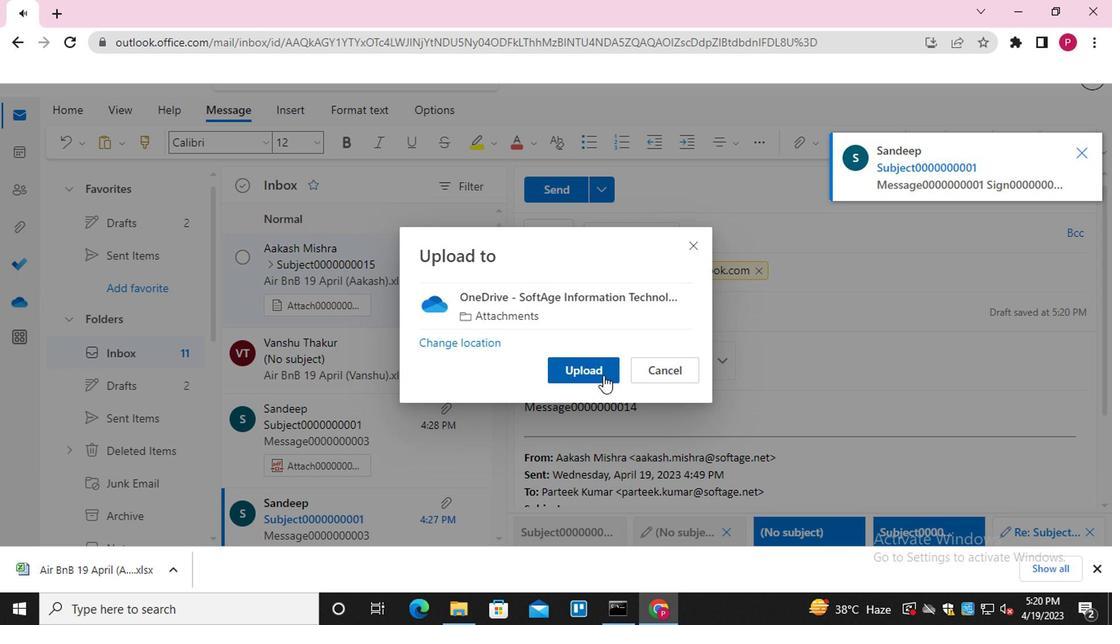 
Action: Mouse pressed left at (602, 363)
Screenshot: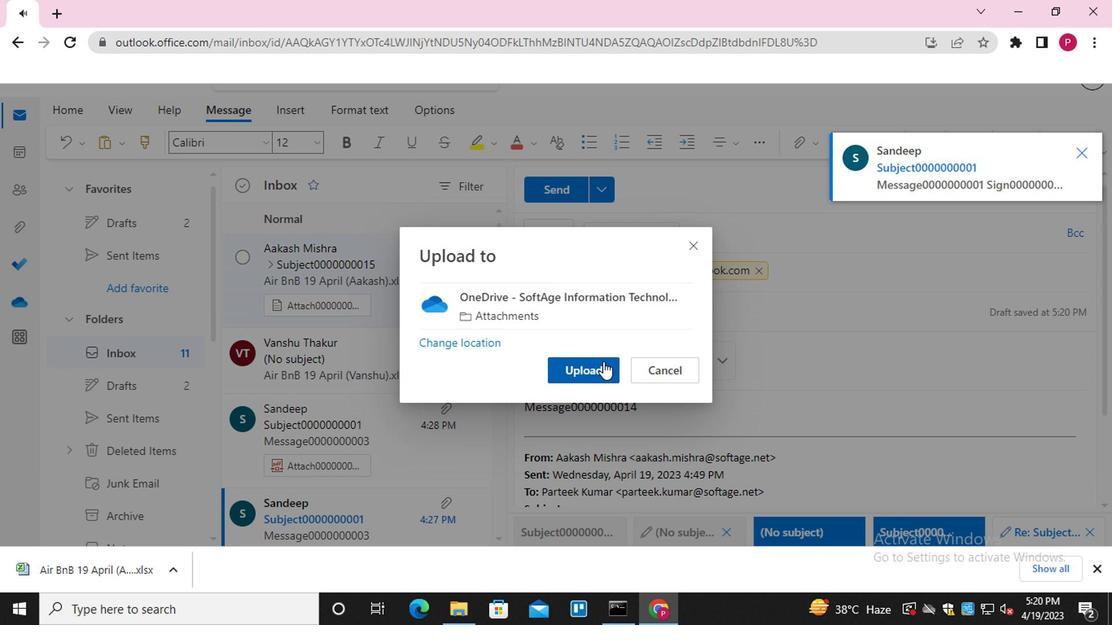 
Action: Mouse moved to (556, 191)
Screenshot: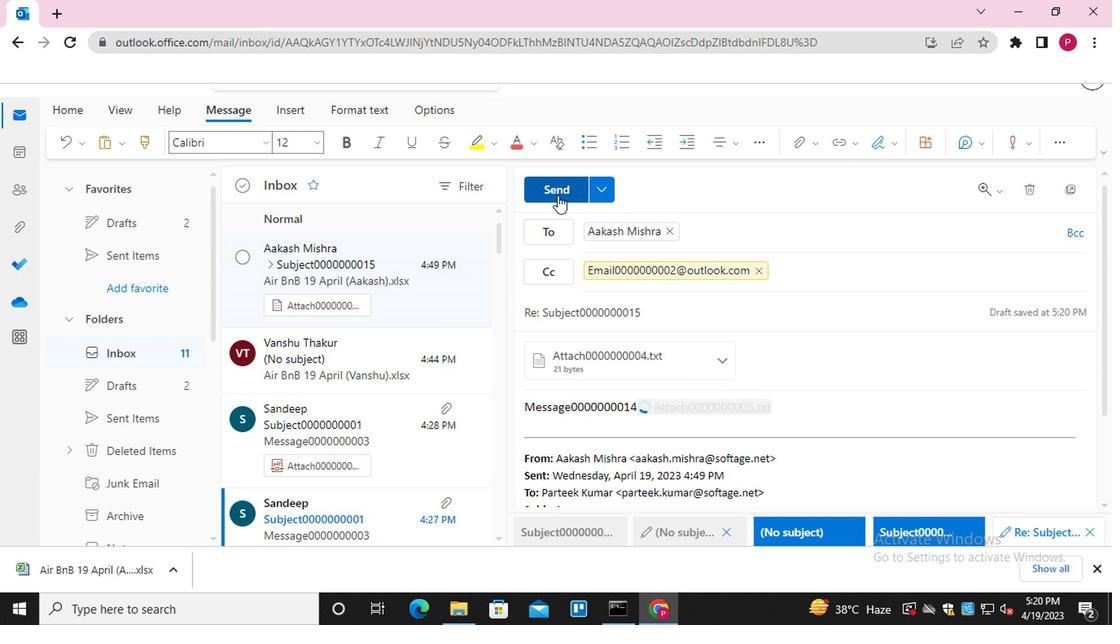 
Action: Mouse pressed left at (556, 191)
Screenshot: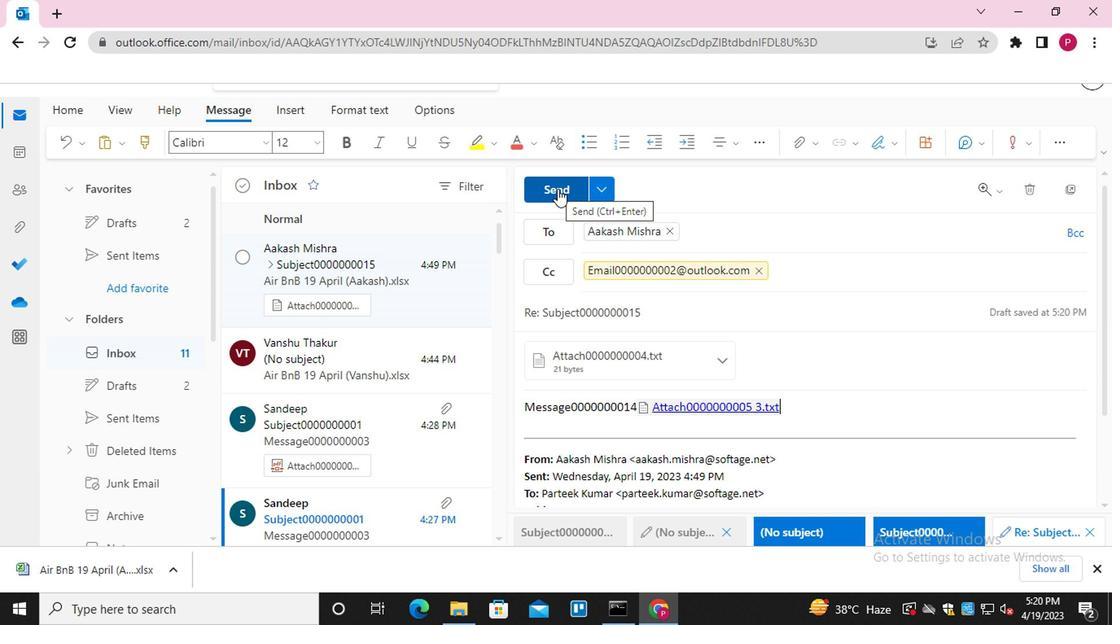 
Action: Mouse moved to (730, 367)
Screenshot: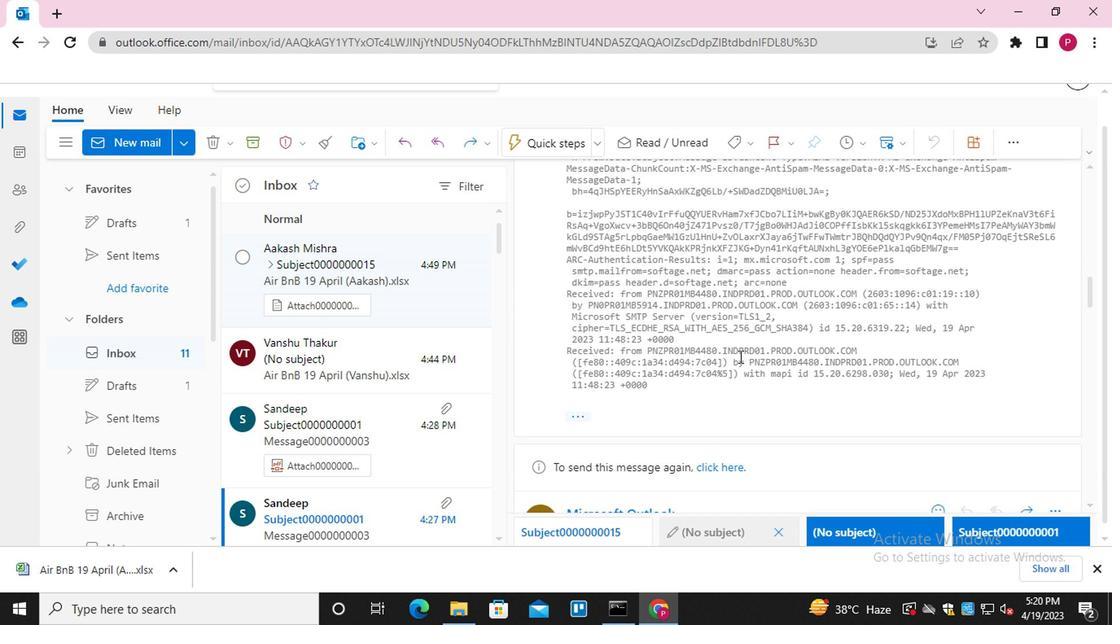 
Action: Mouse scrolled (730, 366) with delta (0, 0)
Screenshot: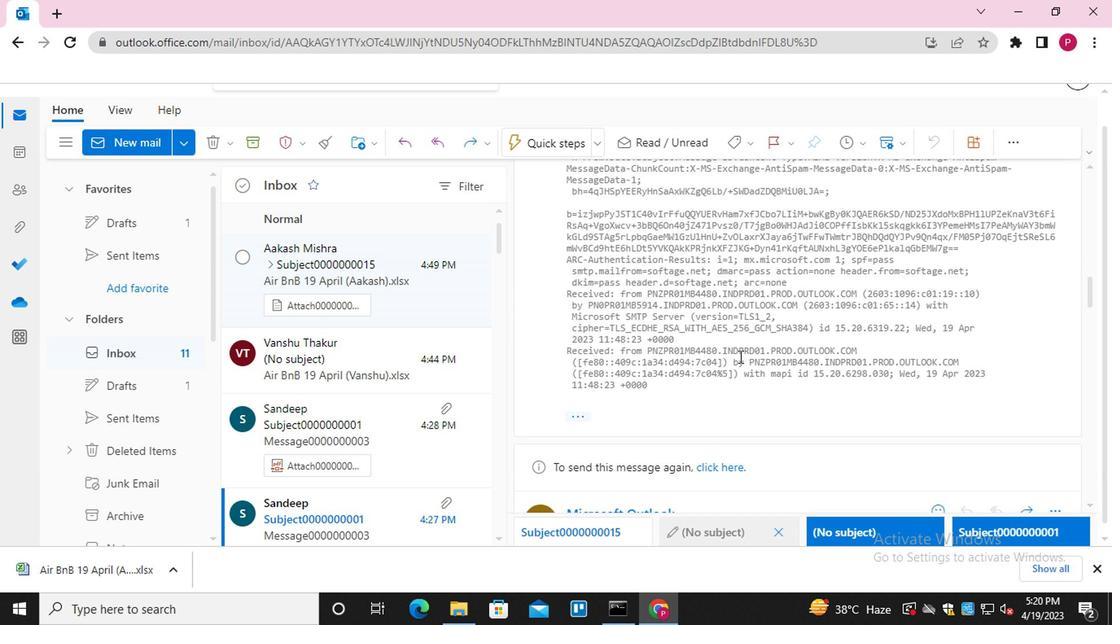 
Action: Mouse scrolled (730, 366) with delta (0, 0)
Screenshot: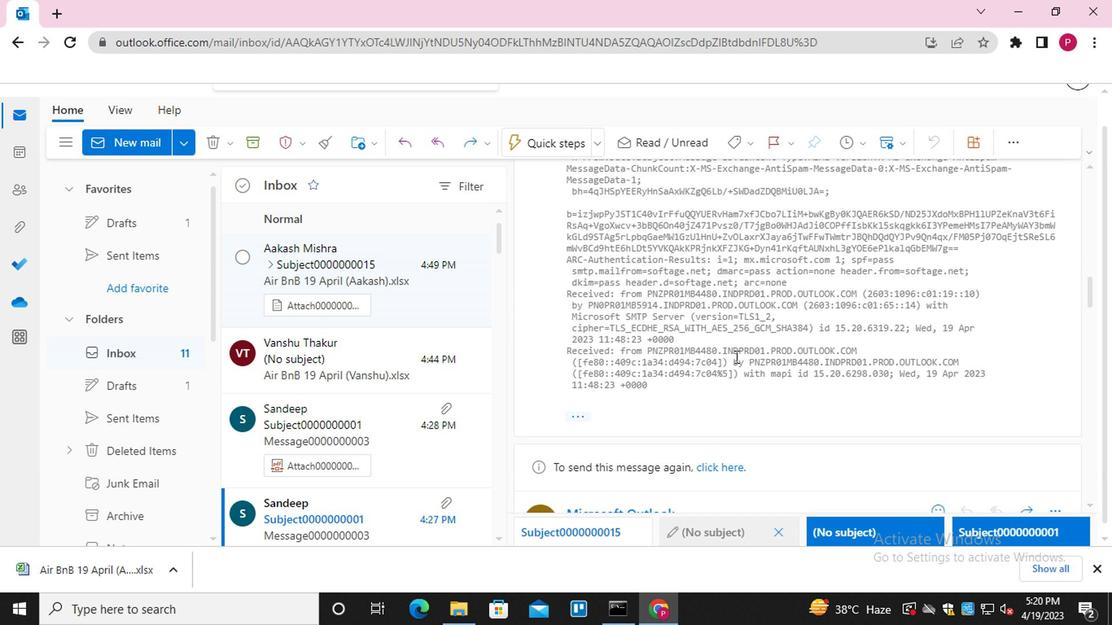 
Action: Mouse scrolled (730, 366) with delta (0, 0)
Screenshot: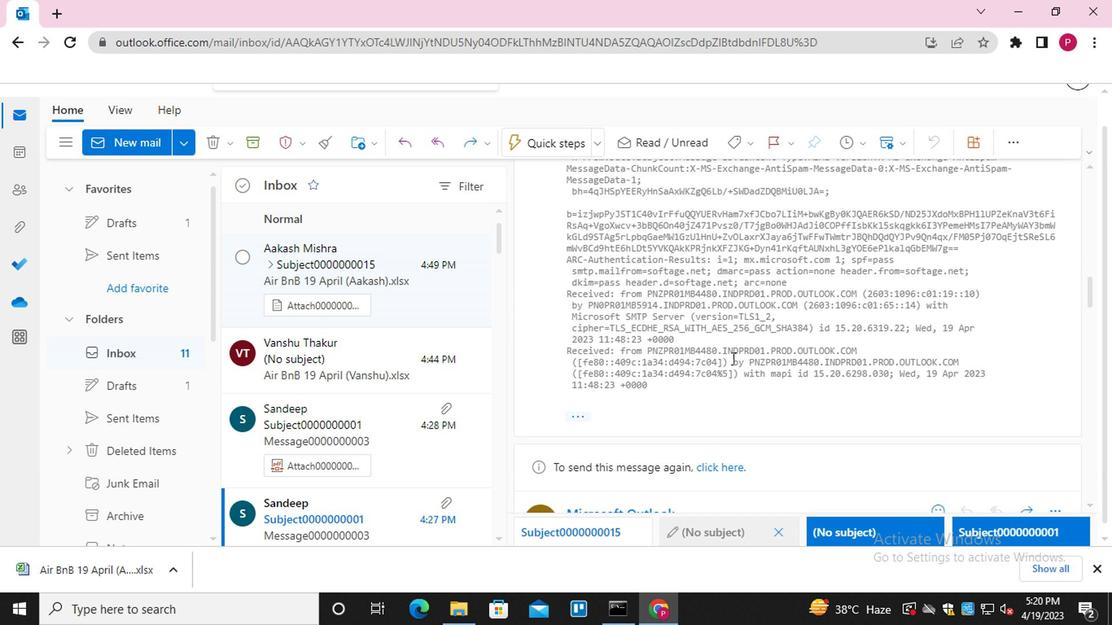 
Action: Mouse moved to (675, 298)
Screenshot: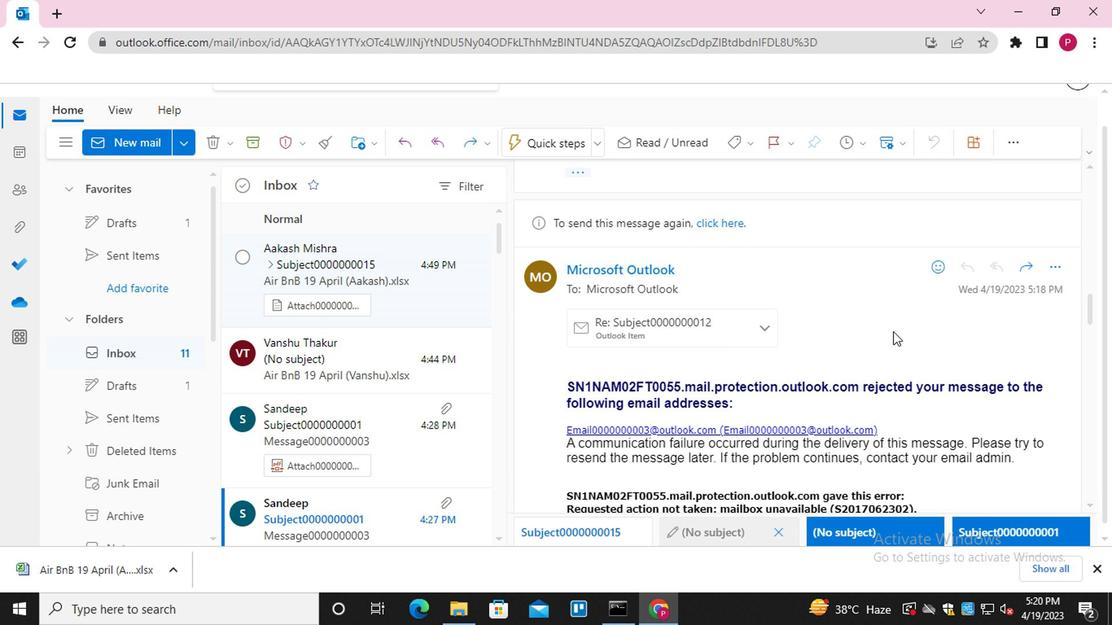 
Action: Mouse scrolled (675, 297) with delta (0, -1)
Screenshot: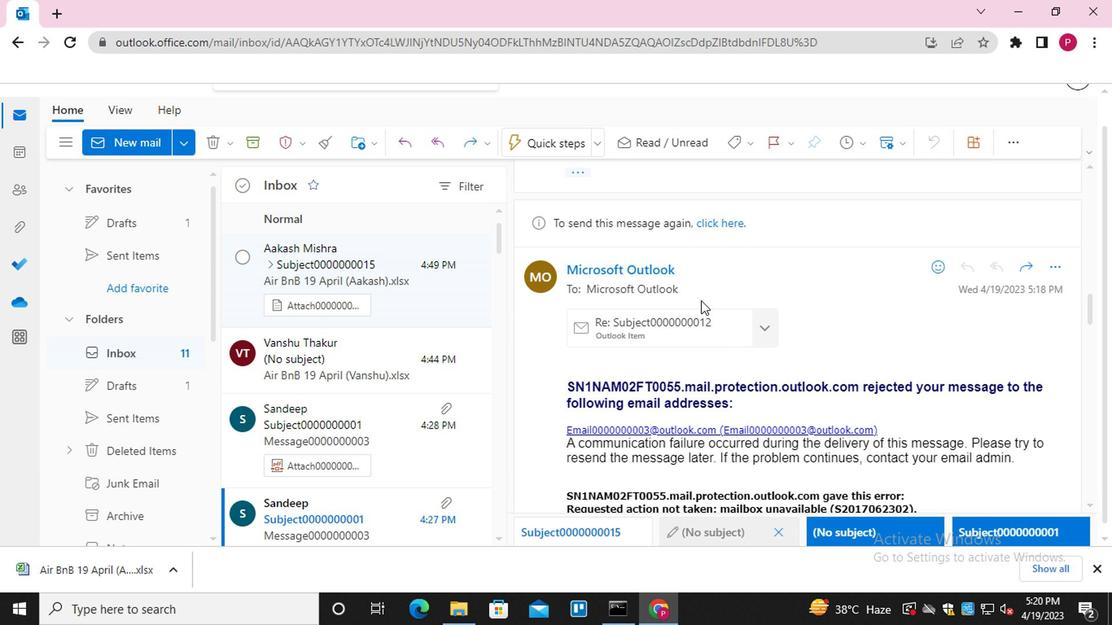
Action: Mouse scrolled (675, 297) with delta (0, -1)
Screenshot: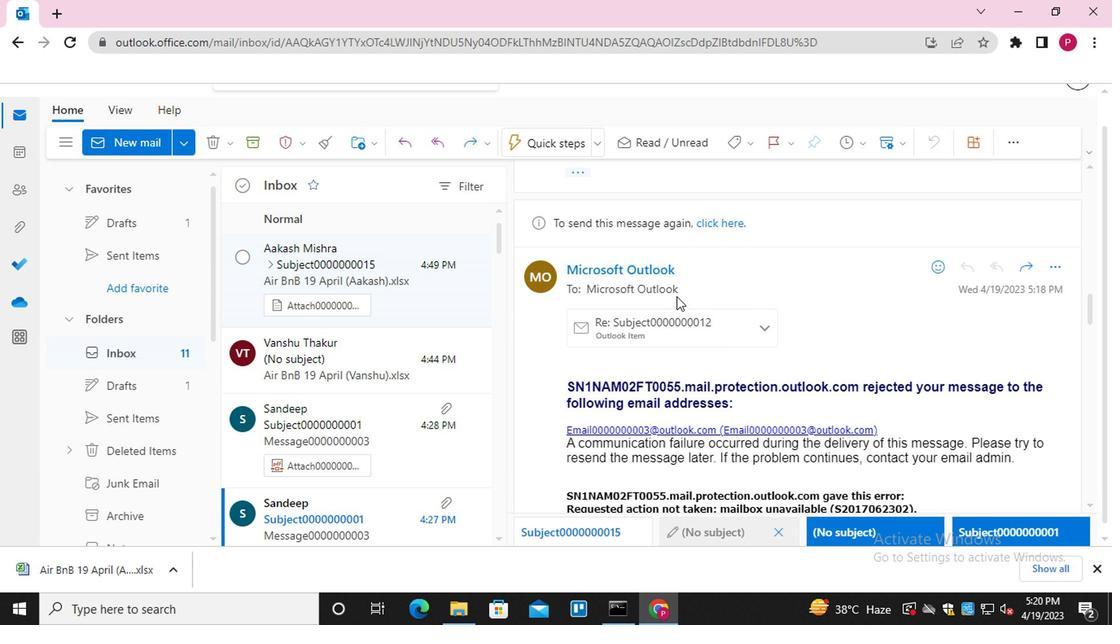 
Action: Mouse scrolled (675, 297) with delta (0, -1)
Screenshot: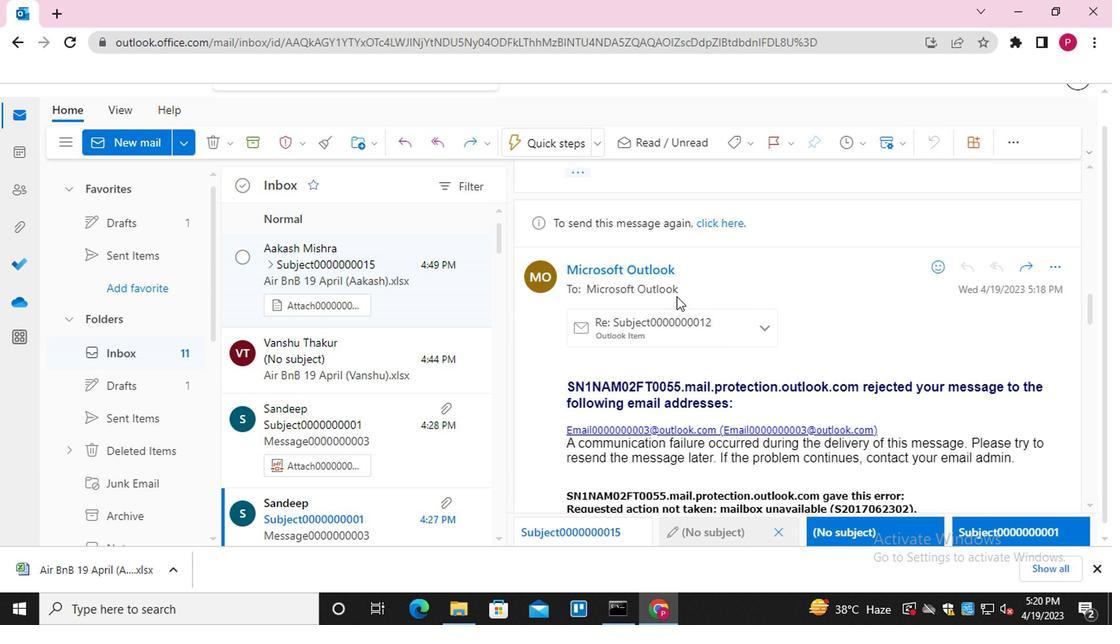 
Action: Mouse scrolled (675, 297) with delta (0, -1)
Screenshot: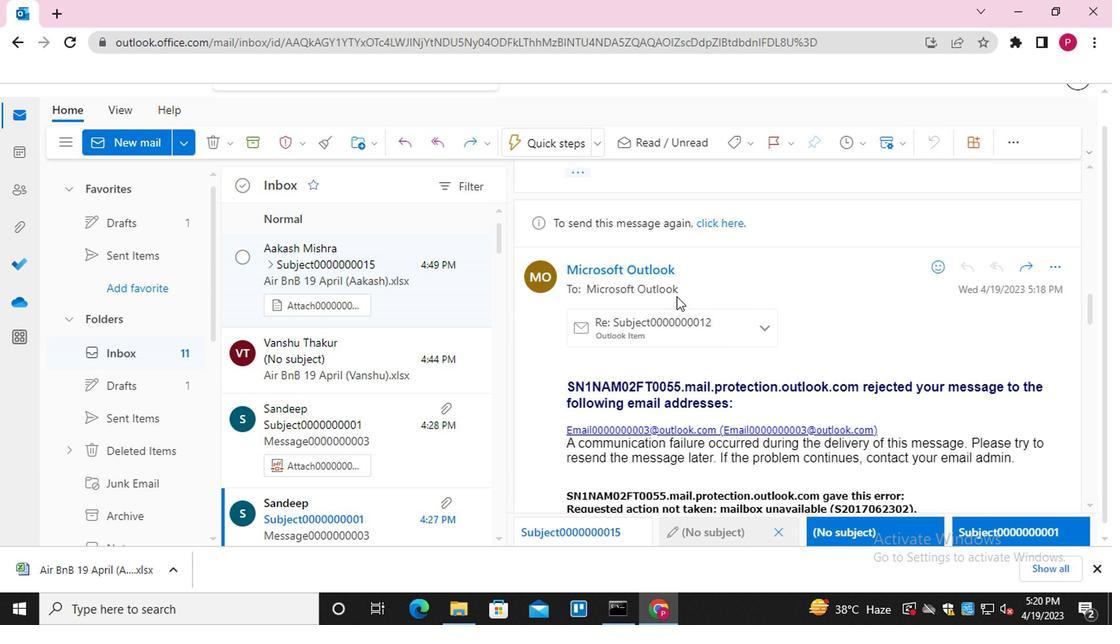 
Action: Mouse scrolled (675, 297) with delta (0, -1)
Screenshot: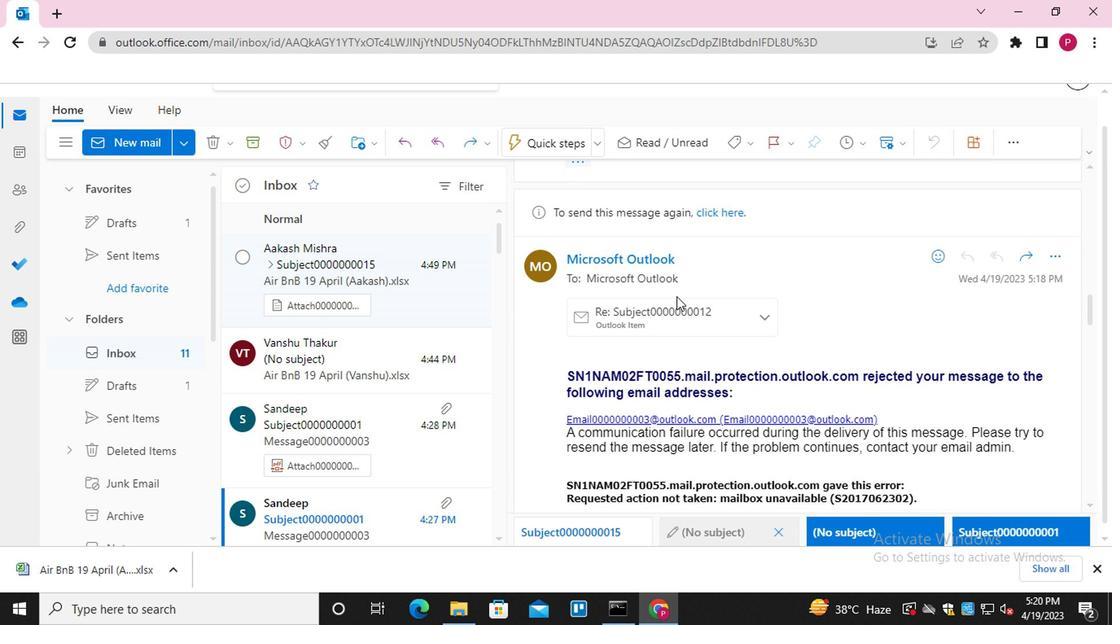 
Action: Mouse moved to (675, 298)
Screenshot: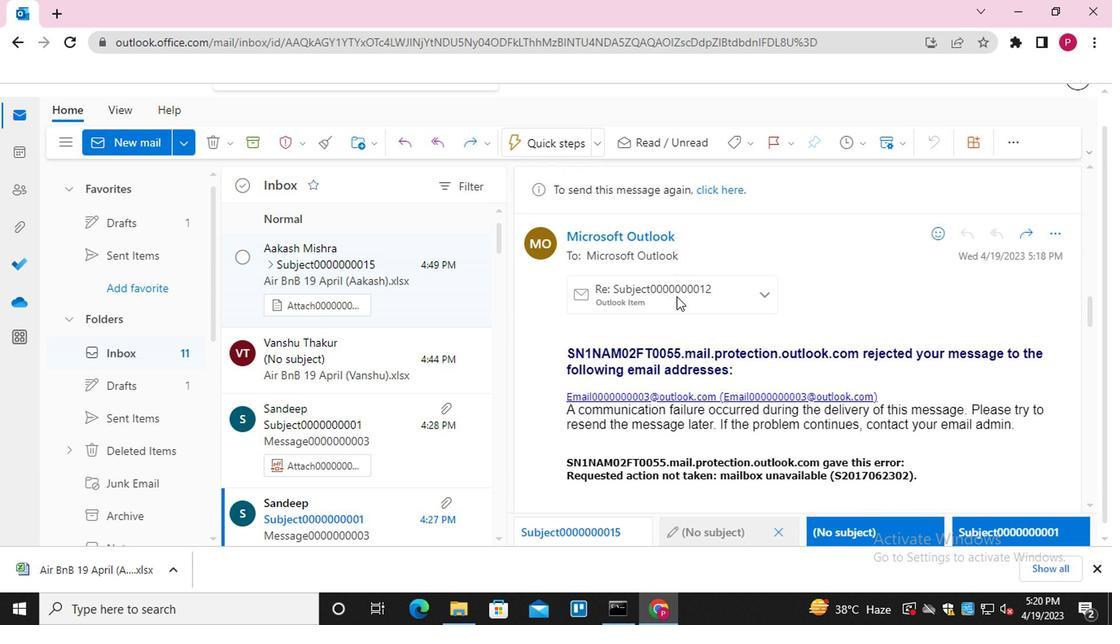 
Action: Mouse scrolled (675, 297) with delta (0, -1)
Screenshot: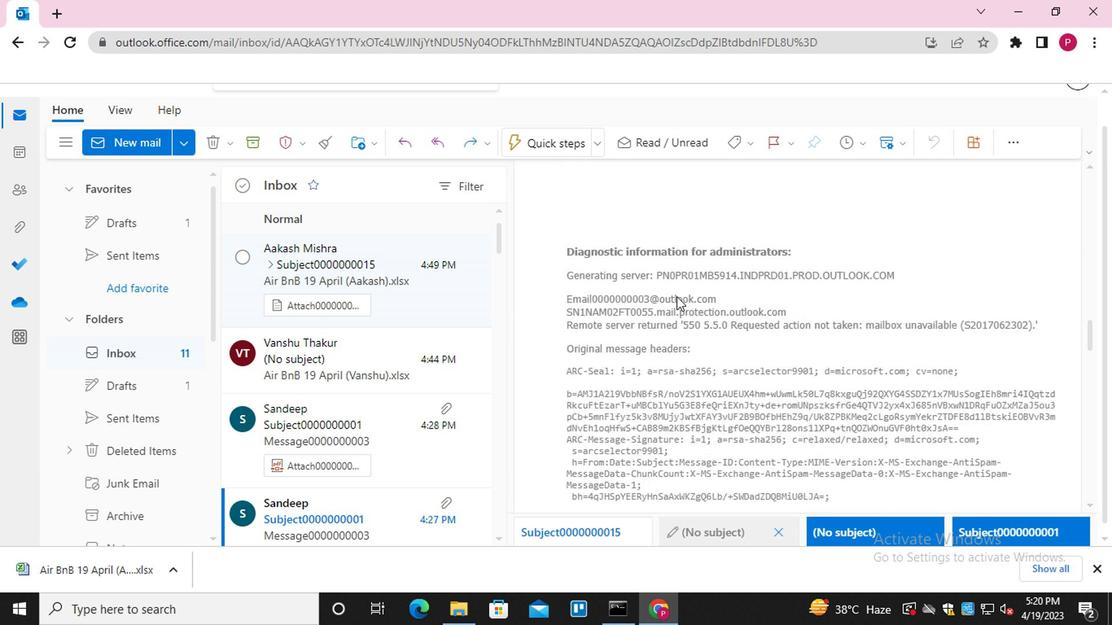 
Action: Mouse scrolled (675, 297) with delta (0, -1)
Screenshot: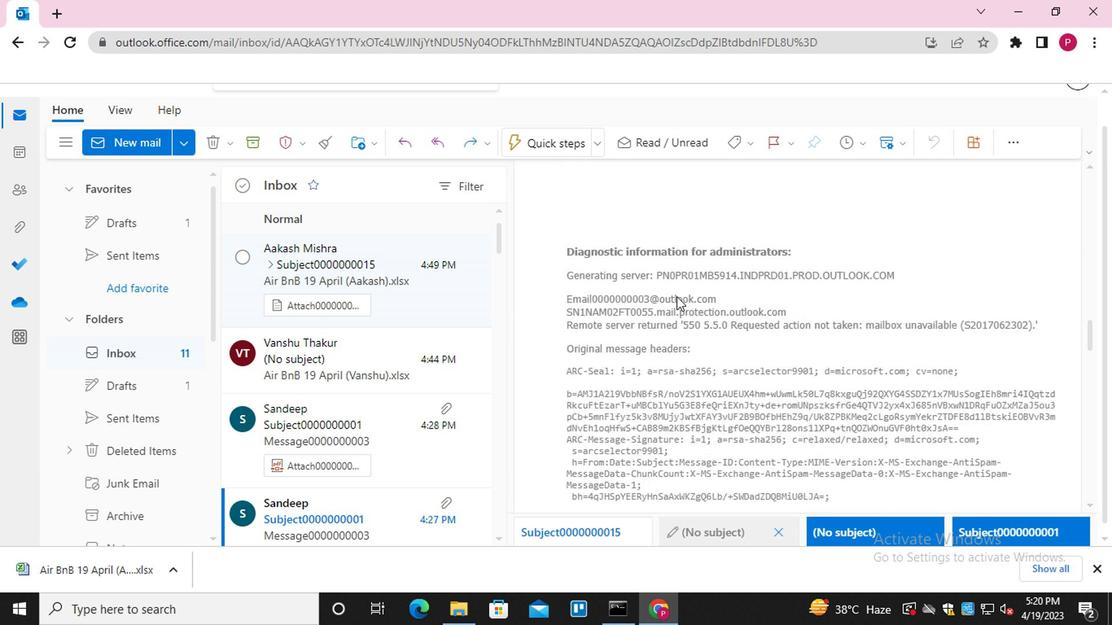 
Action: Mouse scrolled (675, 297) with delta (0, -1)
Screenshot: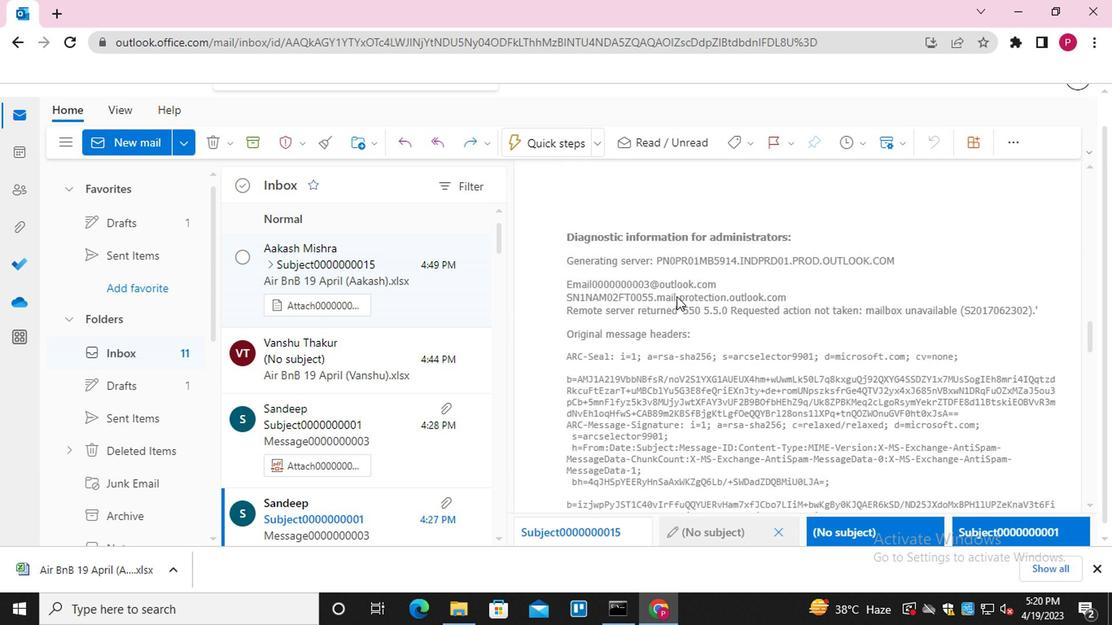
Action: Mouse scrolled (675, 297) with delta (0, -1)
Screenshot: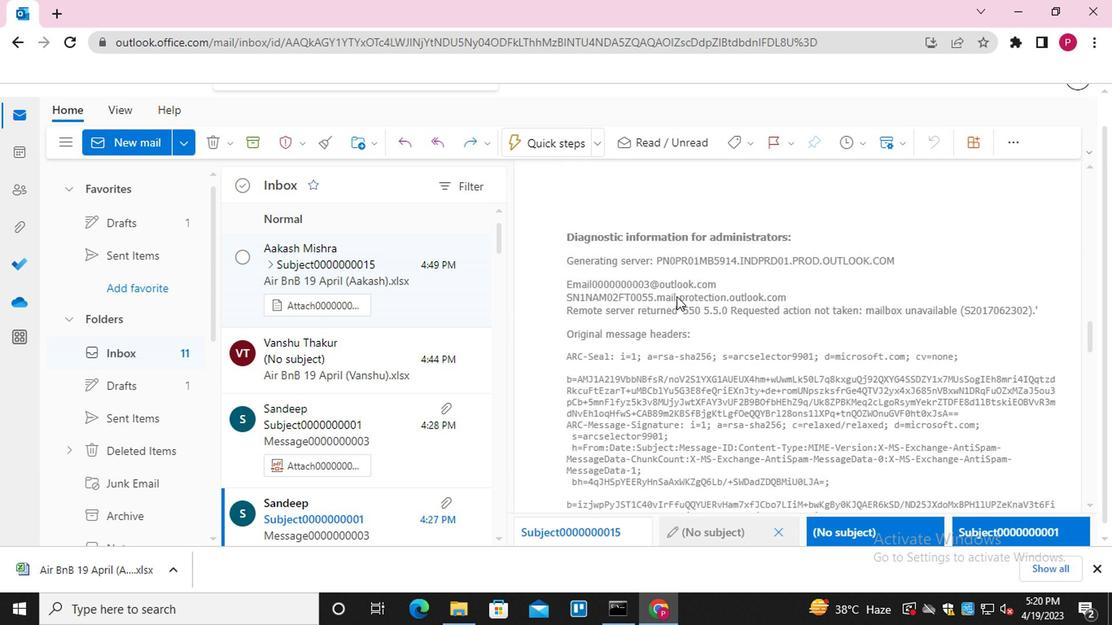 
Action: Mouse scrolled (675, 297) with delta (0, -1)
Screenshot: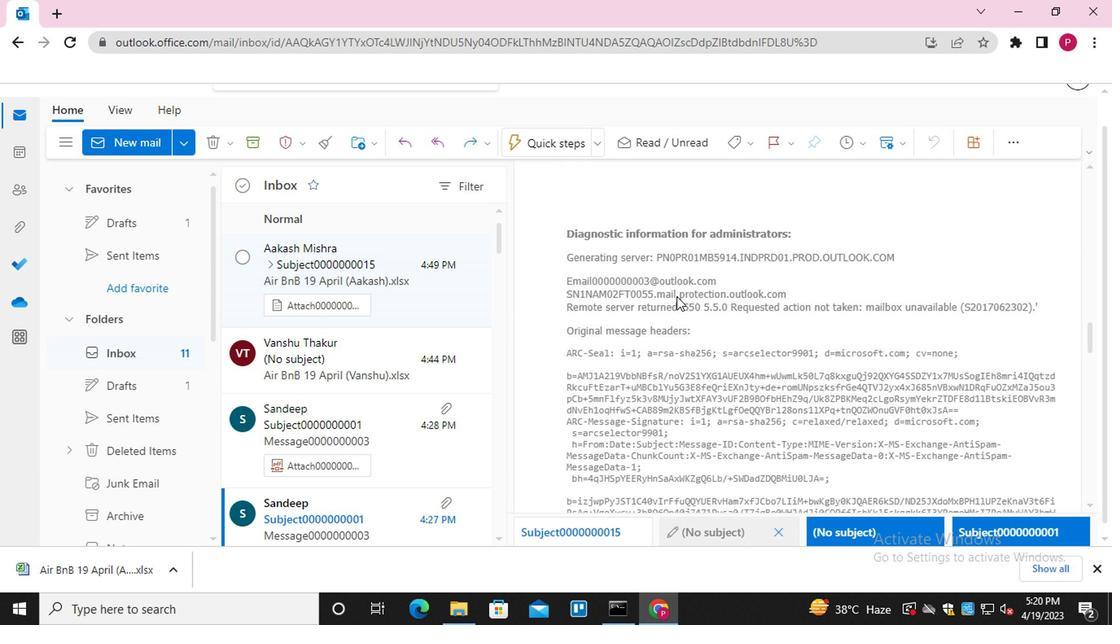 
Action: Mouse scrolled (675, 297) with delta (0, -1)
Screenshot: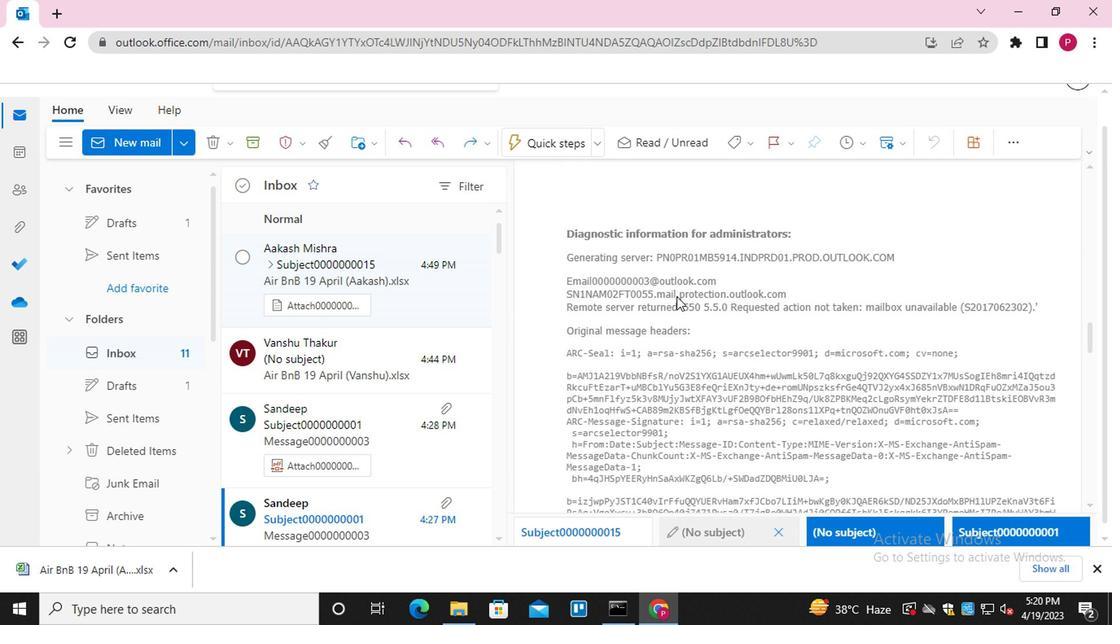 
Action: Mouse scrolled (675, 297) with delta (0, -1)
Screenshot: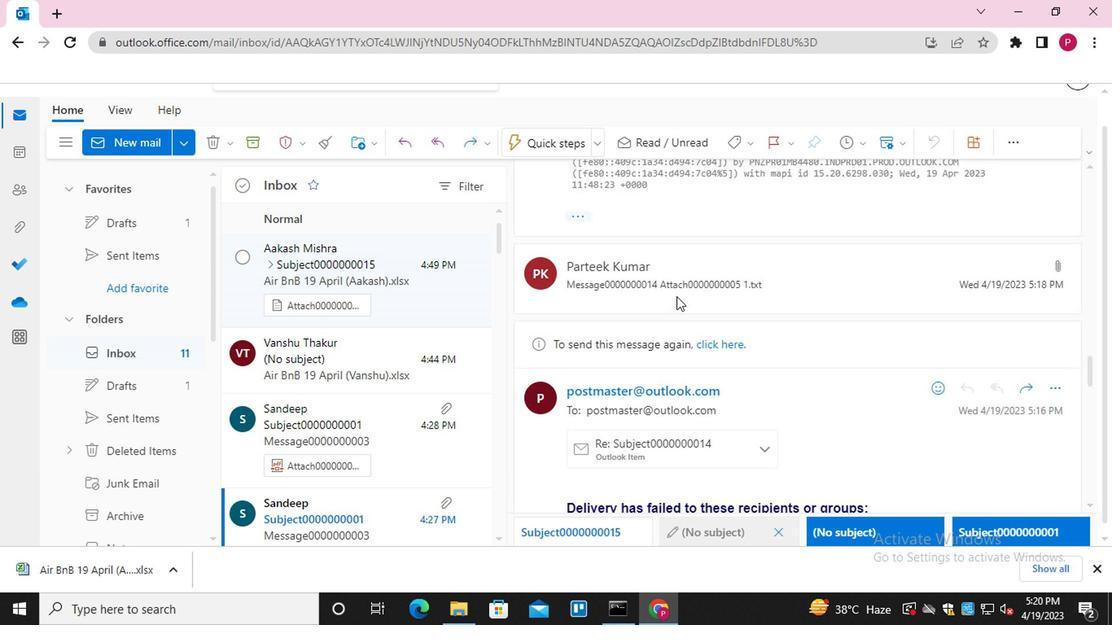 
Action: Mouse scrolled (675, 297) with delta (0, -1)
Screenshot: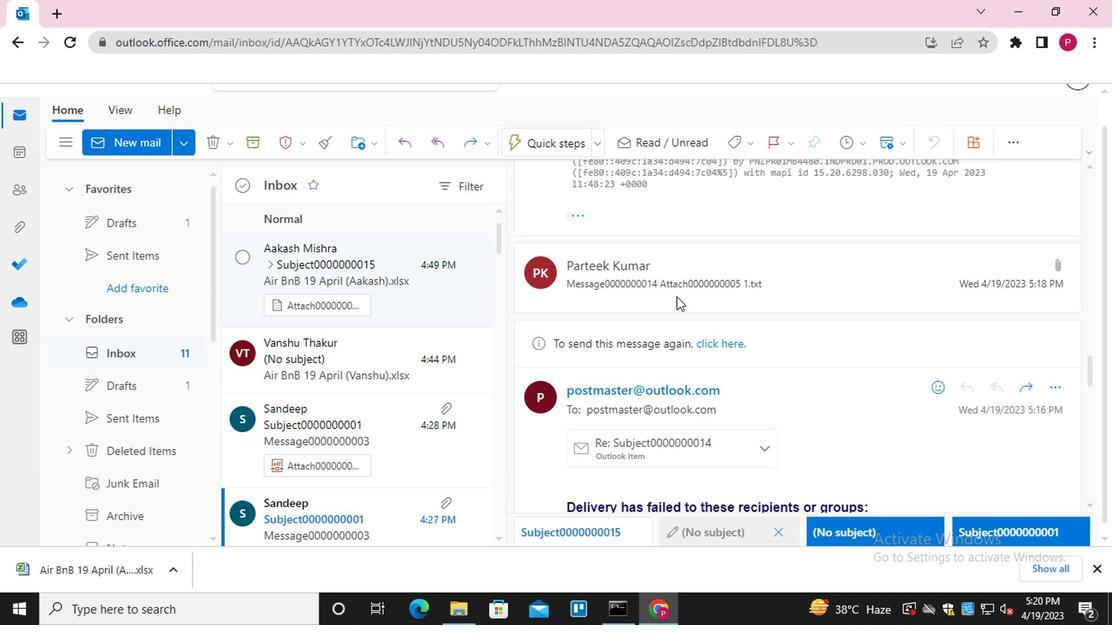 
Action: Mouse scrolled (675, 297) with delta (0, -1)
Screenshot: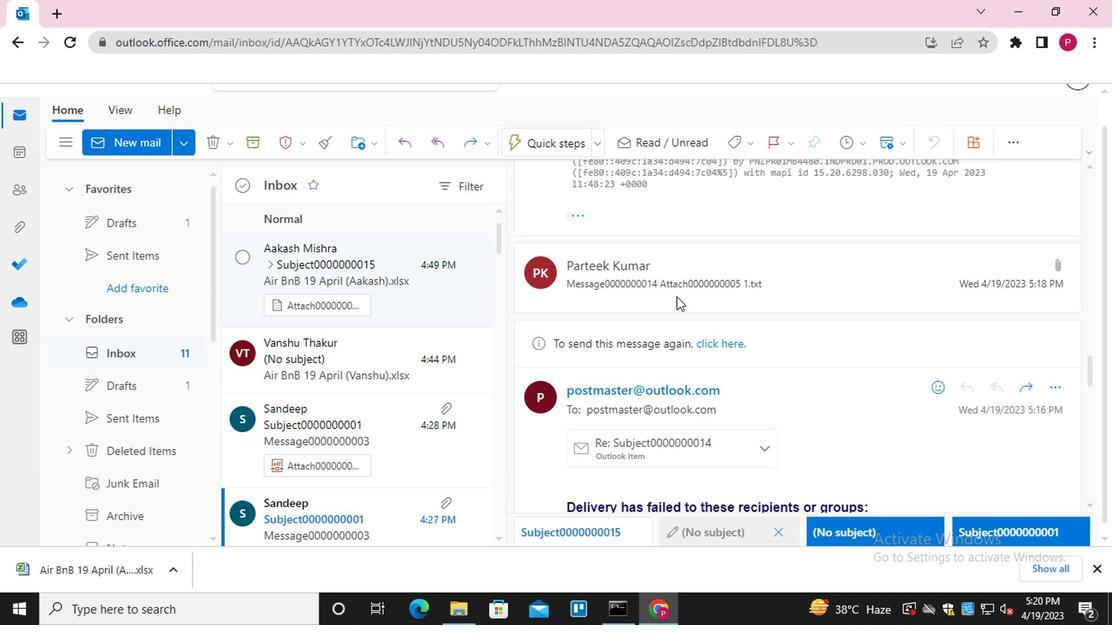 
Action: Mouse scrolled (675, 297) with delta (0, -1)
Screenshot: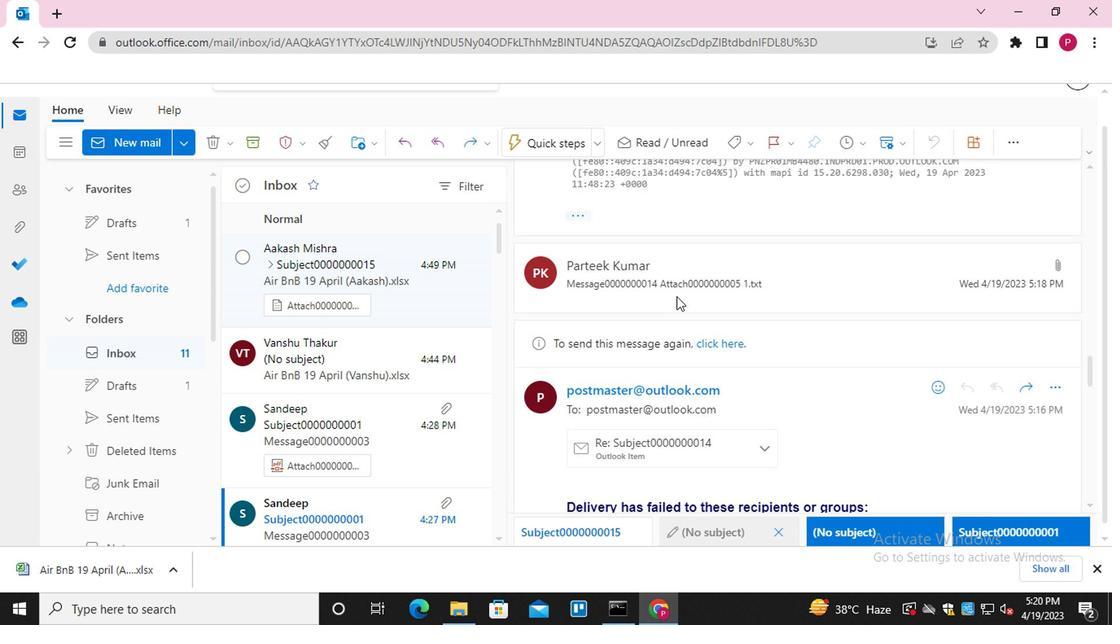 
Action: Mouse scrolled (675, 297) with delta (0, -1)
Screenshot: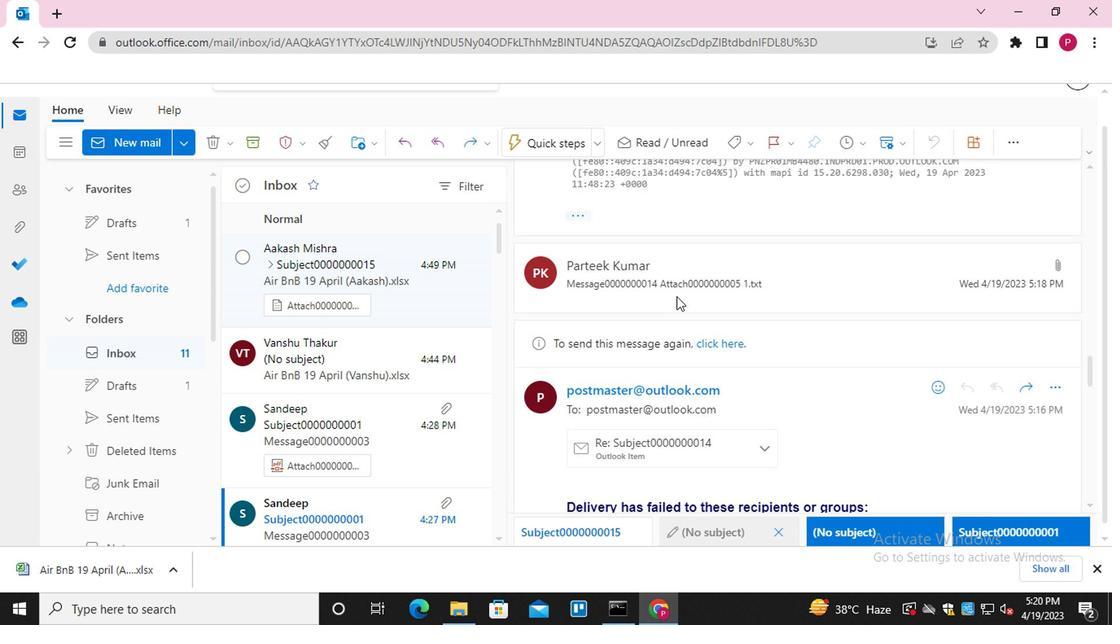 
Action: Mouse scrolled (675, 298) with delta (0, 0)
Screenshot: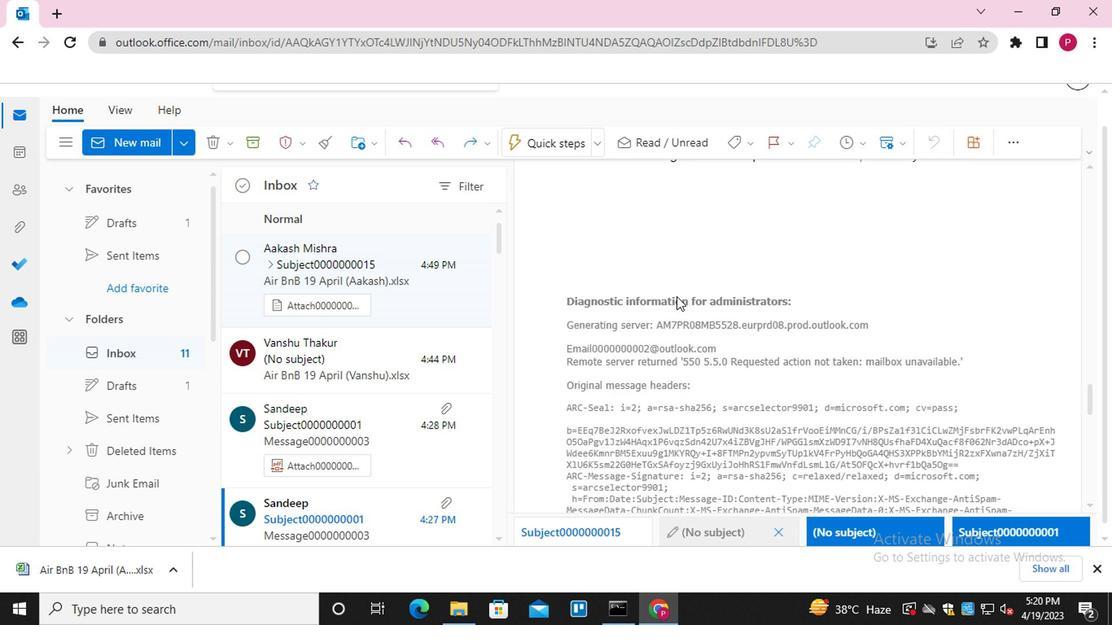 
Action: Mouse scrolled (675, 298) with delta (0, 0)
Screenshot: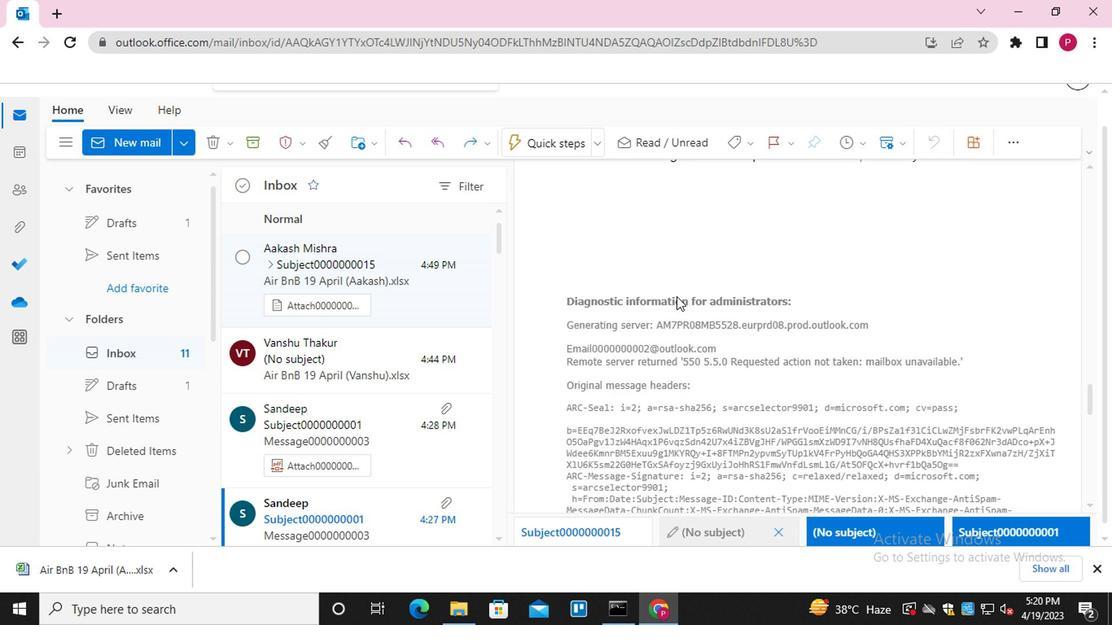 
Action: Mouse scrolled (675, 298) with delta (0, 0)
Screenshot: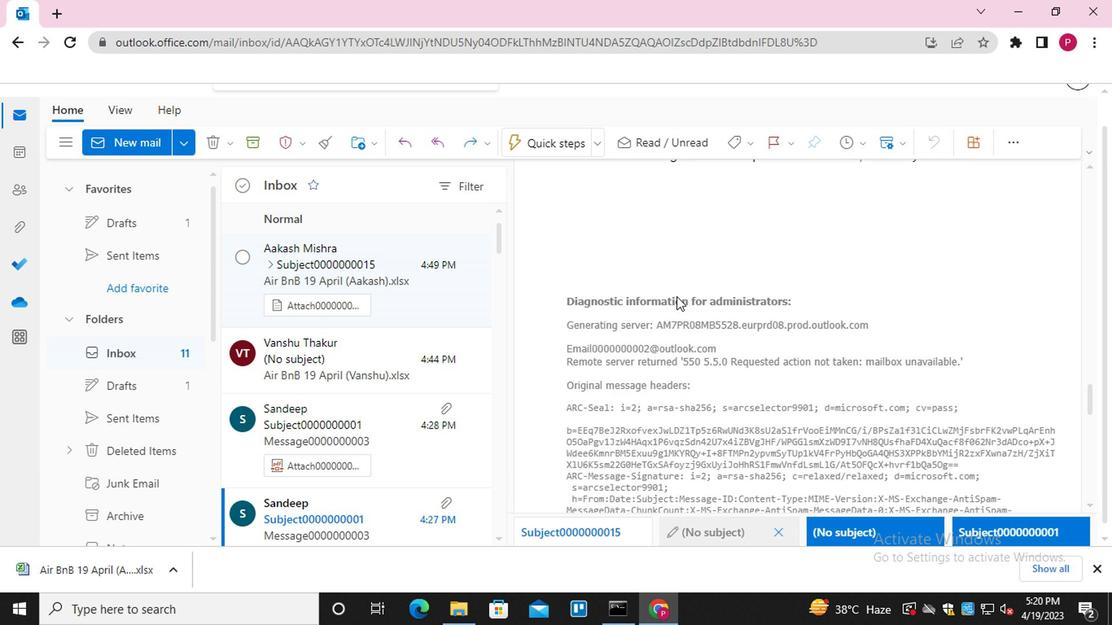
Action: Mouse scrolled (675, 298) with delta (0, 0)
Screenshot: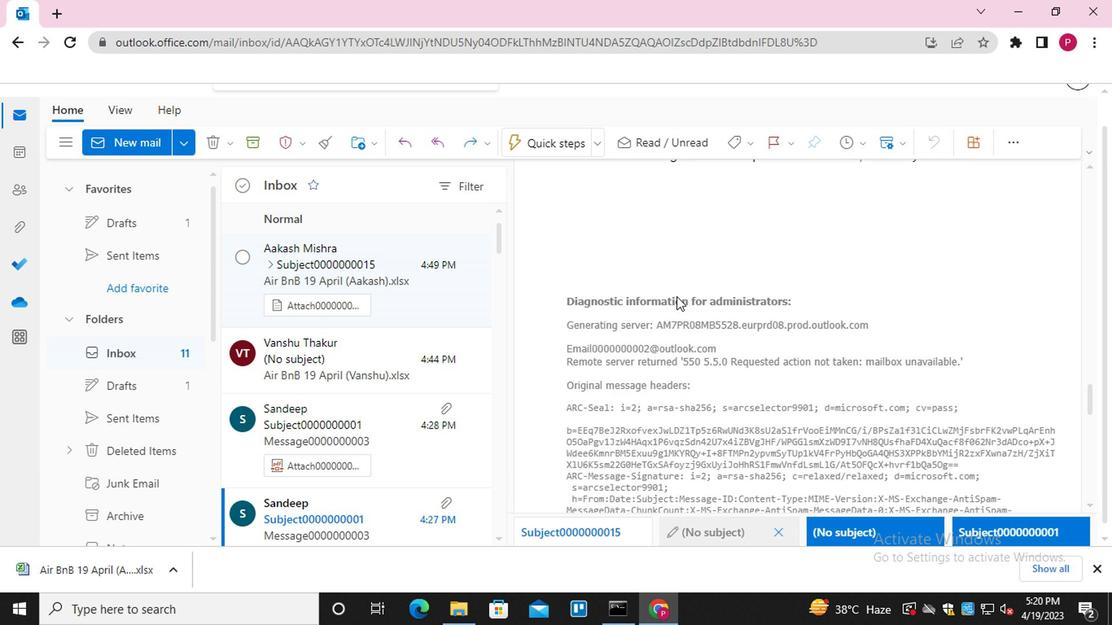 
Action: Mouse moved to (786, 318)
Screenshot: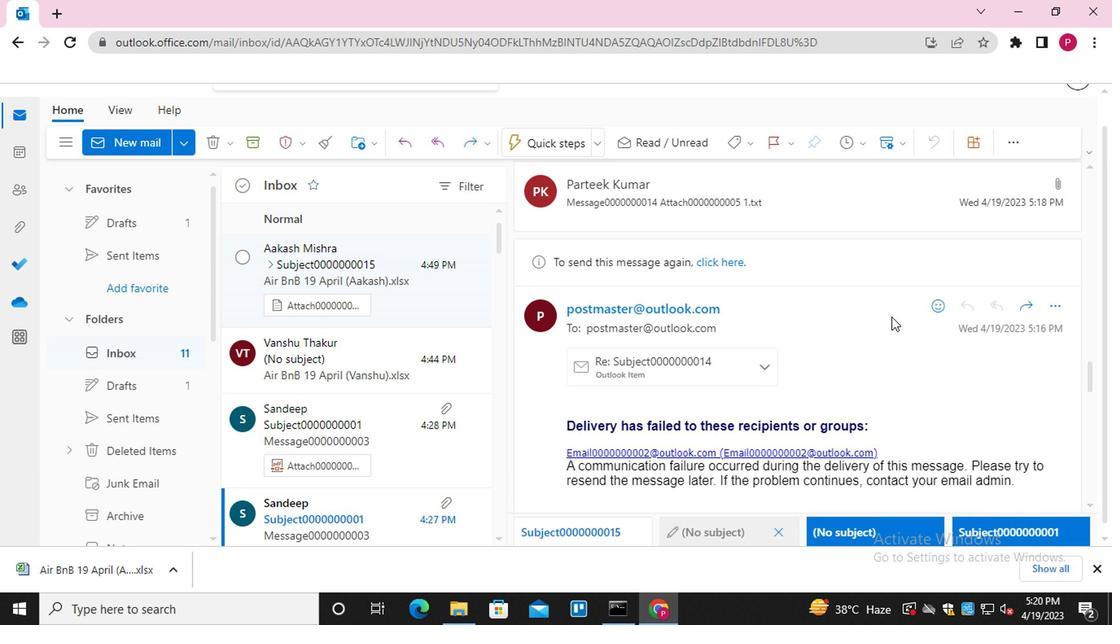 
Action: Mouse scrolled (786, 319) with delta (0, 0)
Screenshot: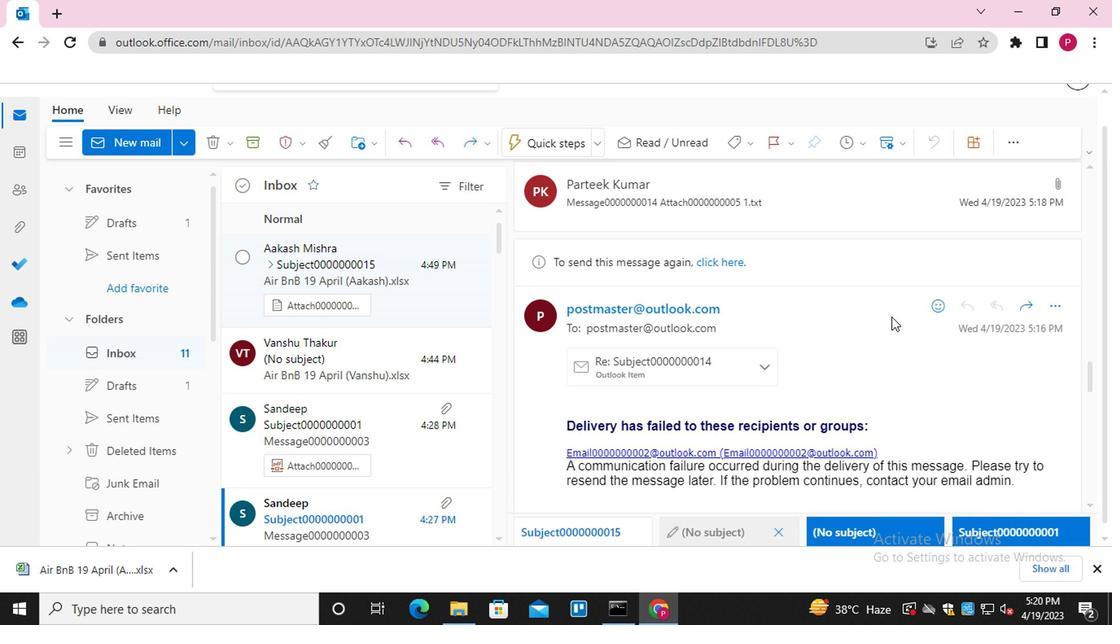 
Action: Mouse scrolled (786, 319) with delta (0, 0)
Screenshot: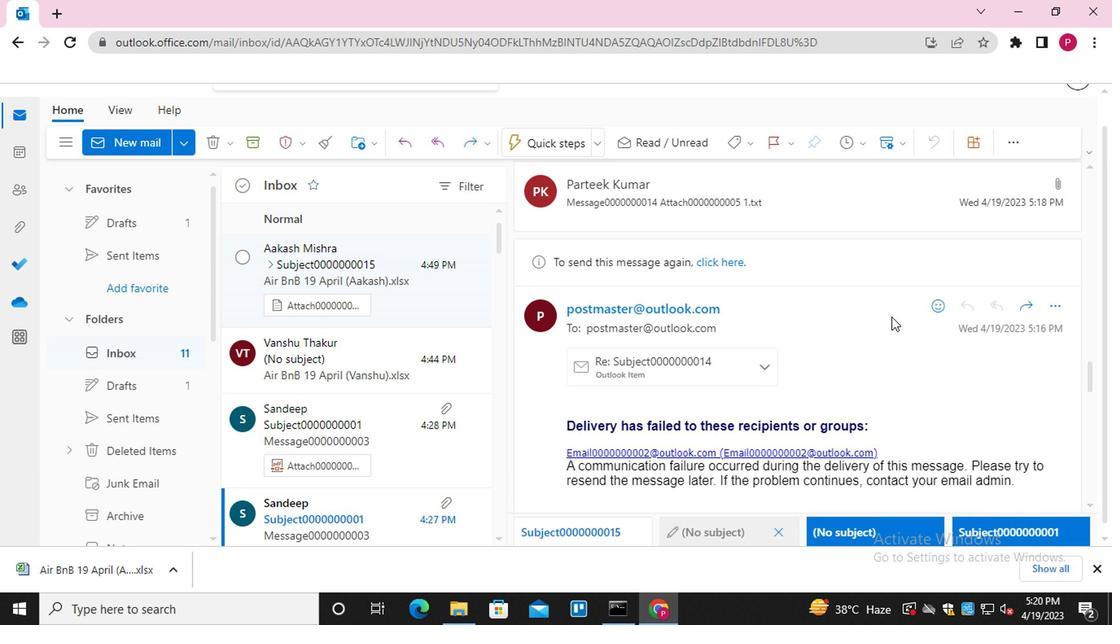 
Action: Mouse scrolled (786, 319) with delta (0, 0)
Screenshot: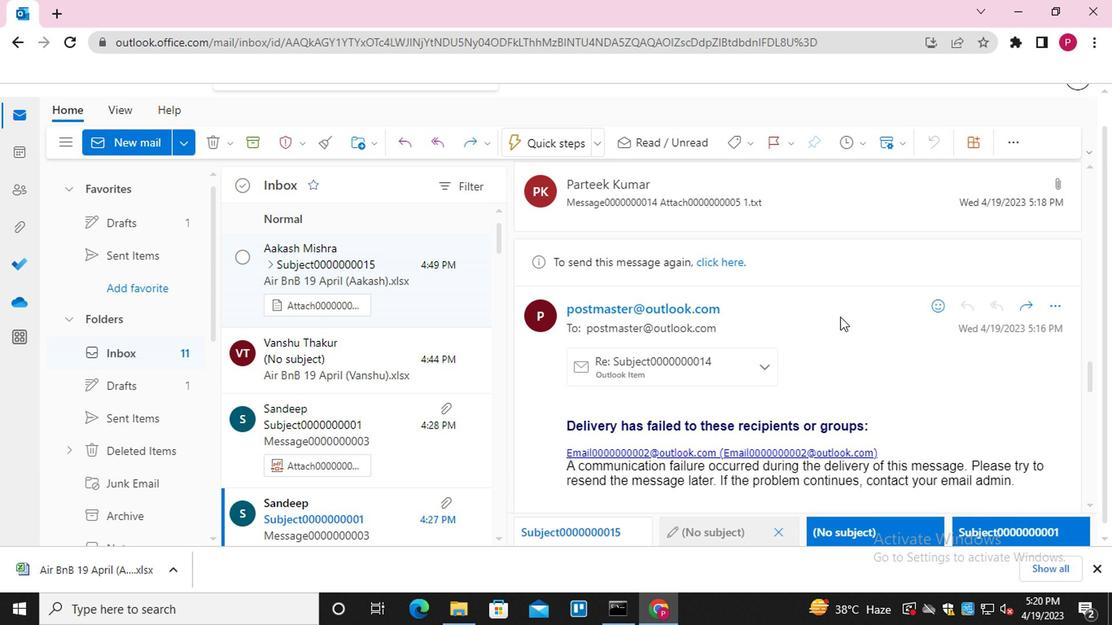 
Action: Mouse scrolled (786, 319) with delta (0, 0)
Screenshot: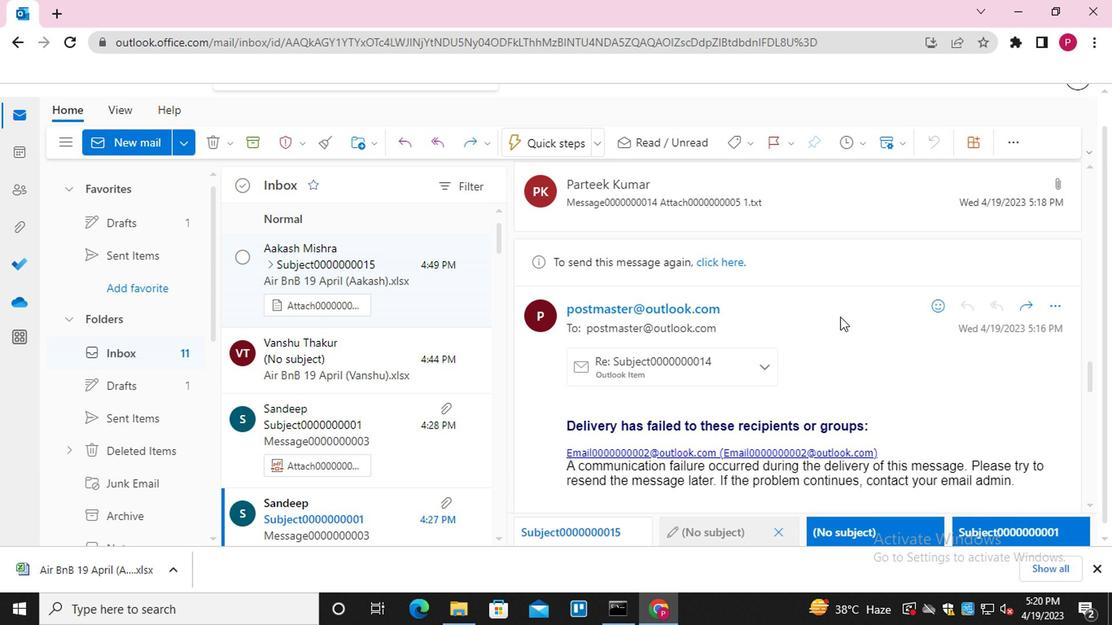 
Action: Mouse scrolled (786, 319) with delta (0, 0)
Screenshot: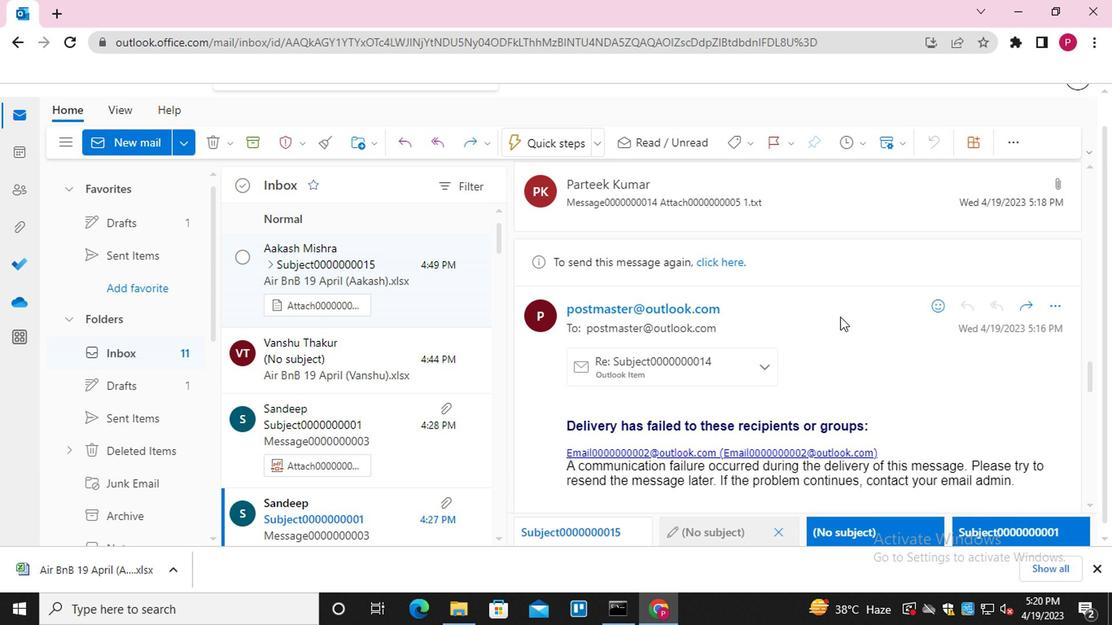 
Action: Mouse scrolled (786, 319) with delta (0, 0)
Screenshot: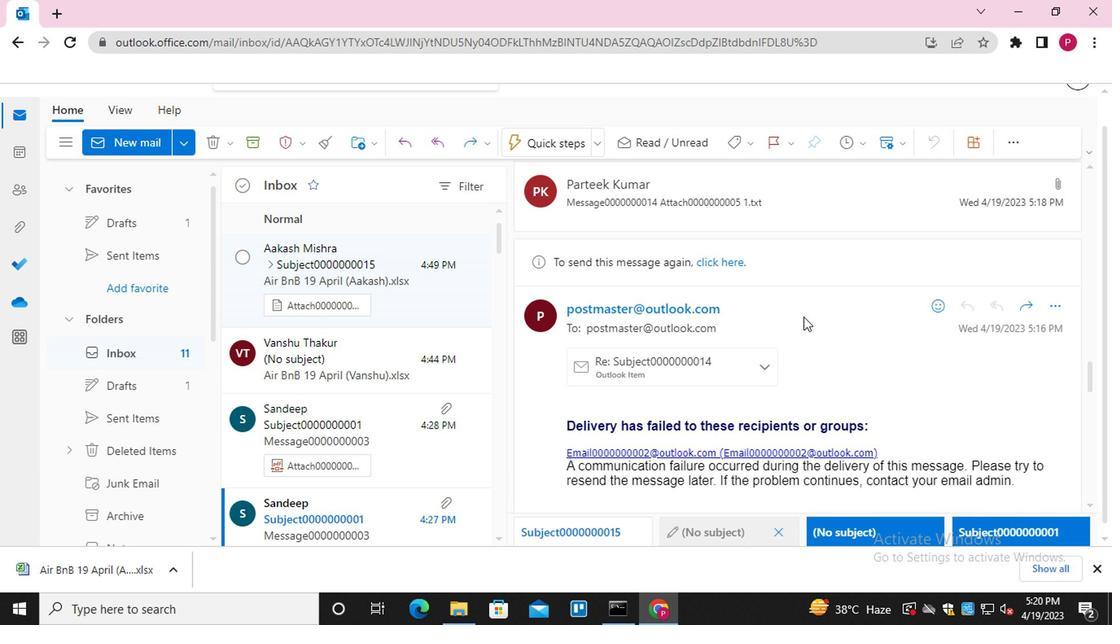 
Action: Mouse moved to (786, 318)
Screenshot: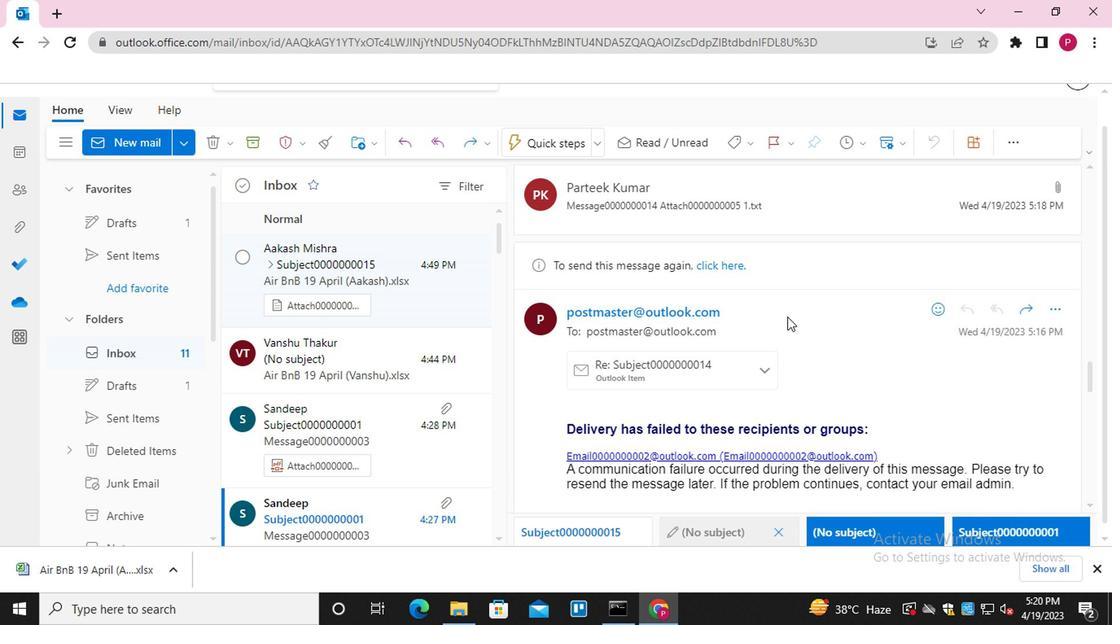 
Action: Mouse scrolled (786, 319) with delta (0, 0)
Screenshot: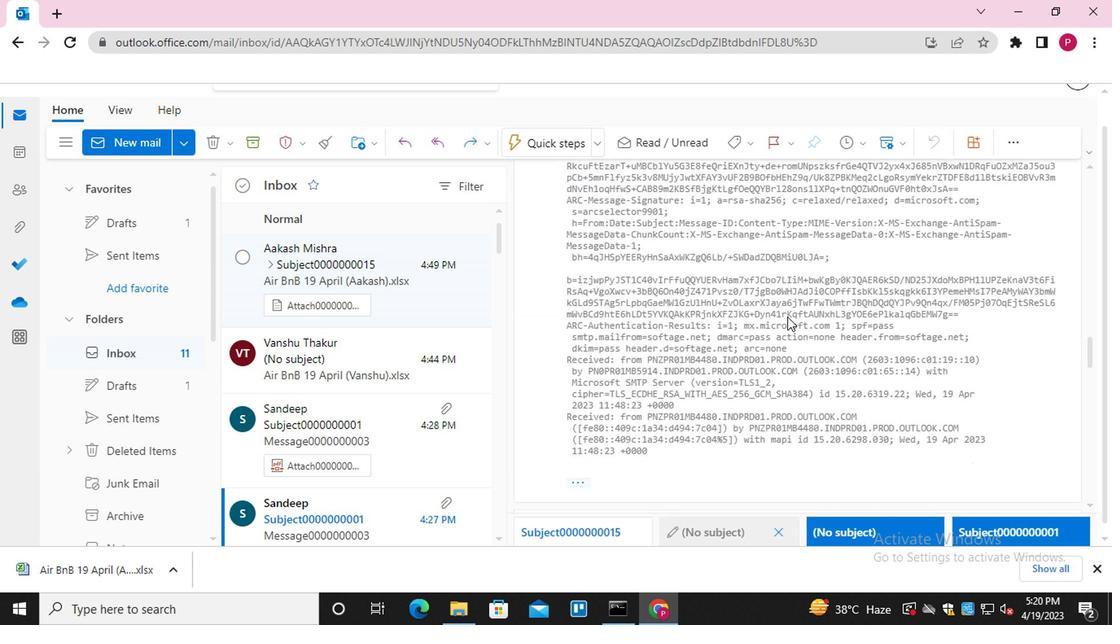 
Action: Mouse scrolled (786, 319) with delta (0, 0)
Screenshot: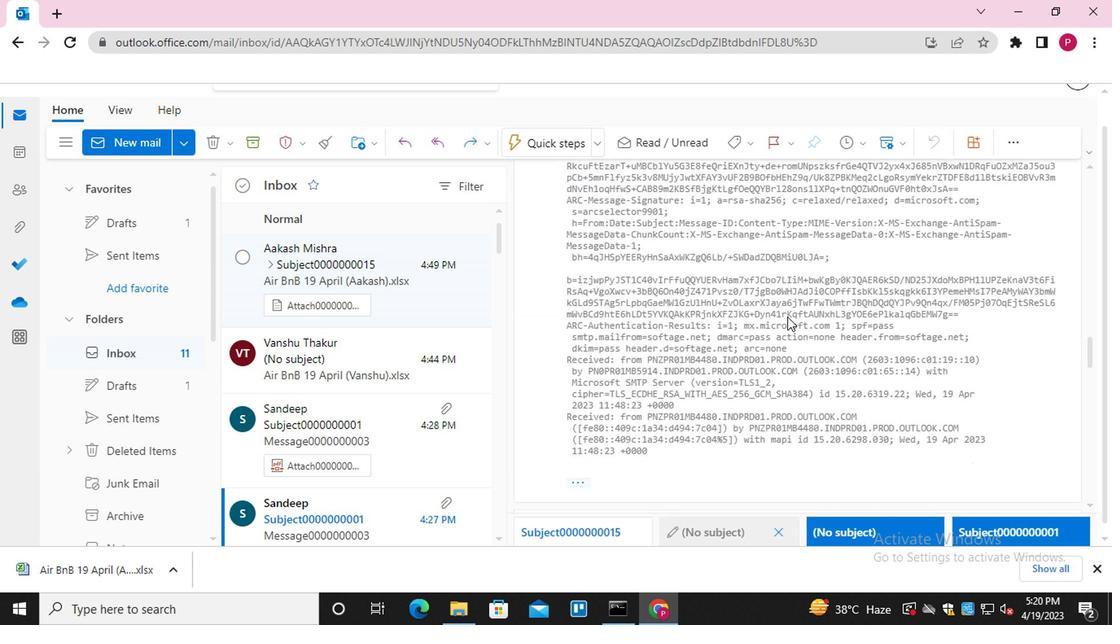 
Action: Mouse scrolled (786, 319) with delta (0, 0)
Screenshot: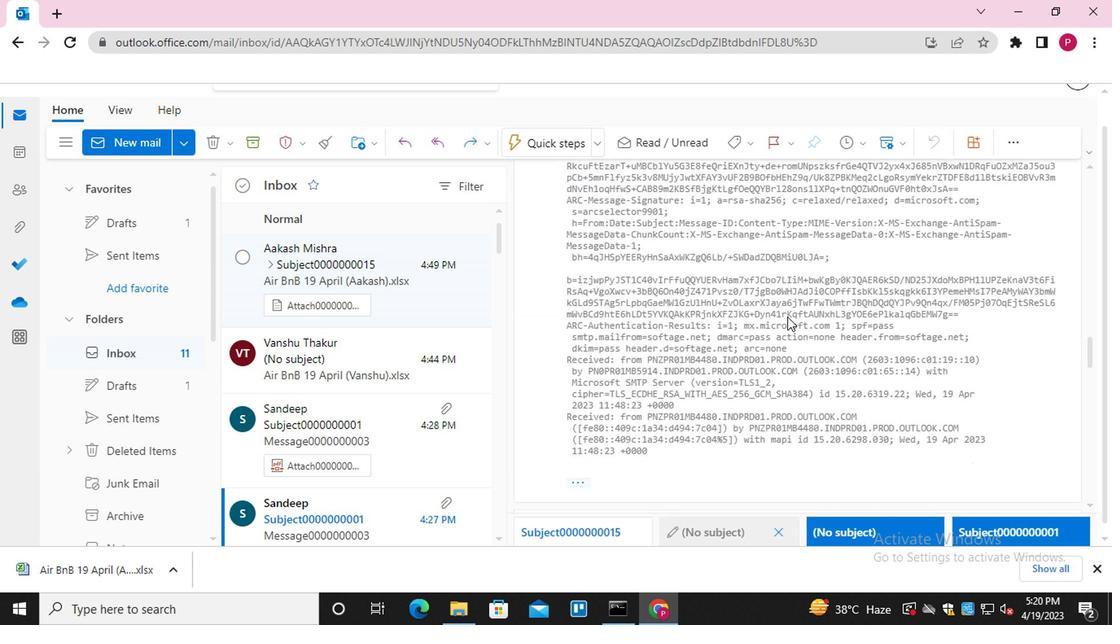 
Action: Mouse scrolled (786, 319) with delta (0, 0)
Screenshot: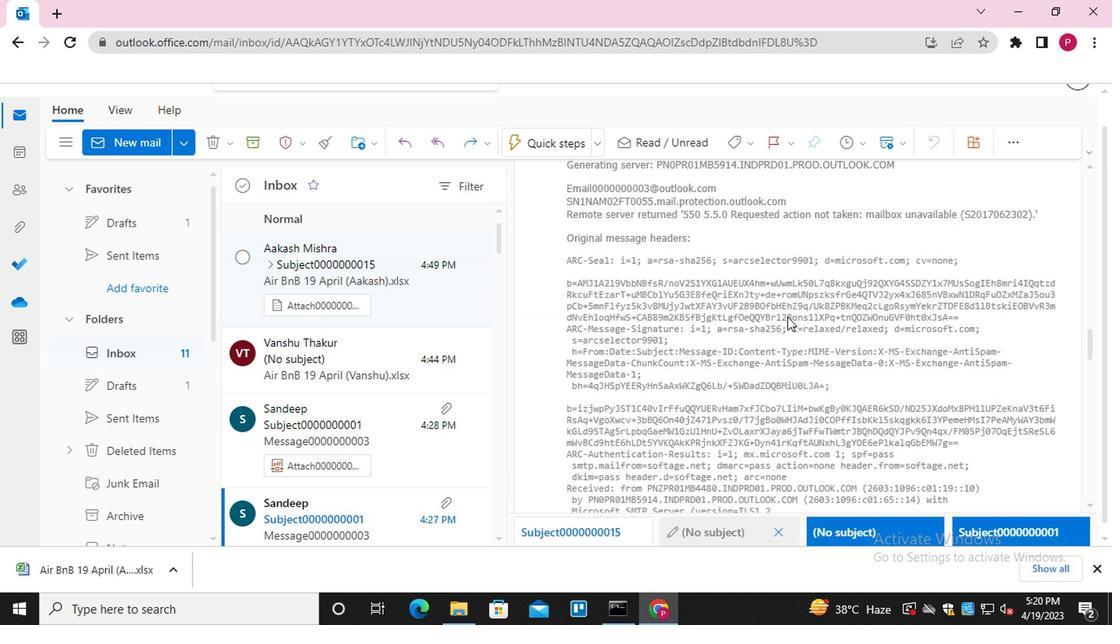 
Action: Mouse scrolled (786, 319) with delta (0, 0)
Screenshot: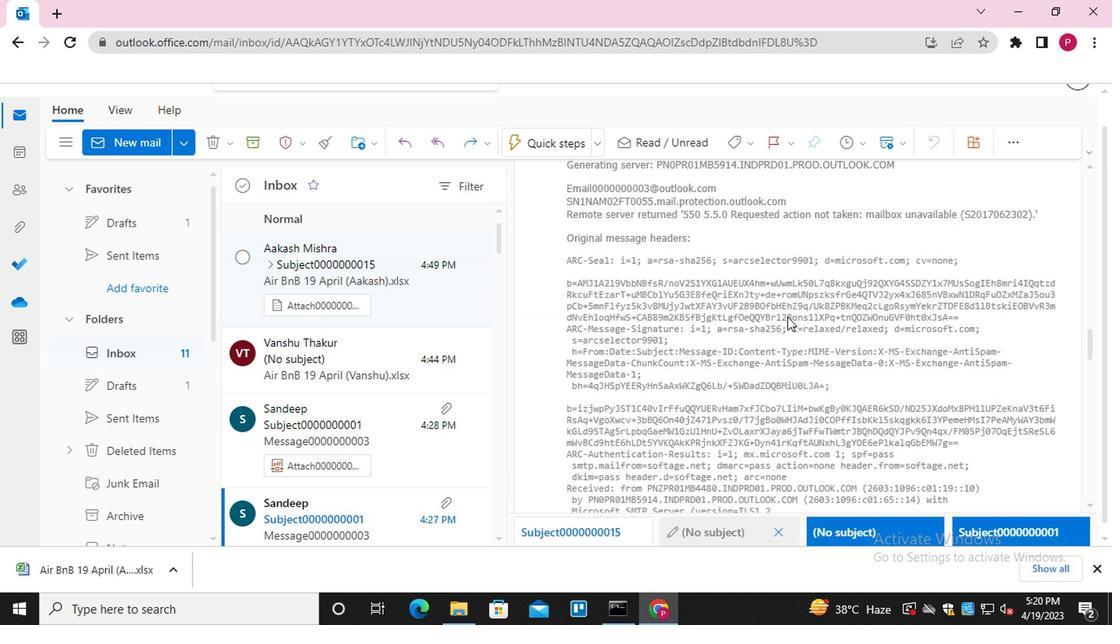 
Action: Mouse scrolled (786, 319) with delta (0, 0)
Screenshot: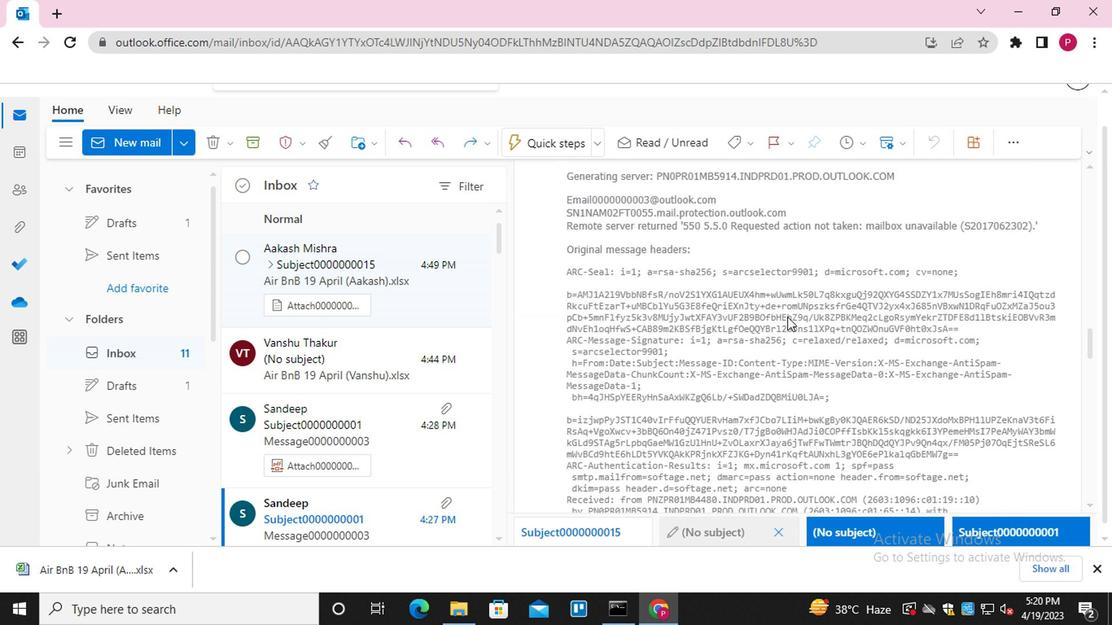 
Action: Mouse scrolled (786, 319) with delta (0, 0)
Screenshot: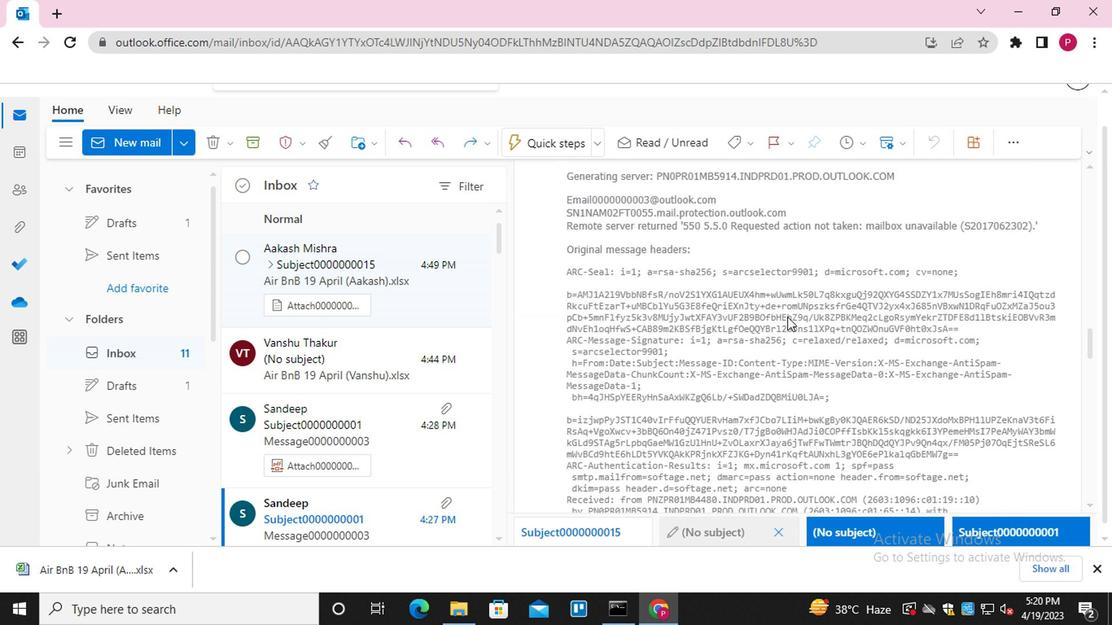 
Action: Mouse moved to (785, 318)
Screenshot: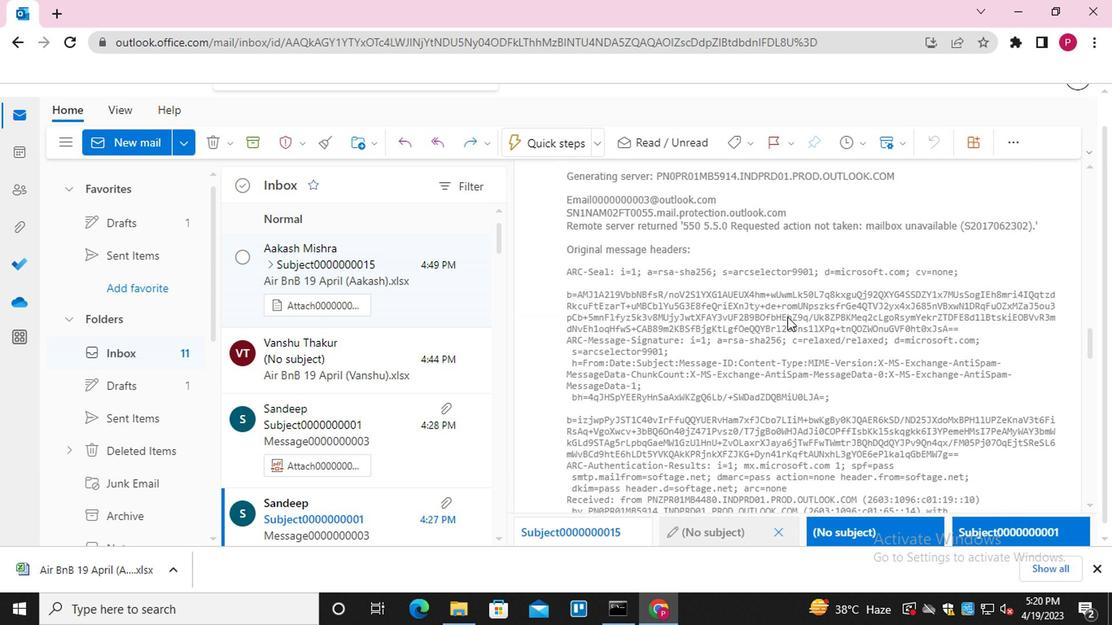 
Action: Mouse scrolled (785, 319) with delta (0, 0)
Screenshot: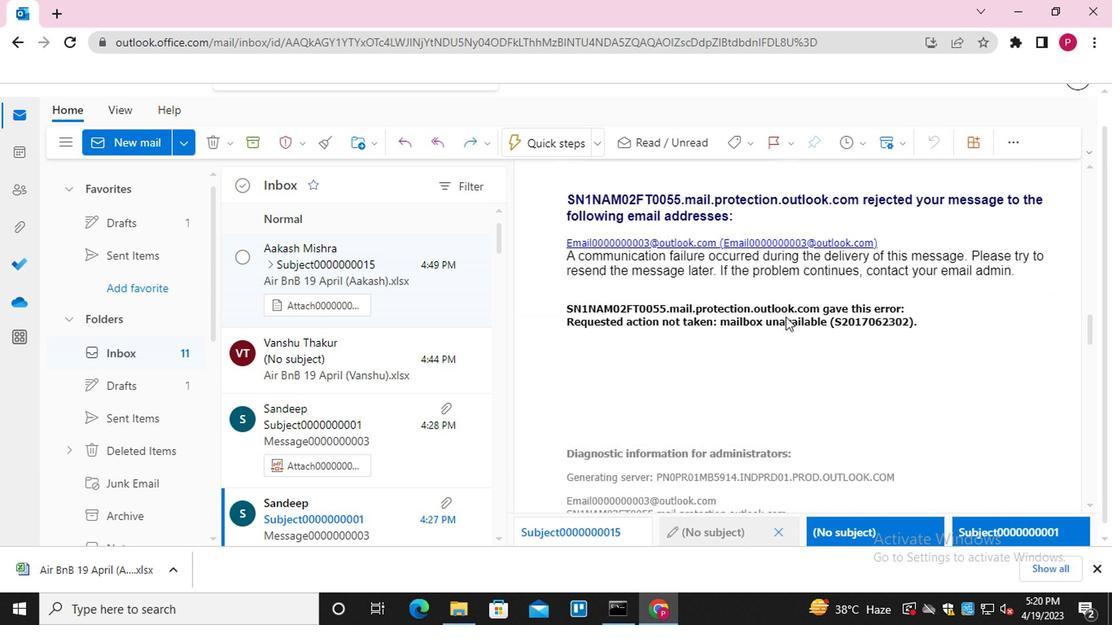 
Action: Mouse scrolled (785, 319) with delta (0, 0)
Screenshot: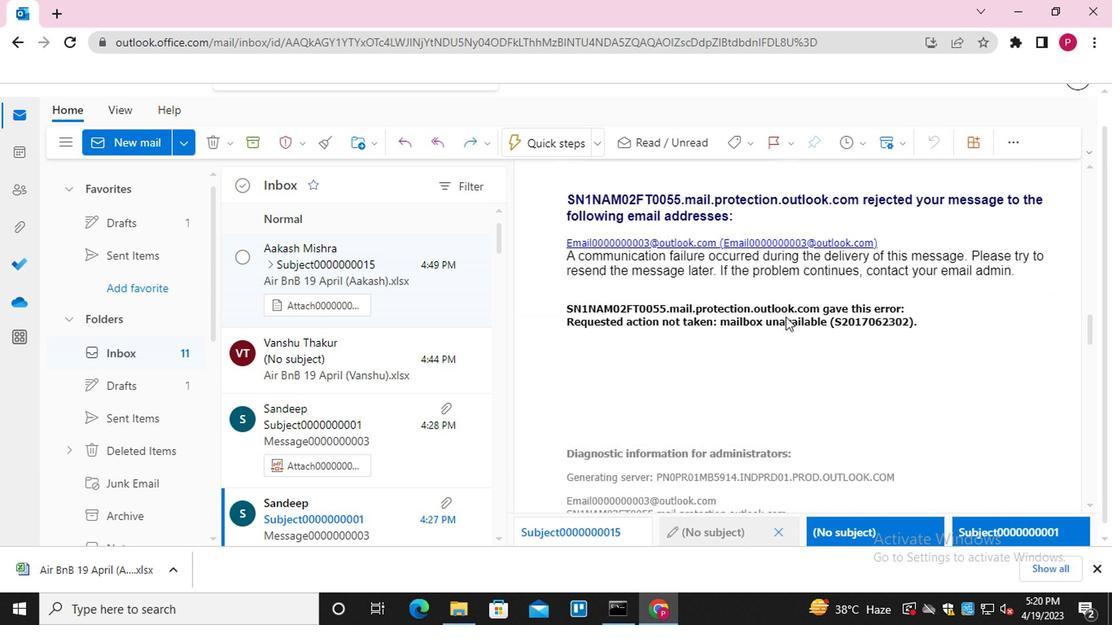 
Action: Mouse scrolled (785, 319) with delta (0, 0)
Screenshot: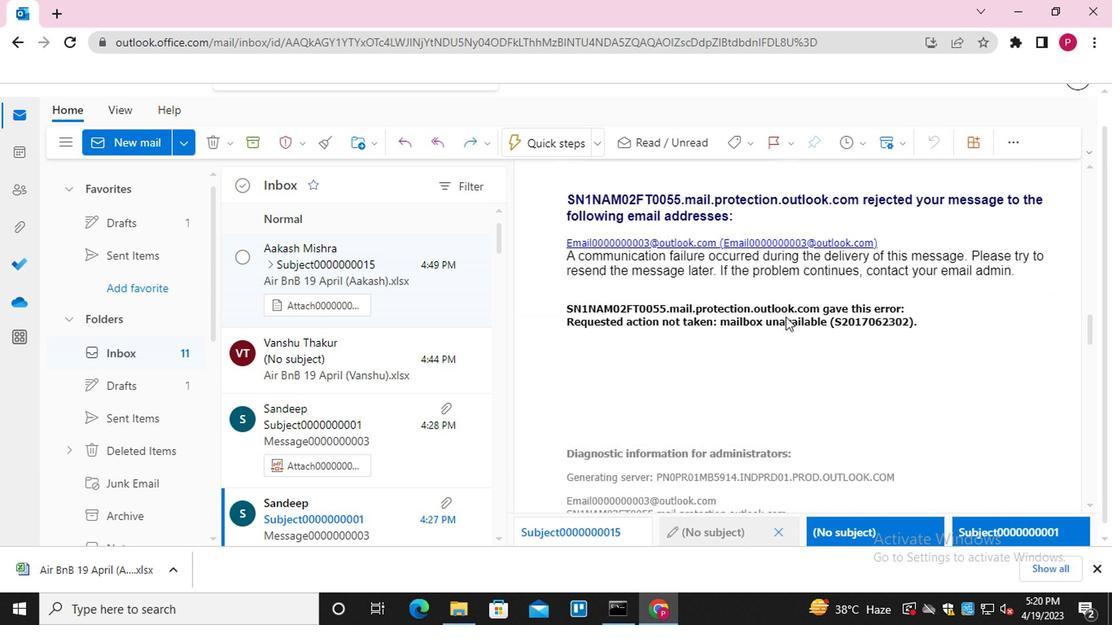 
Action: Mouse scrolled (785, 319) with delta (0, 0)
Screenshot: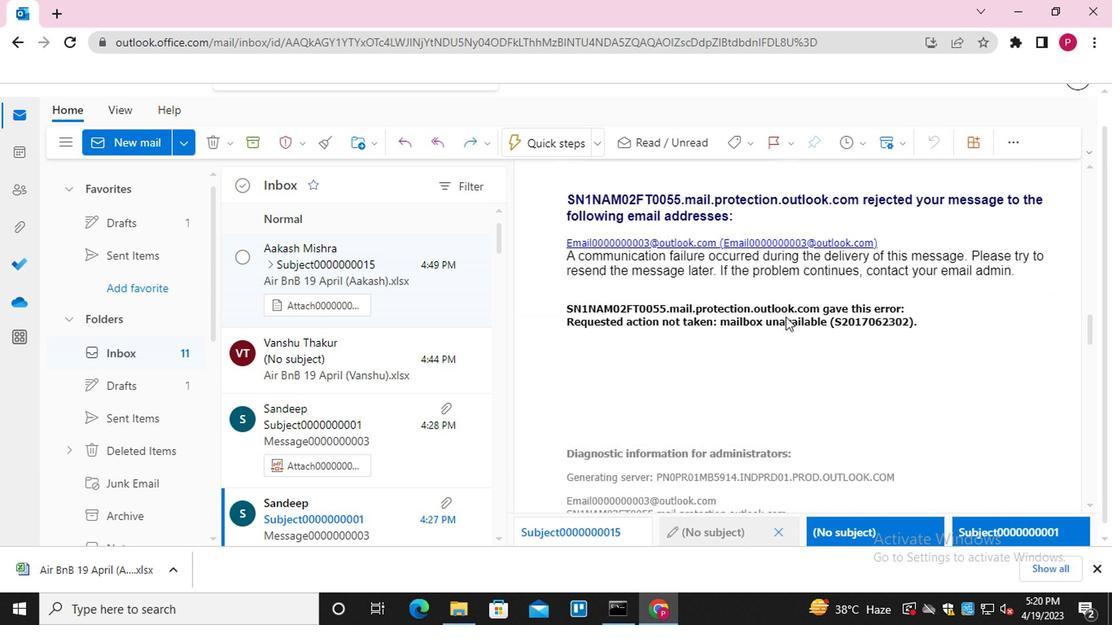 
Action: Mouse scrolled (785, 319) with delta (0, 0)
Screenshot: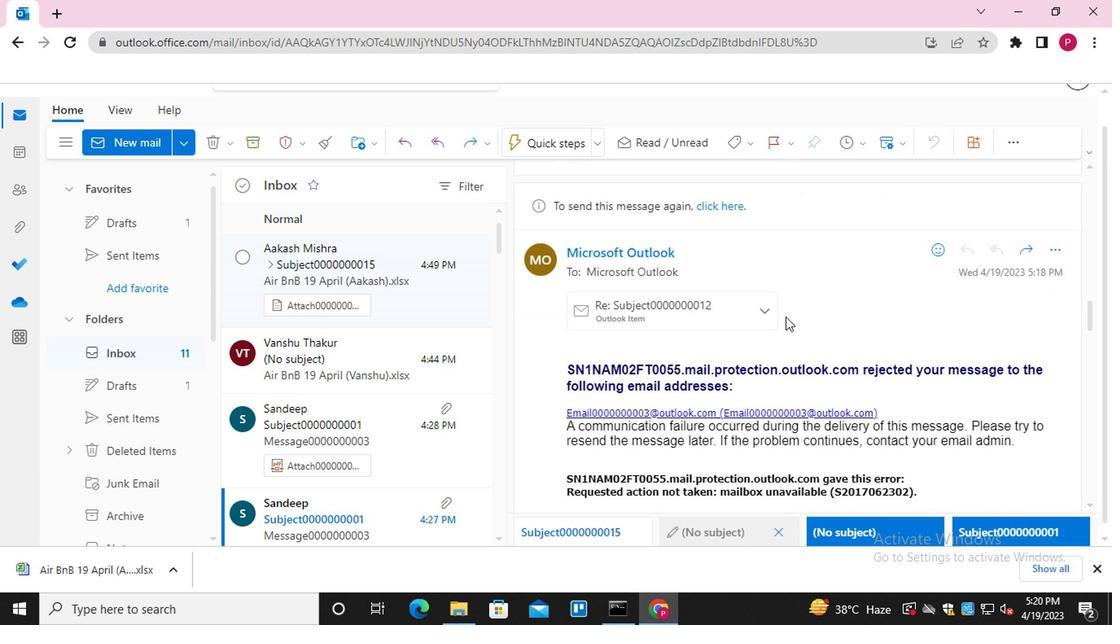
Action: Mouse scrolled (785, 319) with delta (0, 0)
Screenshot: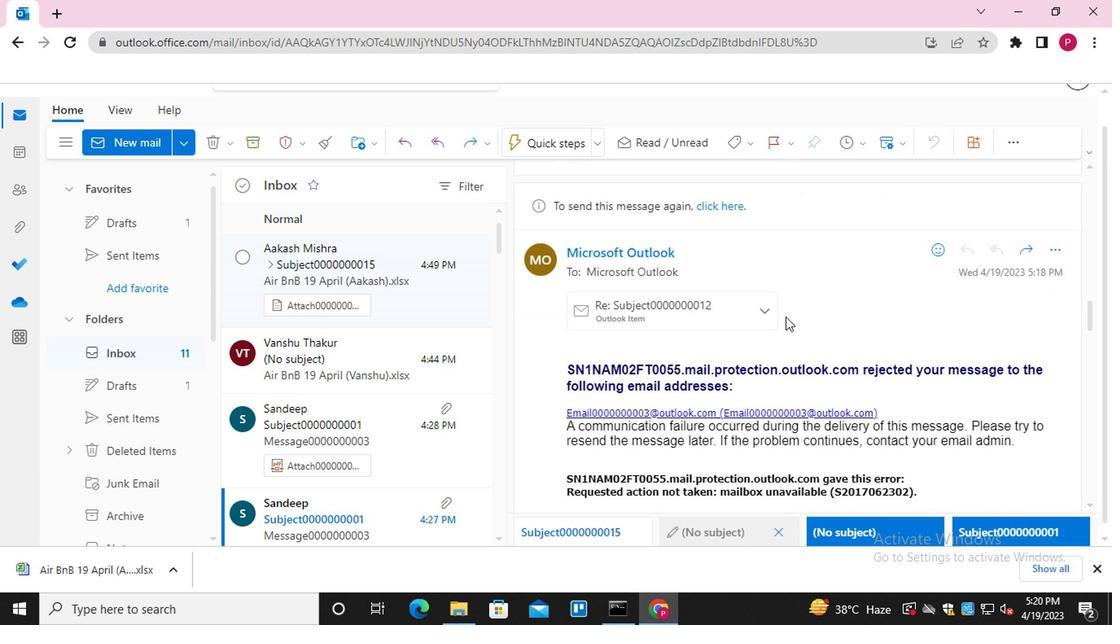 
Action: Mouse scrolled (785, 319) with delta (0, 0)
Screenshot: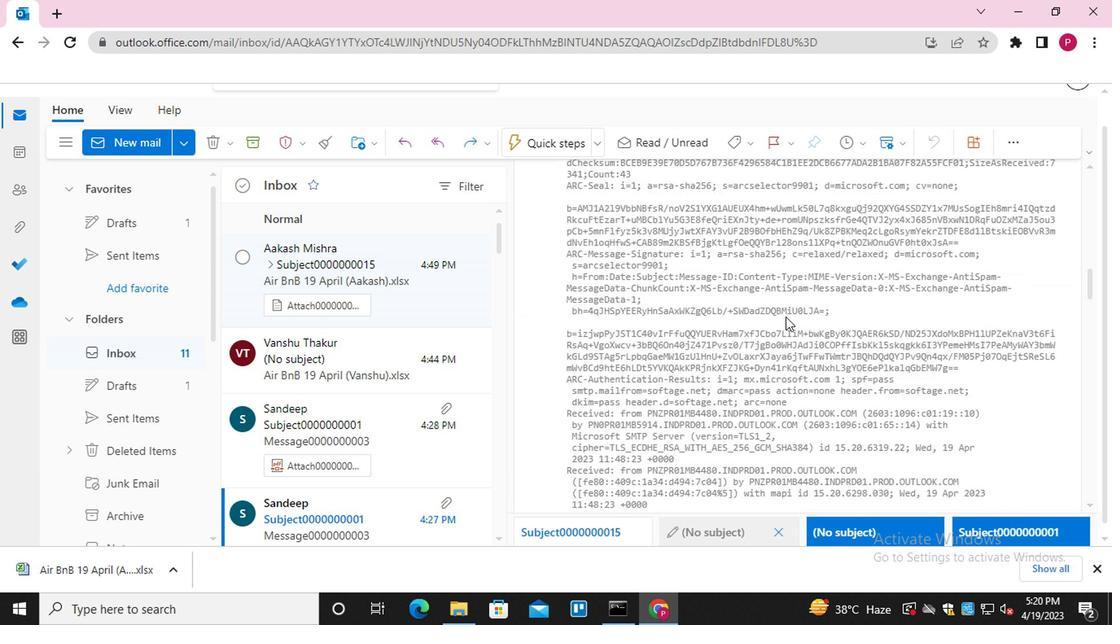 
Action: Mouse scrolled (785, 319) with delta (0, 0)
Screenshot: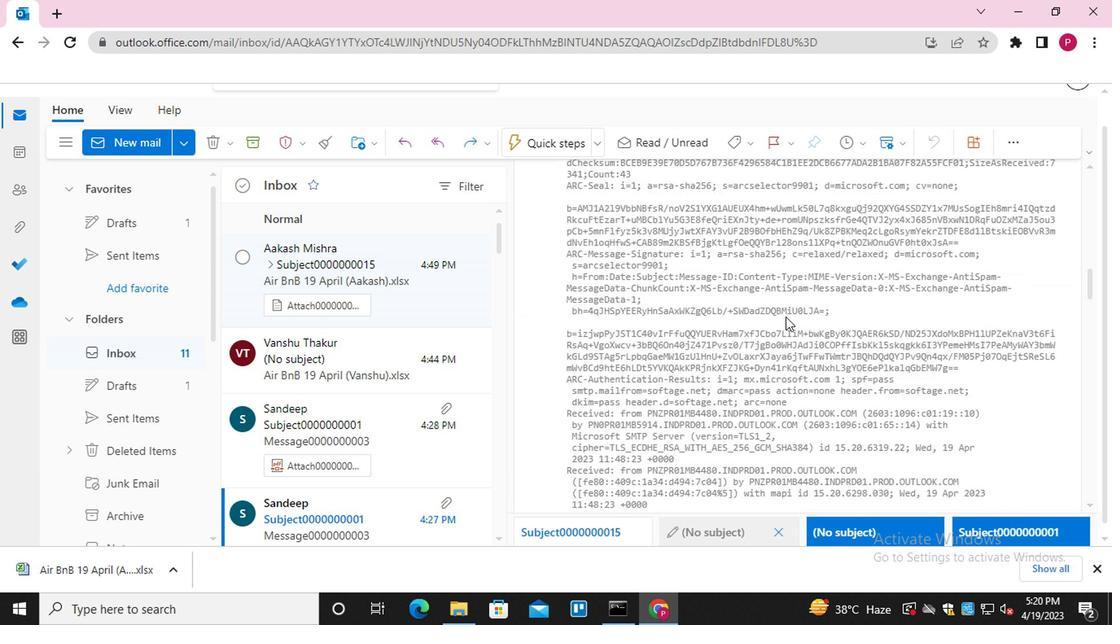 
Action: Mouse scrolled (785, 319) with delta (0, 0)
Screenshot: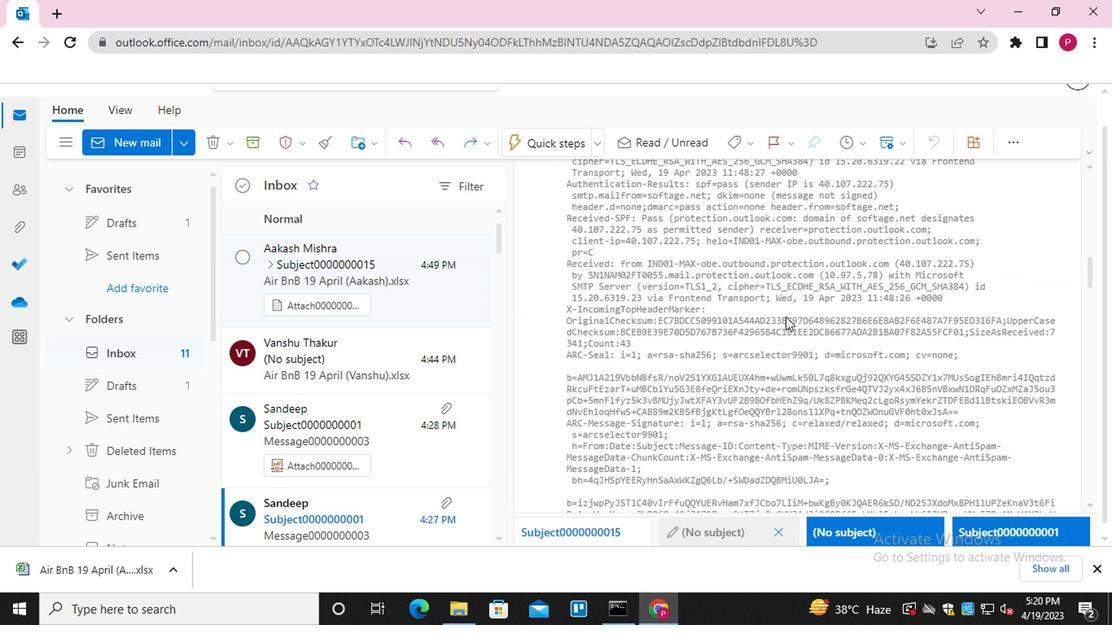 
Action: Mouse scrolled (785, 319) with delta (0, 0)
Screenshot: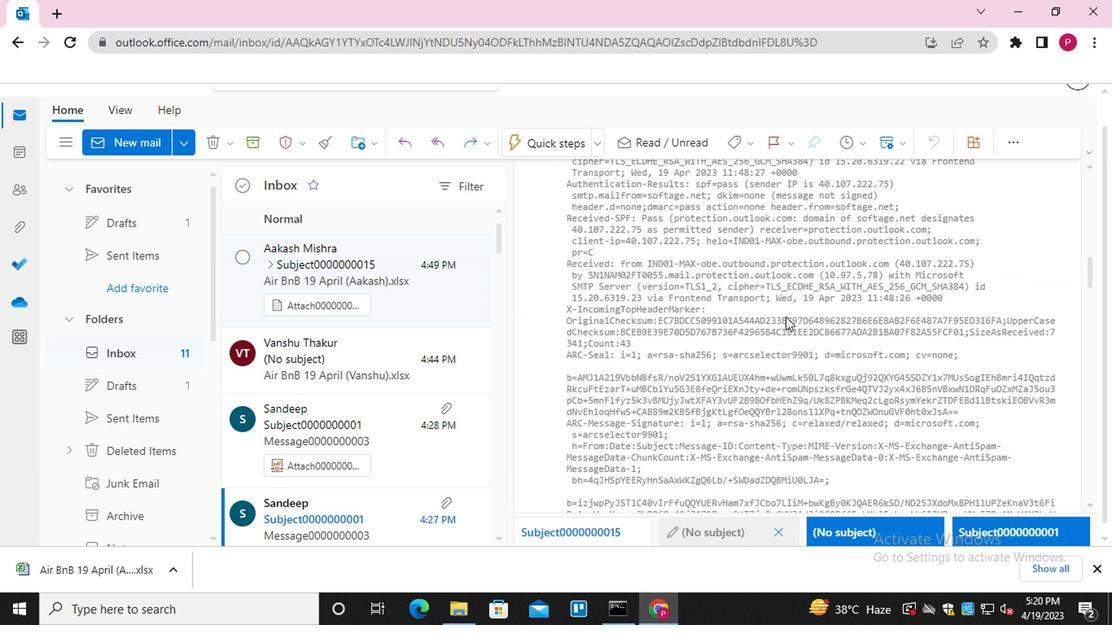 
Action: Mouse scrolled (785, 319) with delta (0, 0)
Screenshot: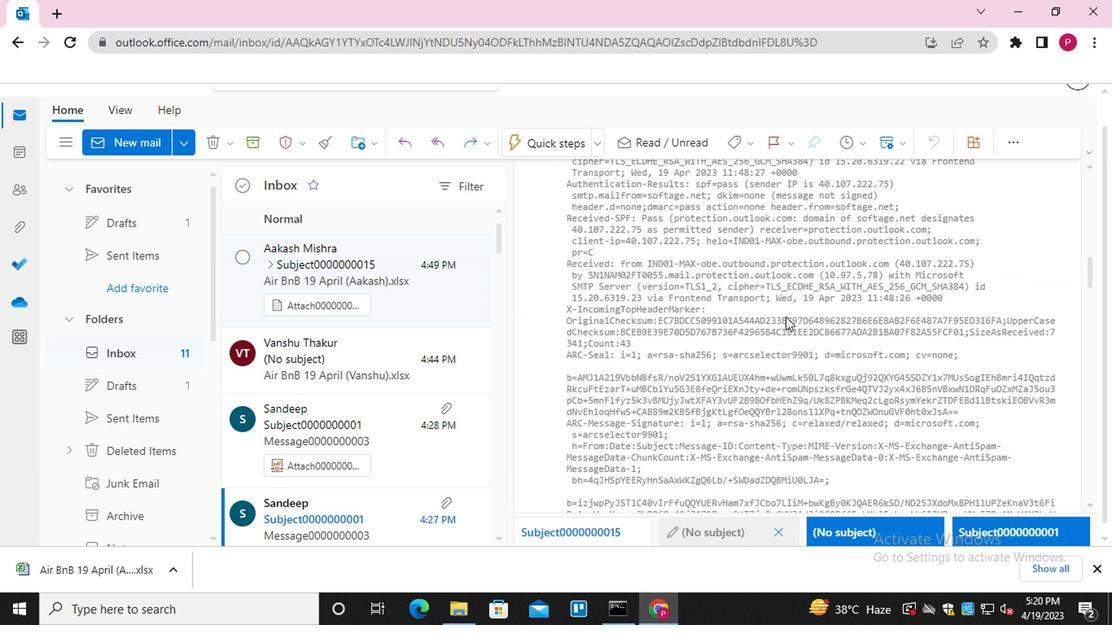 
Action: Mouse scrolled (785, 319) with delta (0, 0)
